 Task: Search for a new board game on Amazon and purchase it.
Action: Mouse moved to (39, 68)
Screenshot: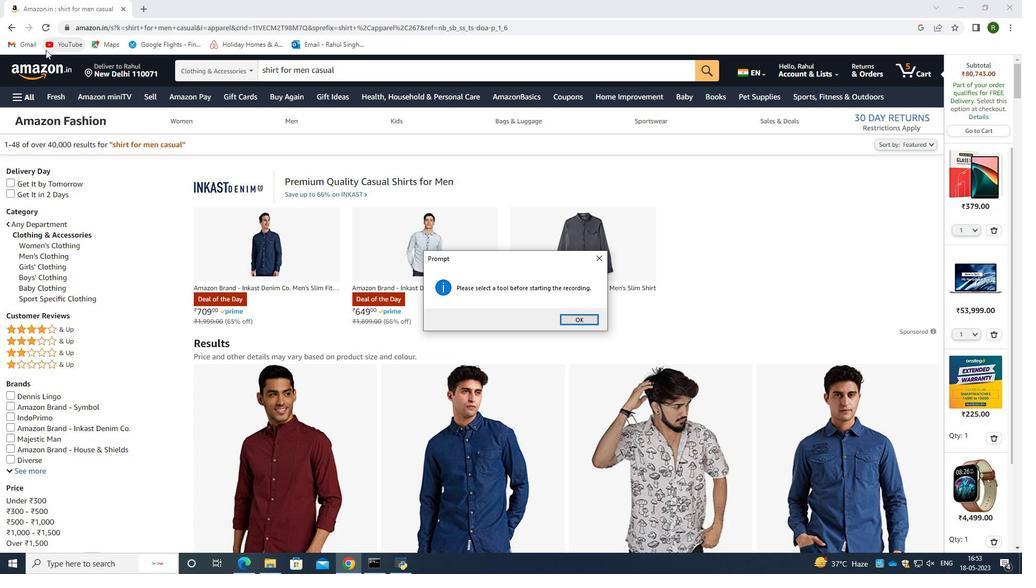 
Action: Mouse pressed left at (39, 68)
Screenshot: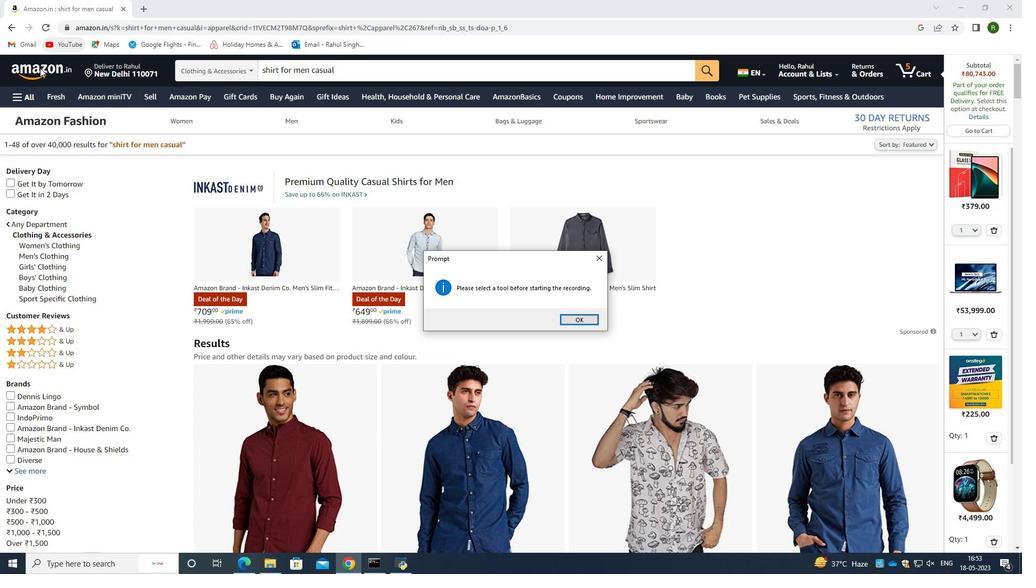 
Action: Mouse moved to (317, 68)
Screenshot: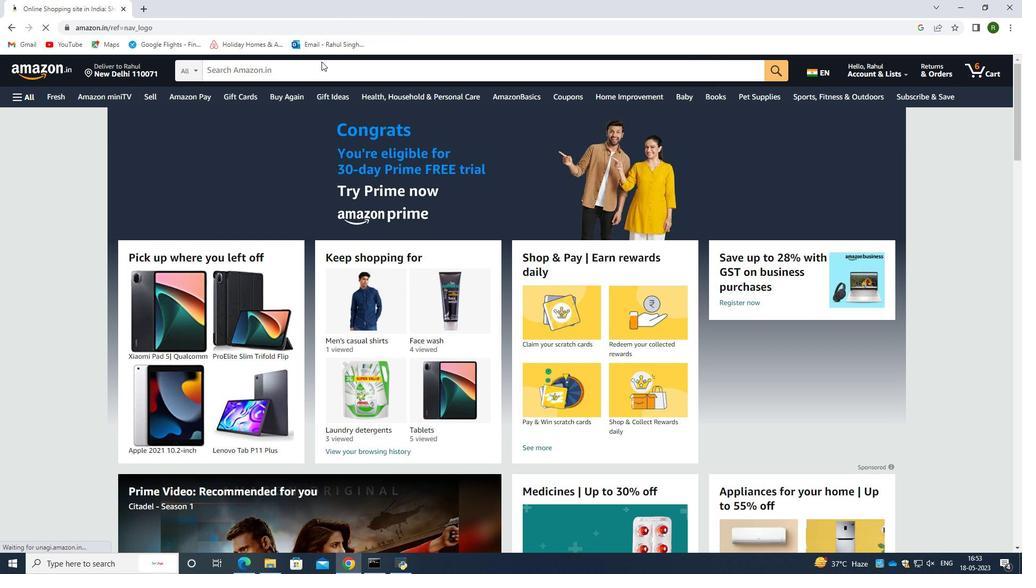
Action: Mouse pressed left at (317, 68)
Screenshot: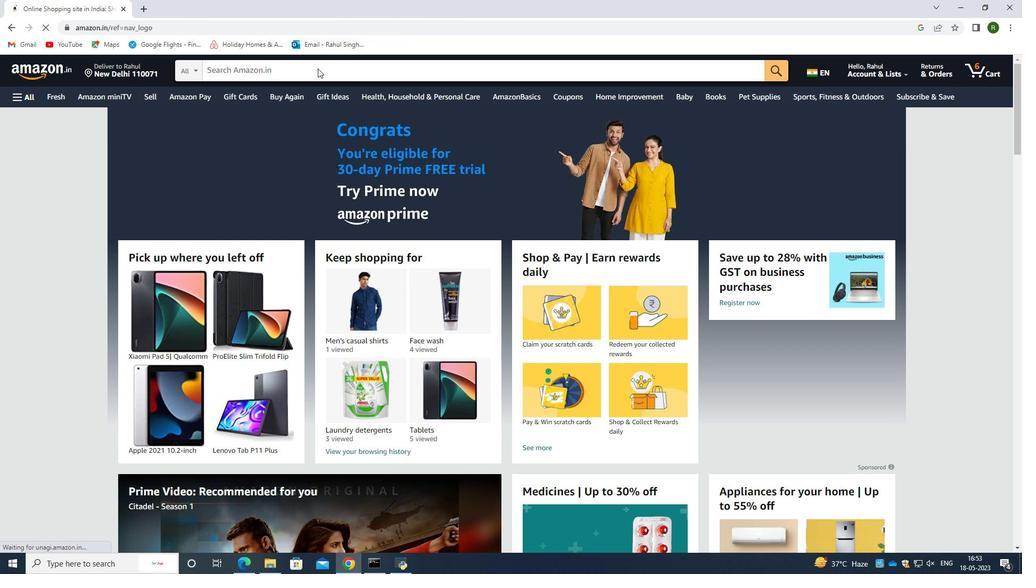 
Action: Mouse moved to (319, 68)
Screenshot: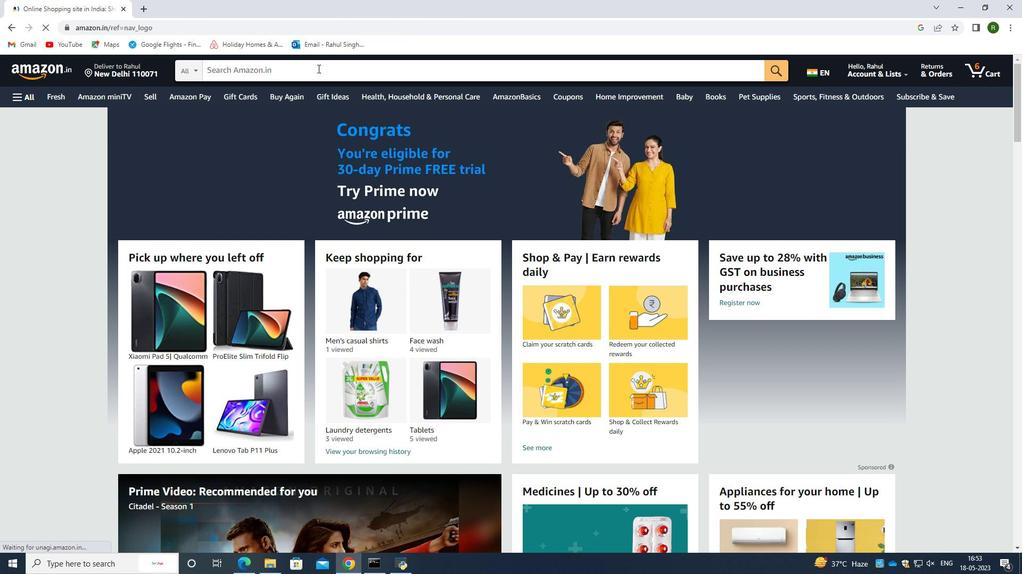 
Action: Key pressed new<Key.space>board<Key.space>games<Key.enter>
Screenshot: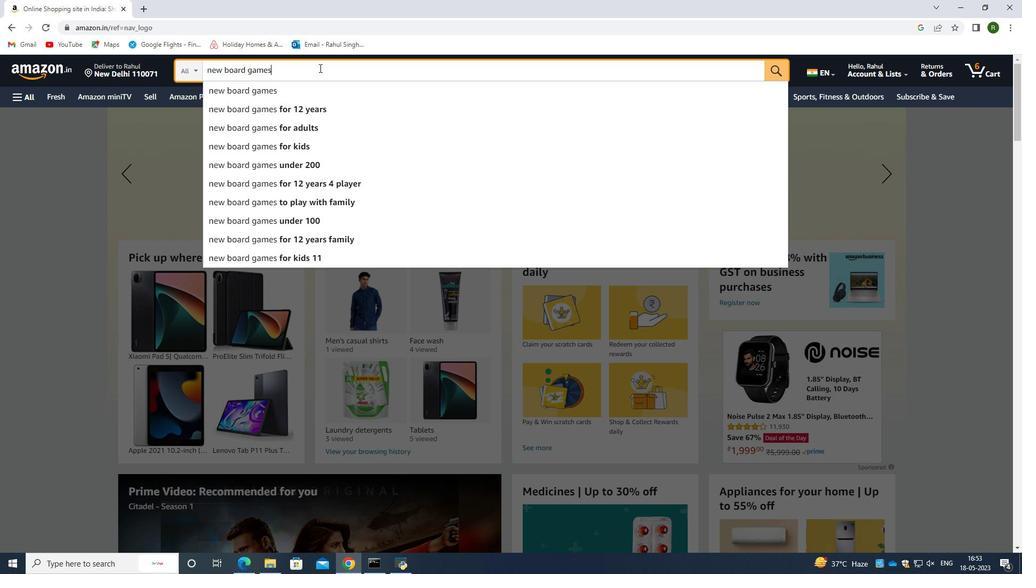 
Action: Mouse moved to (494, 259)
Screenshot: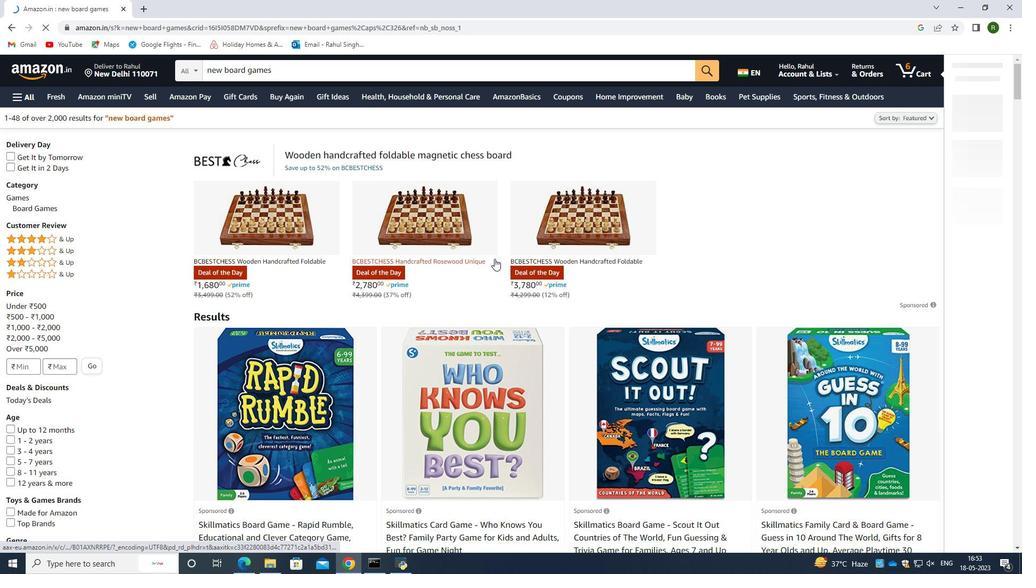
Action: Mouse scrolled (494, 259) with delta (0, 0)
Screenshot: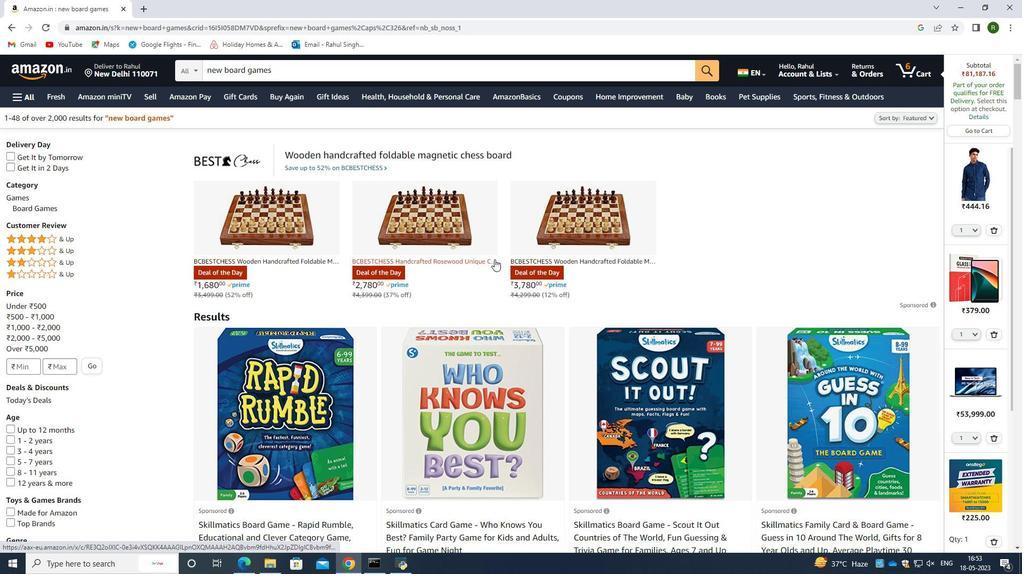 
Action: Mouse scrolled (494, 259) with delta (0, 0)
Screenshot: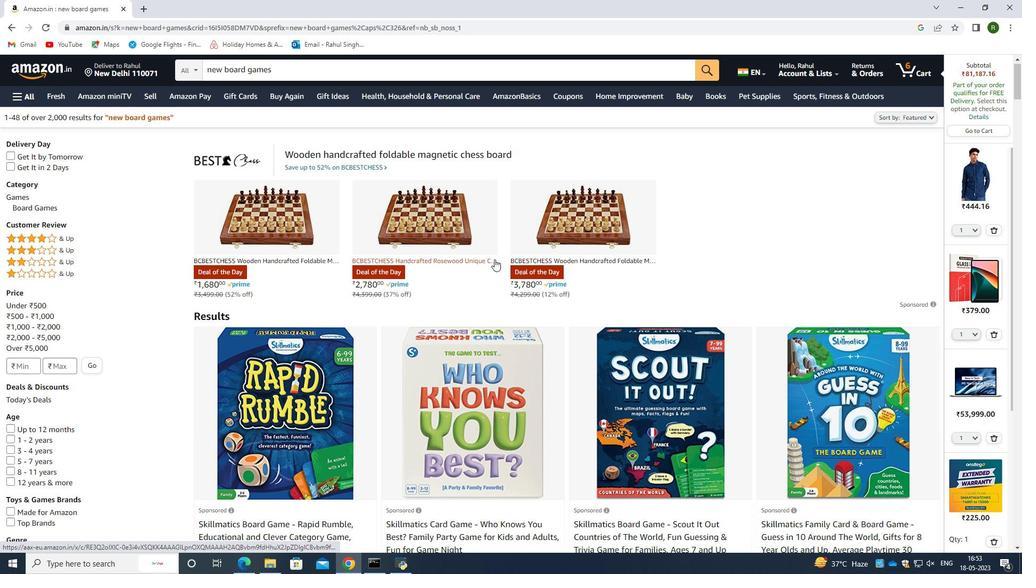 
Action: Mouse scrolled (494, 259) with delta (0, 0)
Screenshot: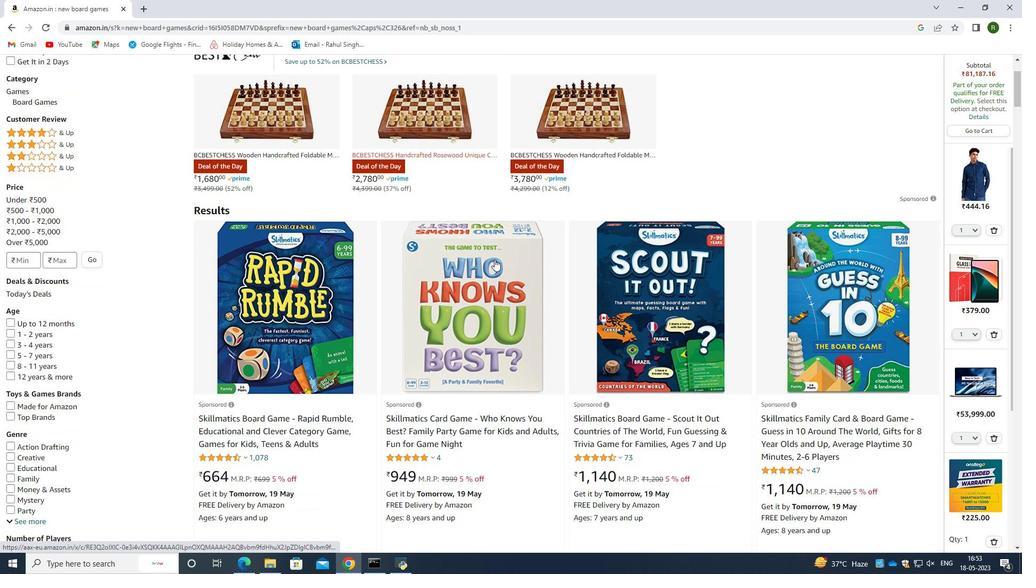 
Action: Mouse scrolled (494, 259) with delta (0, 0)
Screenshot: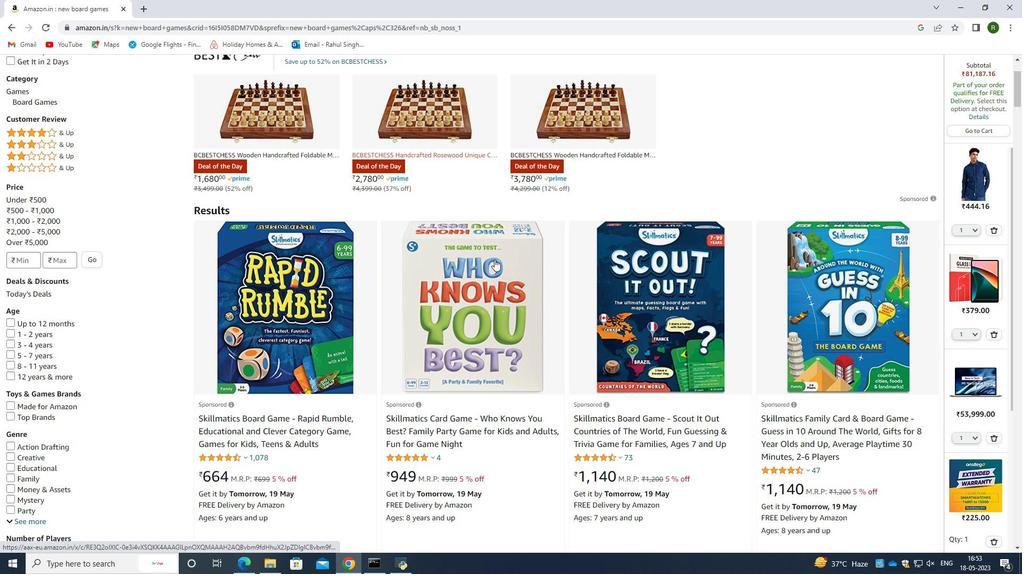
Action: Mouse moved to (500, 255)
Screenshot: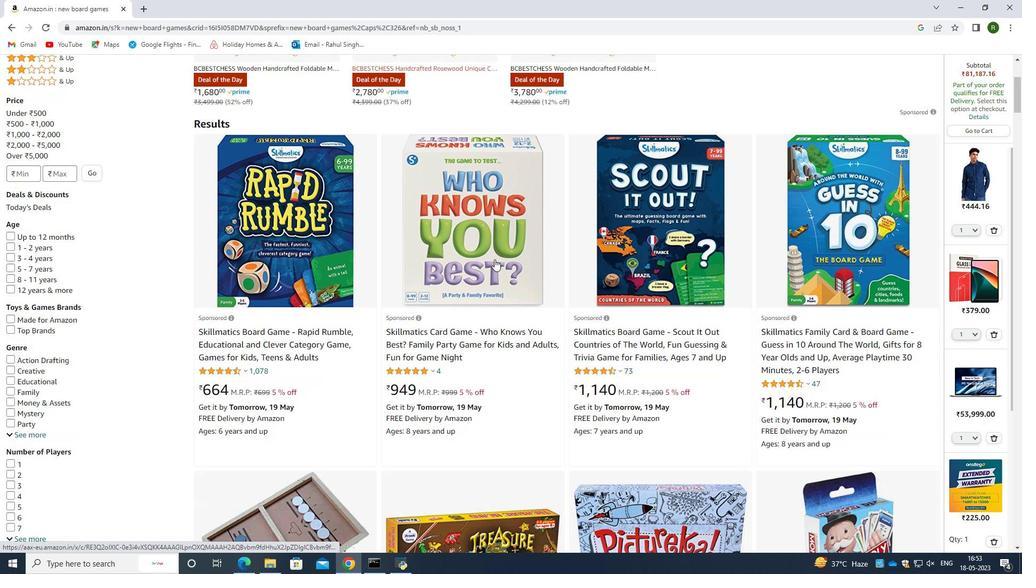 
Action: Mouse scrolled (500, 255) with delta (0, 0)
Screenshot: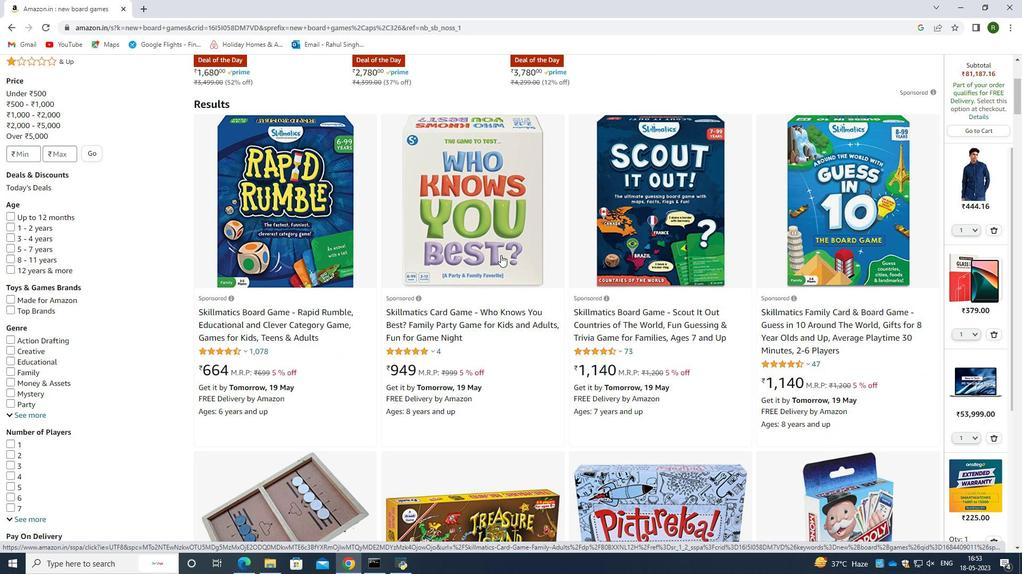 
Action: Mouse scrolled (500, 255) with delta (0, 0)
Screenshot: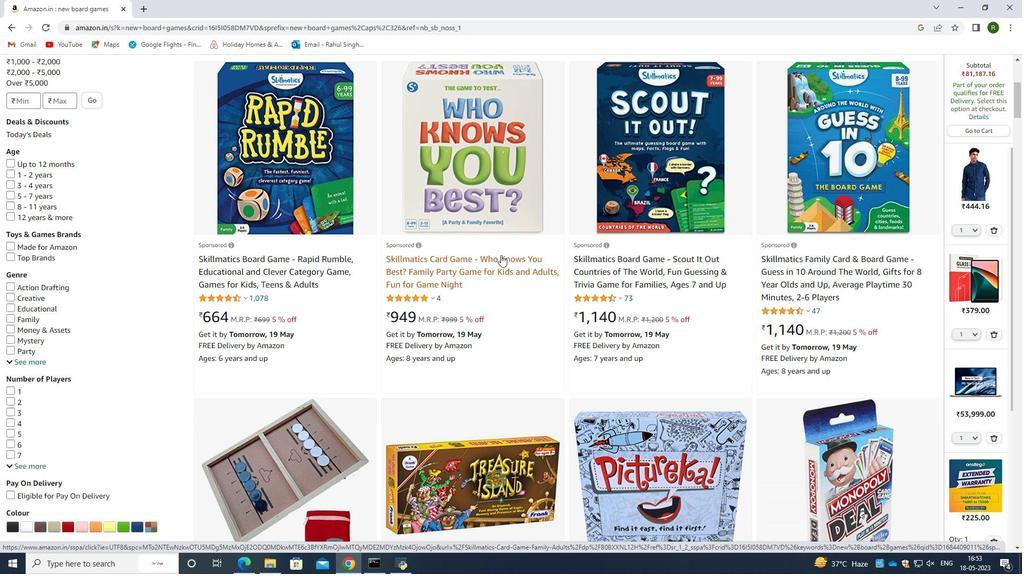 
Action: Mouse scrolled (500, 255) with delta (0, 0)
Screenshot: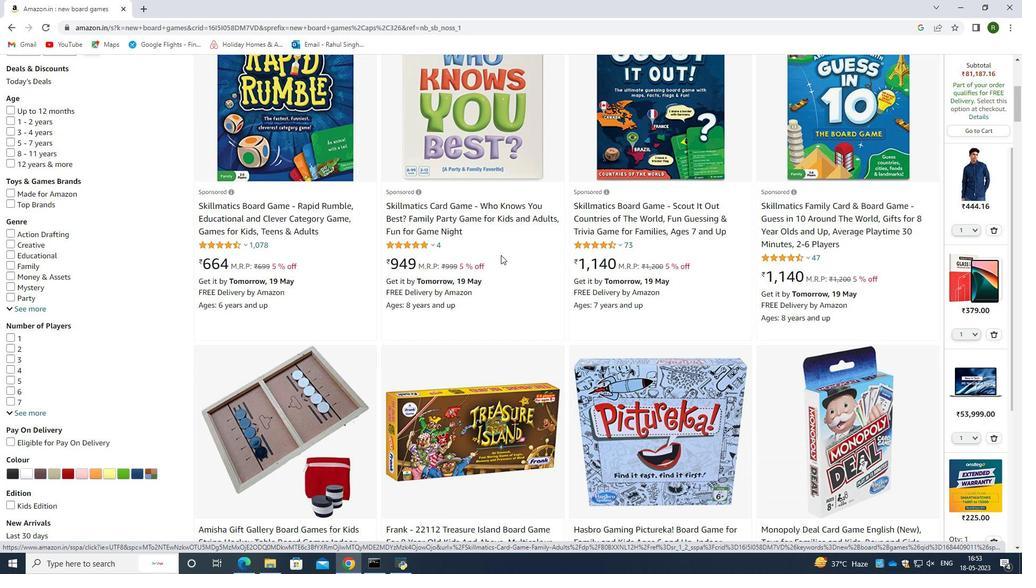 
Action: Mouse scrolled (500, 255) with delta (0, 0)
Screenshot: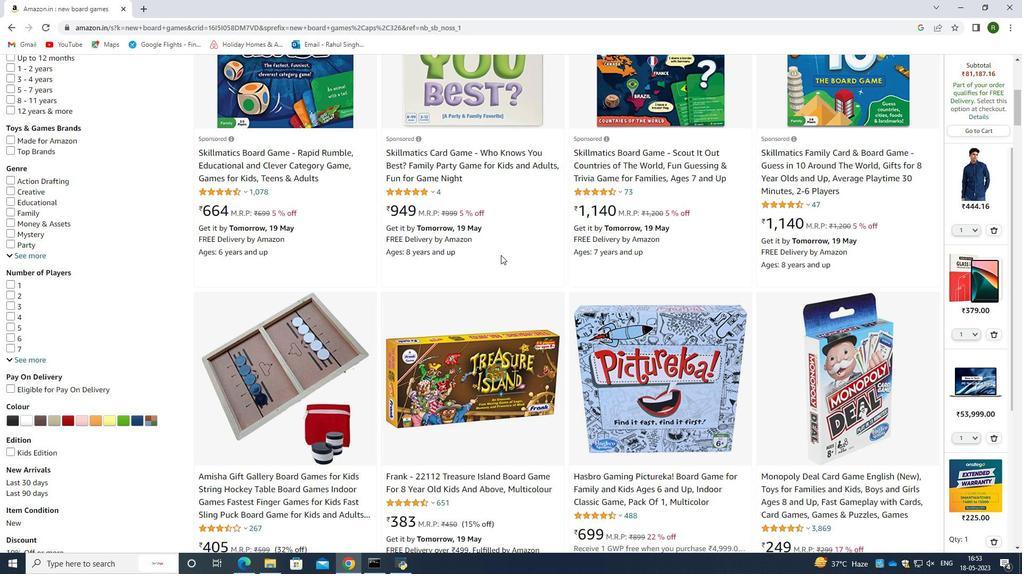 
Action: Mouse scrolled (500, 255) with delta (0, 0)
Screenshot: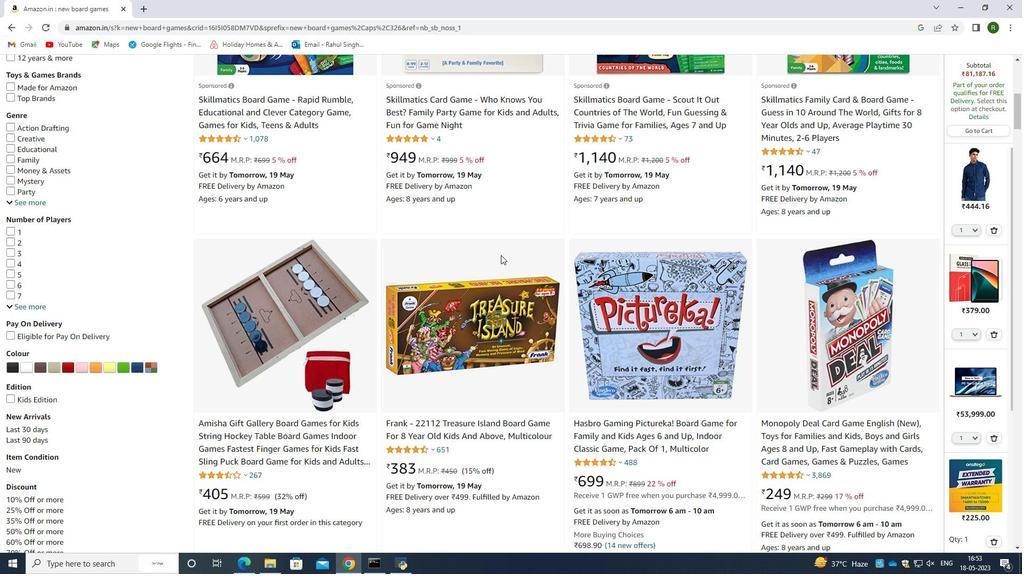 
Action: Mouse scrolled (500, 255) with delta (0, 0)
Screenshot: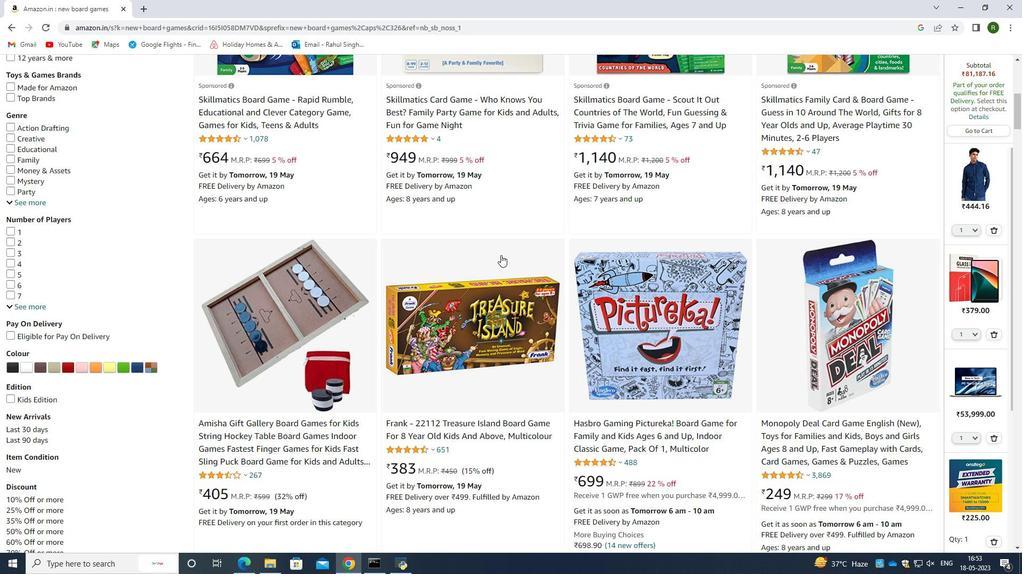 
Action: Mouse scrolled (500, 255) with delta (0, 0)
Screenshot: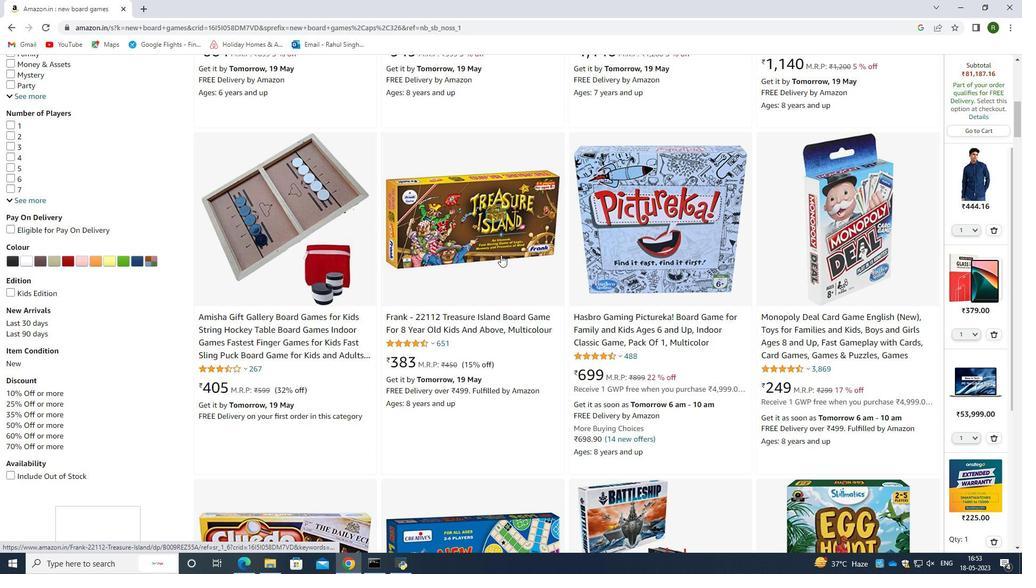 
Action: Mouse scrolled (500, 255) with delta (0, 0)
Screenshot: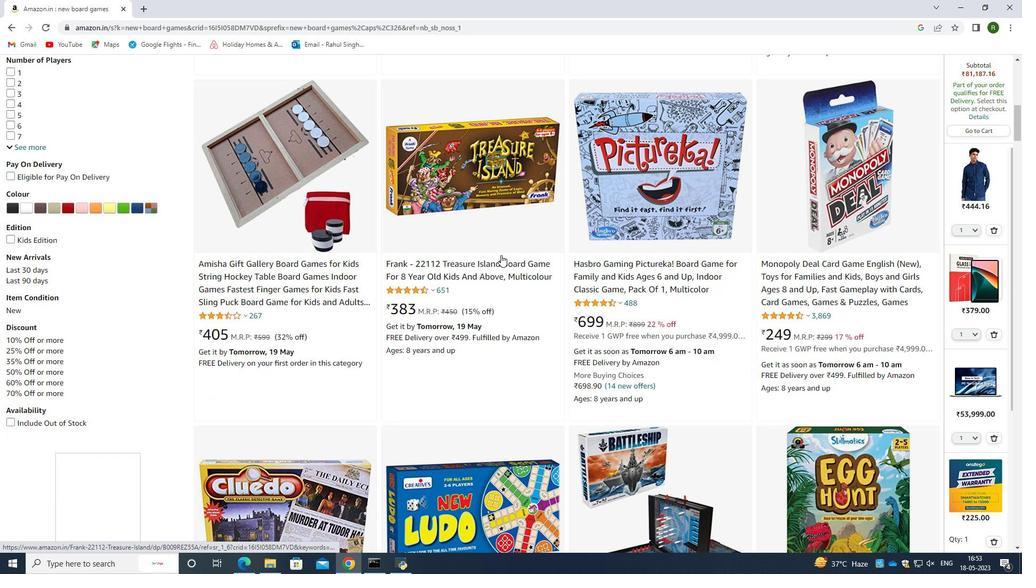 
Action: Mouse scrolled (500, 255) with delta (0, 0)
Screenshot: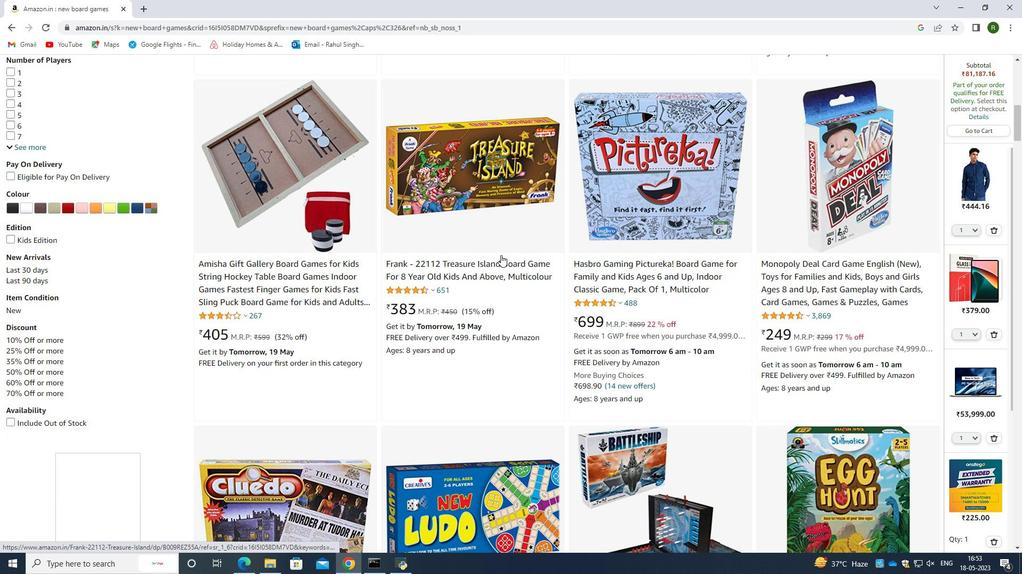 
Action: Mouse scrolled (500, 255) with delta (0, 0)
Screenshot: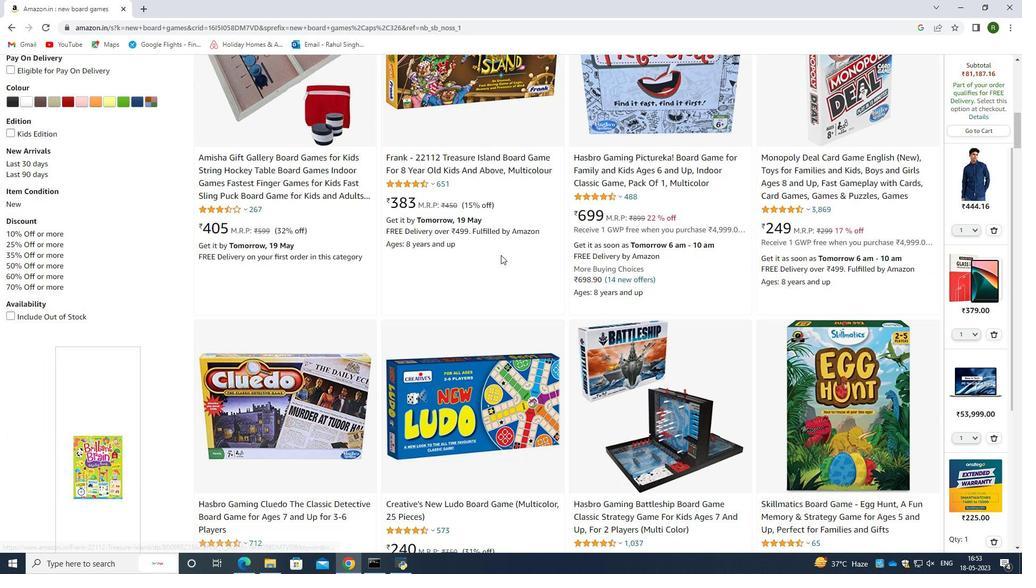 
Action: Mouse scrolled (500, 255) with delta (0, 0)
Screenshot: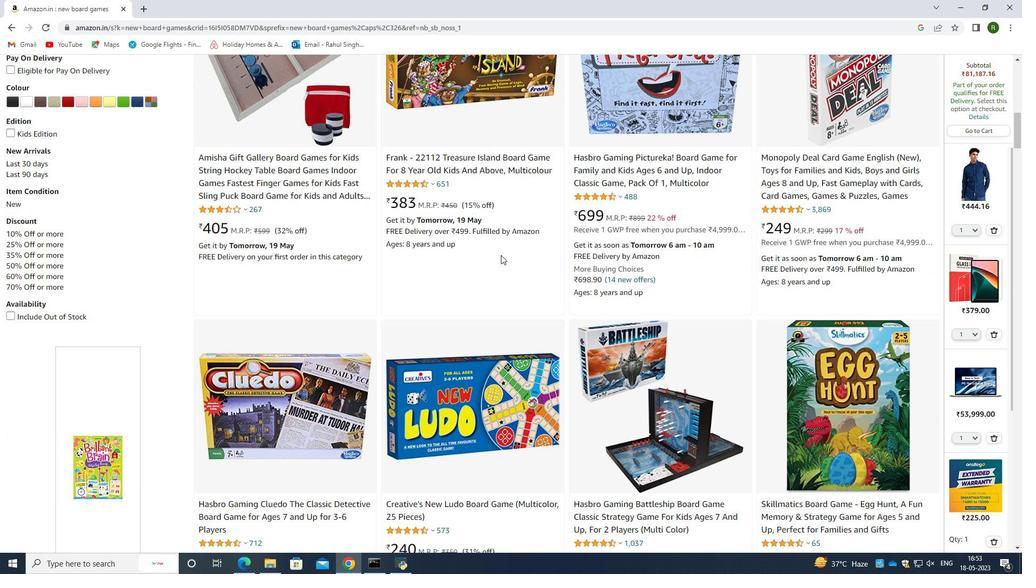 
Action: Mouse scrolled (500, 255) with delta (0, 0)
Screenshot: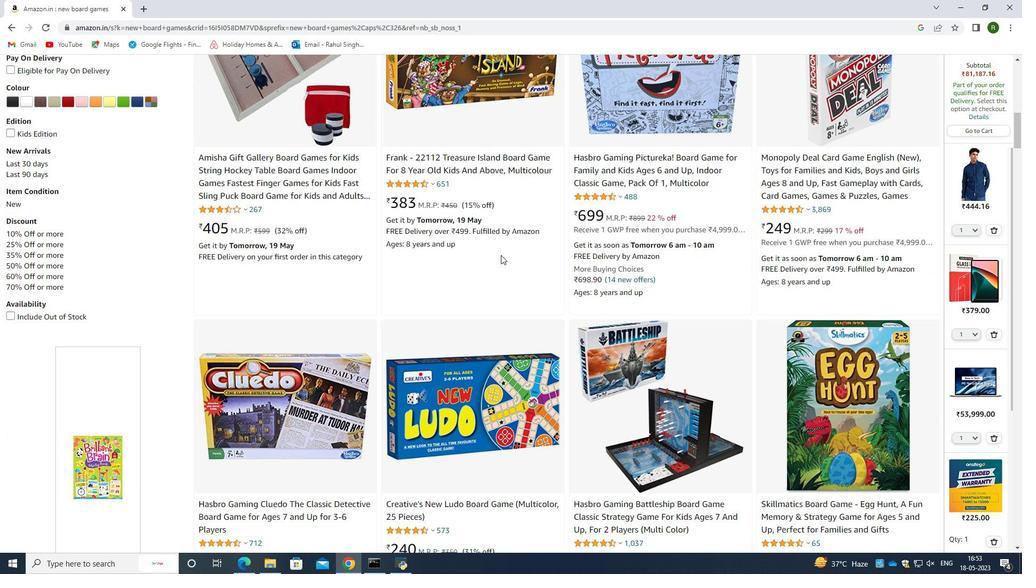 
Action: Mouse scrolled (500, 255) with delta (0, 0)
Screenshot: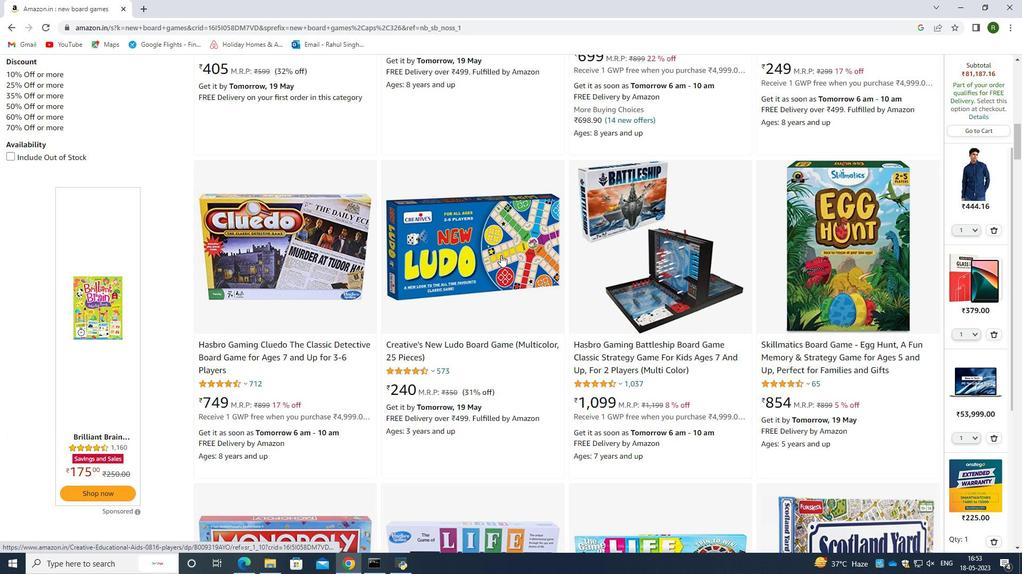 
Action: Mouse scrolled (500, 255) with delta (0, 0)
Screenshot: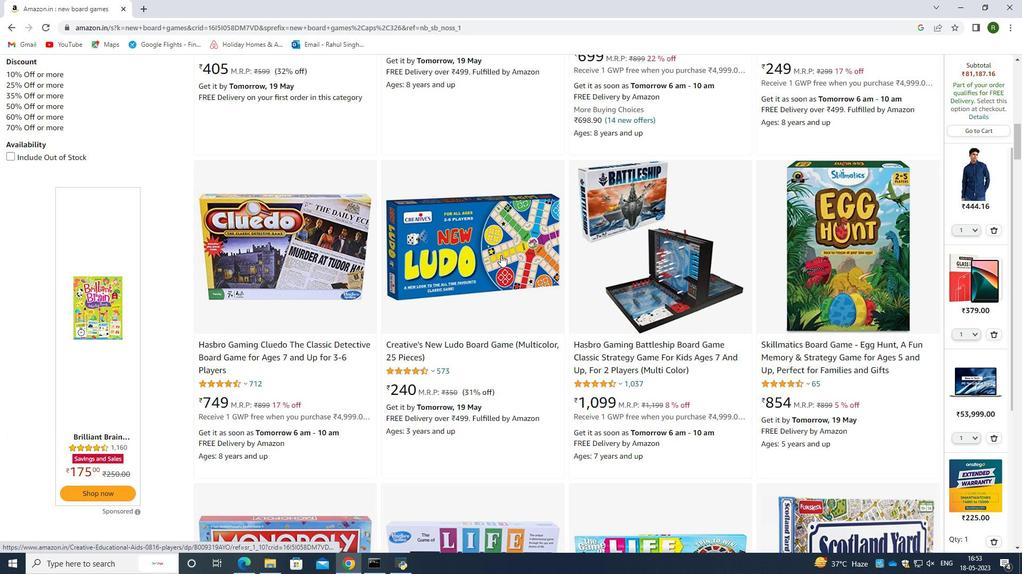 
Action: Mouse scrolled (500, 255) with delta (0, 0)
Screenshot: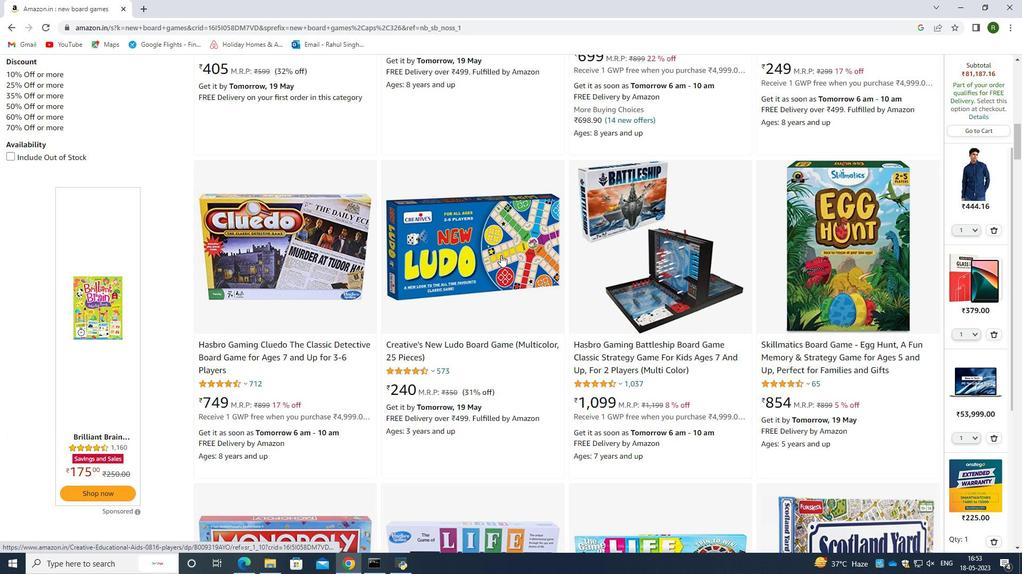 
Action: Mouse moved to (447, 135)
Screenshot: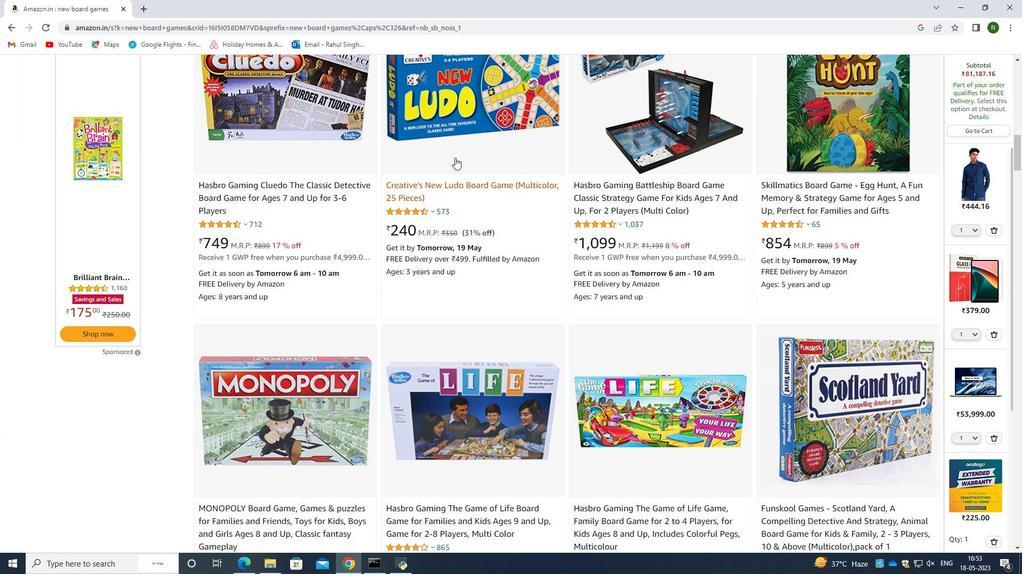 
Action: Mouse pressed left at (447, 135)
Screenshot: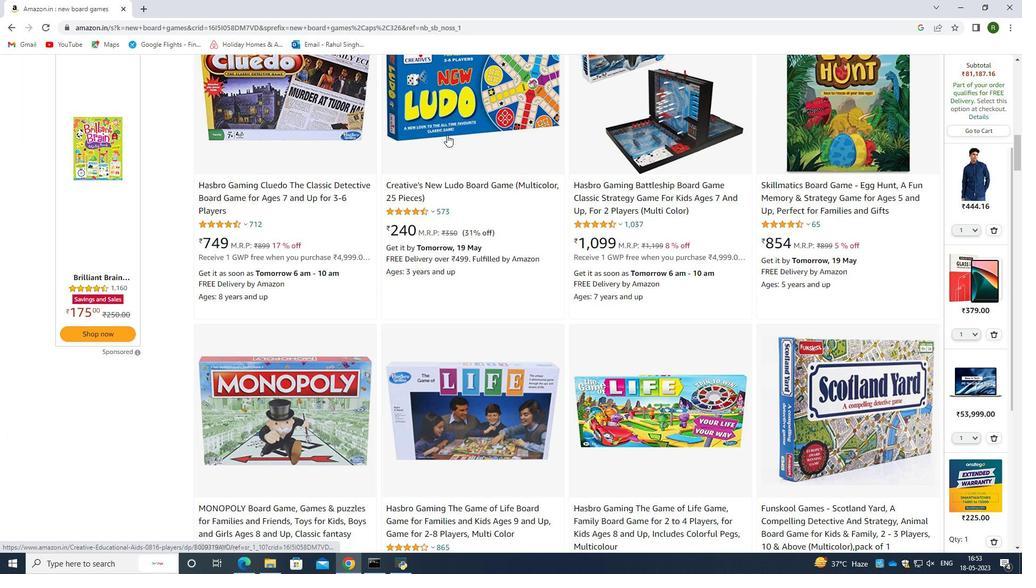
Action: Mouse moved to (488, 269)
Screenshot: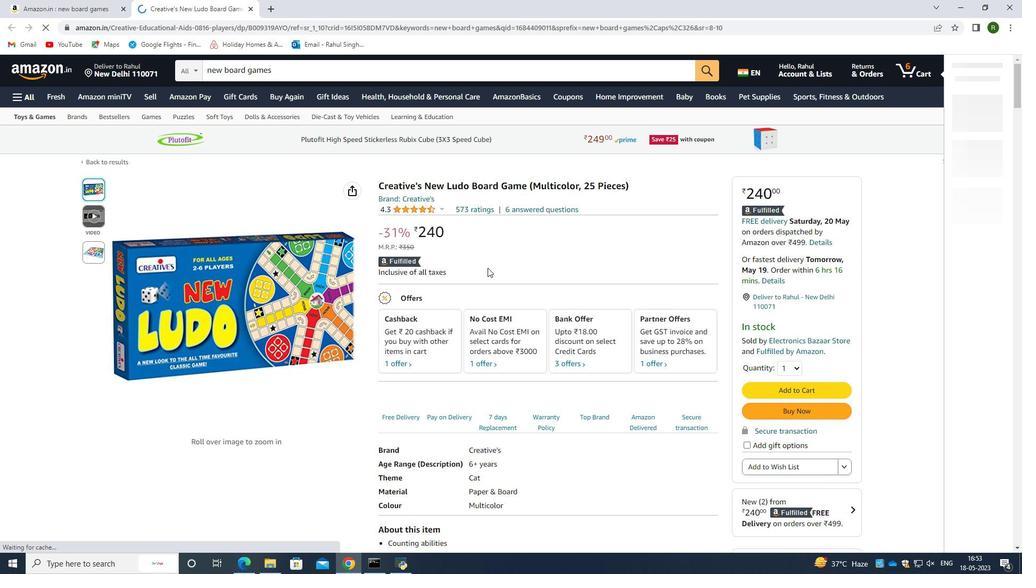 
Action: Mouse scrolled (488, 268) with delta (0, 0)
Screenshot: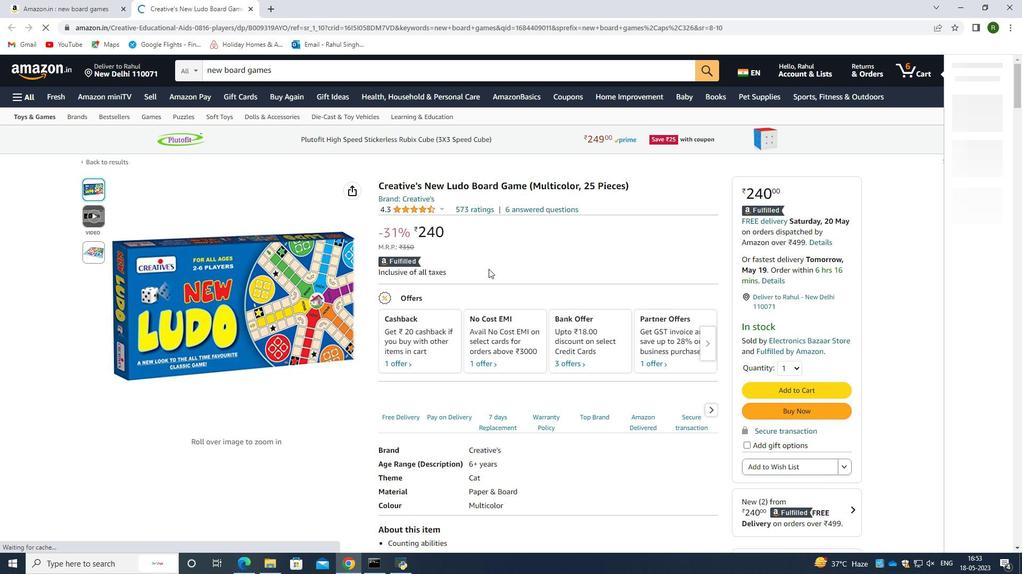 
Action: Mouse moved to (99, 167)
Screenshot: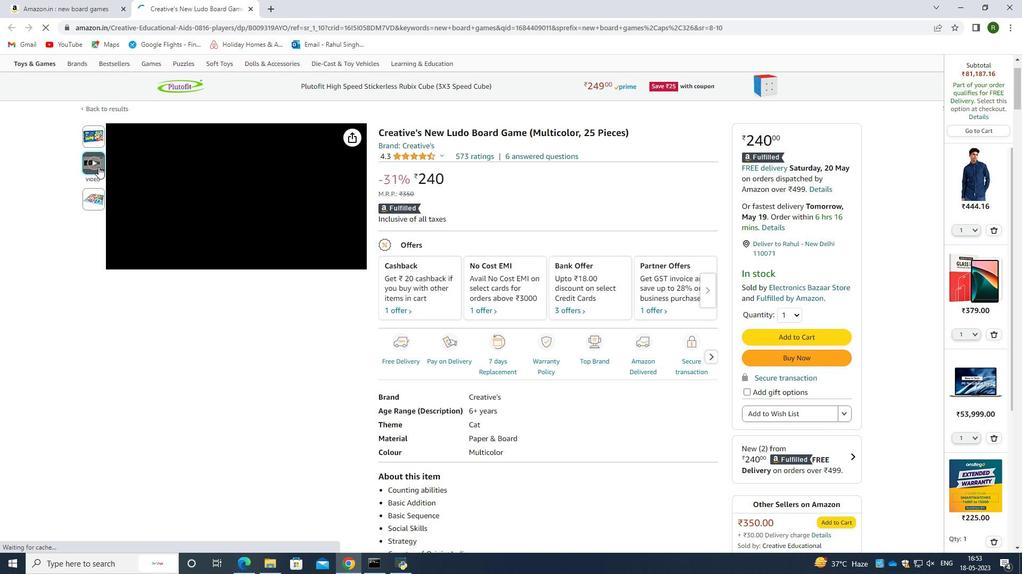 
Action: Mouse pressed left at (99, 167)
Screenshot: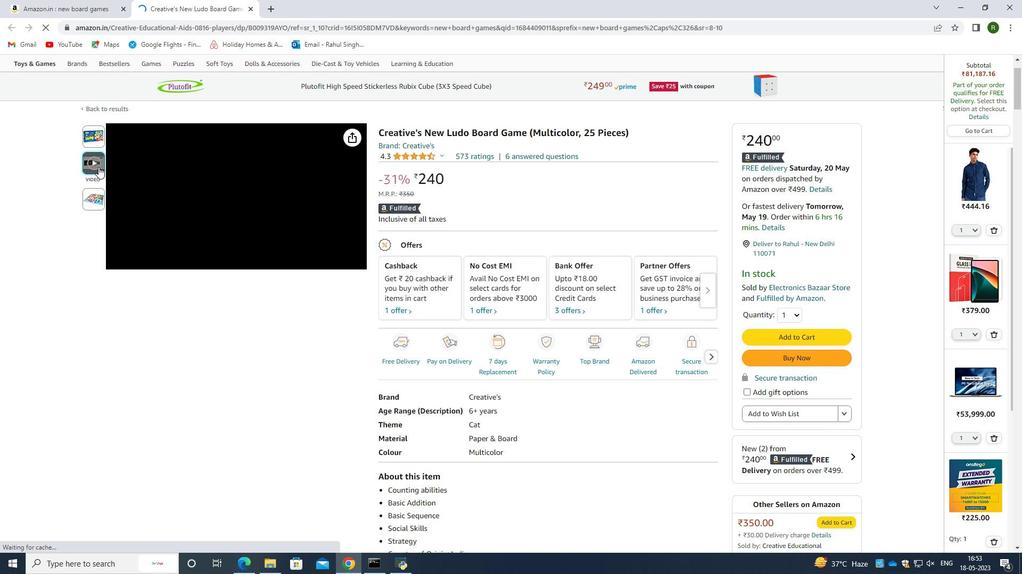 
Action: Mouse moved to (507, 306)
Screenshot: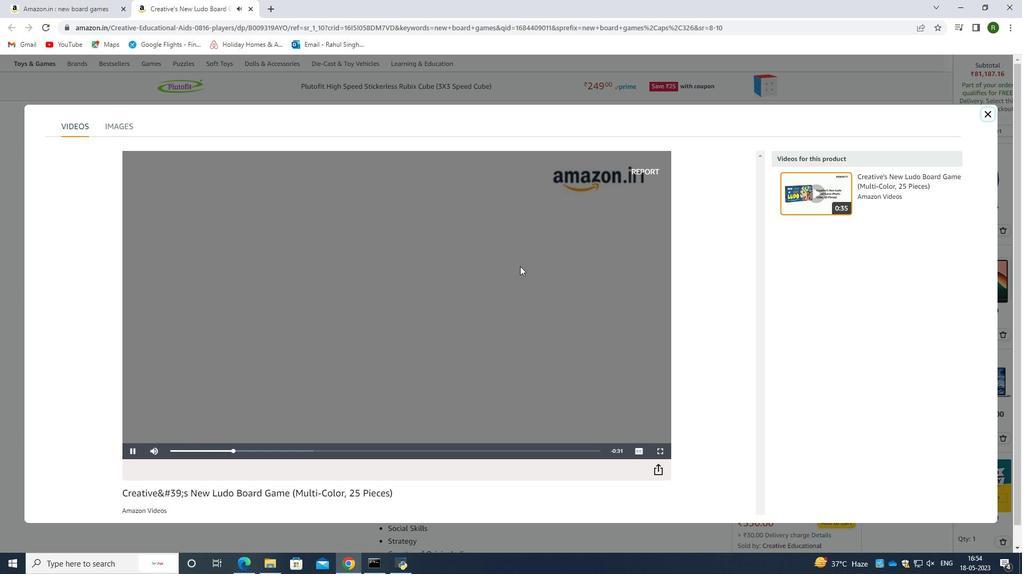 
Action: Mouse scrolled (512, 299) with delta (0, 0)
Screenshot: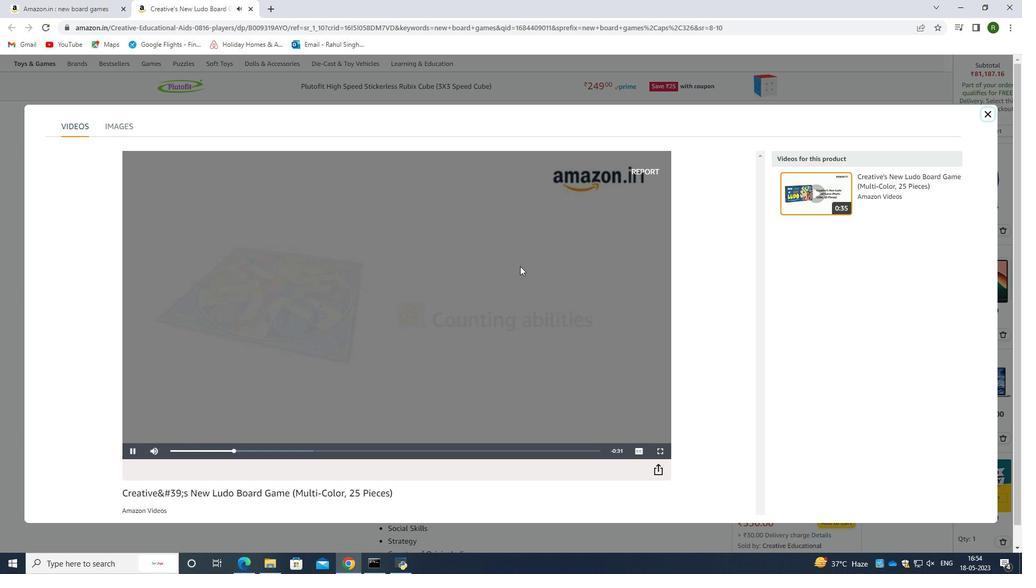 
Action: Mouse scrolled (507, 305) with delta (0, 0)
Screenshot: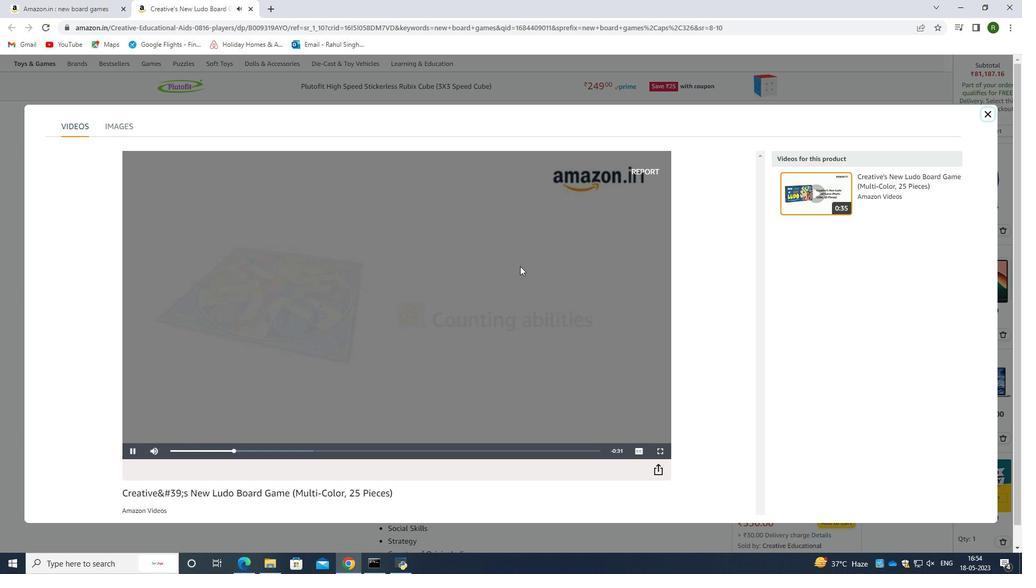 
Action: Mouse moved to (546, 247)
Screenshot: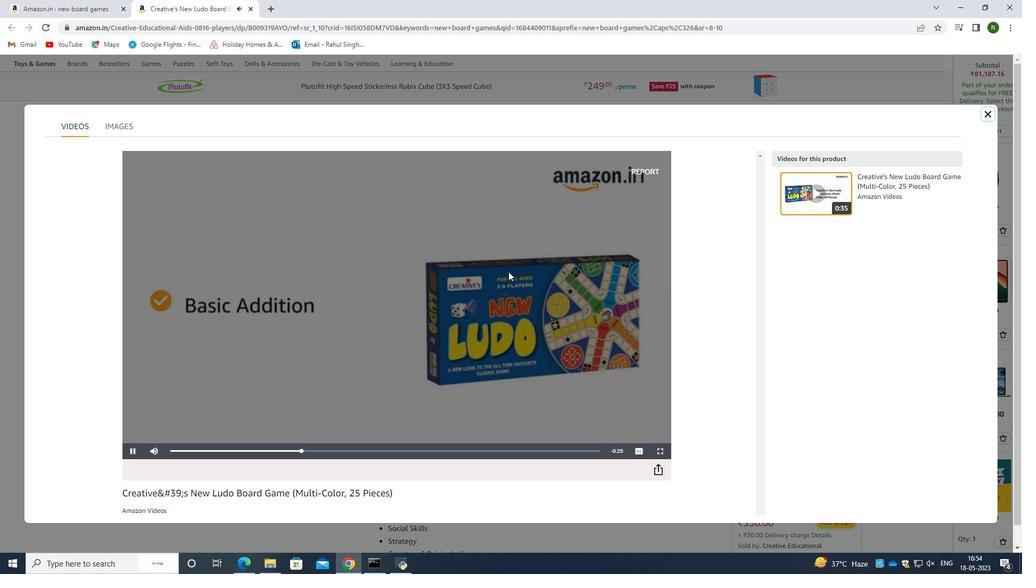 
Action: Mouse scrolled (546, 246) with delta (0, 0)
Screenshot: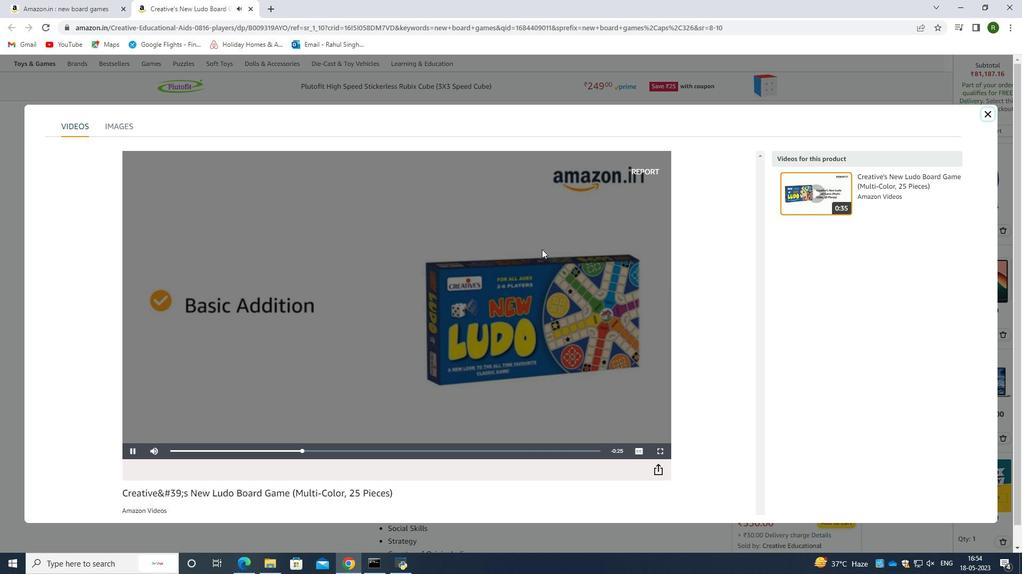 
Action: Mouse scrolled (546, 246) with delta (0, 0)
Screenshot: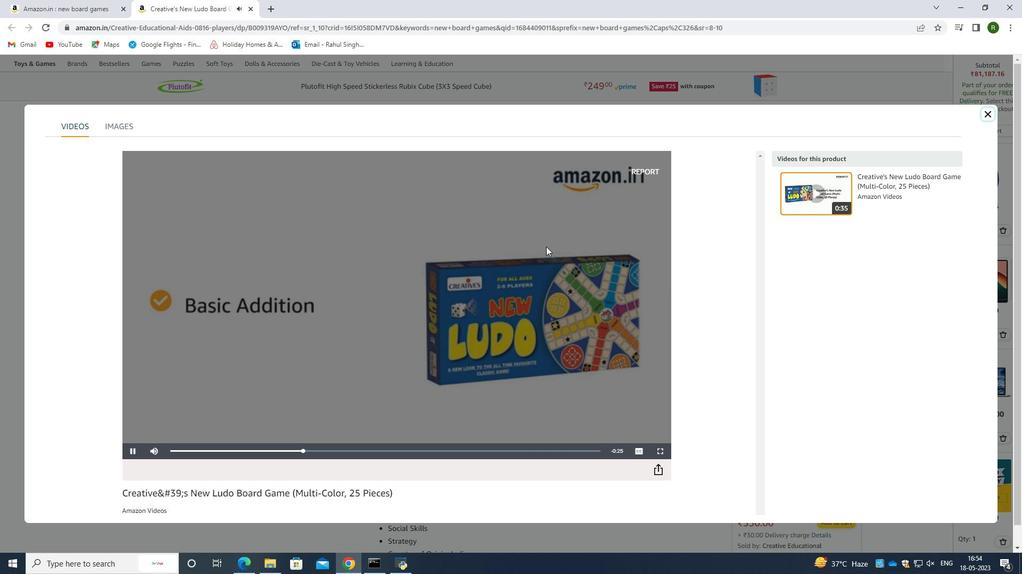 
Action: Mouse moved to (989, 114)
Screenshot: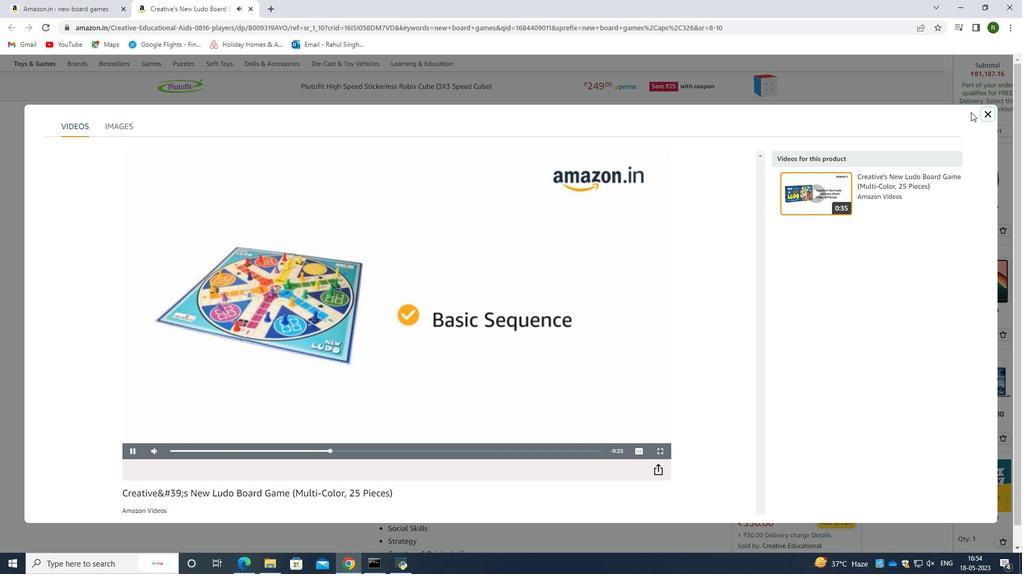 
Action: Mouse pressed left at (989, 114)
Screenshot: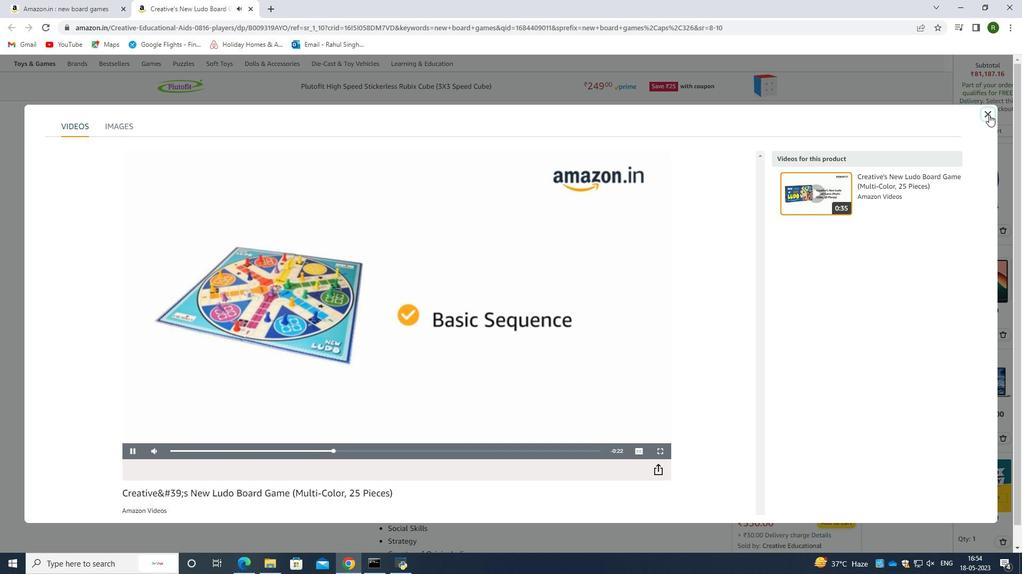 
Action: Mouse moved to (491, 212)
Screenshot: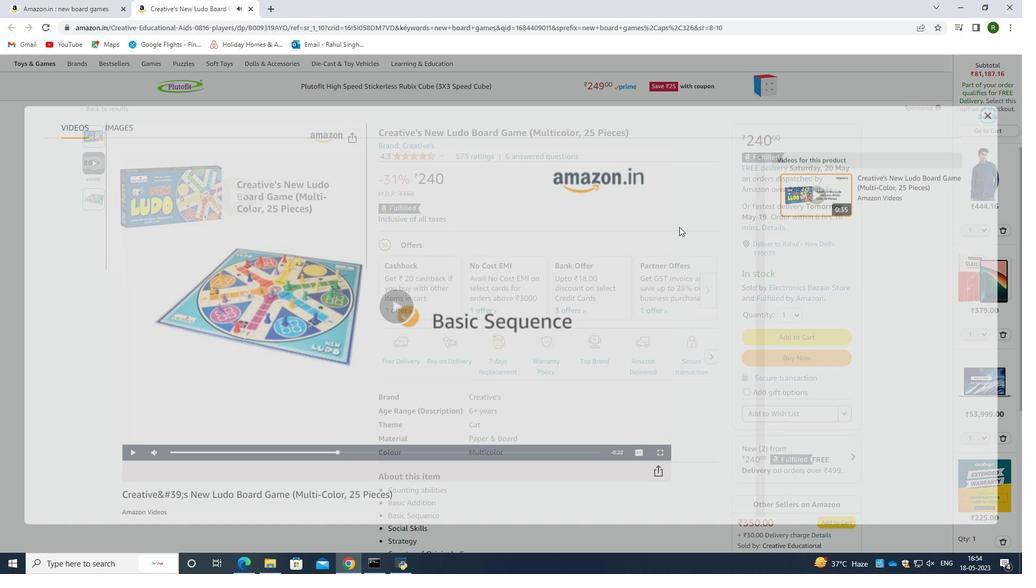
Action: Mouse scrolled (491, 211) with delta (0, 0)
Screenshot: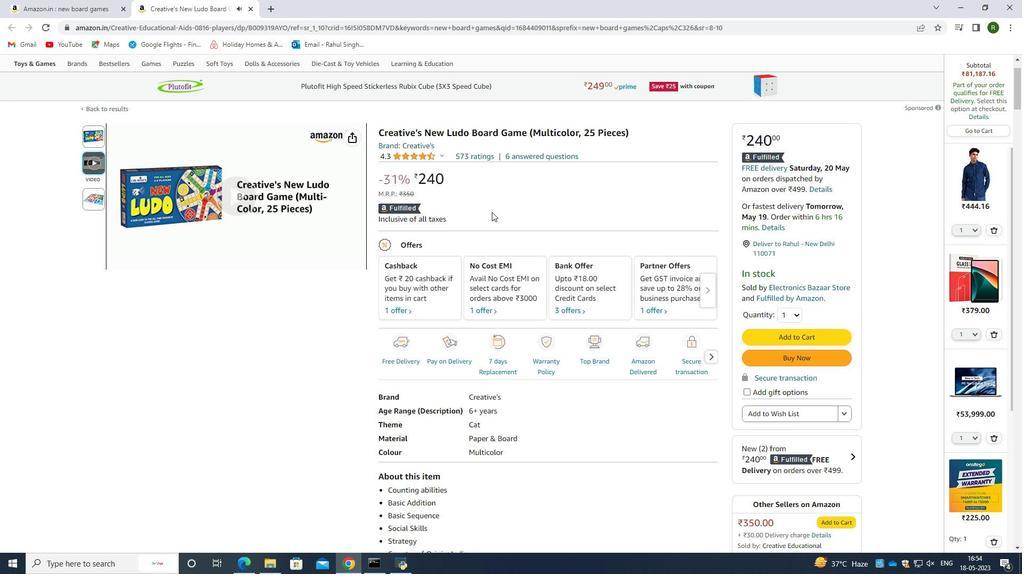 
Action: Mouse scrolled (491, 211) with delta (0, 0)
Screenshot: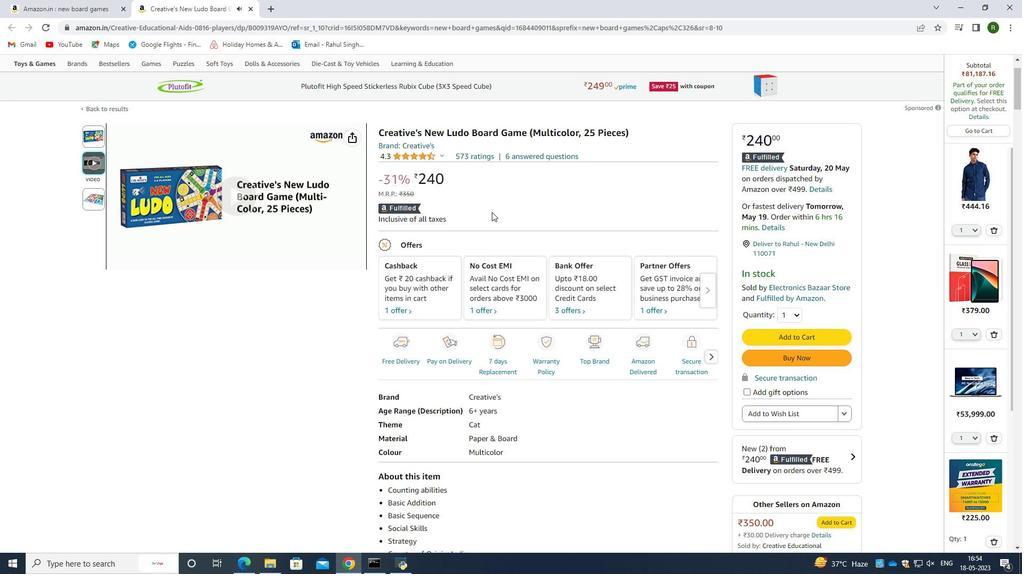 
Action: Mouse moved to (489, 217)
Screenshot: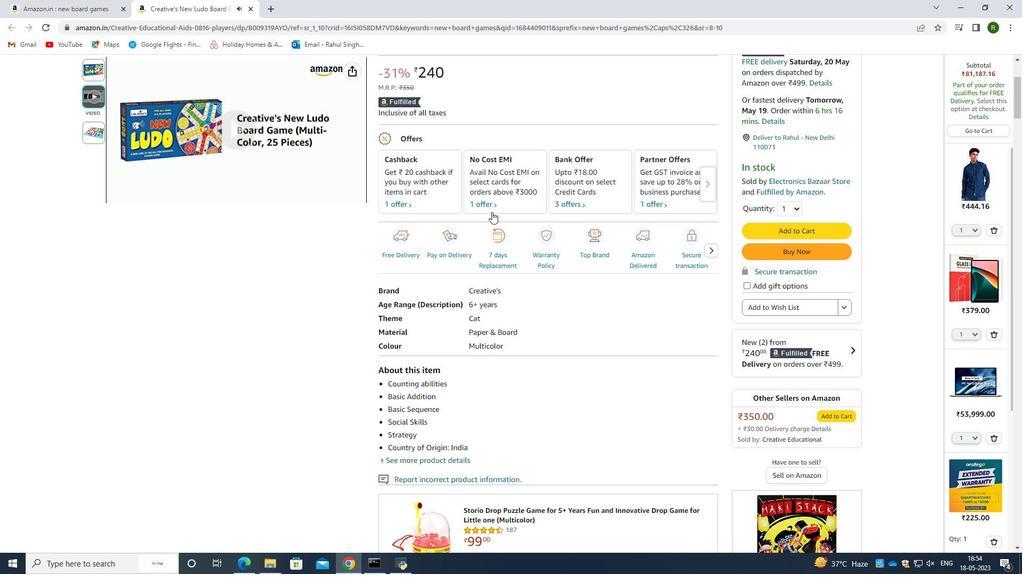 
Action: Mouse scrolled (489, 216) with delta (0, 0)
Screenshot: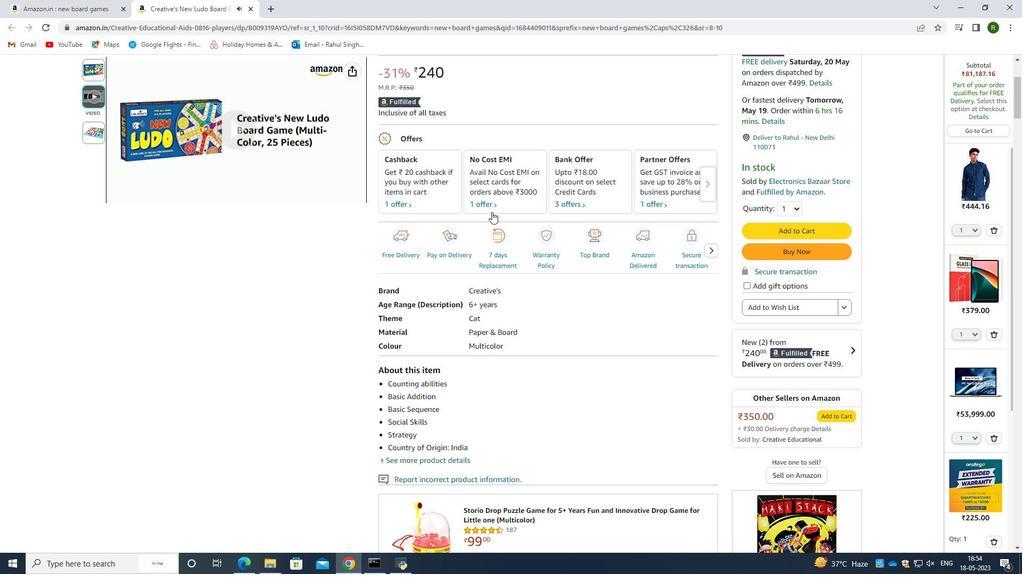 
Action: Mouse scrolled (489, 216) with delta (0, 0)
Screenshot: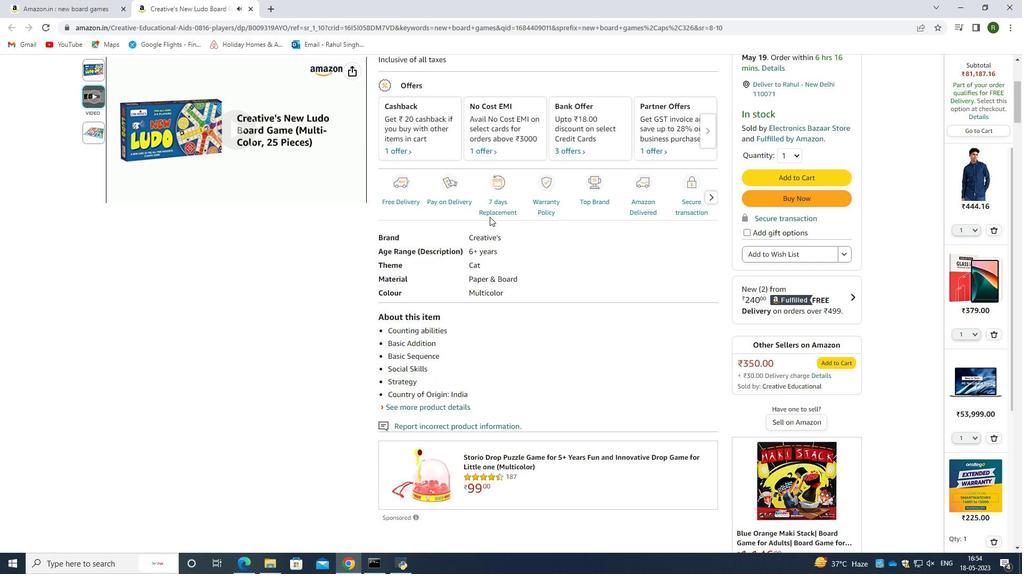 
Action: Mouse scrolled (489, 216) with delta (0, 0)
Screenshot: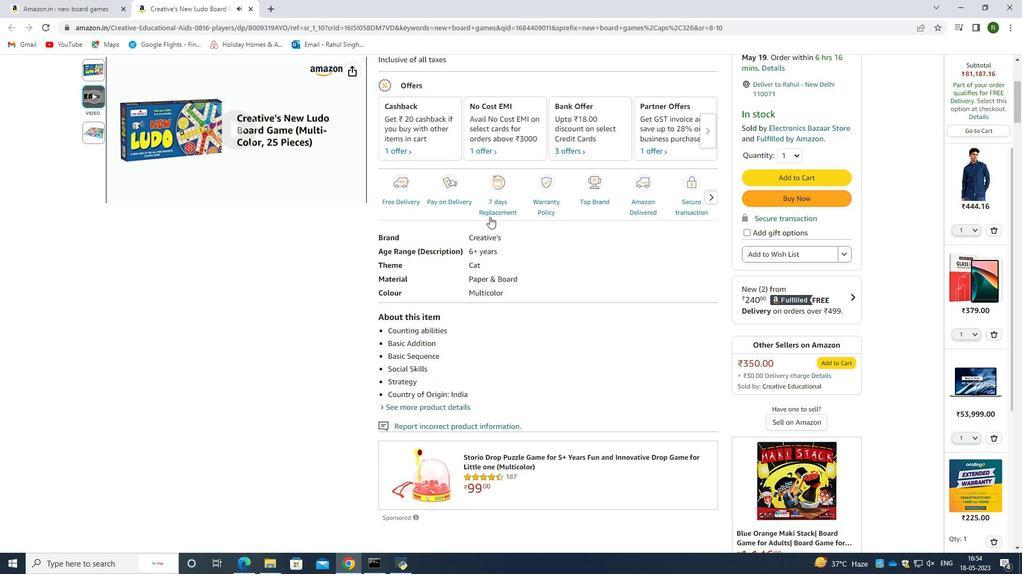 
Action: Mouse moved to (75, 0)
Screenshot: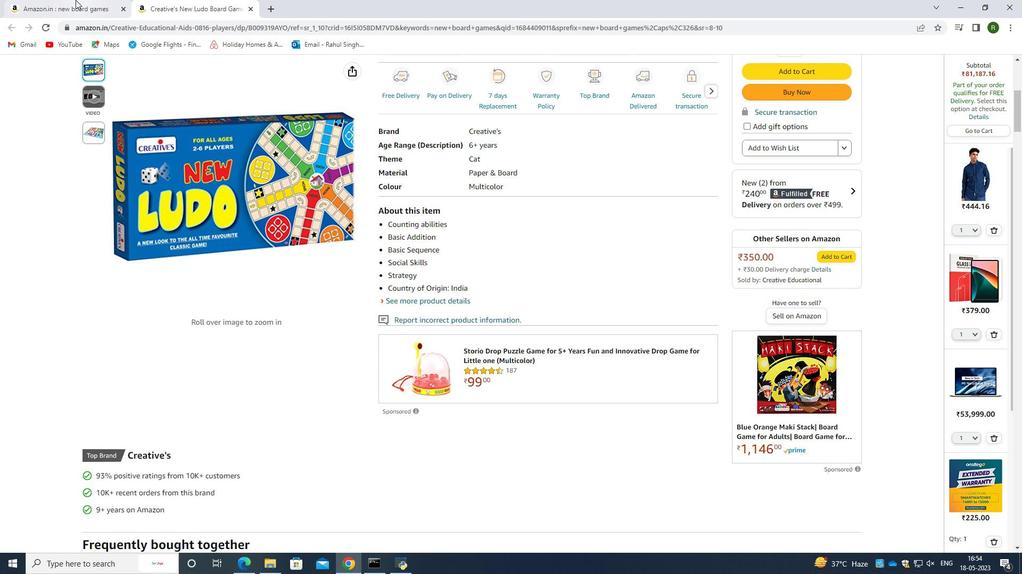 
Action: Mouse pressed left at (75, 0)
Screenshot: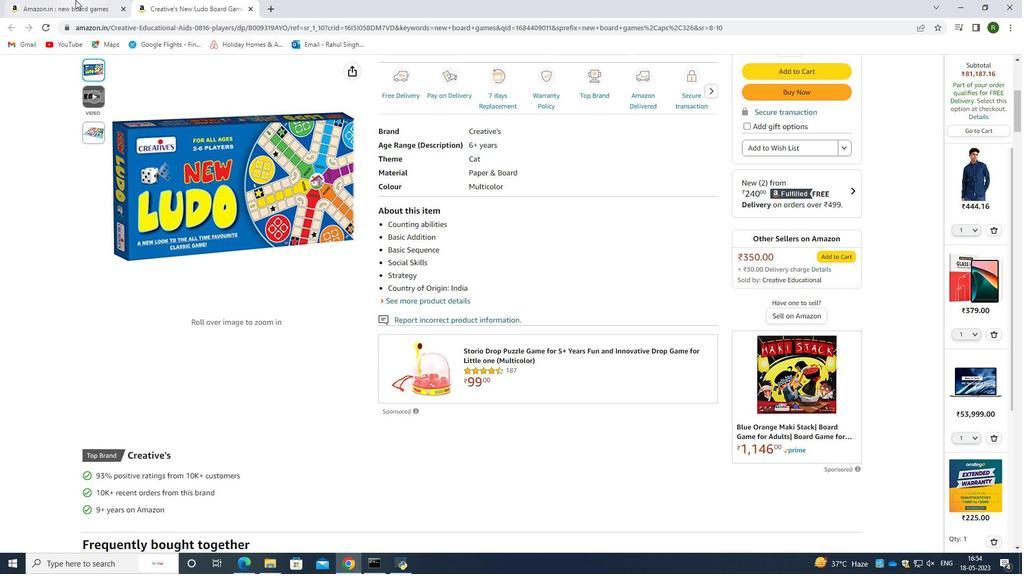 
Action: Mouse moved to (462, 252)
Screenshot: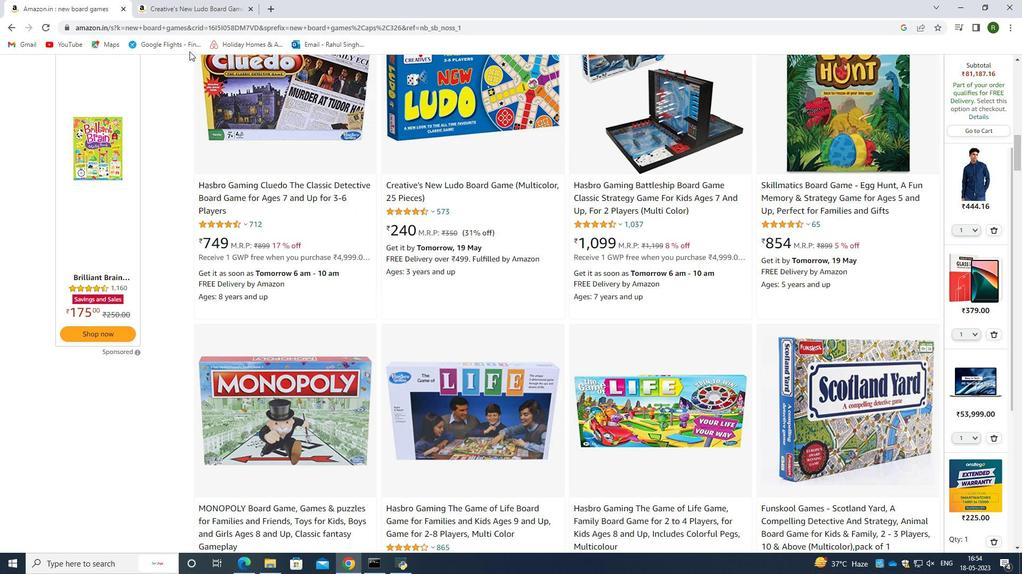 
Action: Mouse scrolled (462, 252) with delta (0, 0)
Screenshot: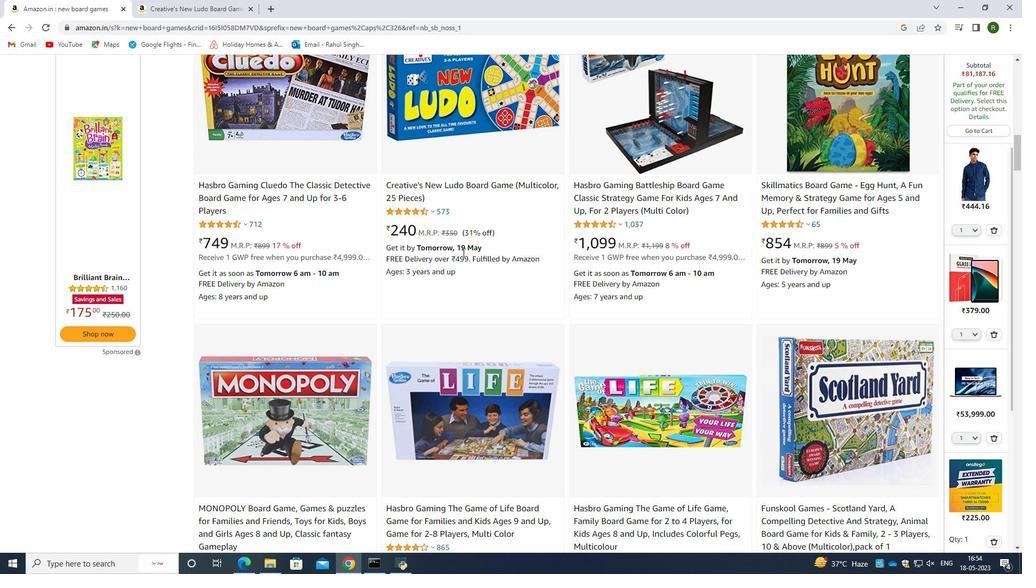 
Action: Mouse scrolled (462, 252) with delta (0, 0)
Screenshot: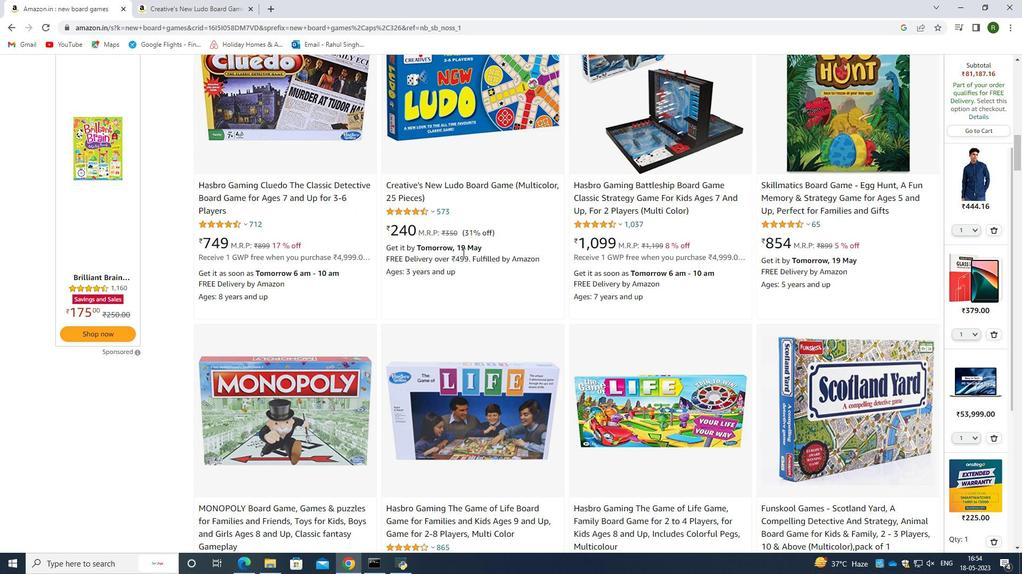 
Action: Mouse scrolled (462, 252) with delta (0, 0)
Screenshot: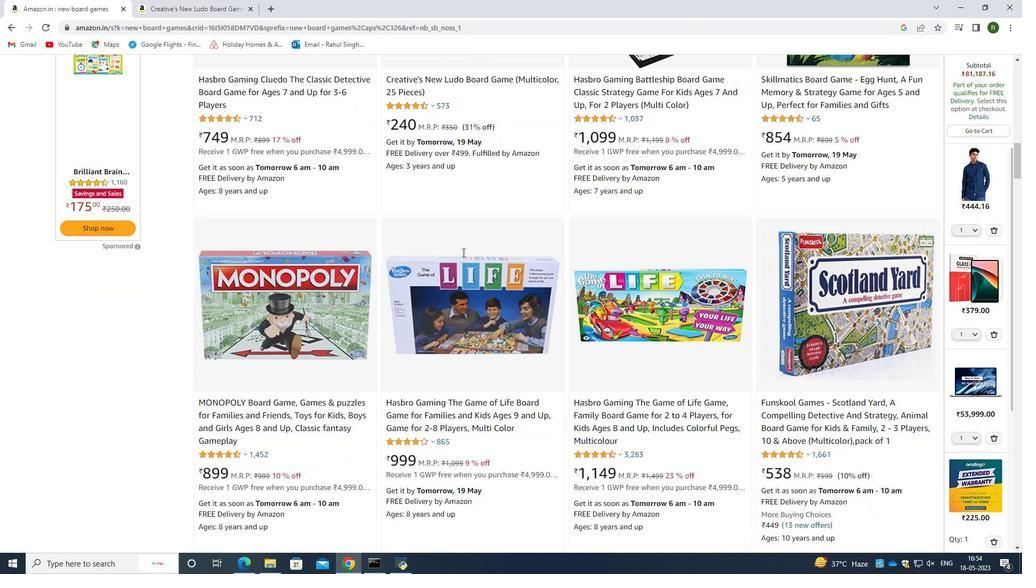 
Action: Mouse moved to (541, 303)
Screenshot: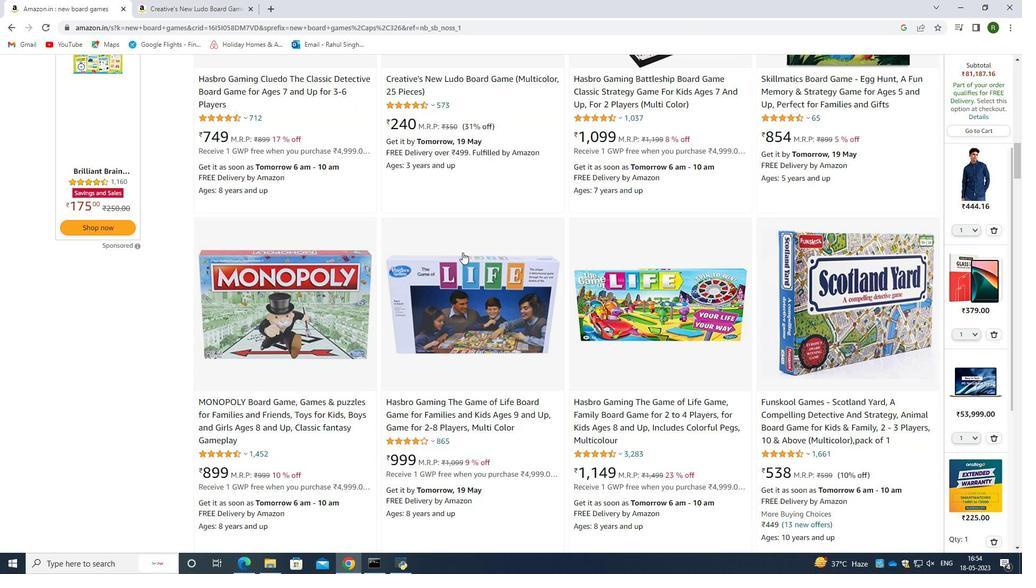 
Action: Mouse scrolled (541, 303) with delta (0, 0)
Screenshot: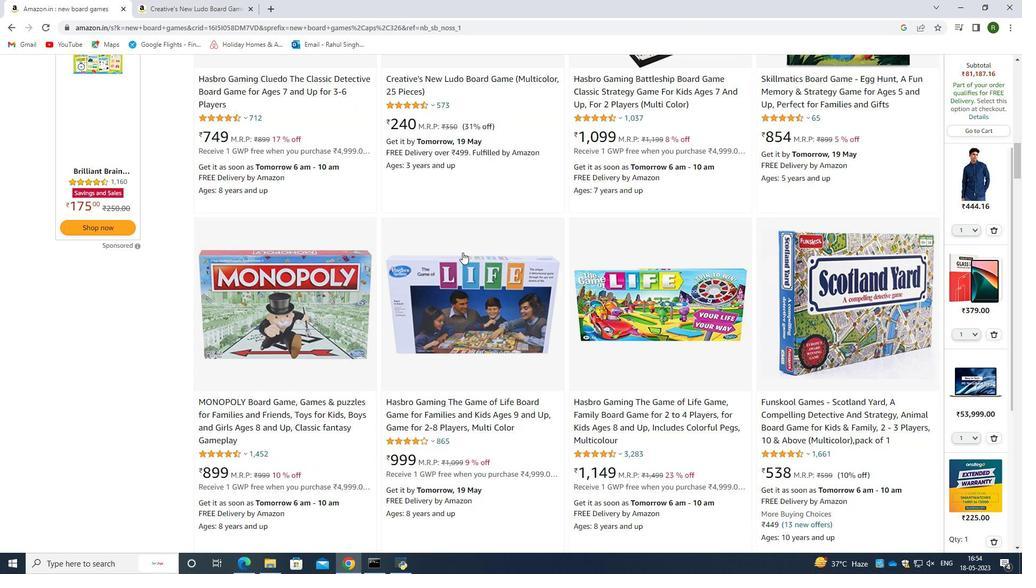 
Action: Mouse moved to (545, 302)
Screenshot: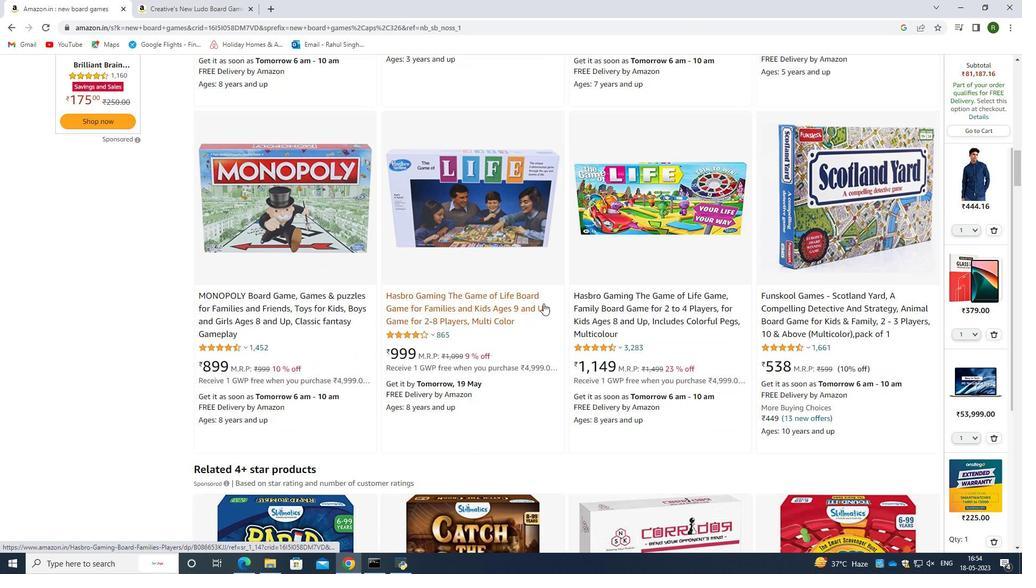 
Action: Mouse scrolled (545, 302) with delta (0, 0)
Screenshot: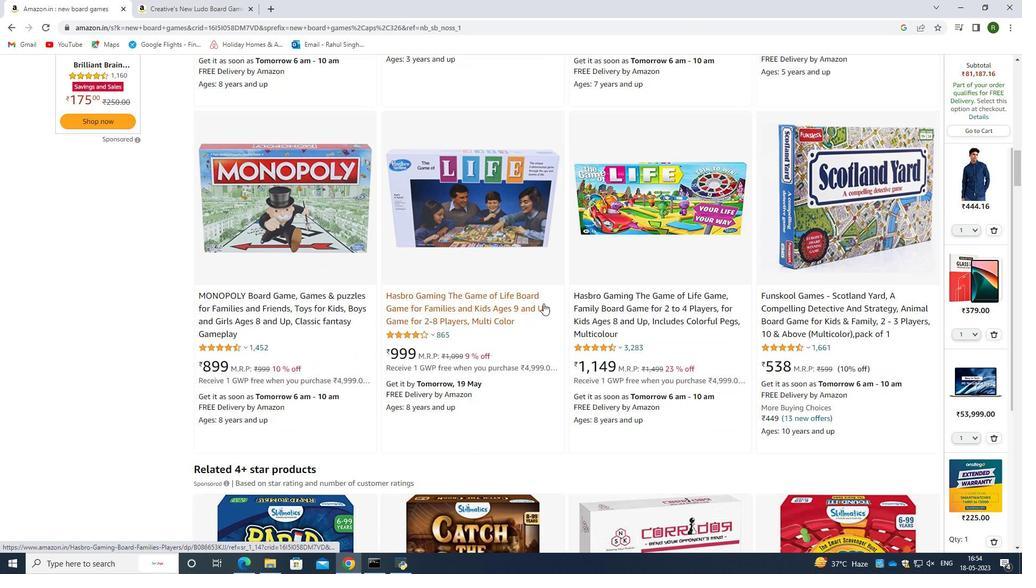 
Action: Mouse moved to (546, 301)
Screenshot: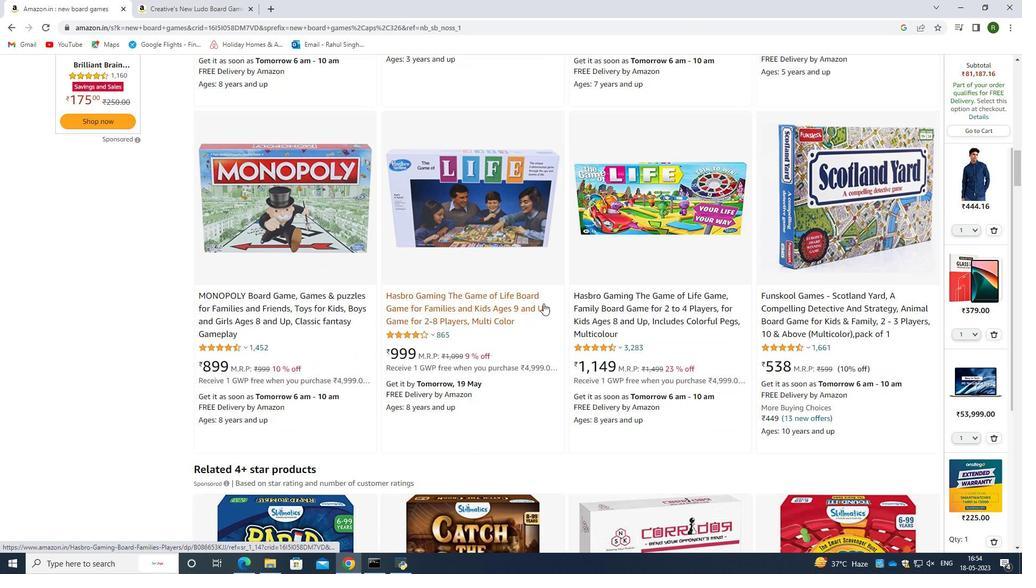 
Action: Mouse scrolled (546, 302) with delta (0, 0)
Screenshot: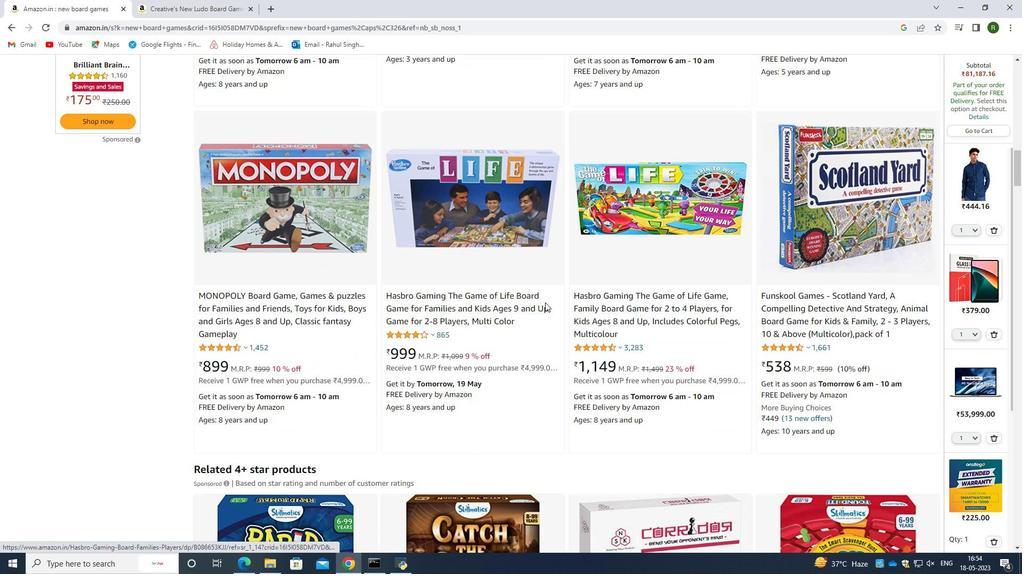 
Action: Mouse scrolled (546, 302) with delta (0, 0)
Screenshot: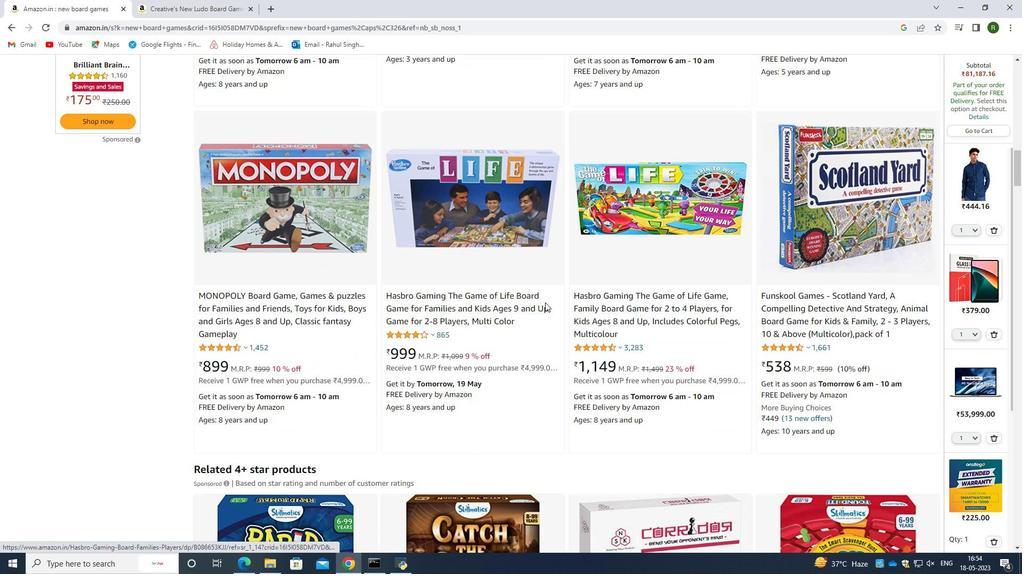 
Action: Mouse moved to (546, 301)
Screenshot: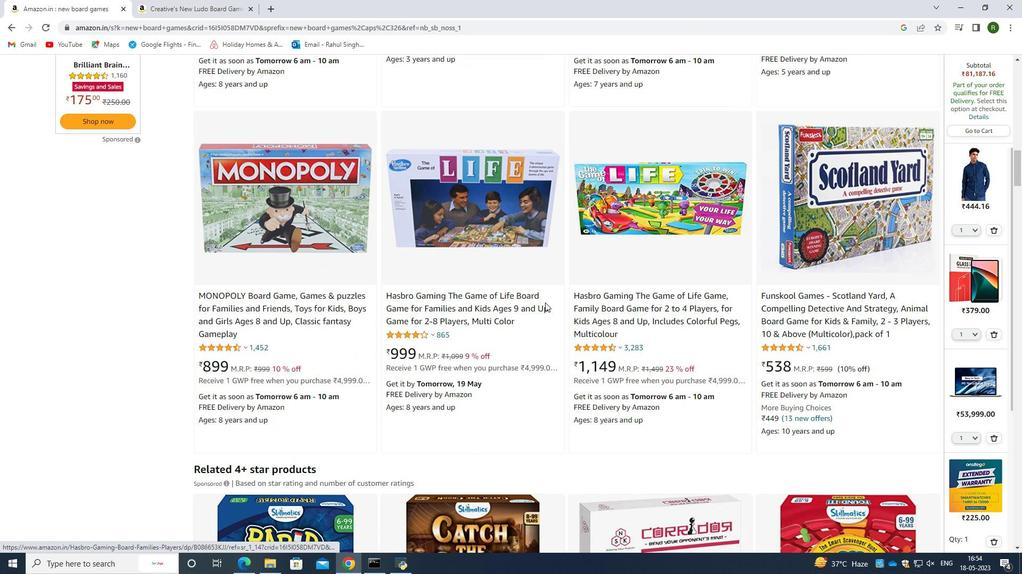 
Action: Mouse scrolled (546, 301) with delta (0, 0)
Screenshot: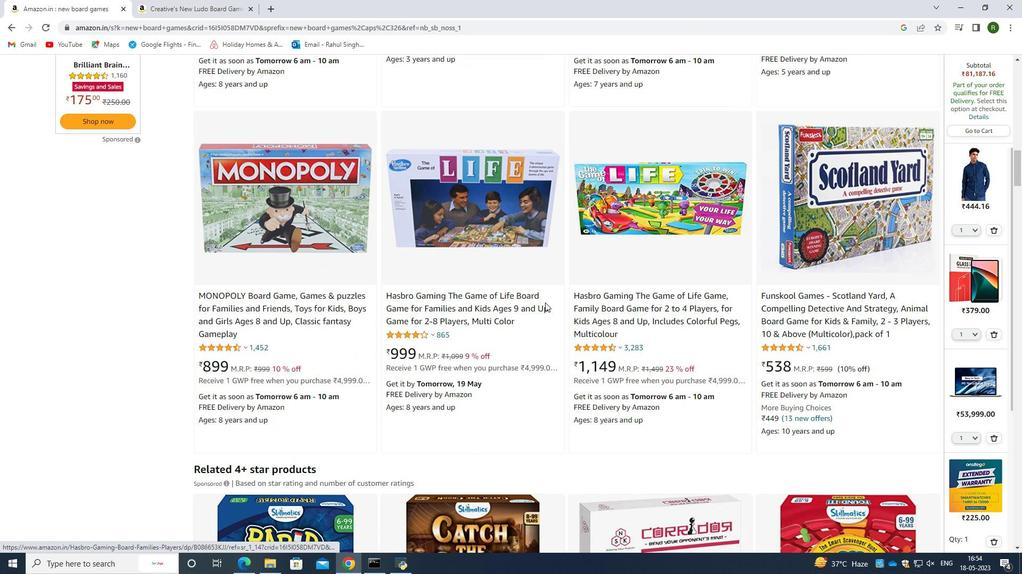 
Action: Mouse moved to (552, 293)
Screenshot: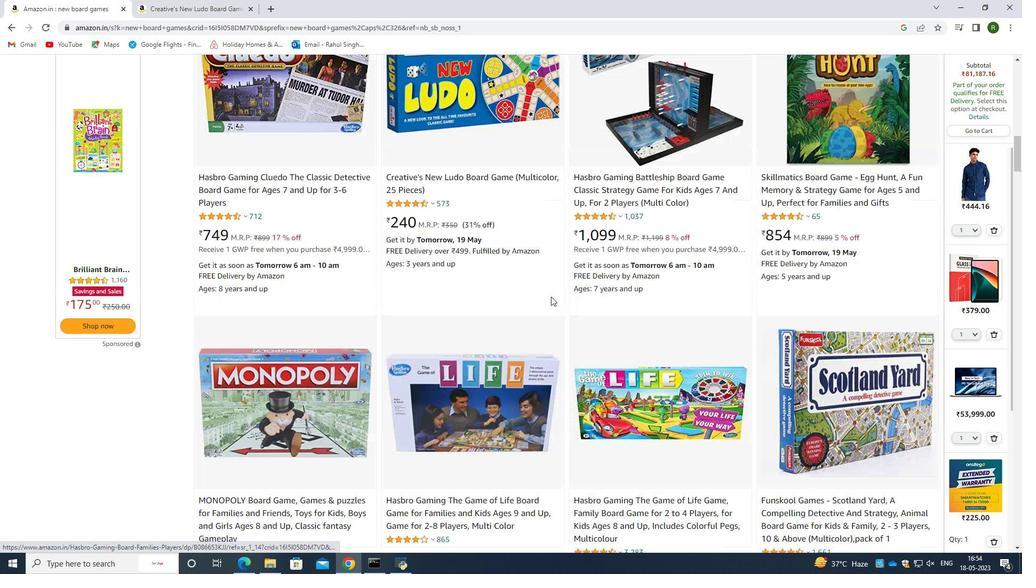 
Action: Mouse scrolled (552, 293) with delta (0, 0)
Screenshot: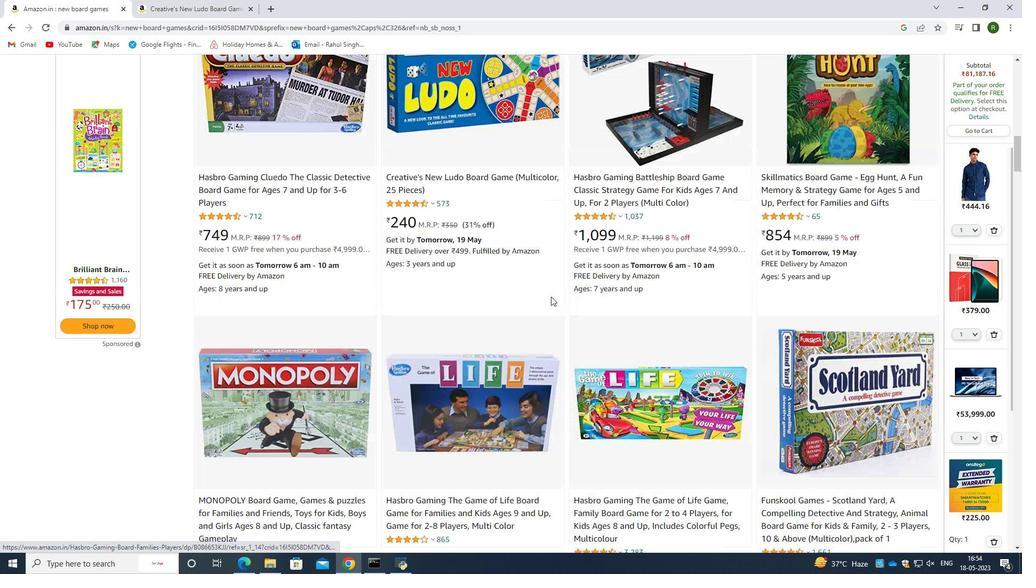 
Action: Mouse scrolled (552, 293) with delta (0, 0)
Screenshot: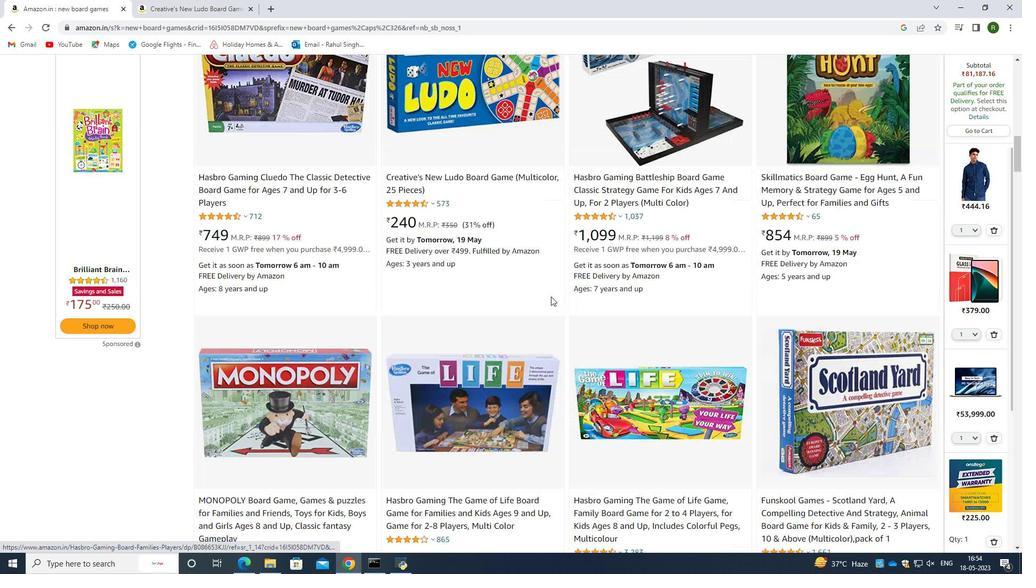 
Action: Mouse scrolled (552, 293) with delta (0, 0)
Screenshot: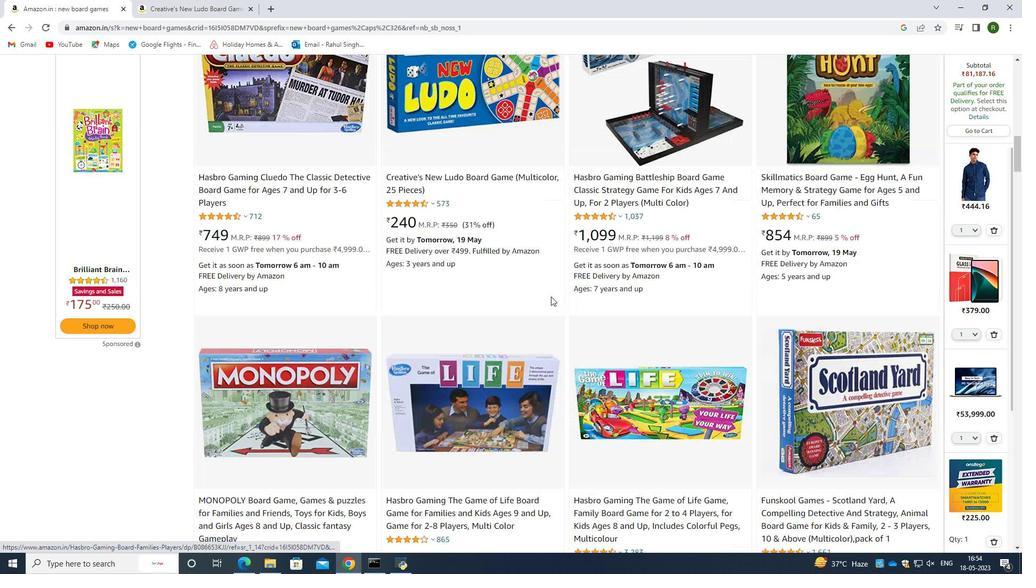 
Action: Mouse scrolled (552, 293) with delta (0, 0)
Screenshot: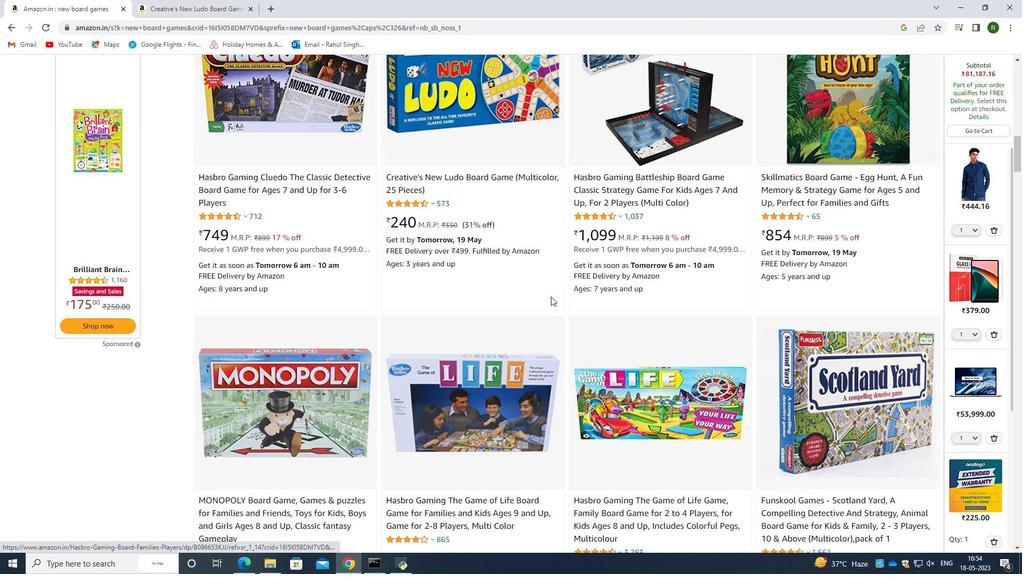 
Action: Mouse moved to (552, 293)
Screenshot: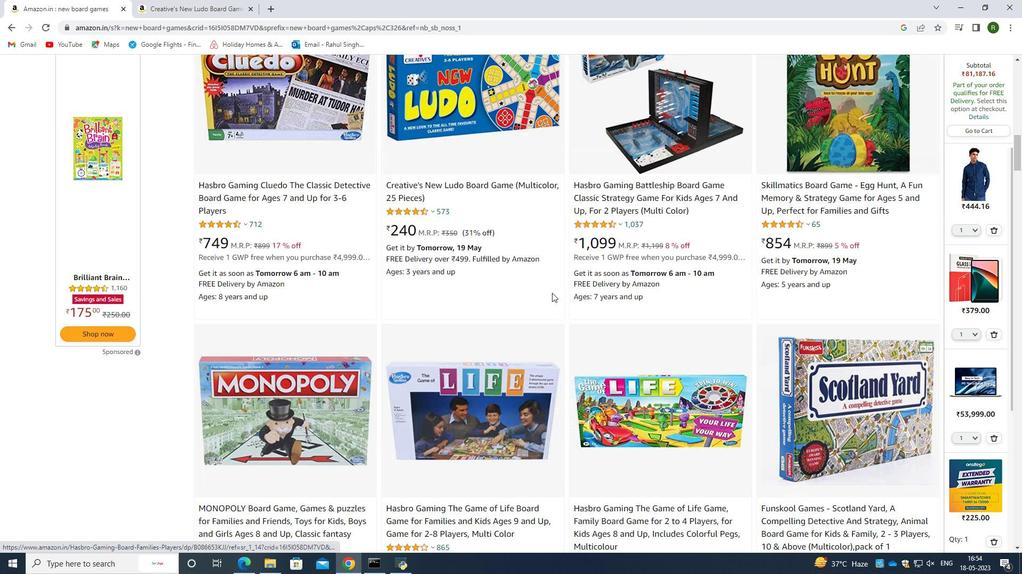 
Action: Mouse scrolled (552, 293) with delta (0, 0)
Screenshot: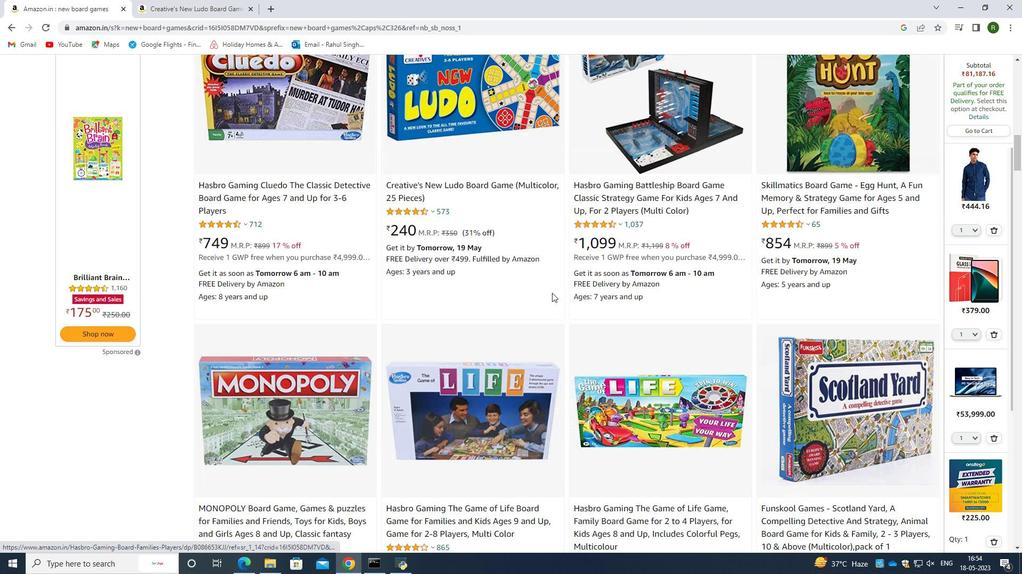 
Action: Mouse moved to (556, 283)
Screenshot: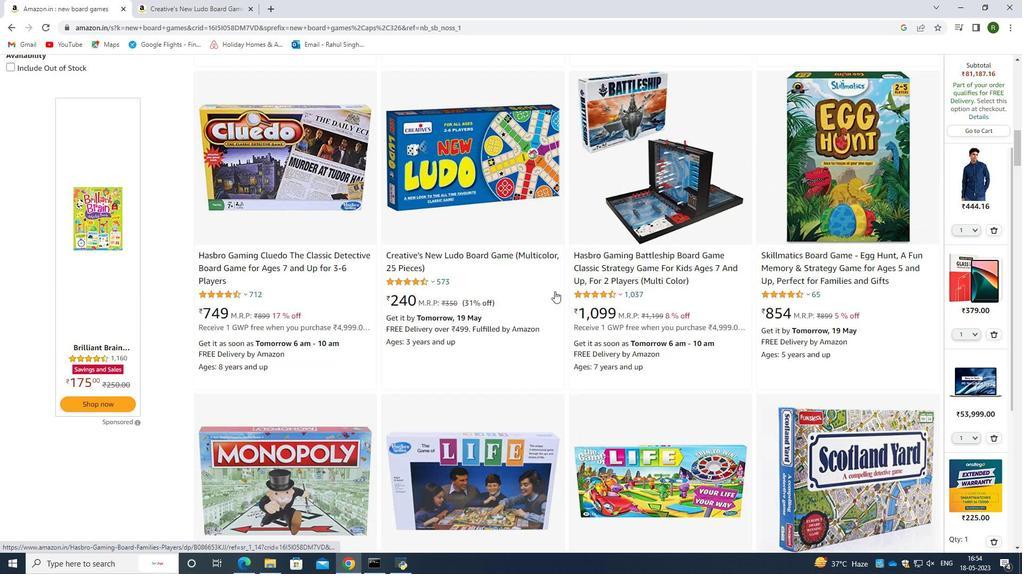 
Action: Mouse scrolled (556, 283) with delta (0, 0)
Screenshot: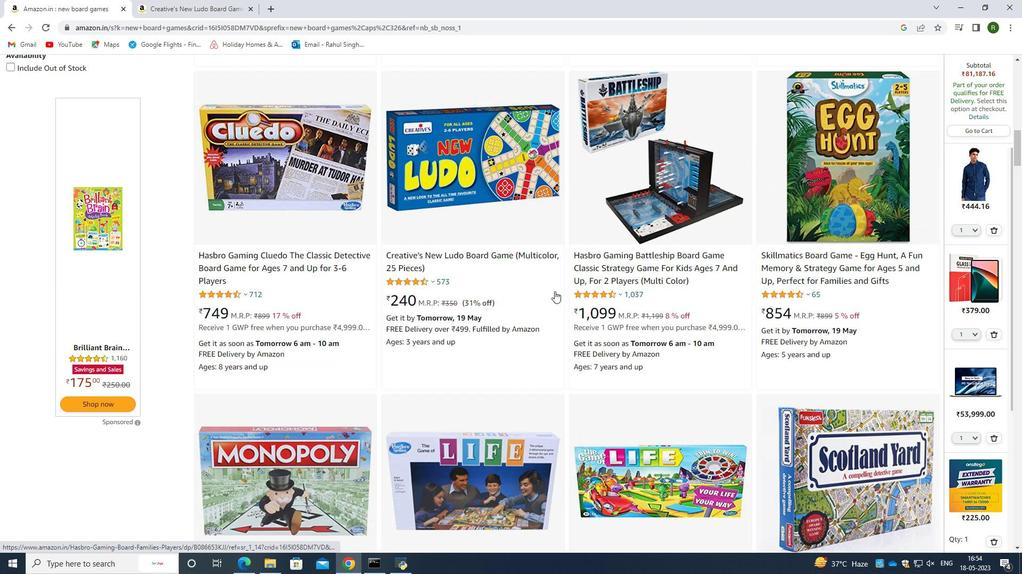 
Action: Mouse scrolled (556, 283) with delta (0, 0)
Screenshot: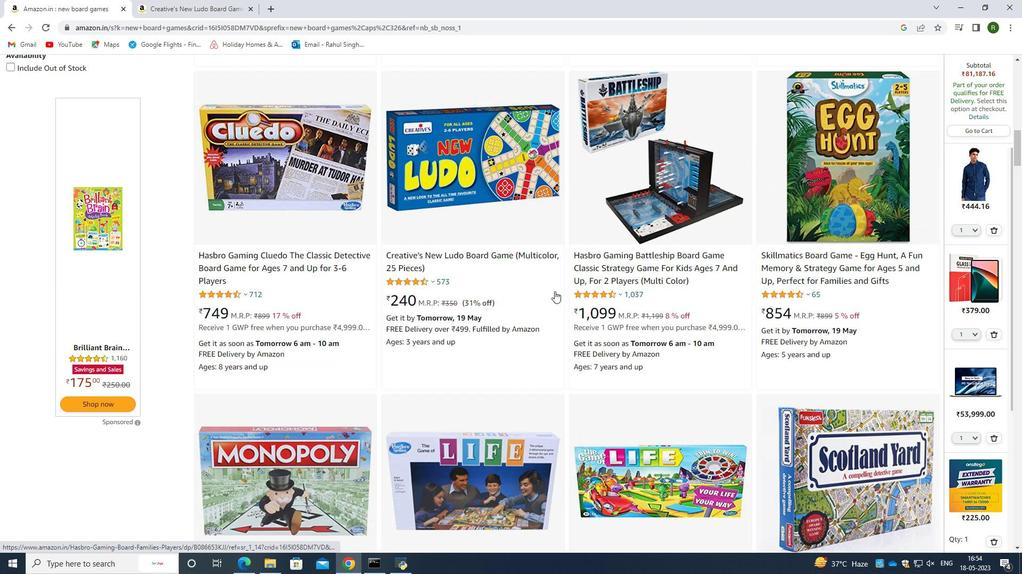 
Action: Mouse scrolled (556, 283) with delta (0, 0)
Screenshot: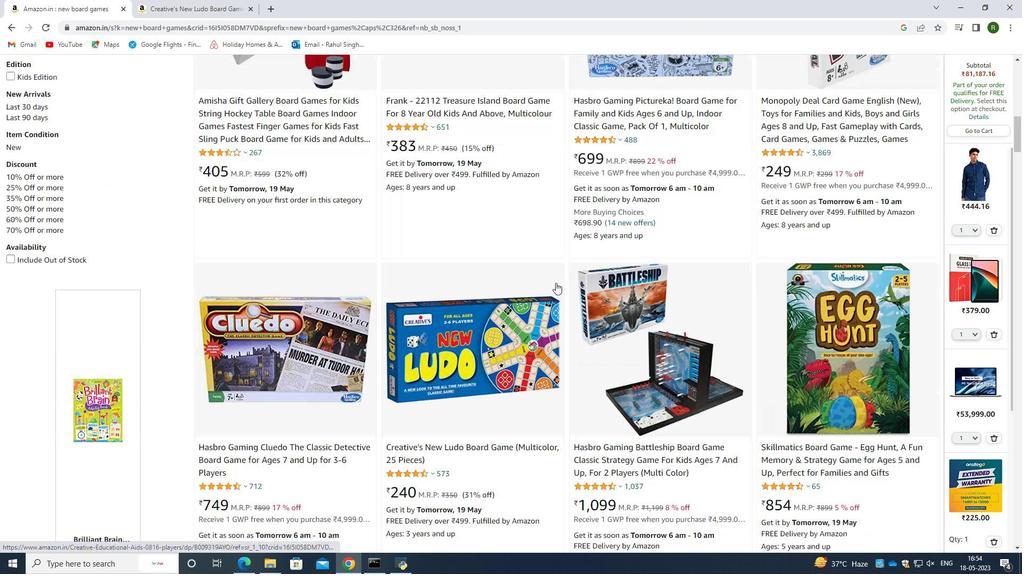 
Action: Mouse scrolled (556, 283) with delta (0, 0)
Screenshot: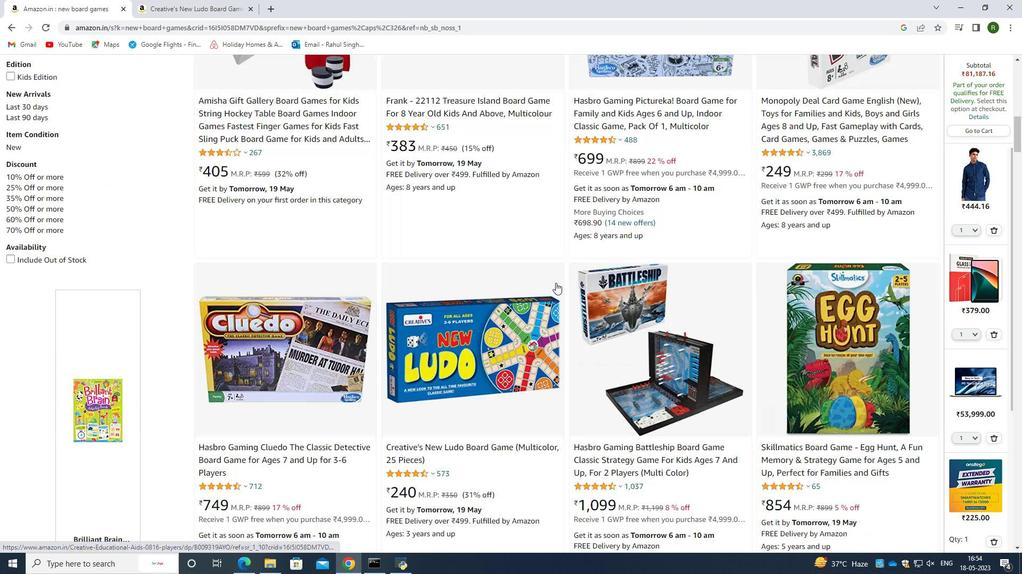 
Action: Mouse scrolled (556, 283) with delta (0, 0)
Screenshot: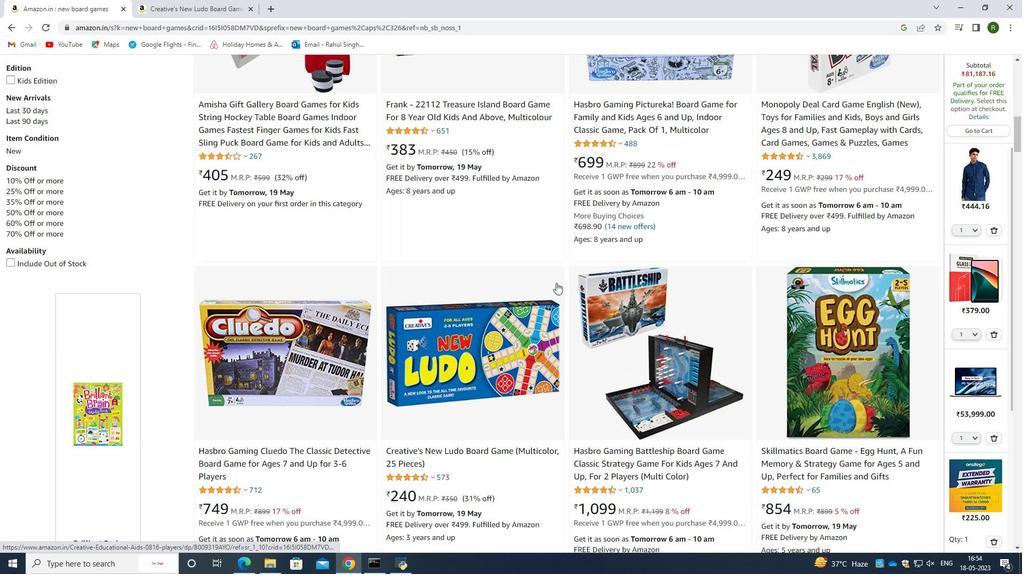 
Action: Mouse scrolled (556, 283) with delta (0, 0)
Screenshot: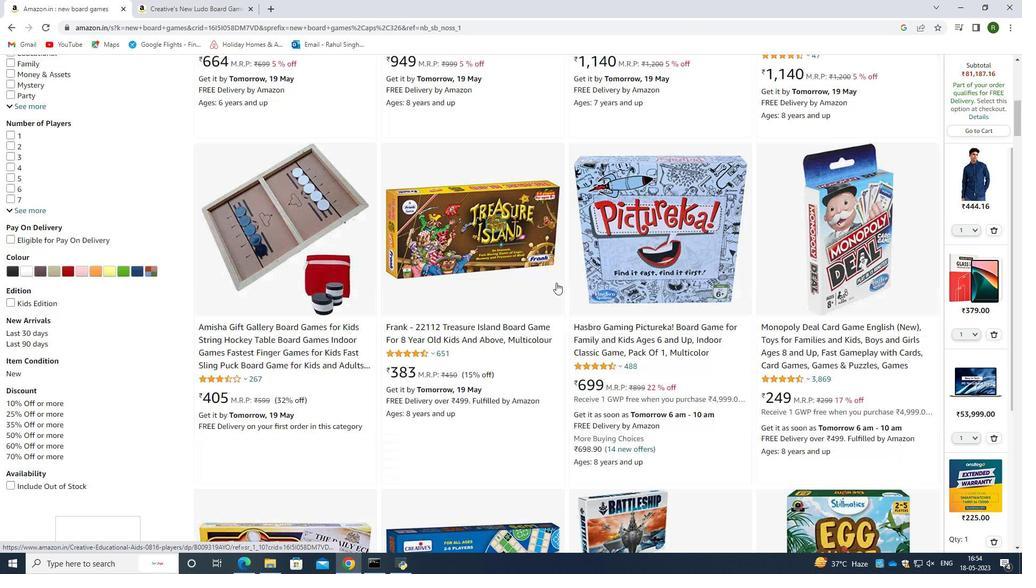 
Action: Mouse scrolled (556, 283) with delta (0, 0)
Screenshot: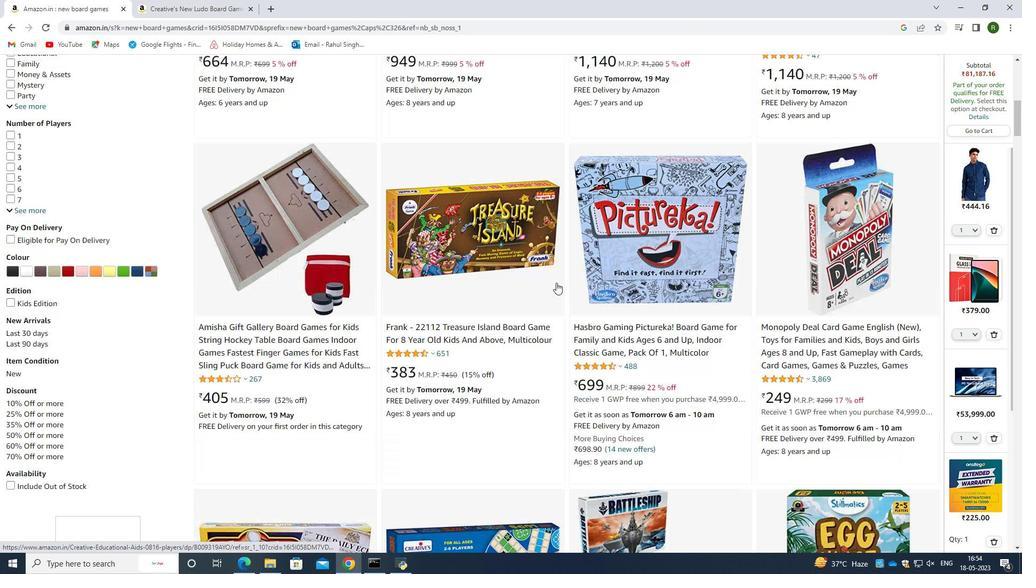 
Action: Mouse scrolled (556, 283) with delta (0, 0)
Screenshot: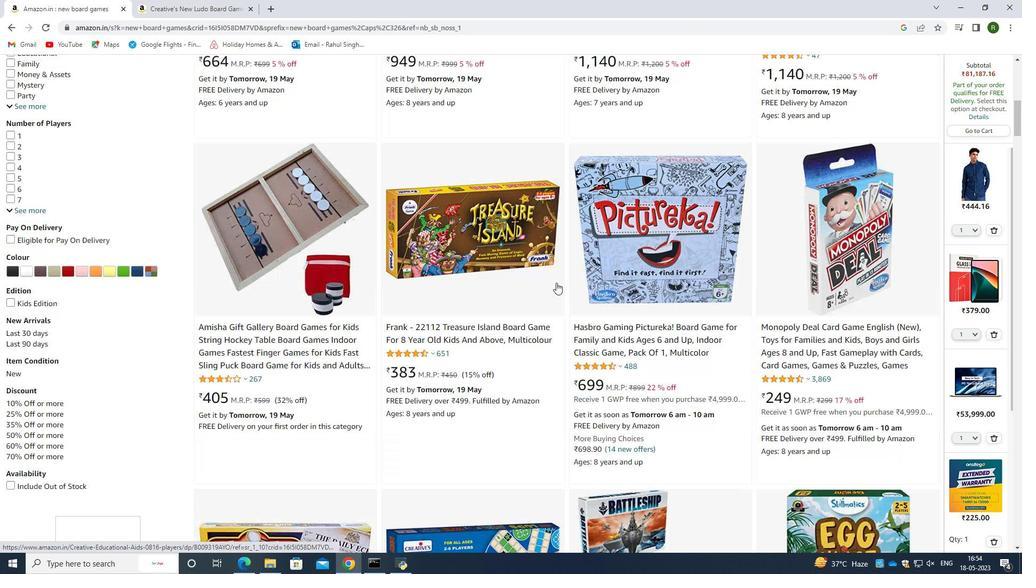 
Action: Mouse moved to (556, 283)
Screenshot: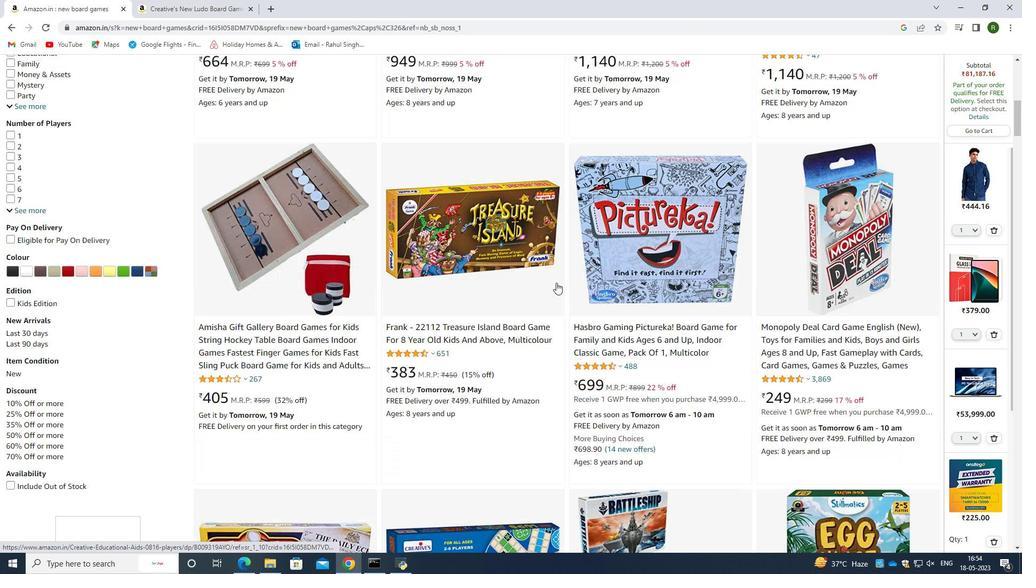 
Action: Mouse scrolled (556, 283) with delta (0, 0)
Screenshot: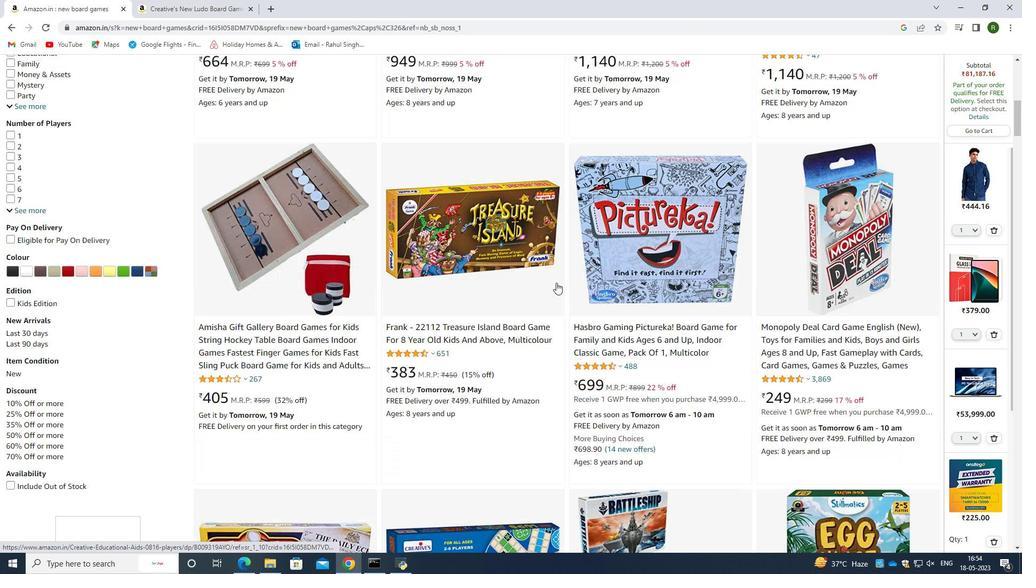 
Action: Mouse moved to (556, 282)
Screenshot: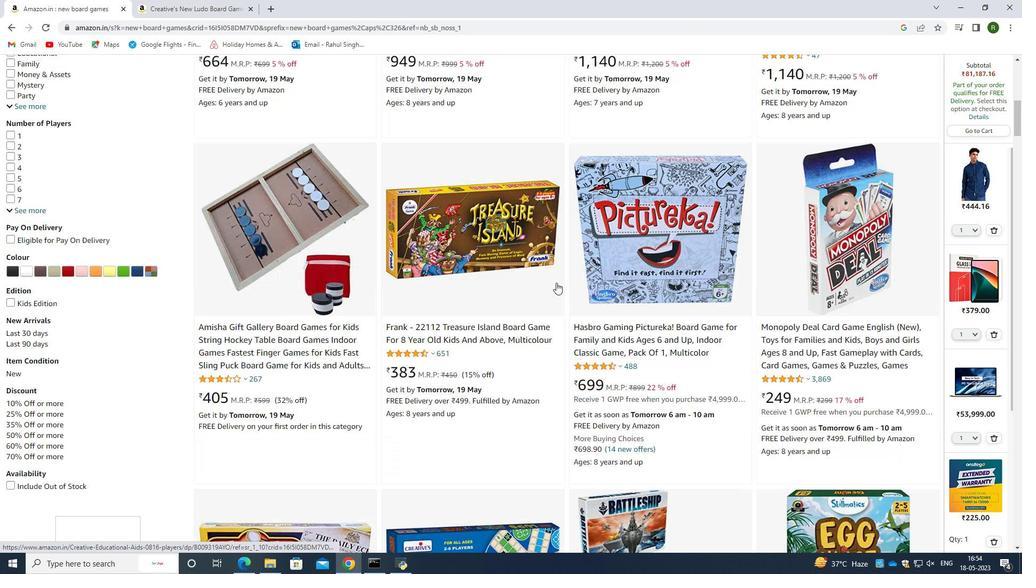 
Action: Mouse scrolled (556, 283) with delta (0, 0)
Screenshot: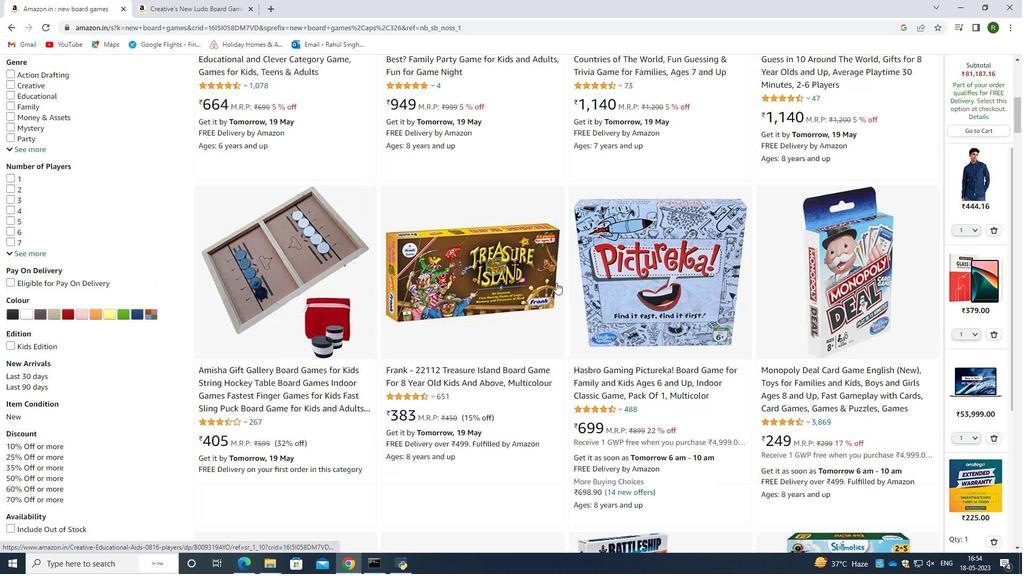 
Action: Mouse moved to (527, 198)
Screenshot: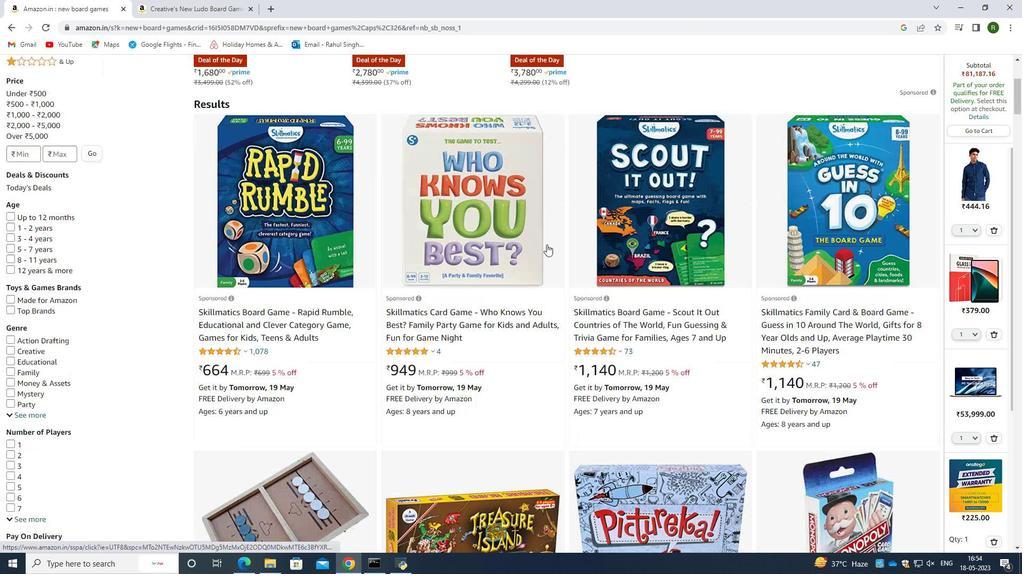 
Action: Mouse scrolled (527, 198) with delta (0, 0)
Screenshot: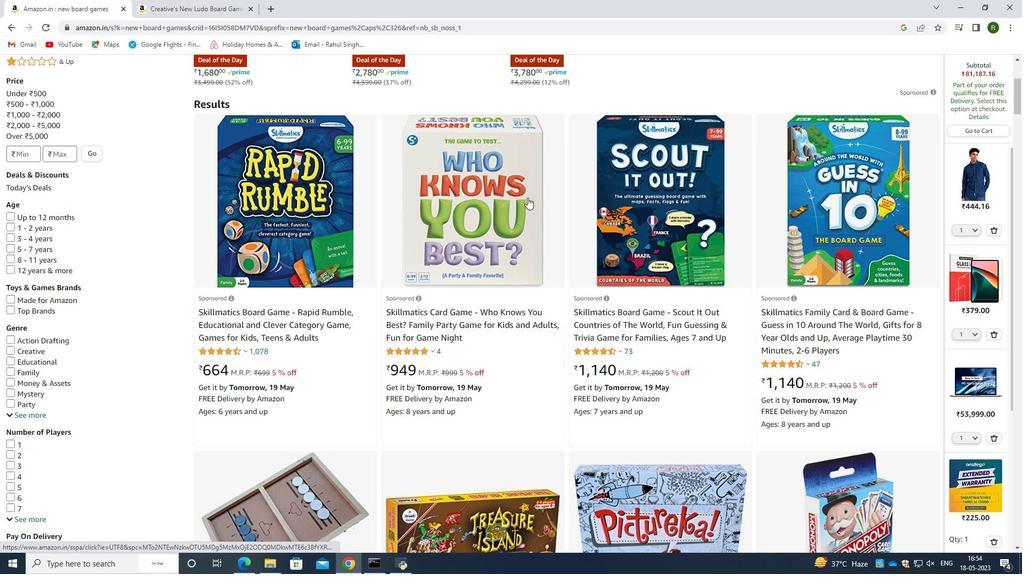 
Action: Mouse scrolled (527, 198) with delta (0, 0)
Screenshot: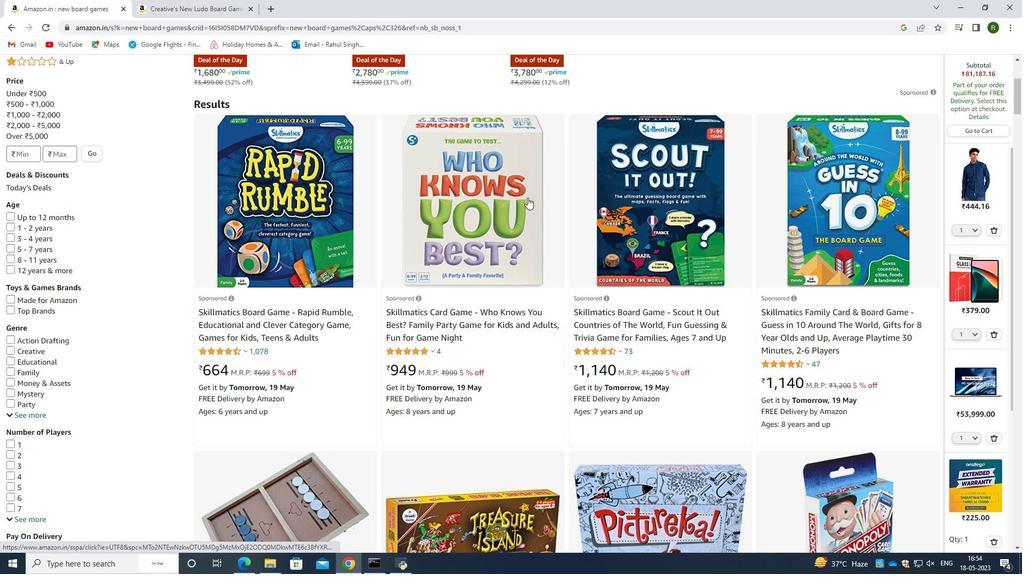 
Action: Mouse scrolled (527, 198) with delta (0, 0)
Screenshot: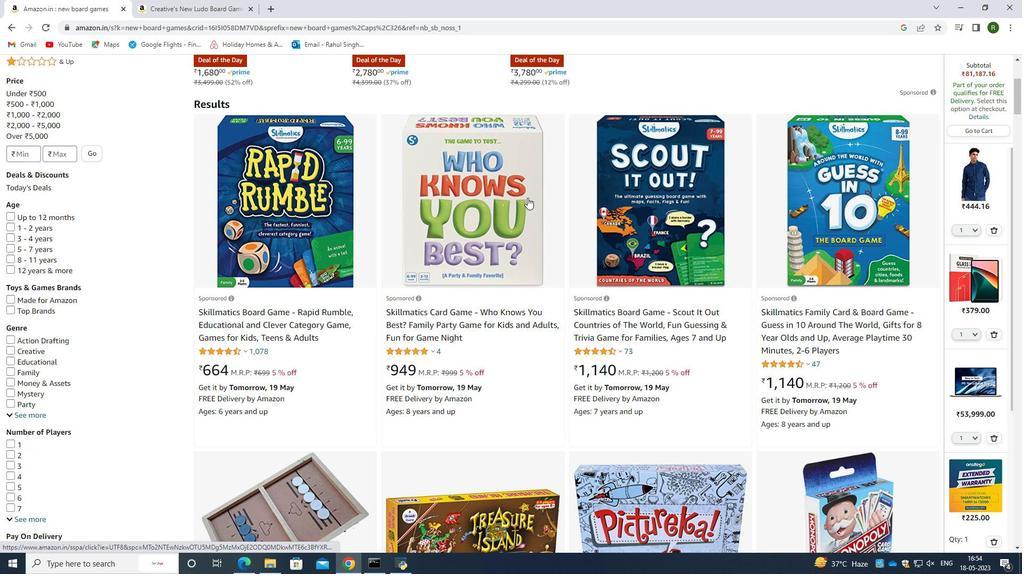 
Action: Mouse scrolled (527, 198) with delta (0, 0)
Screenshot: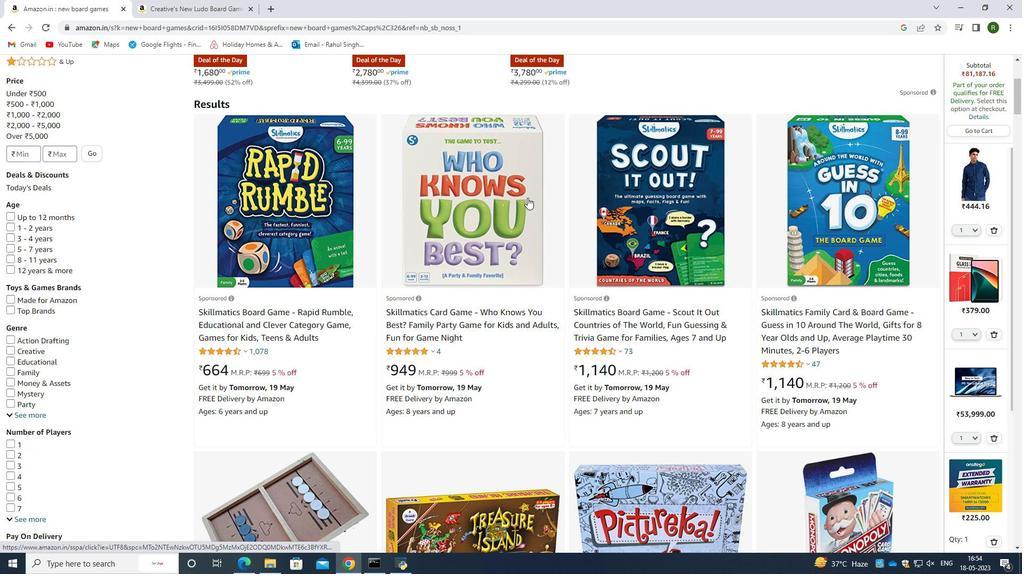 
Action: Mouse scrolled (527, 198) with delta (0, 0)
Screenshot: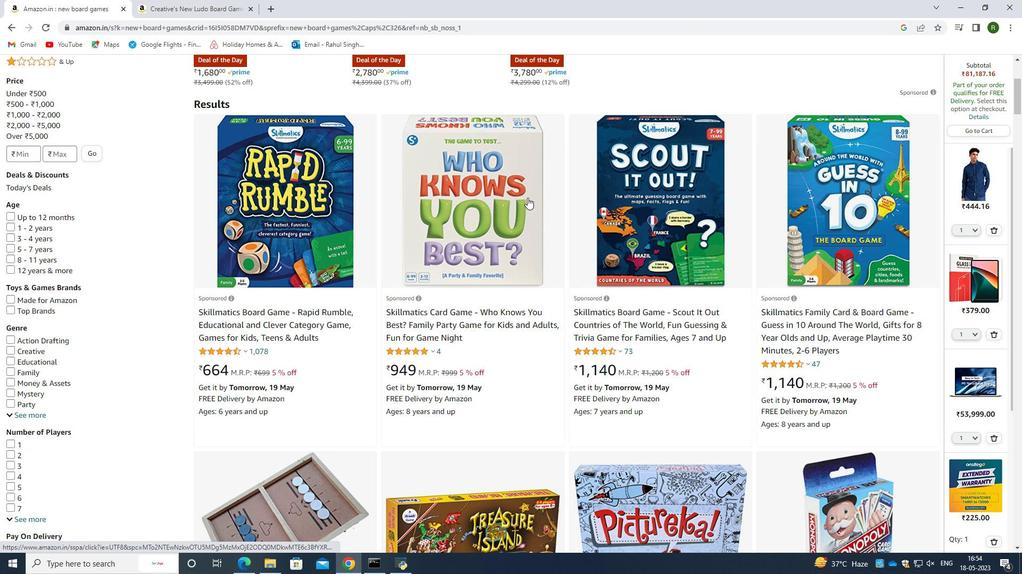 
Action: Mouse moved to (521, 191)
Screenshot: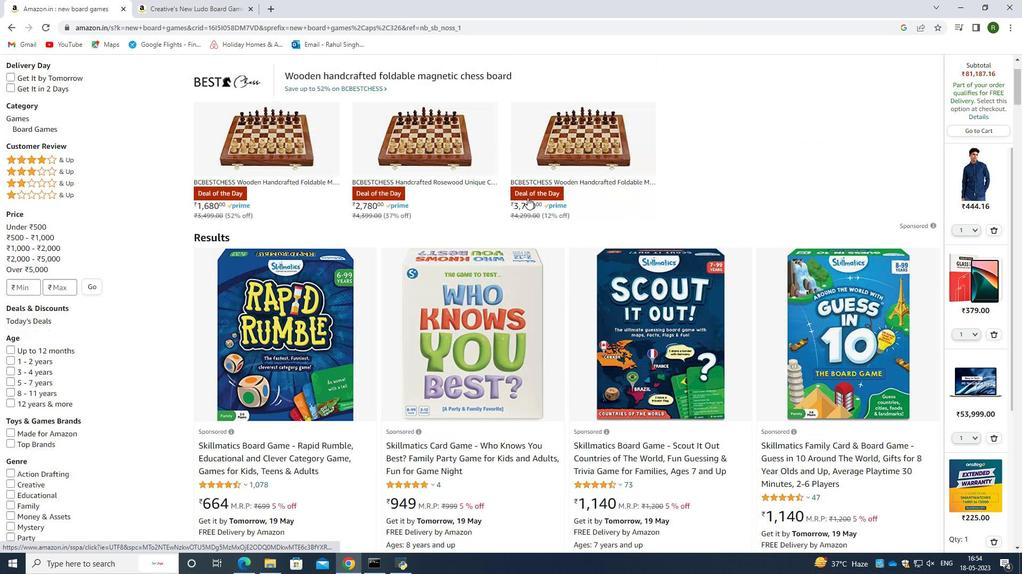 
Action: Mouse scrolled (521, 191) with delta (0, 0)
Screenshot: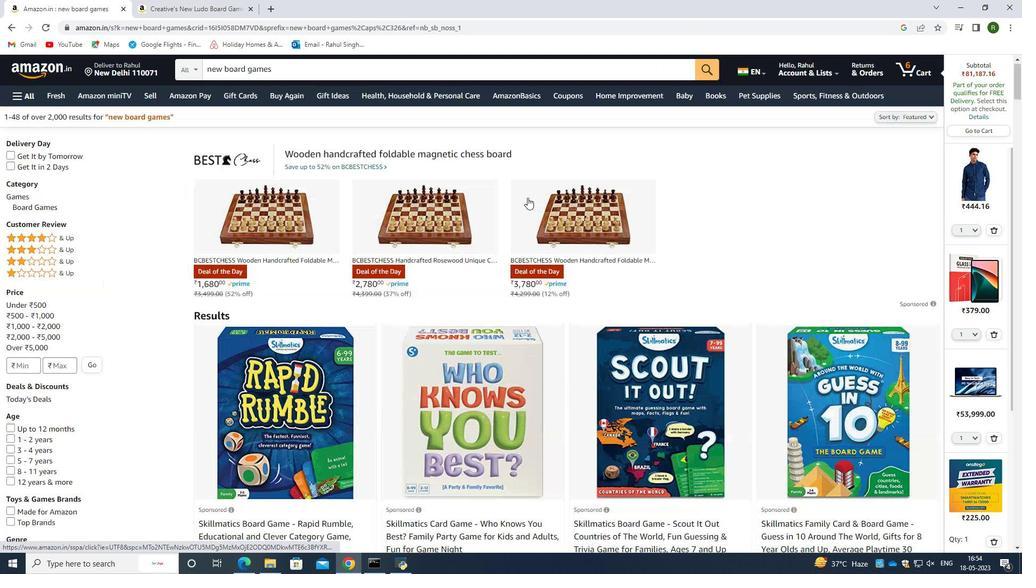 
Action: Mouse scrolled (521, 191) with delta (0, 0)
Screenshot: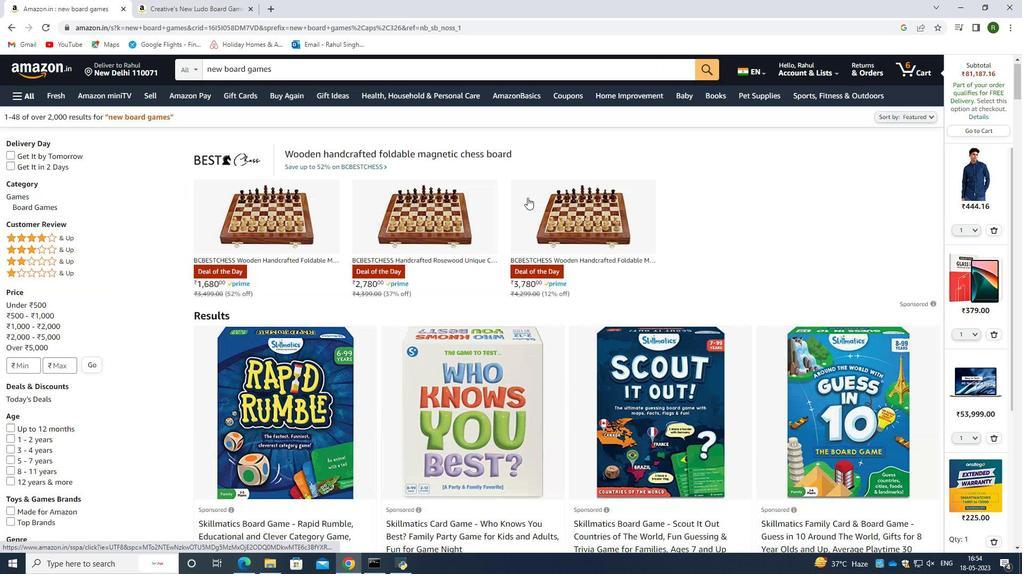 
Action: Mouse scrolled (521, 191) with delta (0, 0)
Screenshot: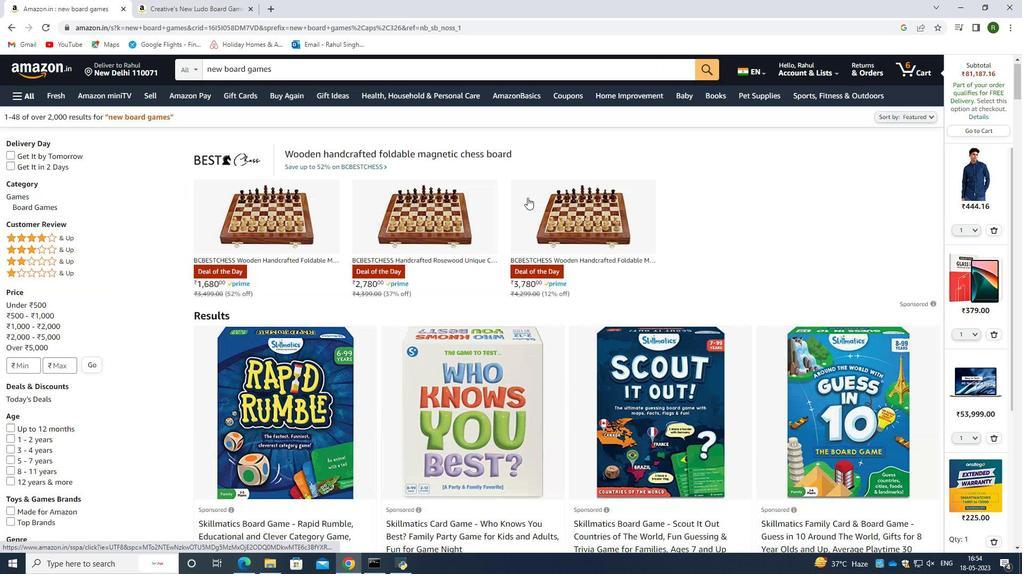 
Action: Mouse scrolled (521, 191) with delta (0, 0)
Screenshot: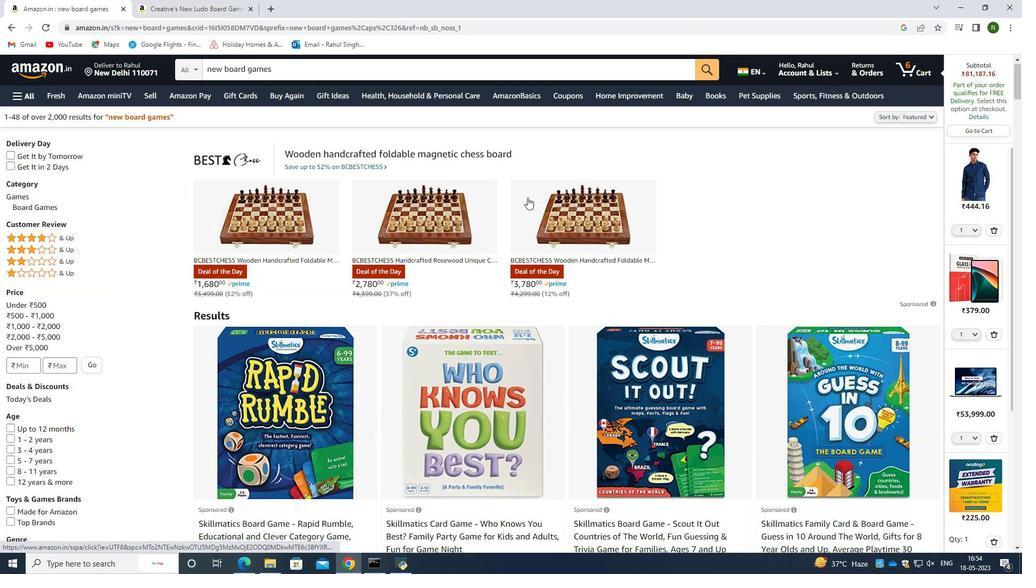 
Action: Mouse moved to (344, 71)
Screenshot: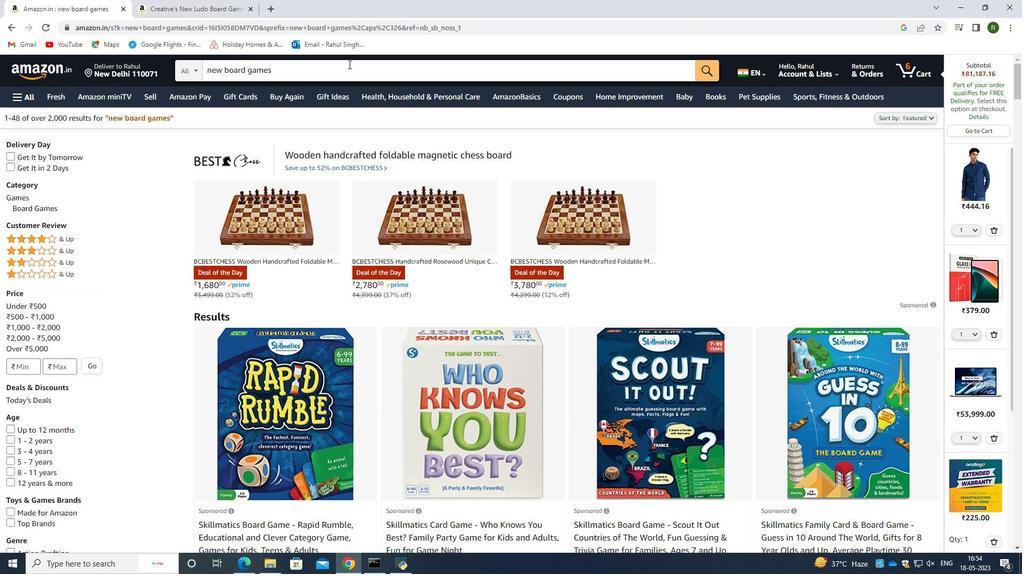 
Action: Mouse pressed left at (344, 71)
Screenshot: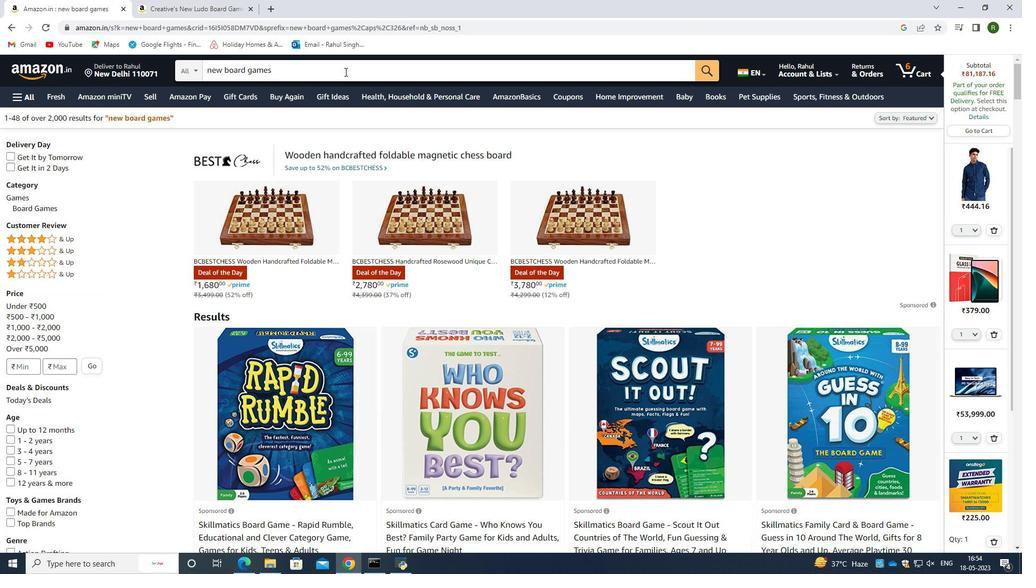 
Action: Key pressed <Key.space>gor<Key.space>family<Key.enter>
Screenshot: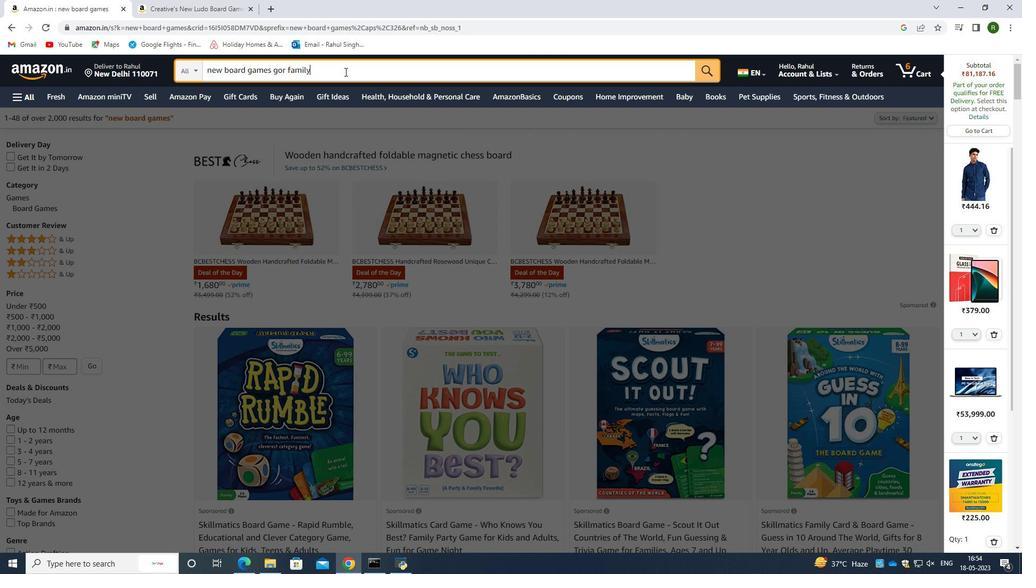 
Action: Mouse moved to (341, 393)
Screenshot: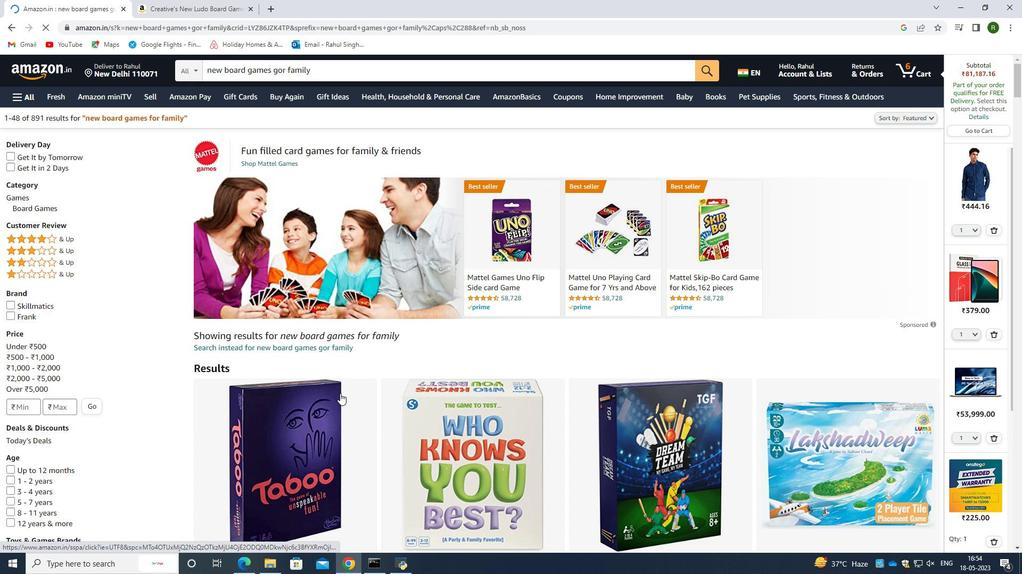 
Action: Mouse scrolled (341, 393) with delta (0, 0)
Screenshot: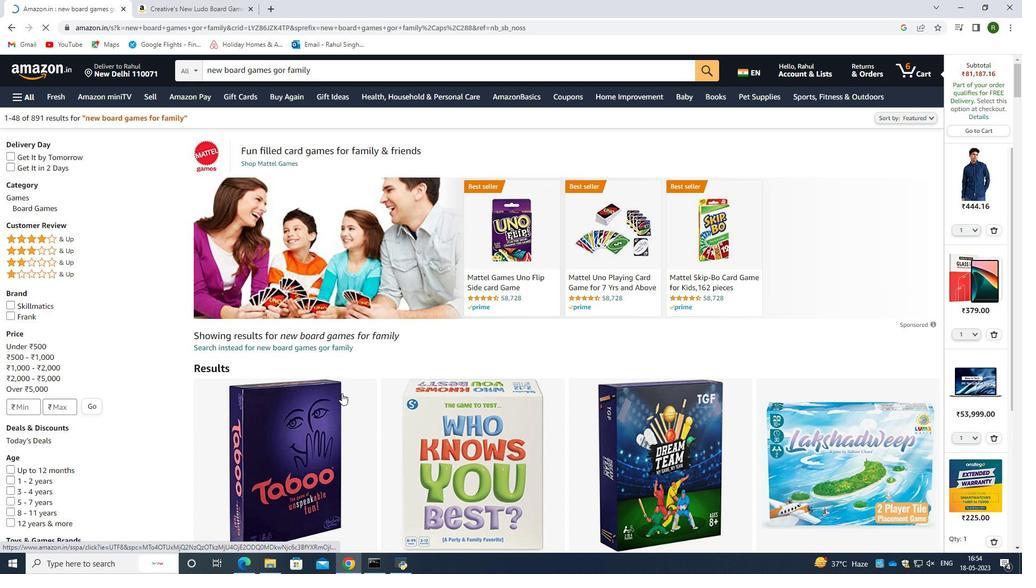 
Action: Mouse scrolled (341, 393) with delta (0, 0)
Screenshot: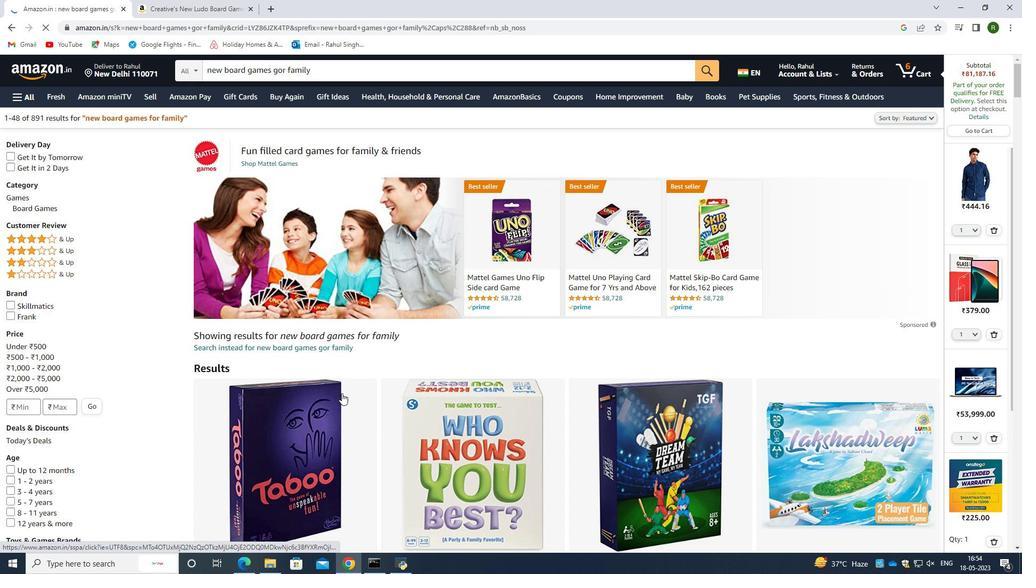 
Action: Mouse moved to (343, 392)
Screenshot: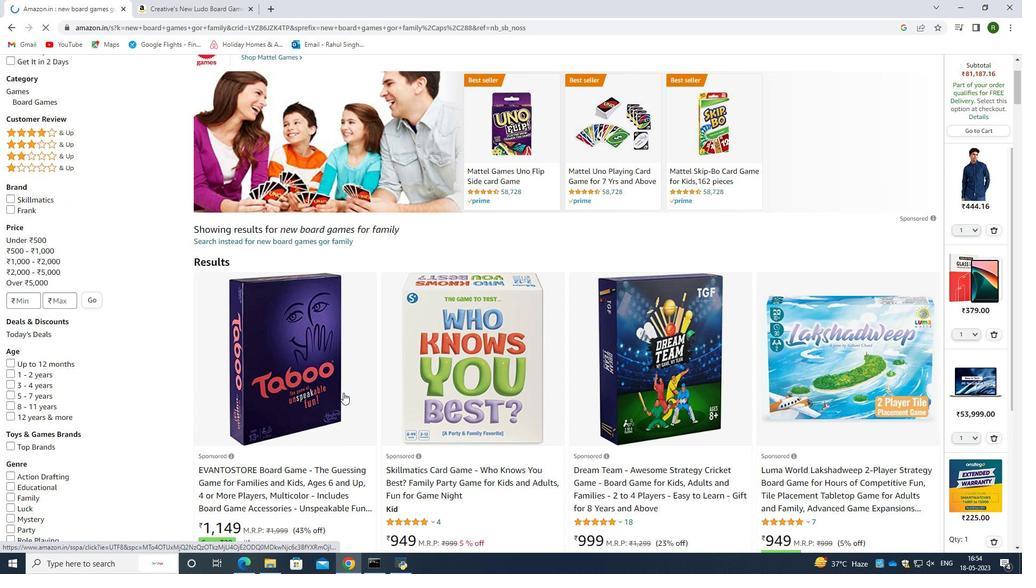 
Action: Mouse scrolled (343, 392) with delta (0, 0)
Screenshot: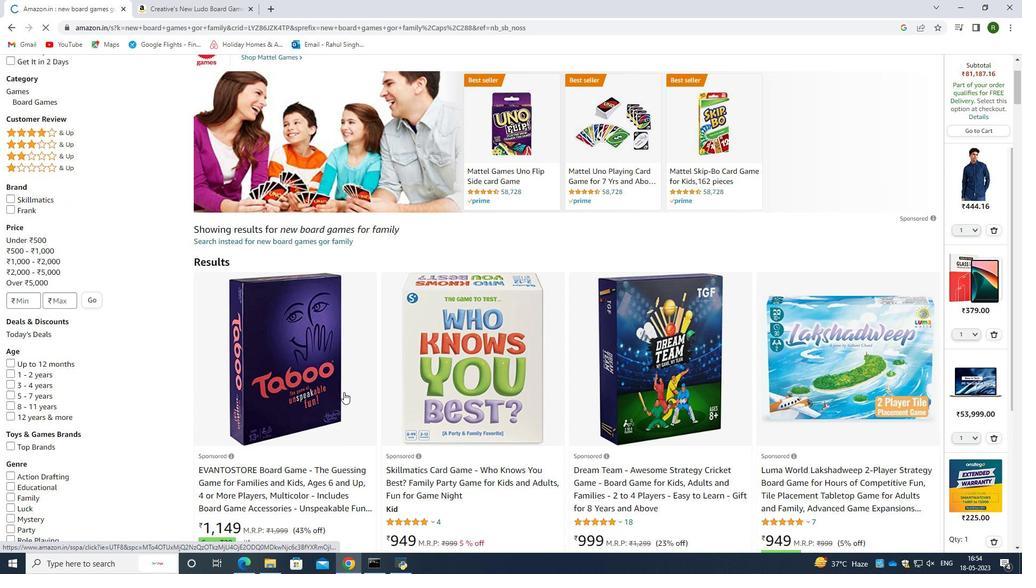 
Action: Mouse scrolled (343, 392) with delta (0, 0)
Screenshot: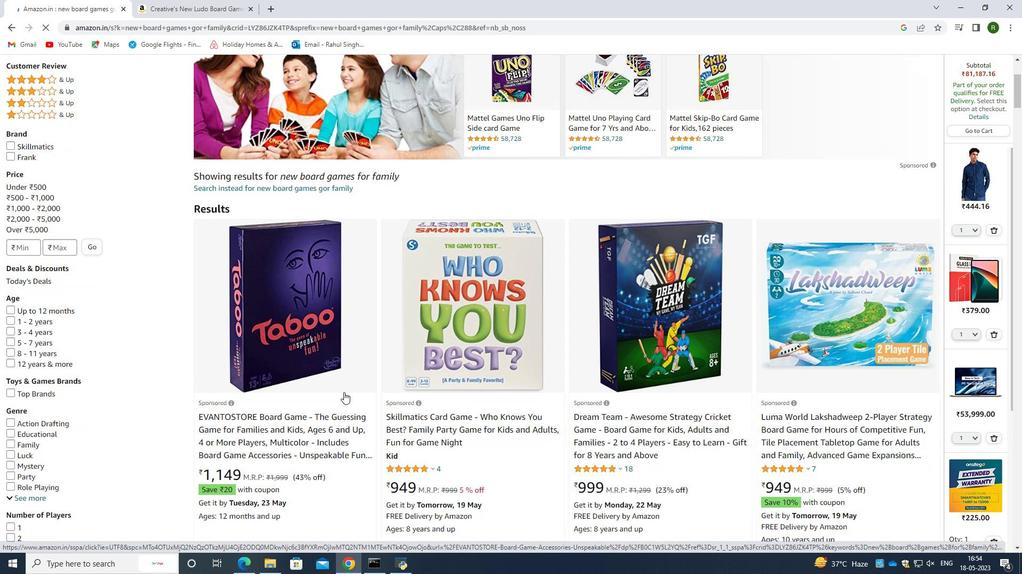 
Action: Mouse moved to (340, 390)
Screenshot: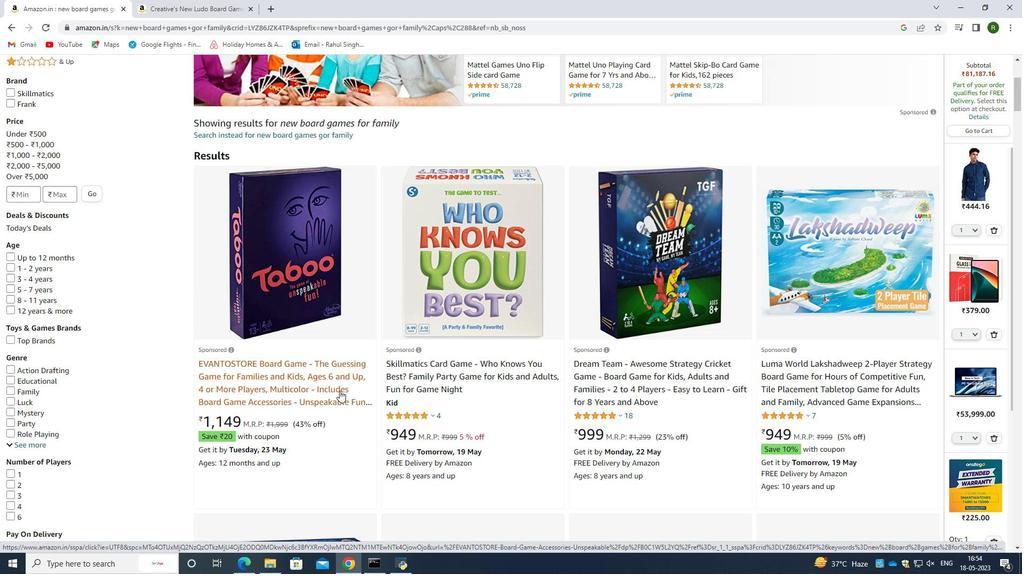 
Action: Mouse scrolled (340, 389) with delta (0, 0)
Screenshot: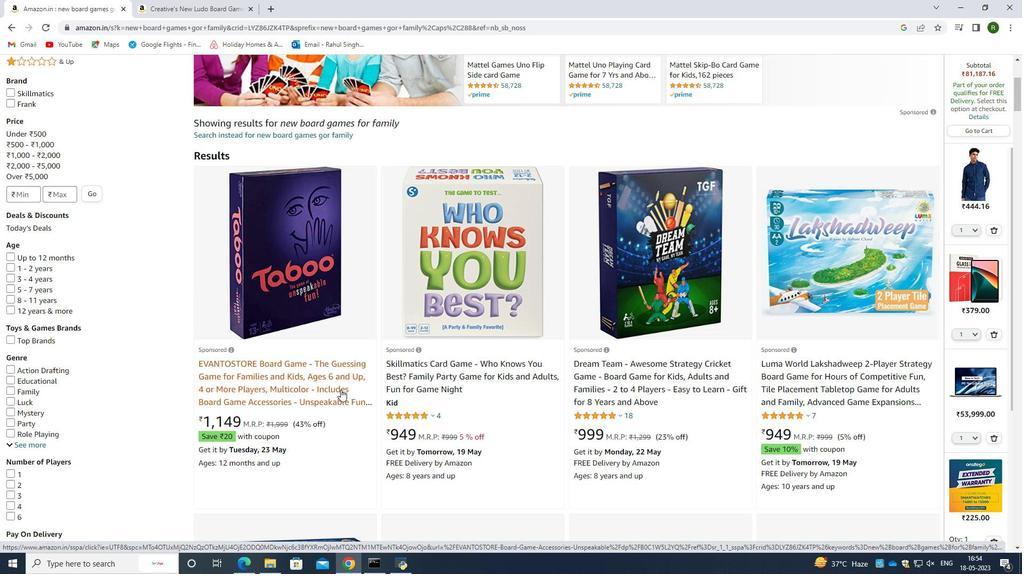
Action: Mouse scrolled (340, 389) with delta (0, 0)
Screenshot: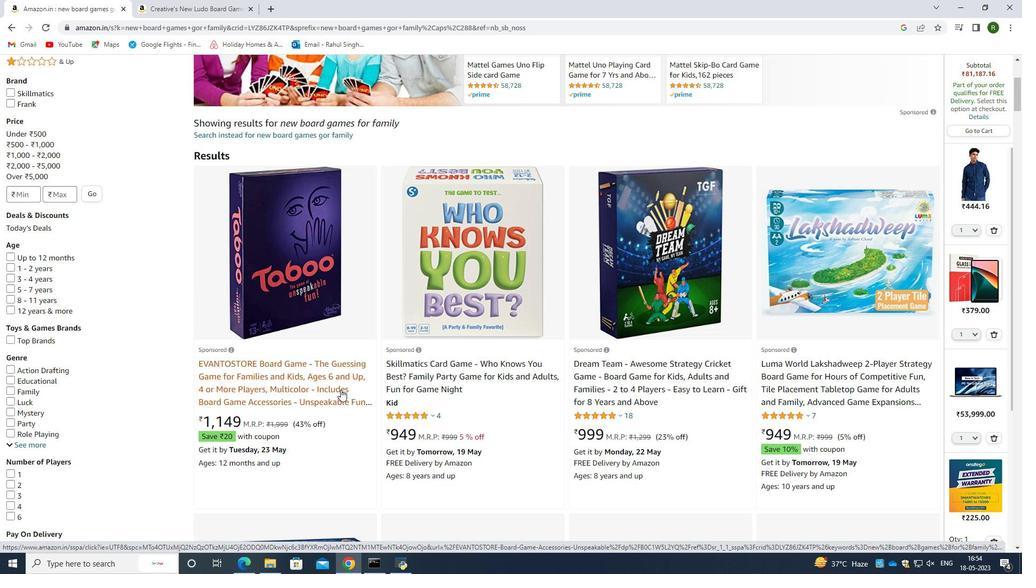 
Action: Mouse scrolled (340, 389) with delta (0, 0)
Screenshot: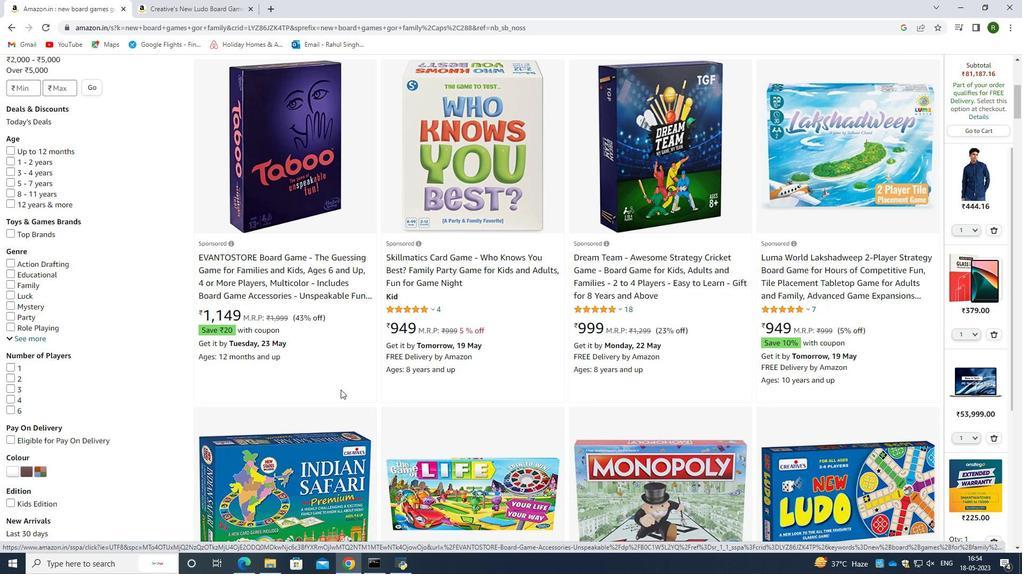 
Action: Mouse scrolled (340, 389) with delta (0, 0)
Screenshot: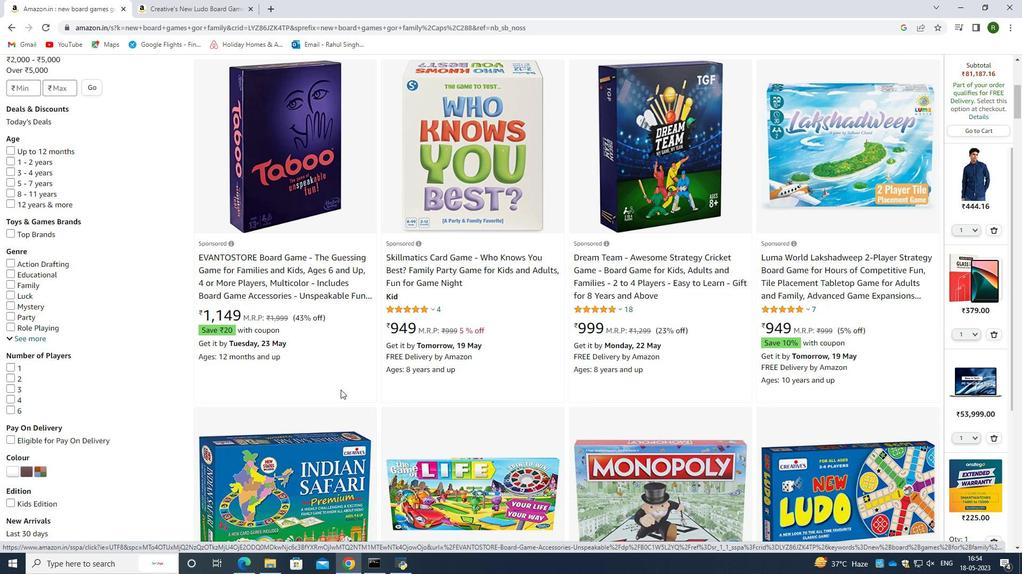 
Action: Mouse scrolled (340, 389) with delta (0, 0)
Screenshot: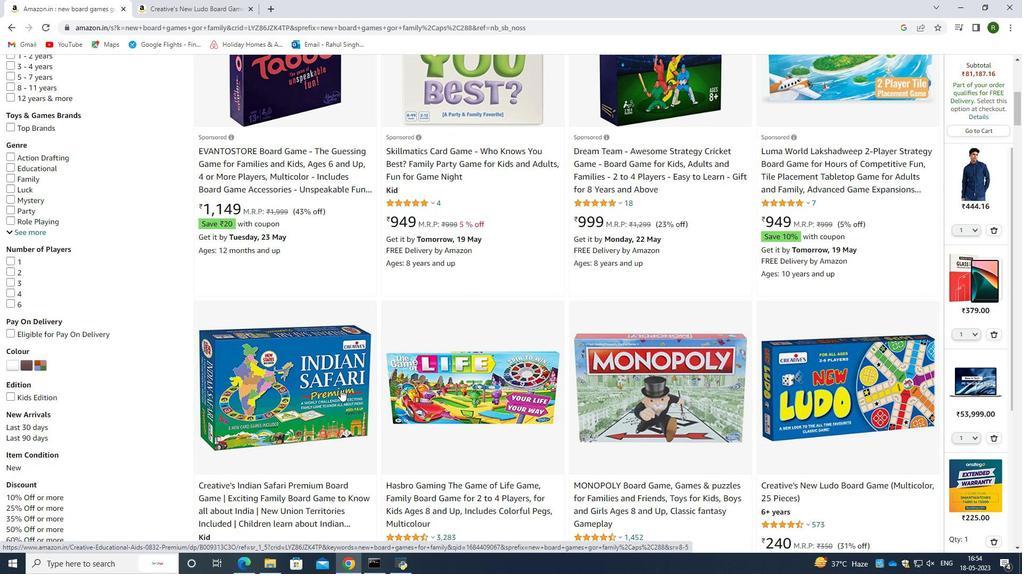 
Action: Mouse scrolled (340, 389) with delta (0, 0)
Screenshot: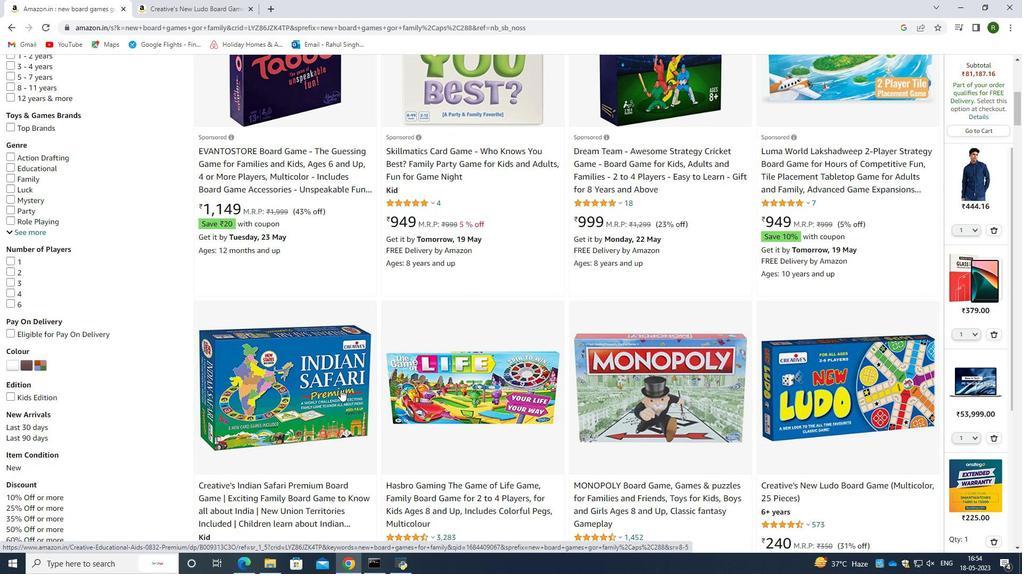
Action: Mouse scrolled (340, 389) with delta (0, 0)
Screenshot: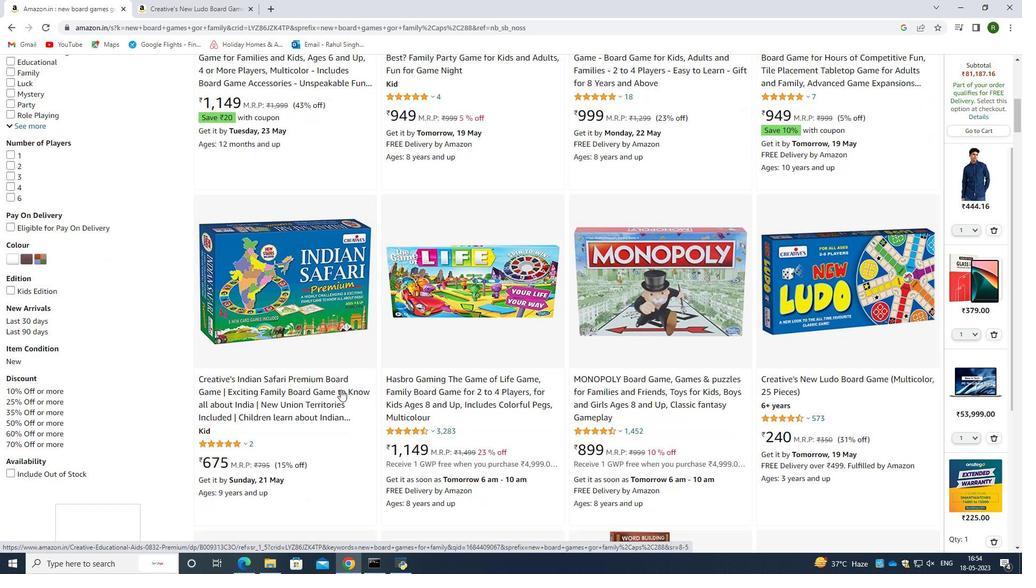 
Action: Mouse scrolled (340, 389) with delta (0, 0)
Screenshot: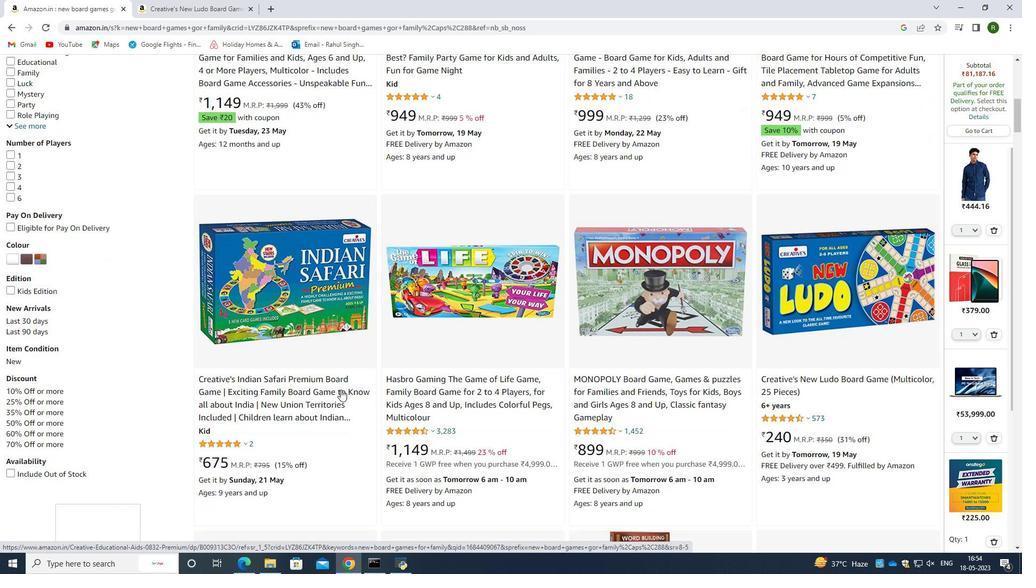 
Action: Mouse scrolled (340, 389) with delta (0, 0)
Screenshot: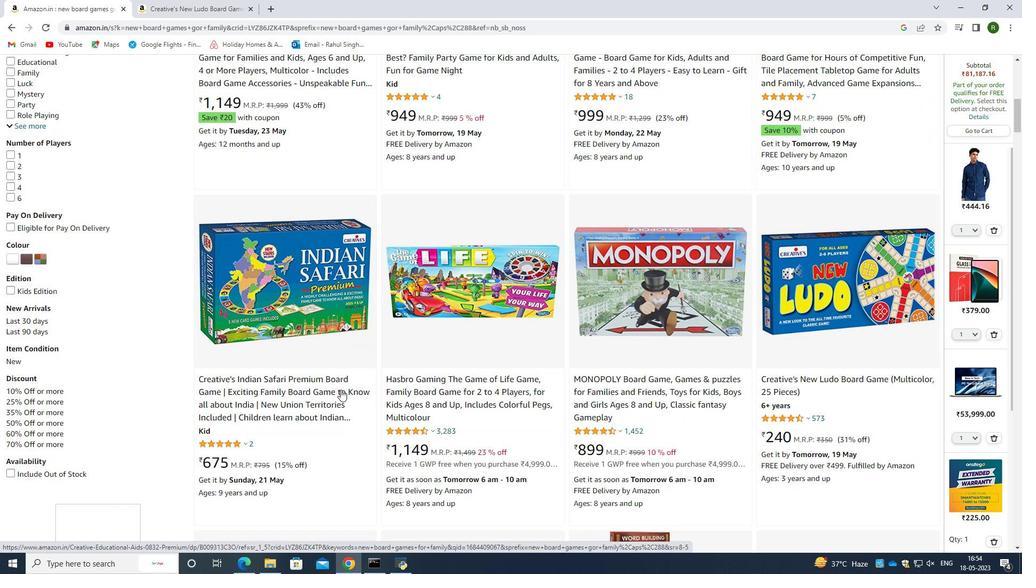 
Action: Mouse scrolled (340, 389) with delta (0, 0)
Screenshot: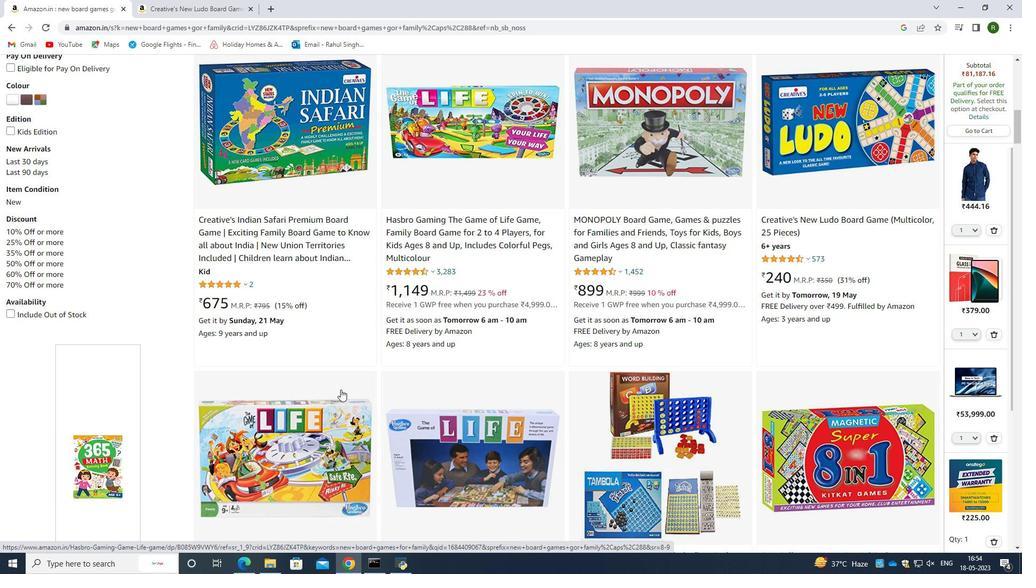 
Action: Mouse scrolled (340, 389) with delta (0, 0)
Screenshot: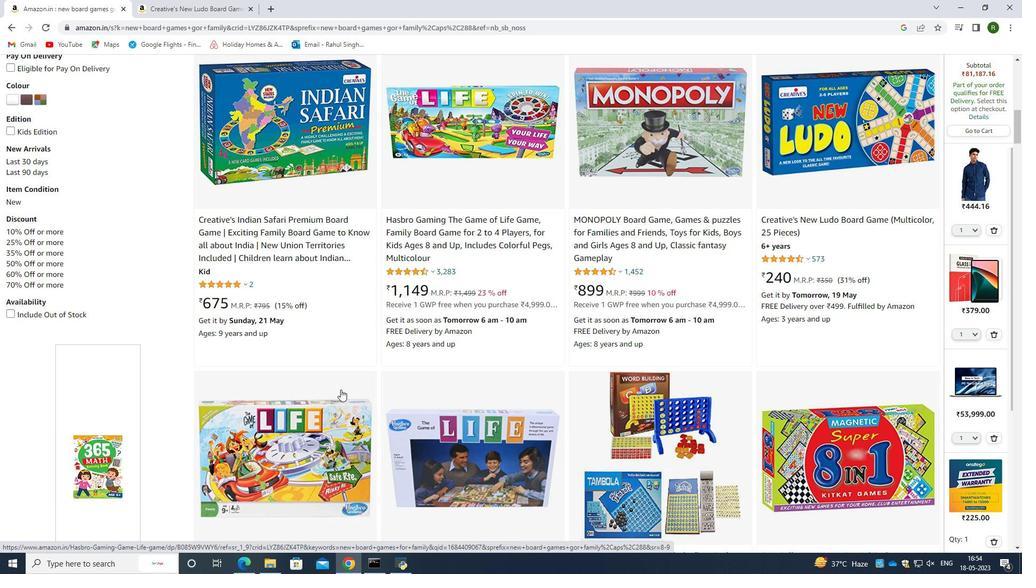 
Action: Mouse scrolled (340, 389) with delta (0, 0)
Screenshot: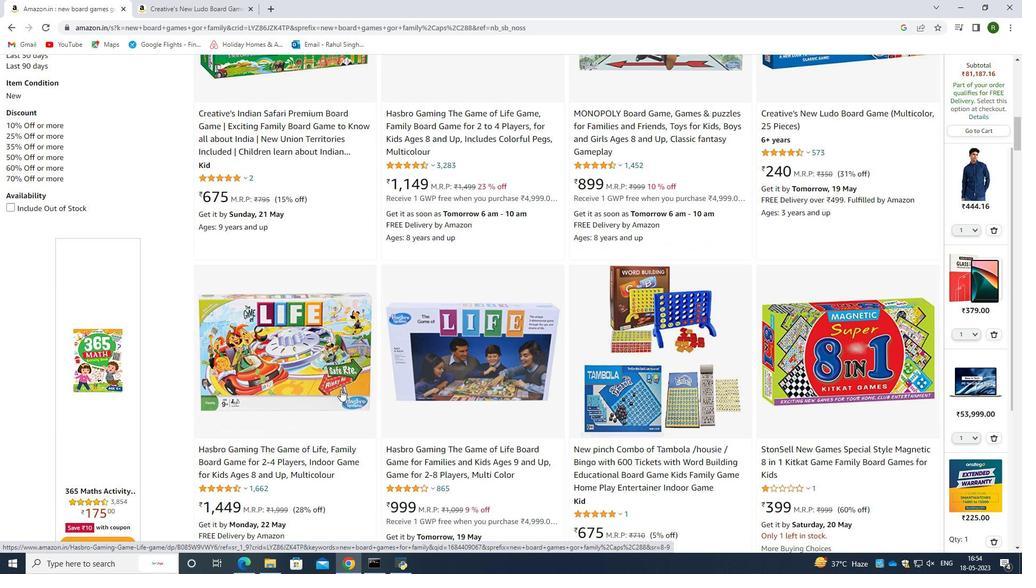 
Action: Mouse scrolled (340, 389) with delta (0, 0)
Screenshot: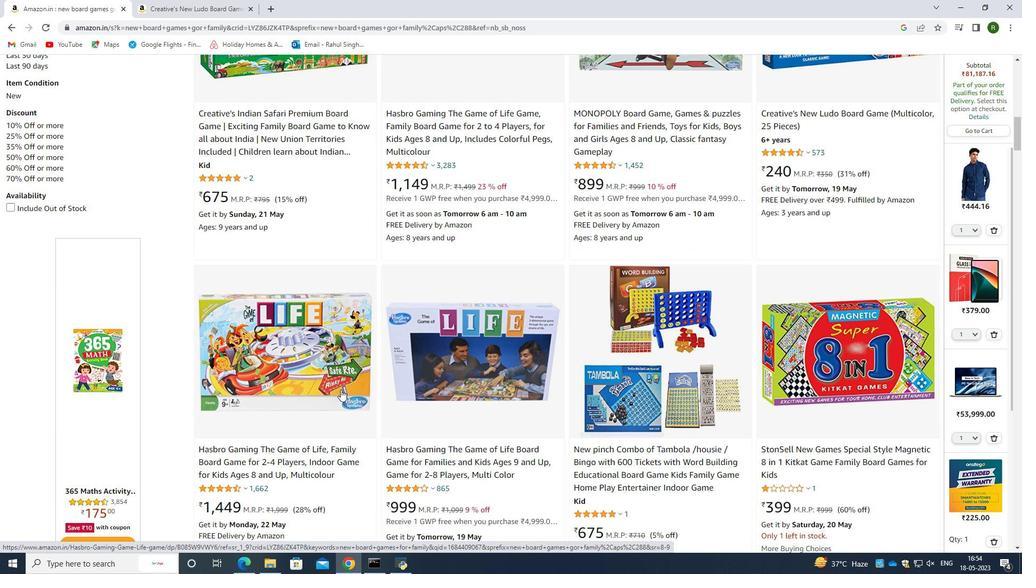 
Action: Mouse scrolled (340, 389) with delta (0, 0)
Screenshot: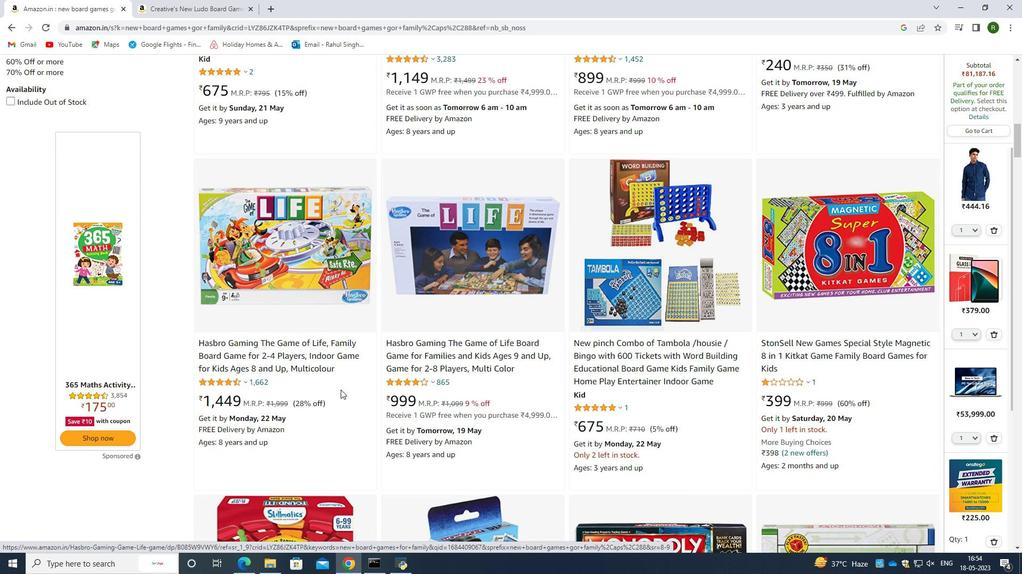 
Action: Mouse scrolled (340, 389) with delta (0, 0)
Screenshot: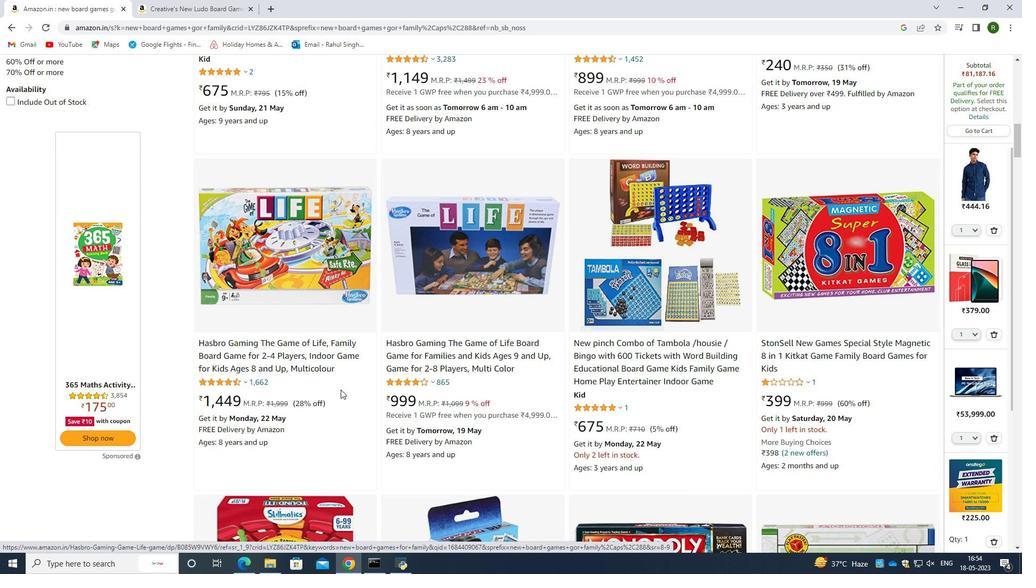 
Action: Mouse moved to (342, 389)
Screenshot: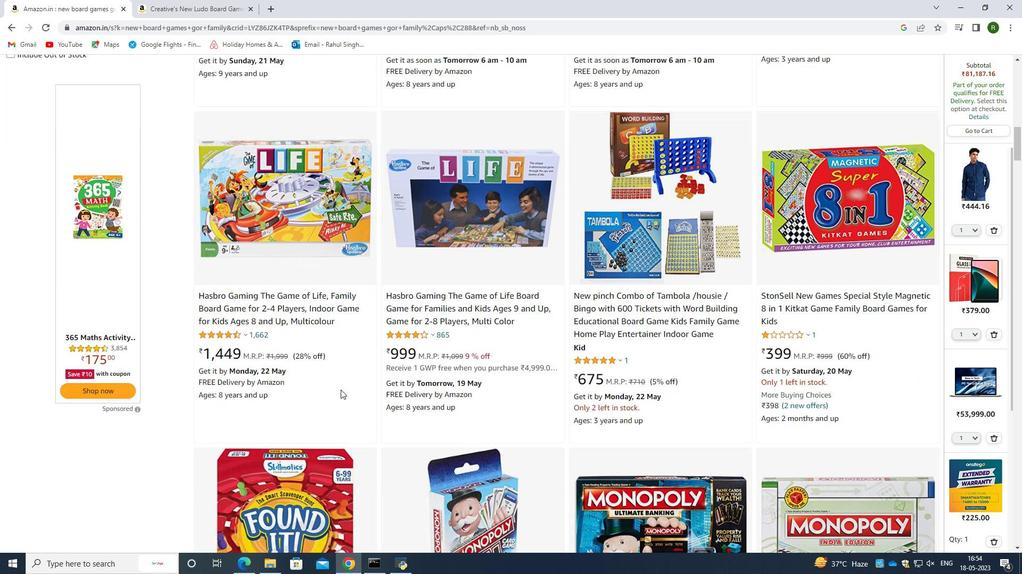 
Action: Mouse scrolled (342, 389) with delta (0, 0)
Screenshot: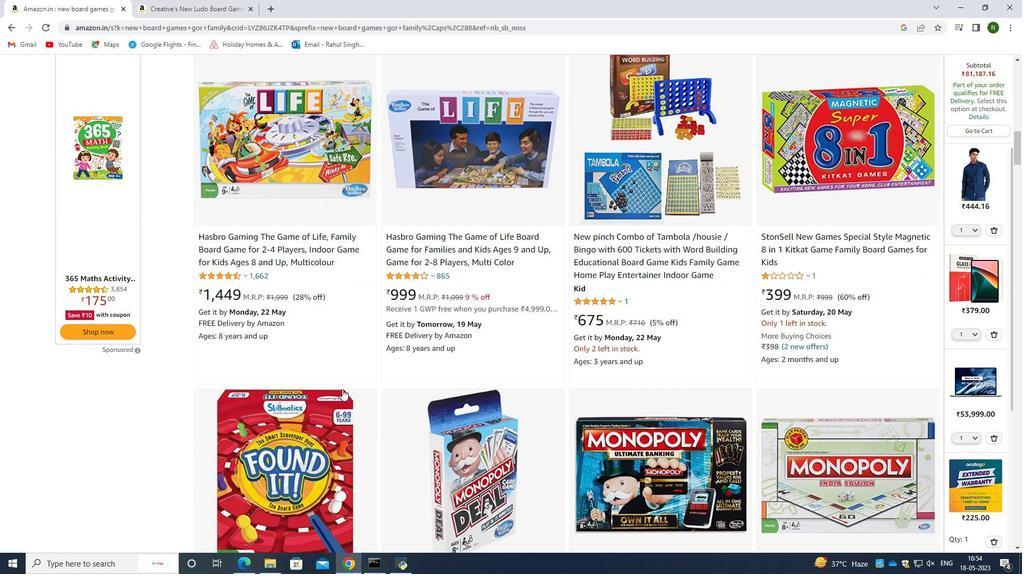 
Action: Mouse scrolled (342, 389) with delta (0, 0)
Screenshot: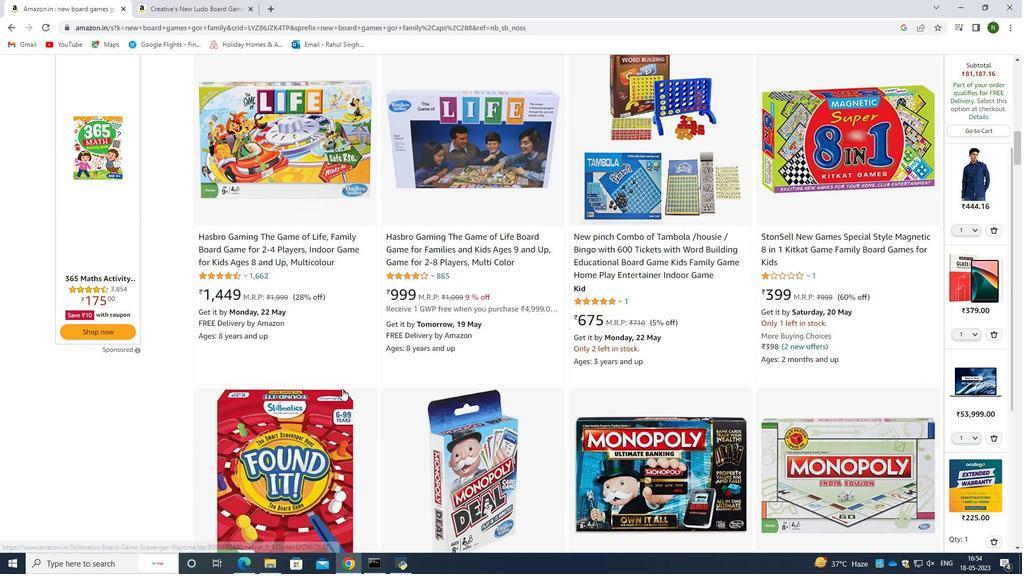 
Action: Mouse moved to (342, 387)
Screenshot: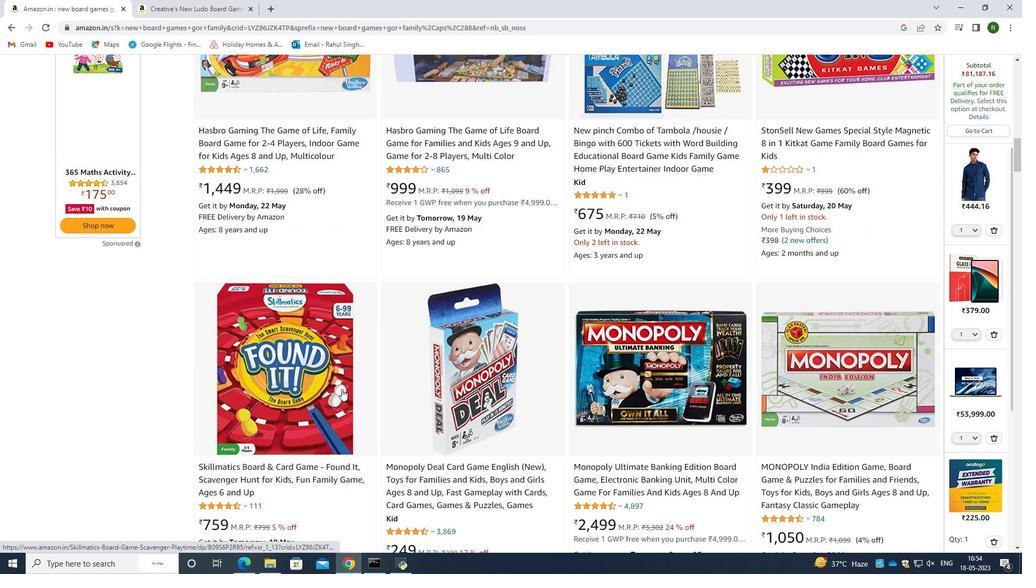 
Action: Mouse scrolled (342, 386) with delta (0, 0)
Screenshot: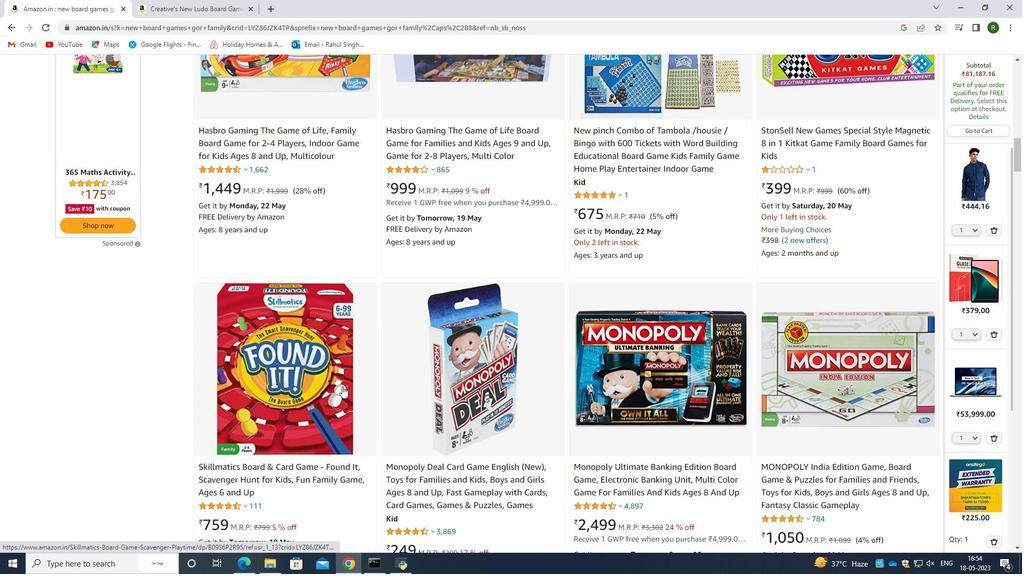 
Action: Mouse moved to (344, 382)
Screenshot: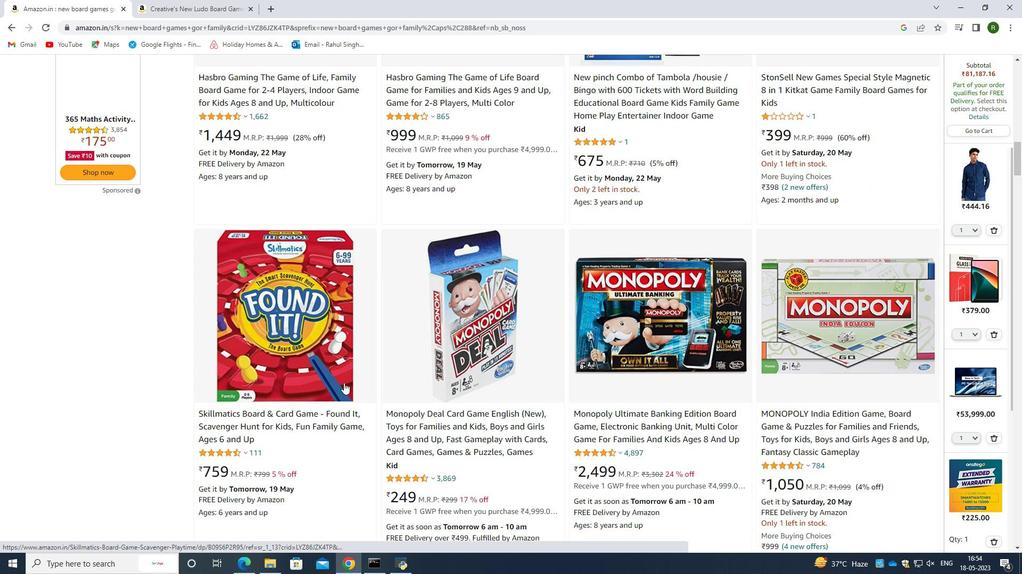
Action: Mouse scrolled (344, 382) with delta (0, 0)
Screenshot: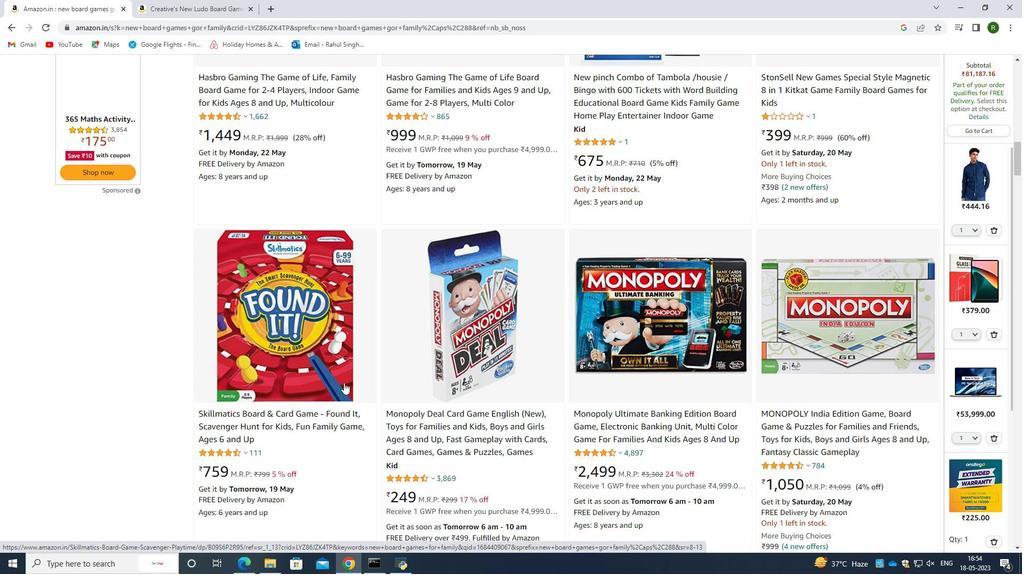 
Action: Mouse scrolled (344, 382) with delta (0, 0)
Screenshot: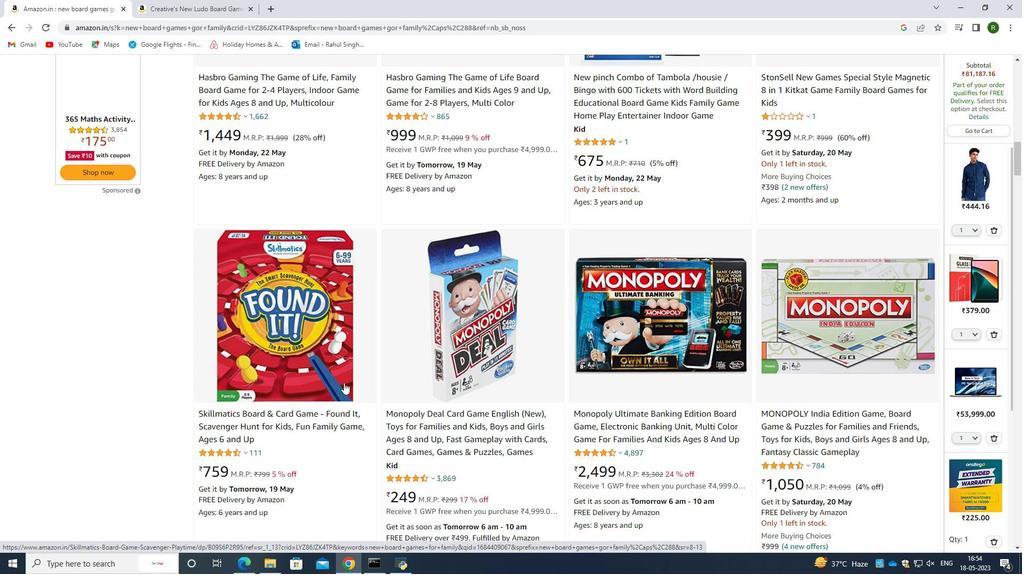 
Action: Mouse scrolled (344, 382) with delta (0, 0)
Screenshot: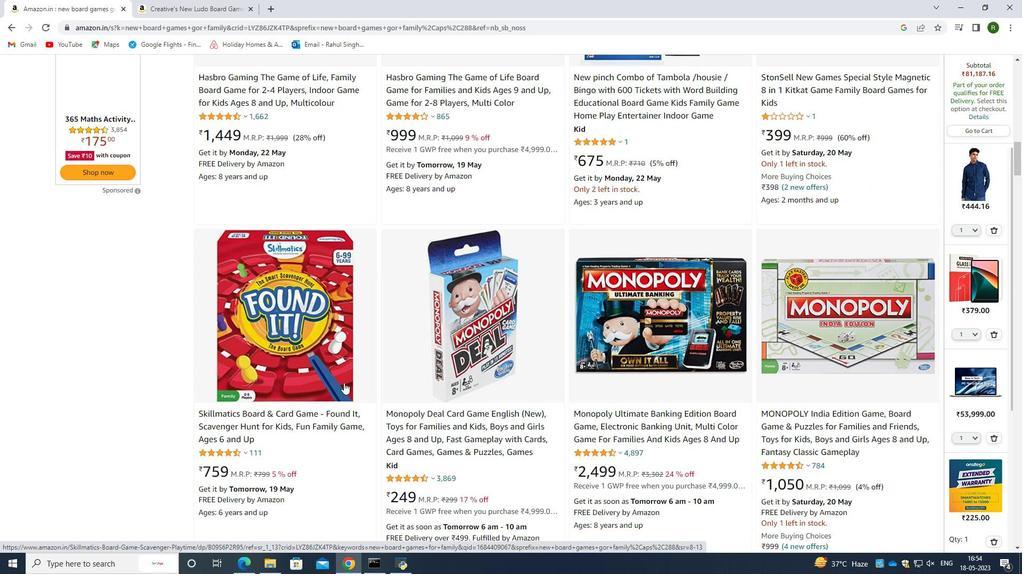 
Action: Mouse moved to (381, 342)
Screenshot: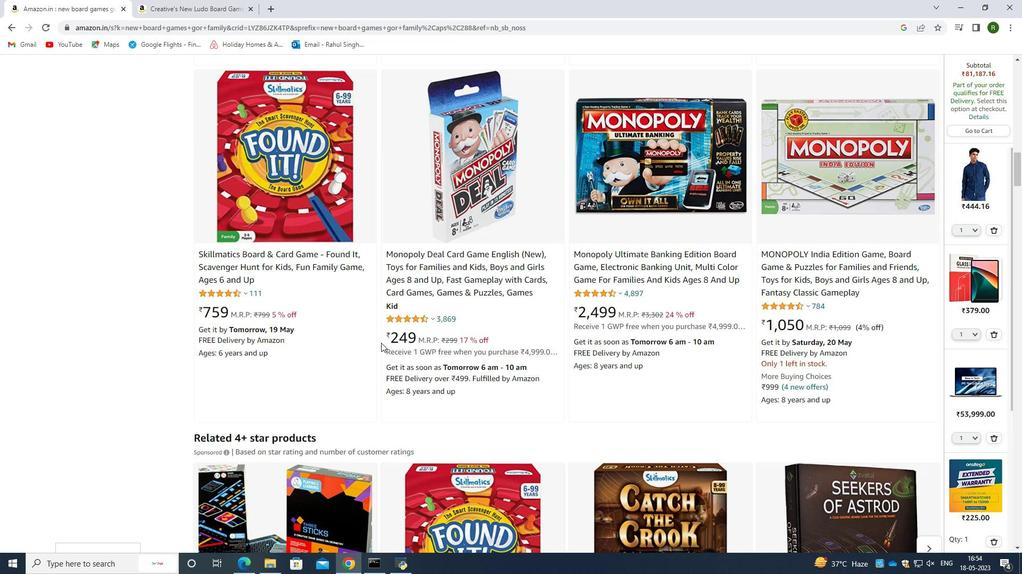 
Action: Mouse scrolled (381, 342) with delta (0, 0)
Screenshot: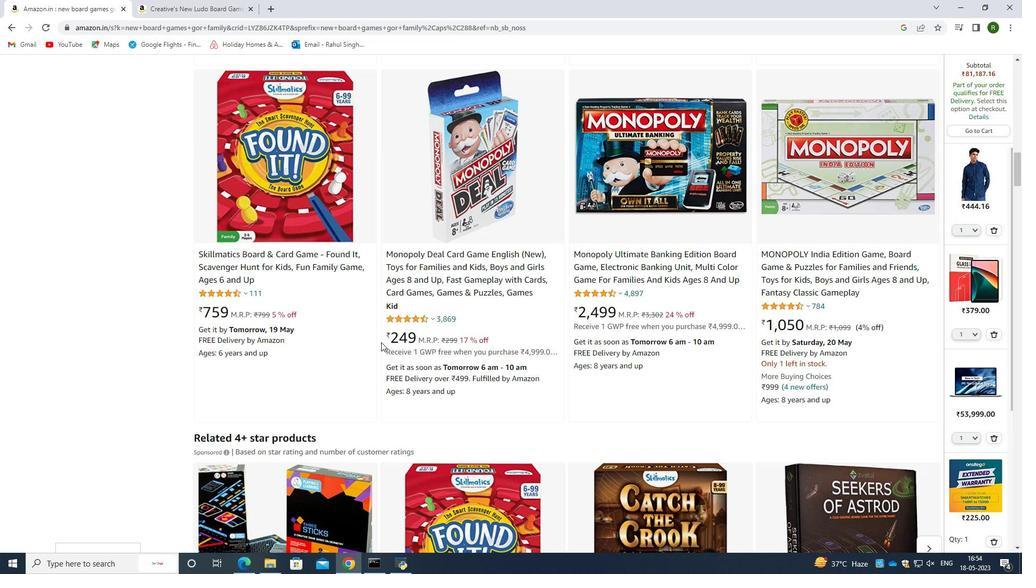 
Action: Mouse scrolled (381, 342) with delta (0, 0)
Screenshot: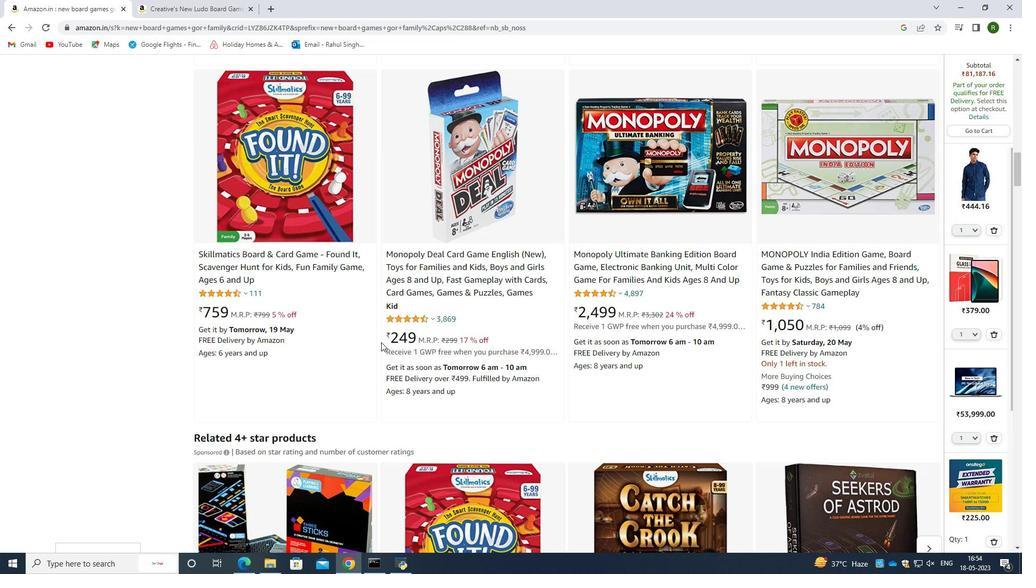
Action: Mouse moved to (422, 350)
Screenshot: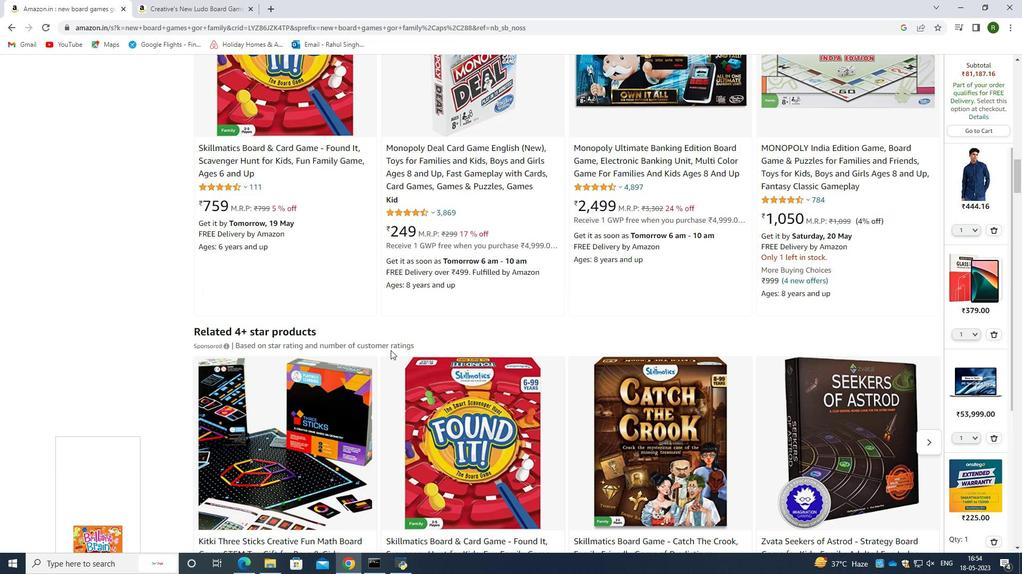 
Action: Mouse scrolled (422, 349) with delta (0, 0)
Screenshot: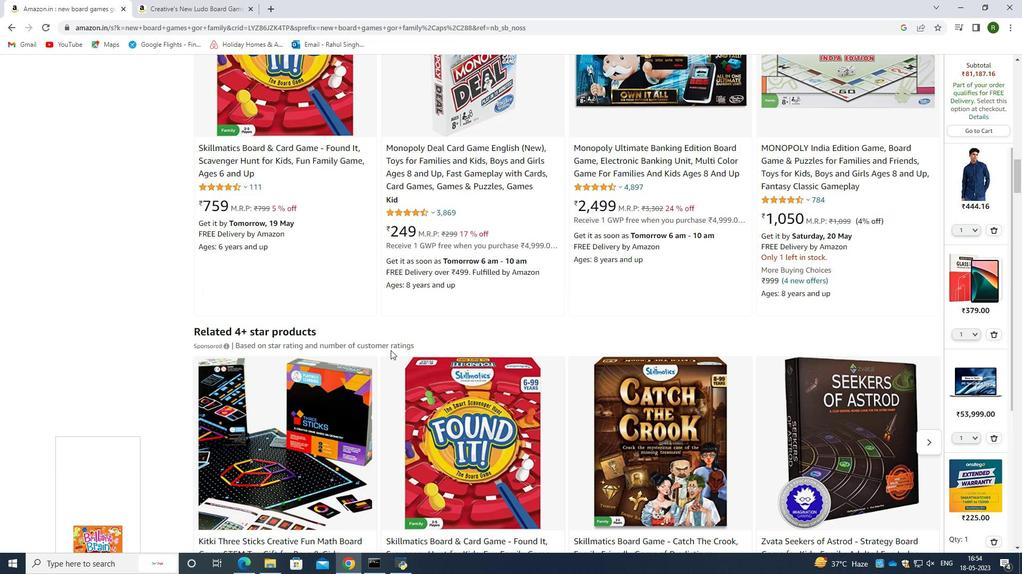
Action: Mouse moved to (455, 338)
Screenshot: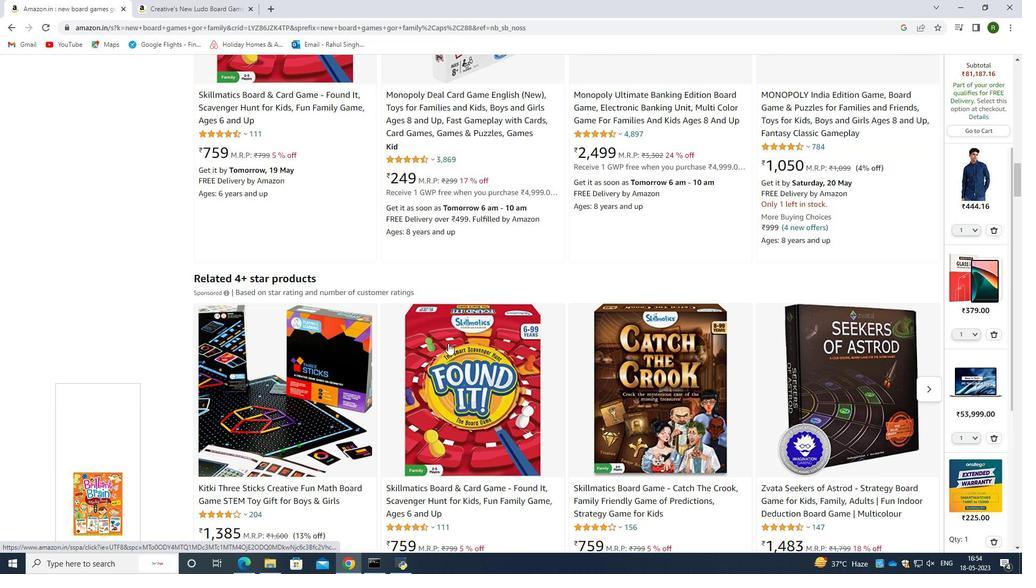 
Action: Mouse scrolled (455, 338) with delta (0, 0)
Screenshot: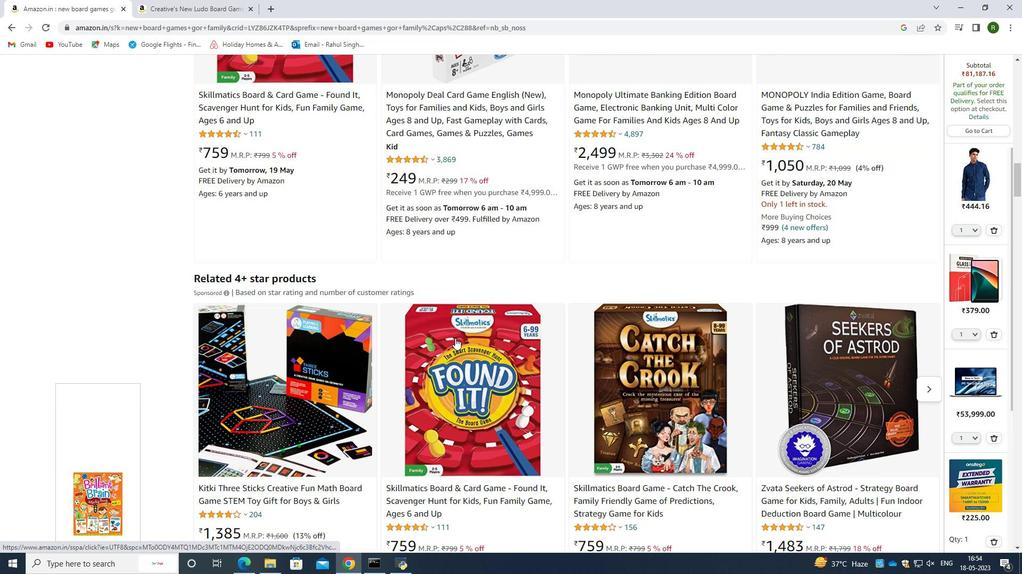 
Action: Mouse moved to (495, 350)
Screenshot: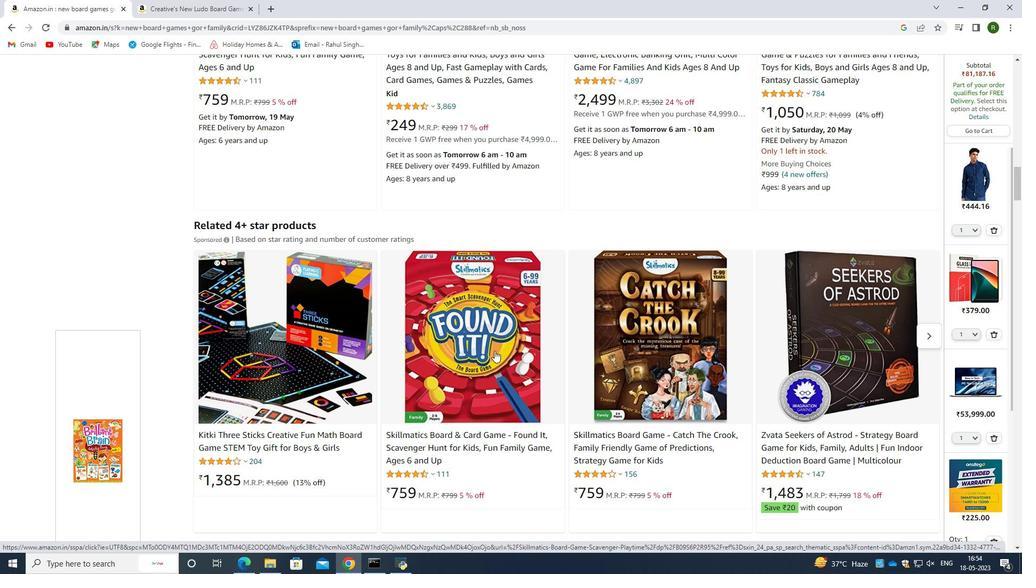 
Action: Mouse pressed left at (495, 350)
Screenshot: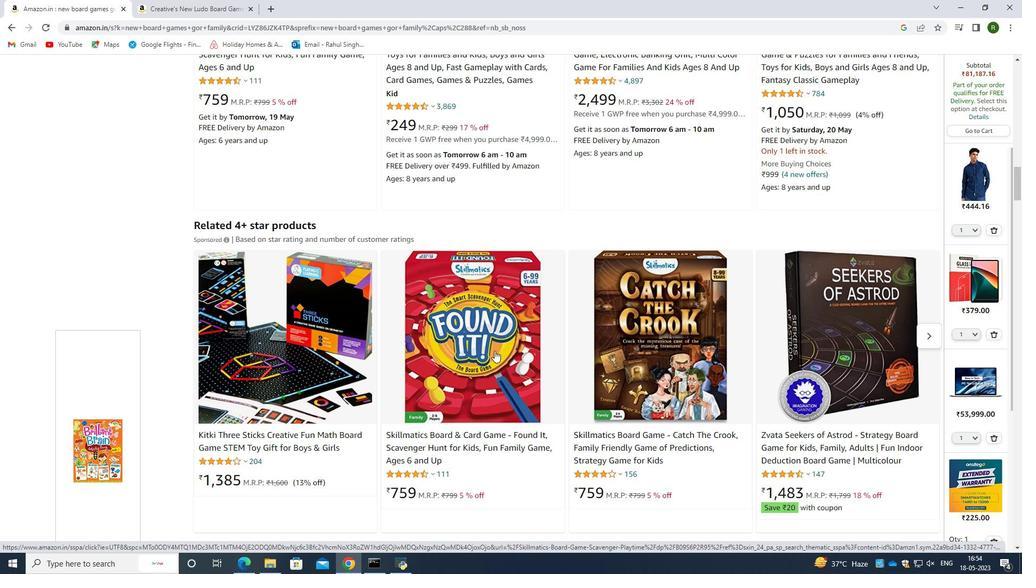 
Action: Mouse moved to (93, 253)
Screenshot: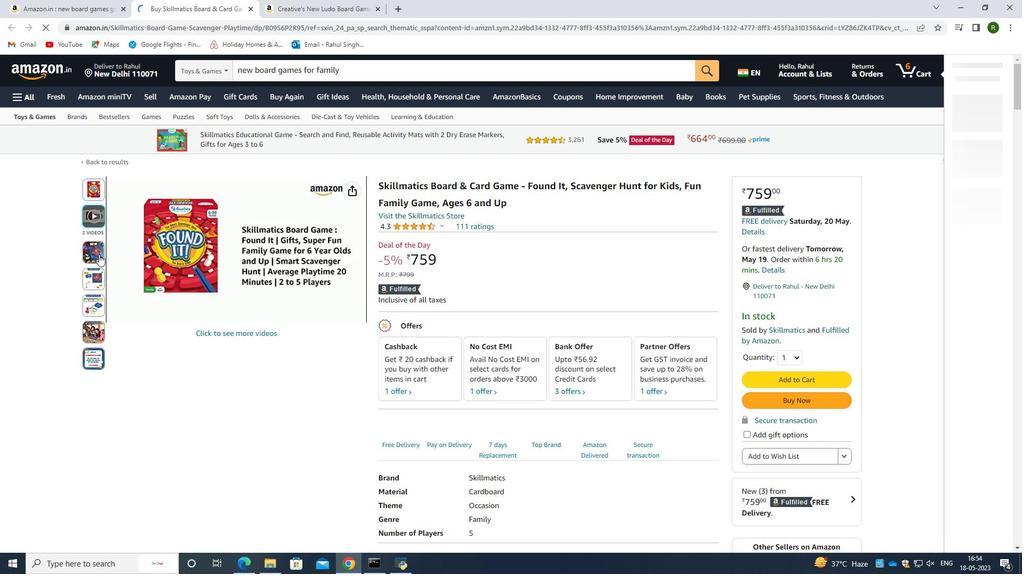 
Action: Mouse pressed left at (93, 253)
Screenshot: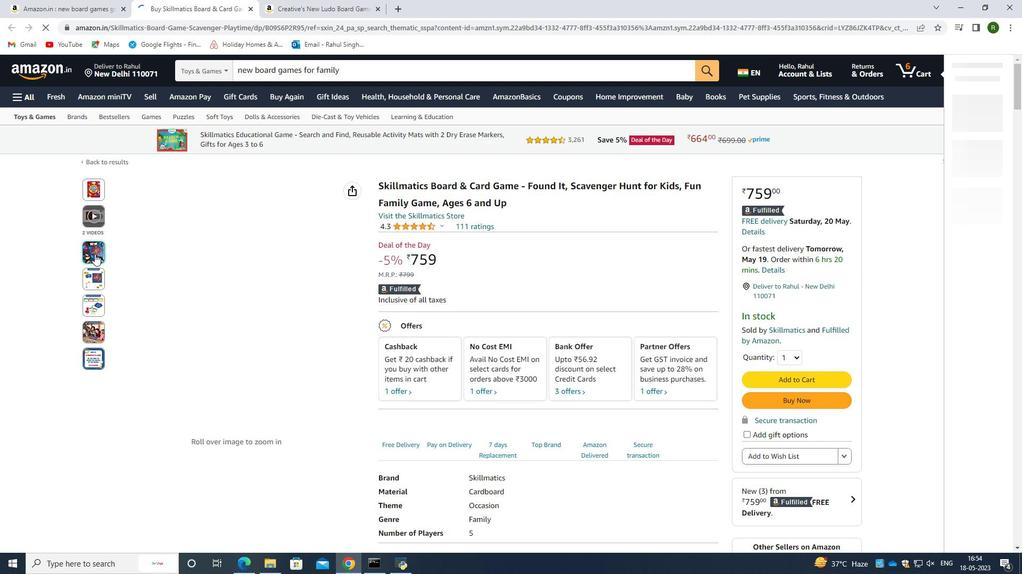 
Action: Mouse moved to (94, 215)
Screenshot: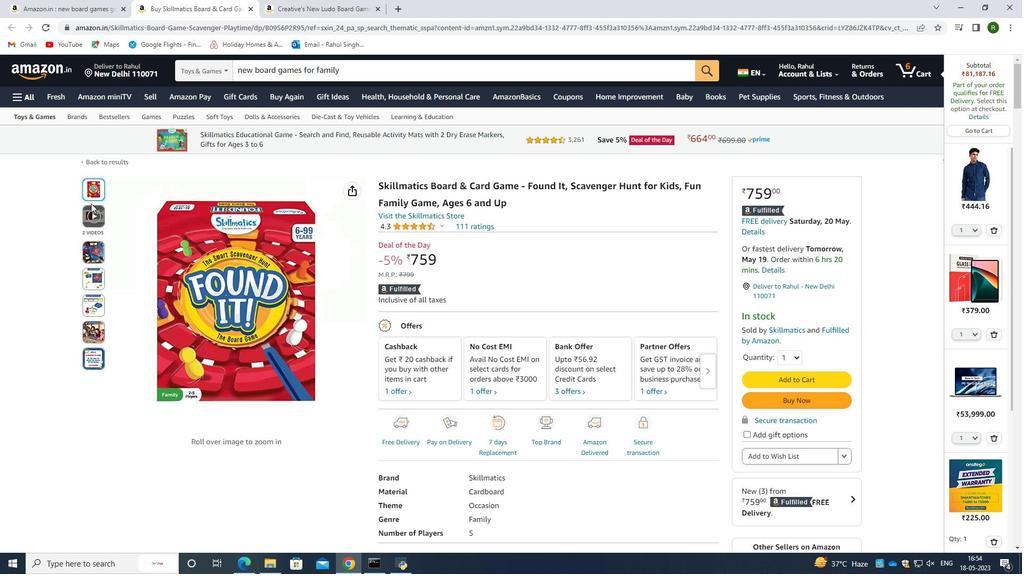 
Action: Mouse pressed left at (94, 215)
Screenshot: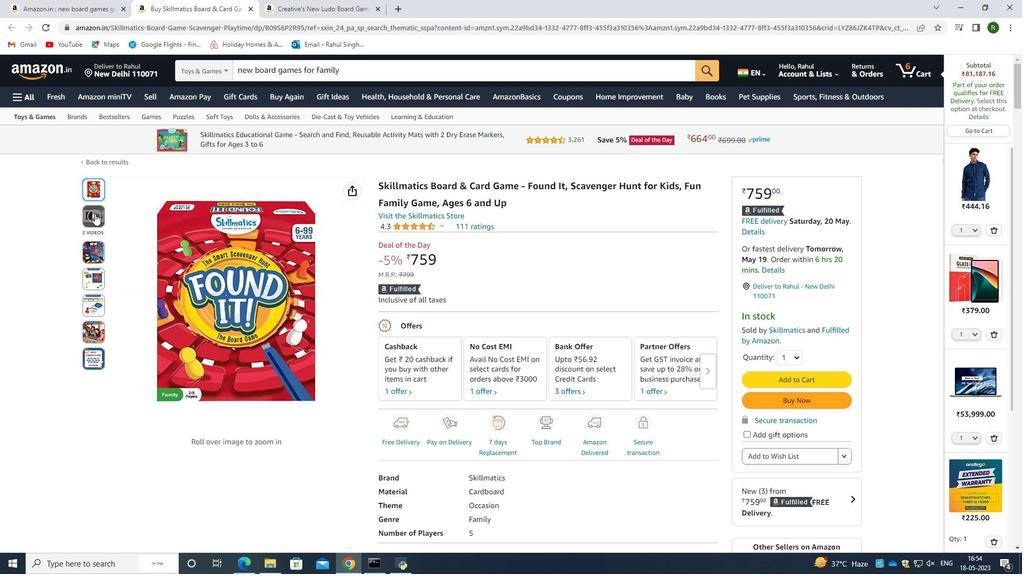 
Action: Mouse moved to (992, 112)
Screenshot: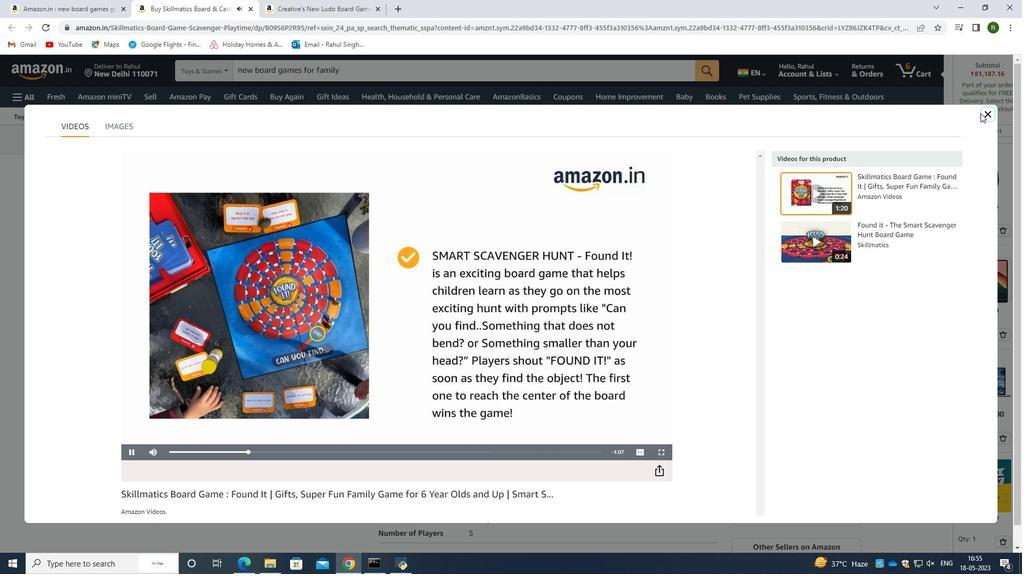 
Action: Mouse pressed left at (992, 112)
Screenshot: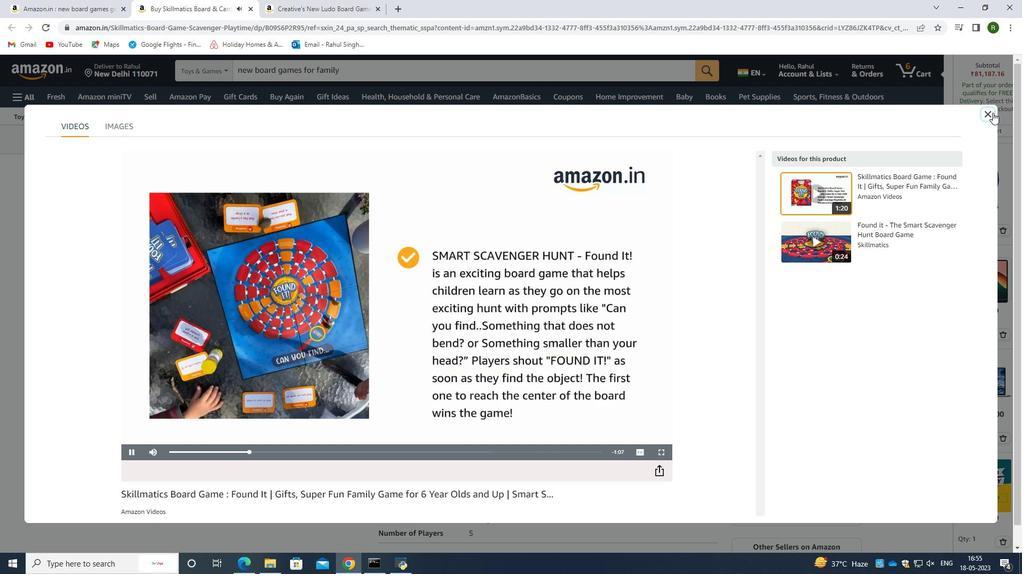 
Action: Mouse moved to (350, 327)
Screenshot: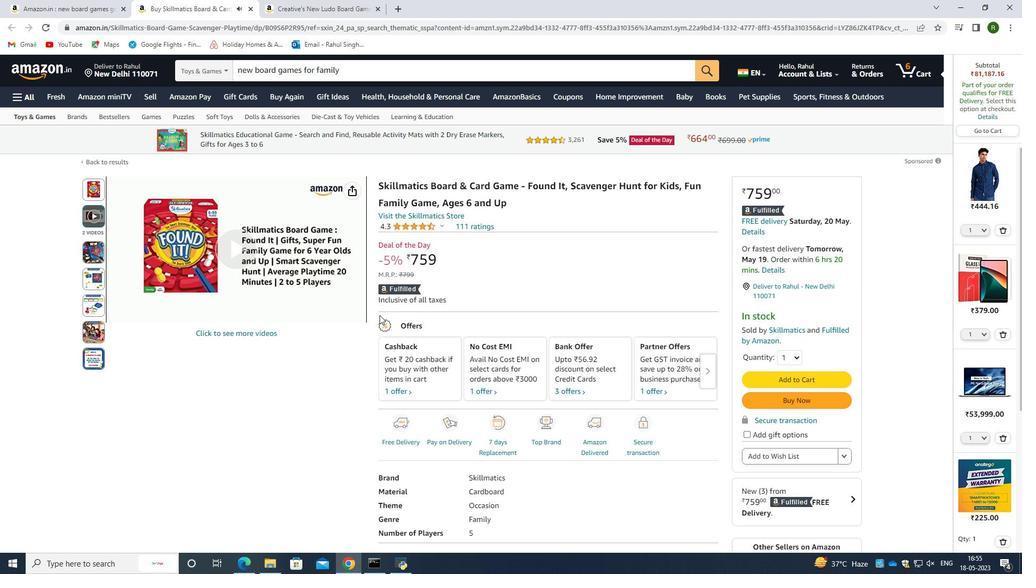 
Action: Mouse scrolled (350, 327) with delta (0, 0)
Screenshot: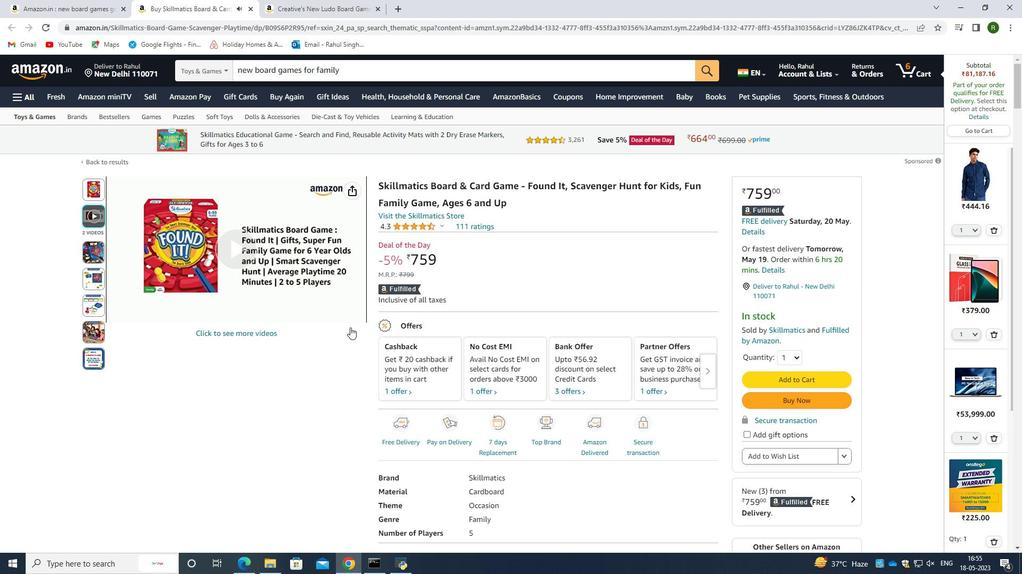 
Action: Mouse scrolled (350, 327) with delta (0, 0)
Screenshot: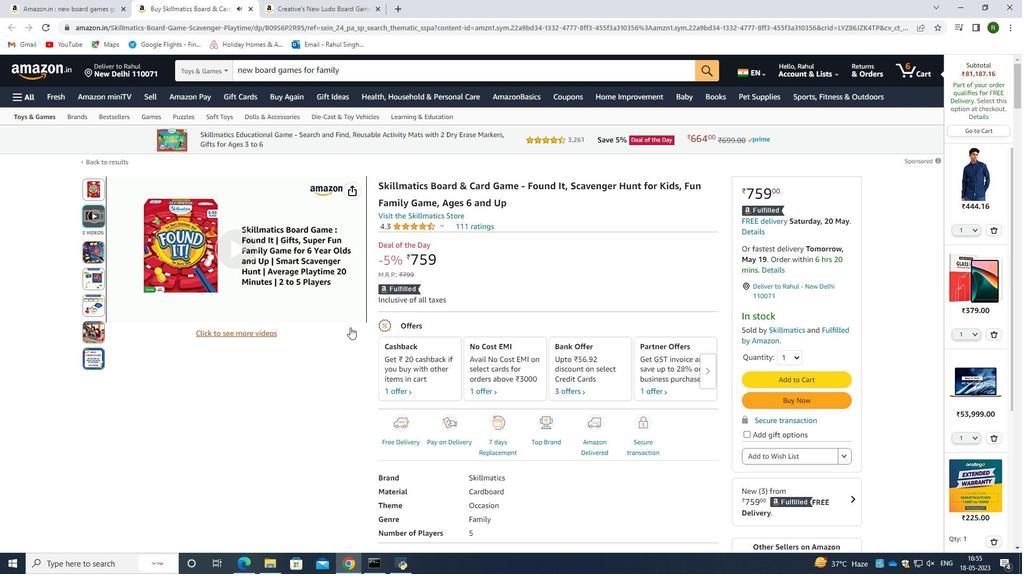 
Action: Mouse scrolled (350, 327) with delta (0, 0)
Screenshot: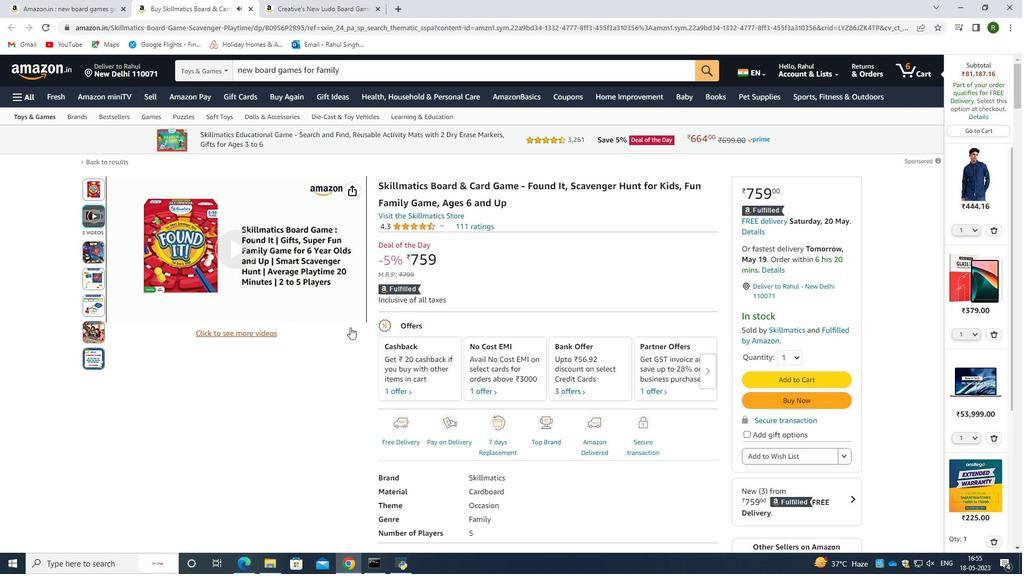 
Action: Mouse scrolled (350, 327) with delta (0, 0)
Screenshot: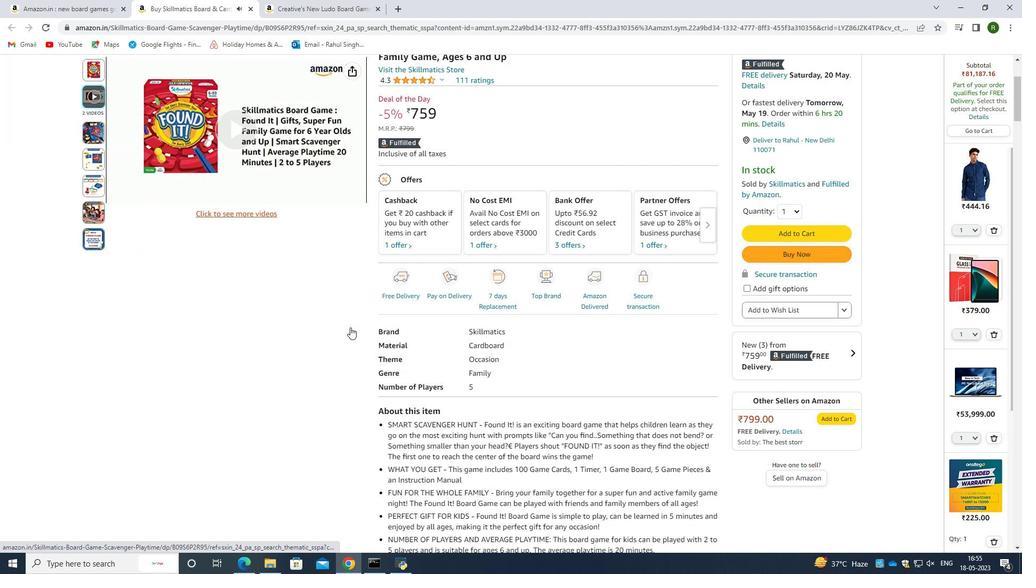 
Action: Mouse scrolled (350, 327) with delta (0, 0)
Screenshot: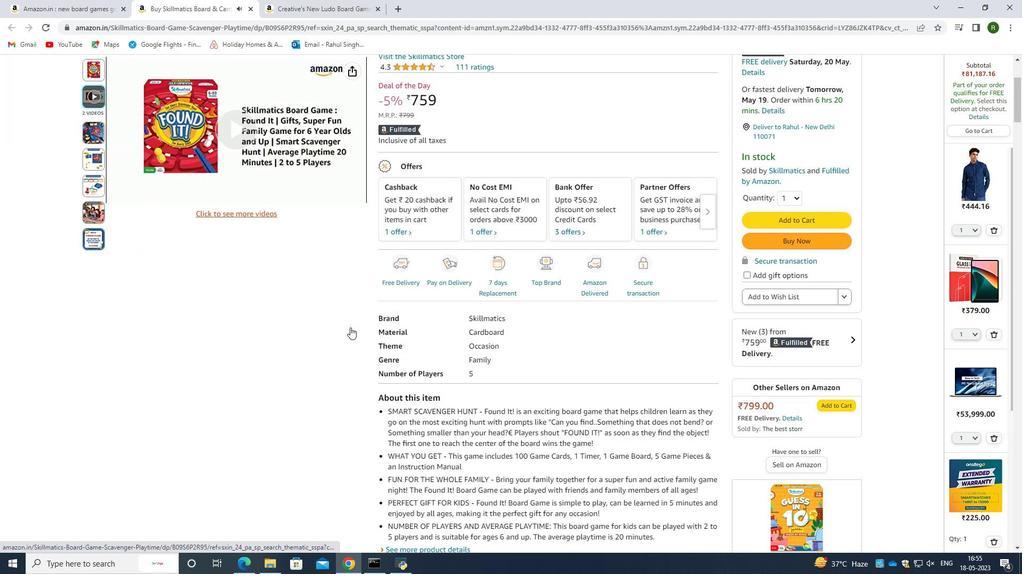 
Action: Mouse moved to (439, 340)
Screenshot: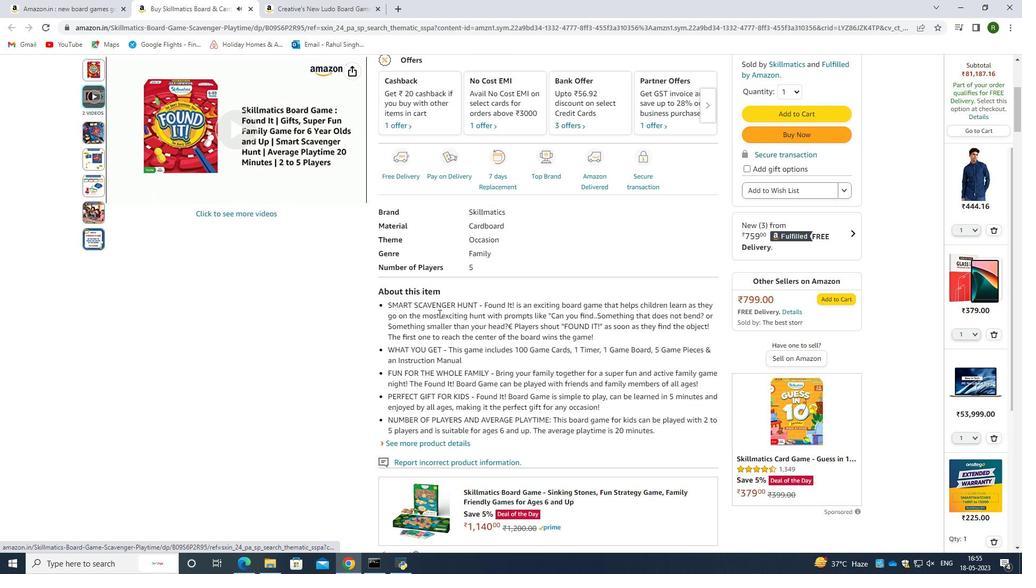
Action: Mouse scrolled (439, 340) with delta (0, 0)
Screenshot: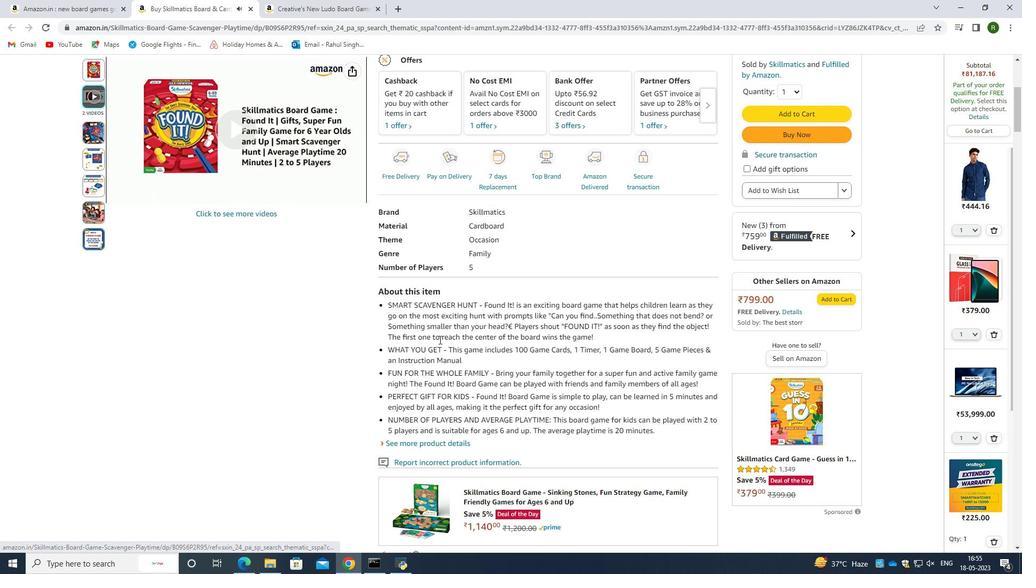 
Action: Mouse scrolled (439, 340) with delta (0, 0)
Screenshot: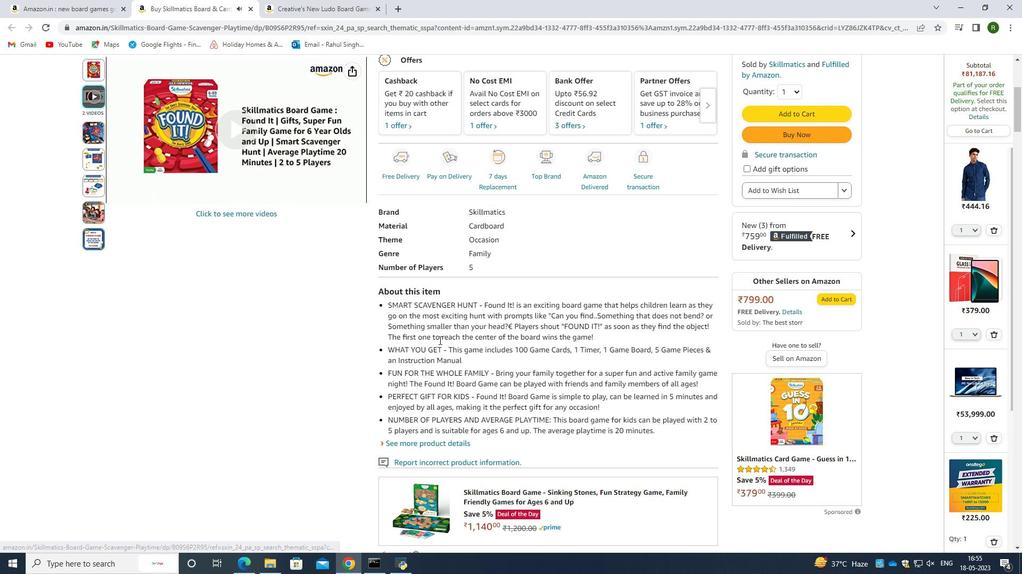 
Action: Mouse scrolled (439, 340) with delta (0, 0)
Screenshot: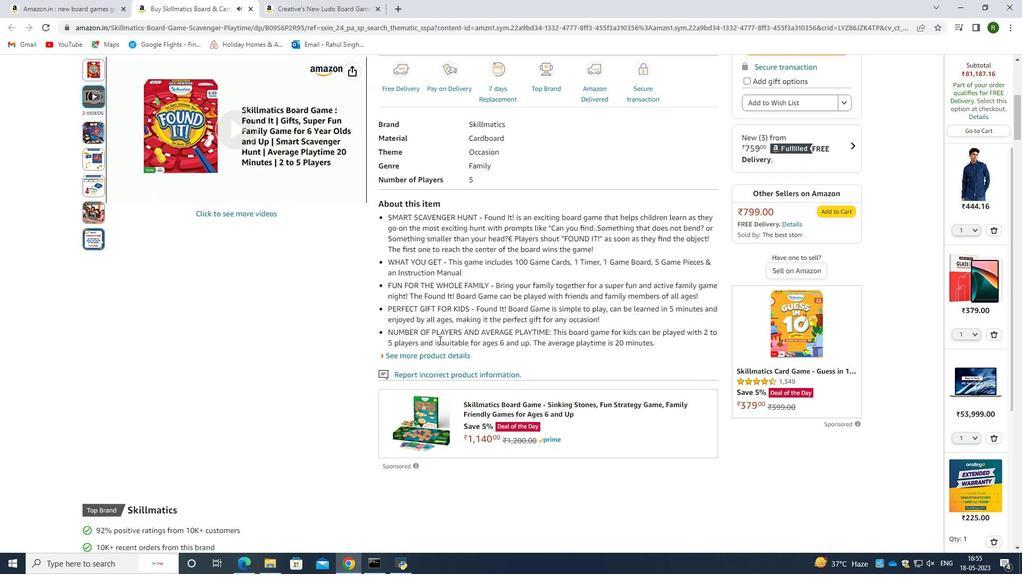 
Action: Mouse scrolled (439, 340) with delta (0, 0)
Screenshot: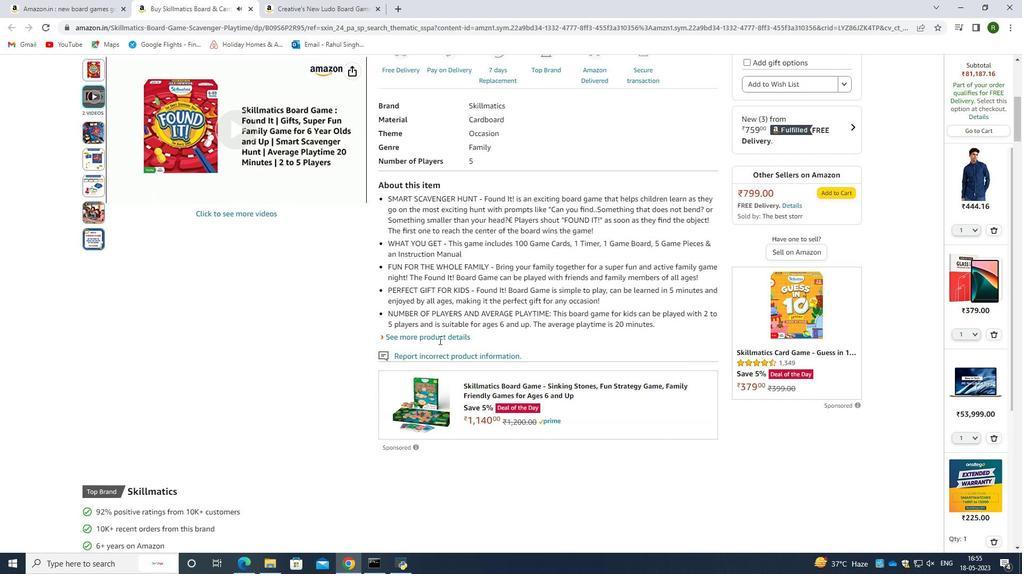 
Action: Mouse scrolled (439, 341) with delta (0, 0)
Screenshot: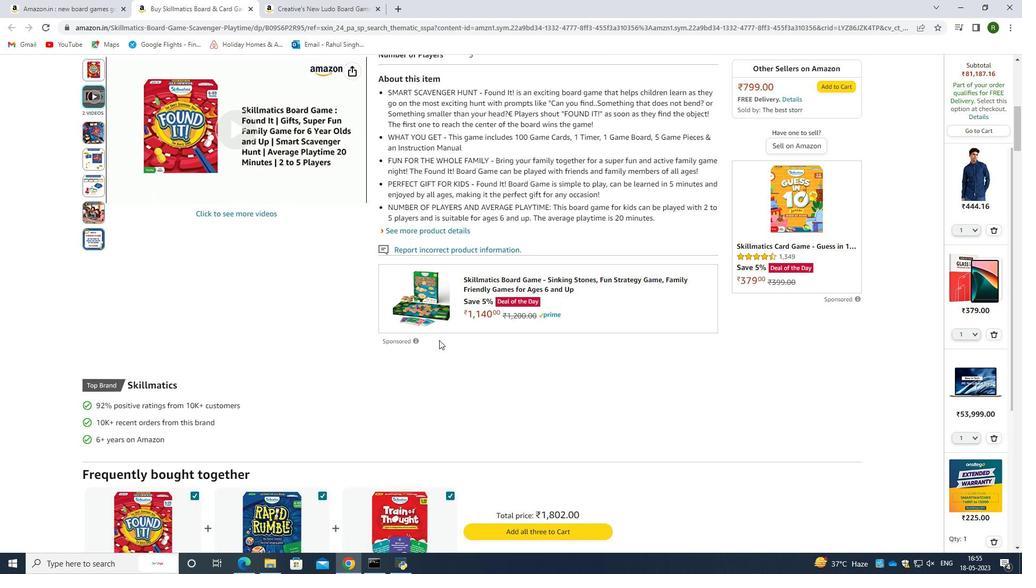 
Action: Mouse scrolled (439, 341) with delta (0, 0)
Screenshot: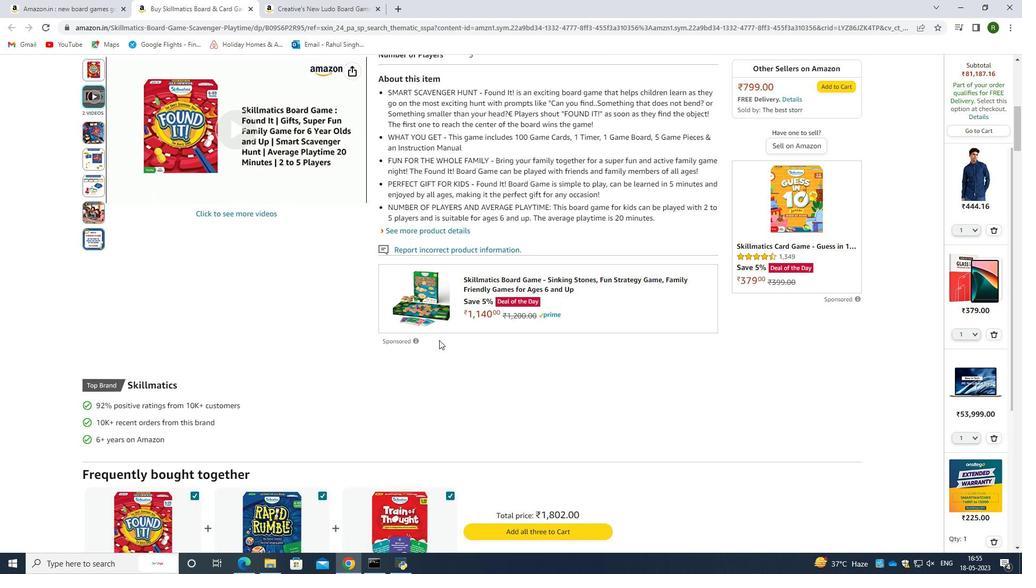 
Action: Mouse scrolled (439, 341) with delta (0, 0)
Screenshot: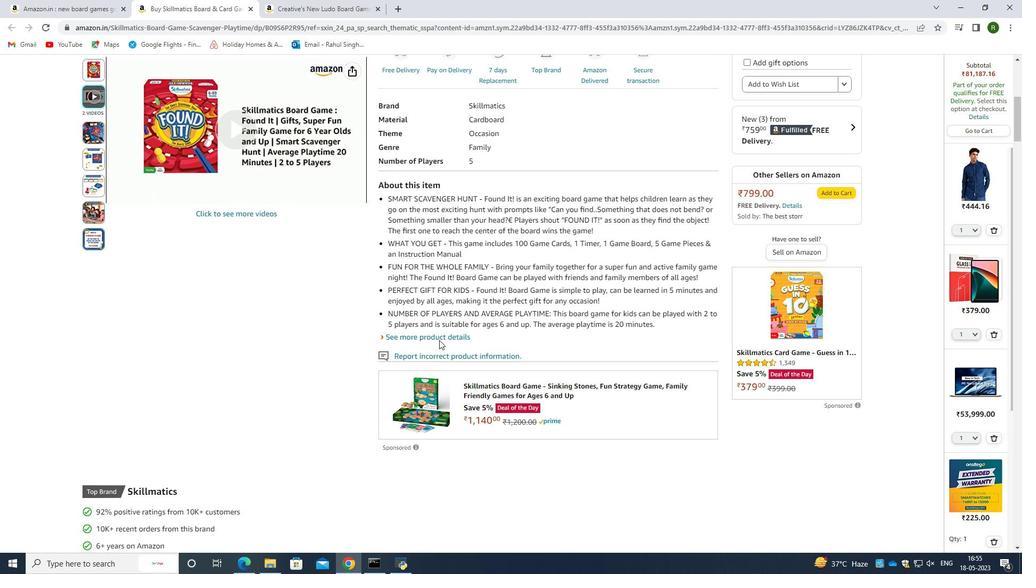 
Action: Mouse scrolled (439, 341) with delta (0, 0)
Screenshot: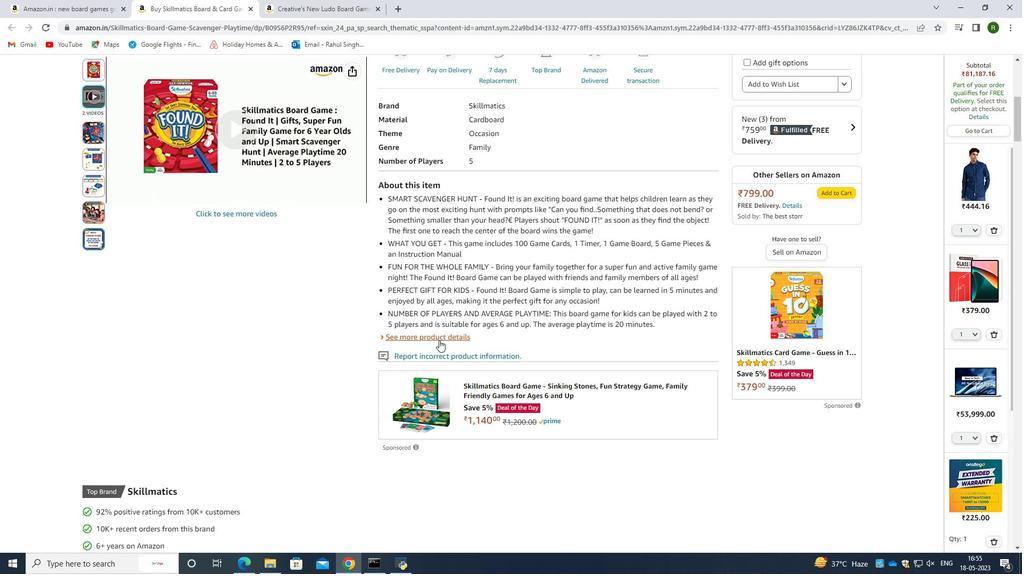 
Action: Mouse scrolled (439, 341) with delta (0, 0)
Screenshot: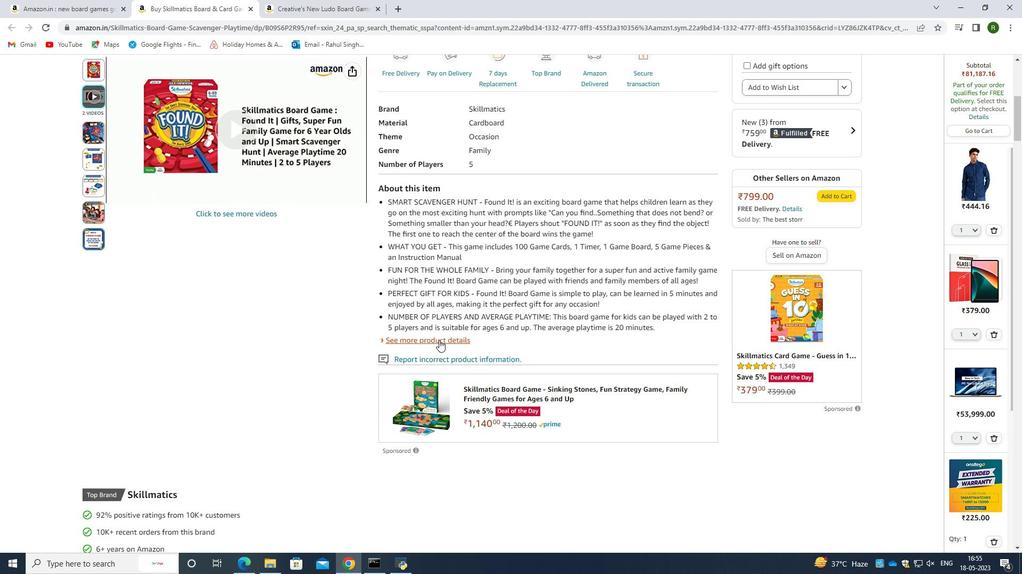 
Action: Mouse scrolled (439, 341) with delta (0, 0)
Screenshot: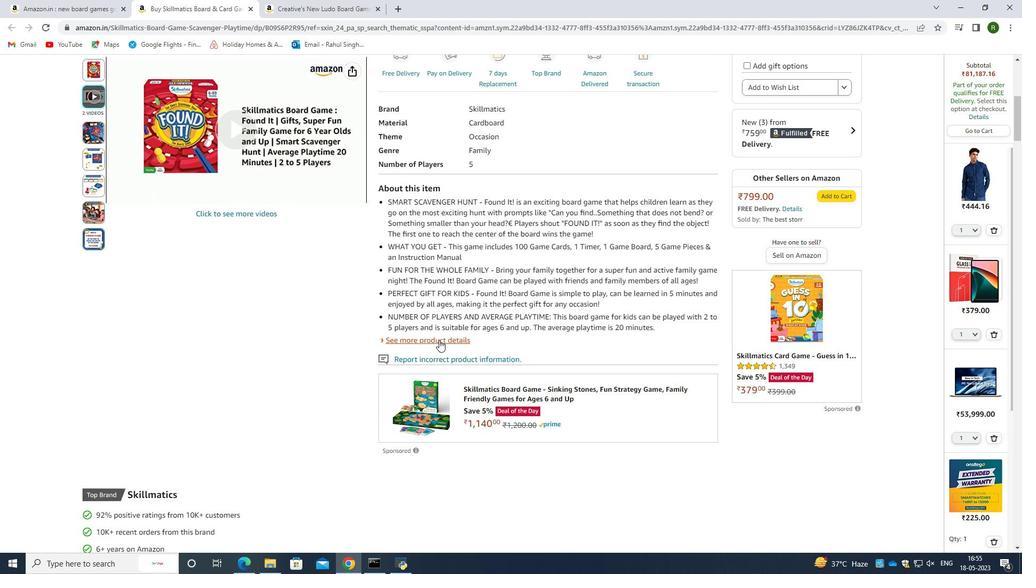 
Action: Mouse scrolled (439, 341) with delta (0, 0)
Screenshot: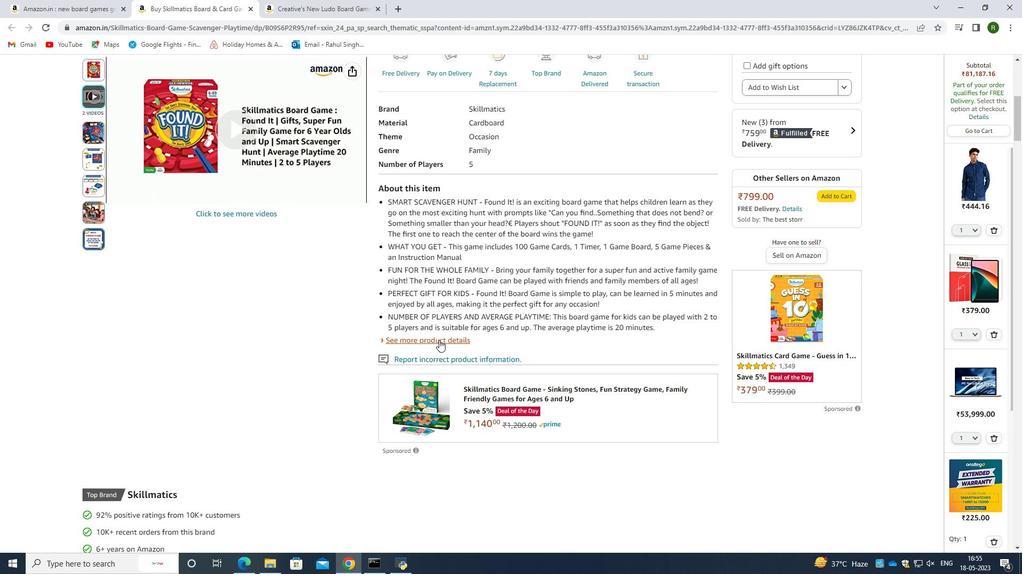 
Action: Mouse scrolled (439, 341) with delta (0, 0)
Screenshot: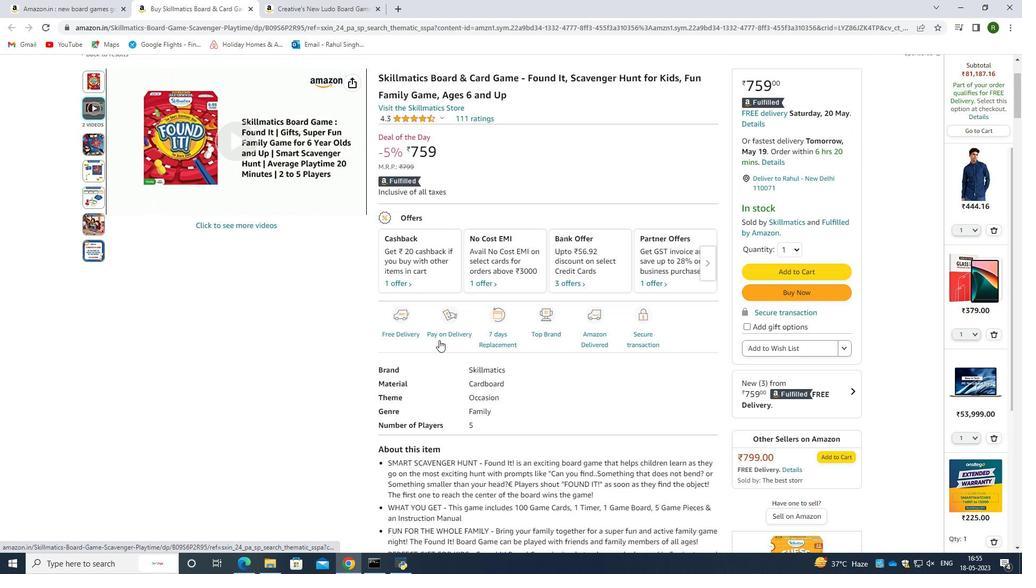 
Action: Mouse moved to (515, 316)
Screenshot: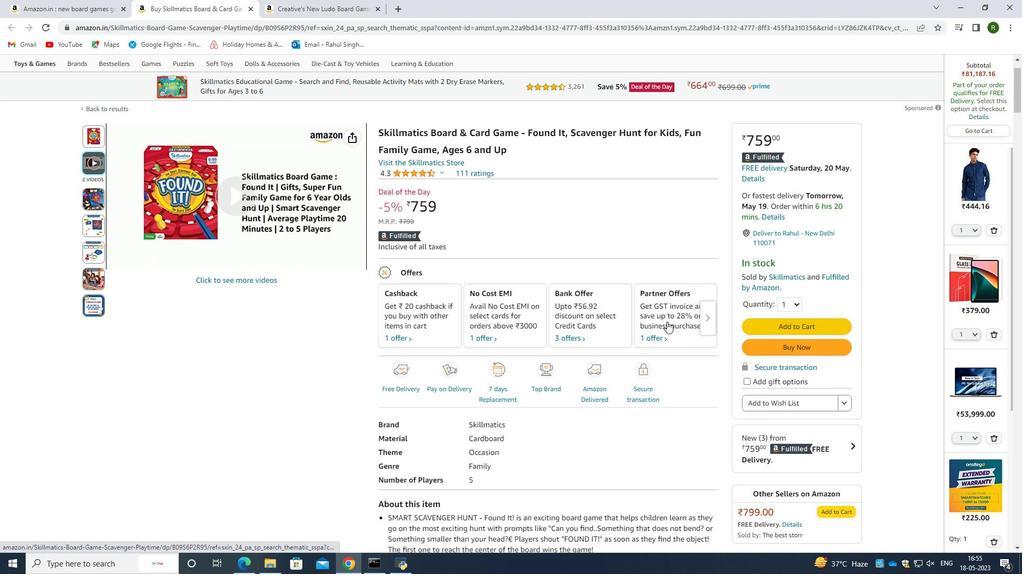 
Action: Mouse scrolled (515, 316) with delta (0, 0)
Screenshot: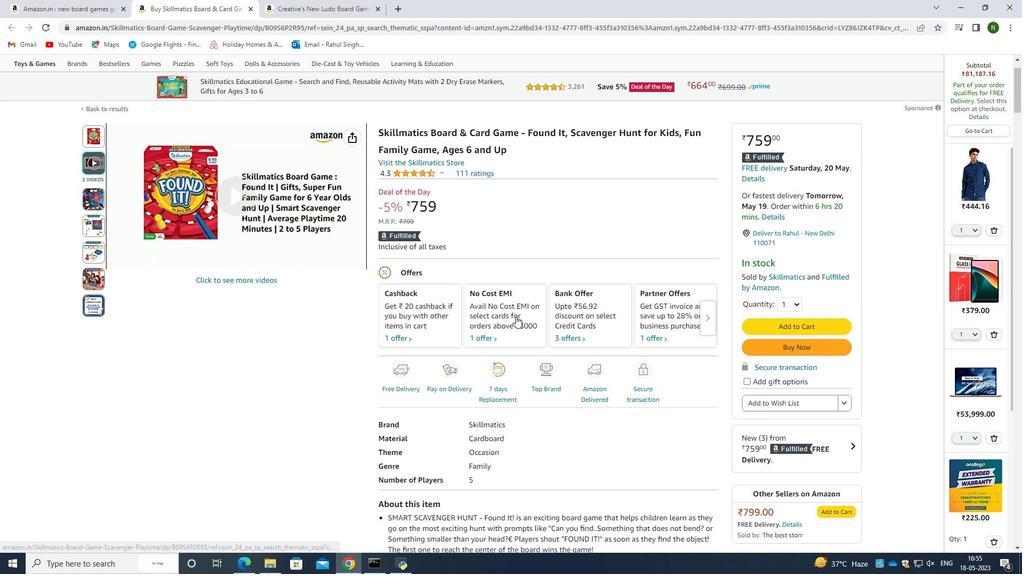 
Action: Mouse scrolled (515, 316) with delta (0, 0)
Screenshot: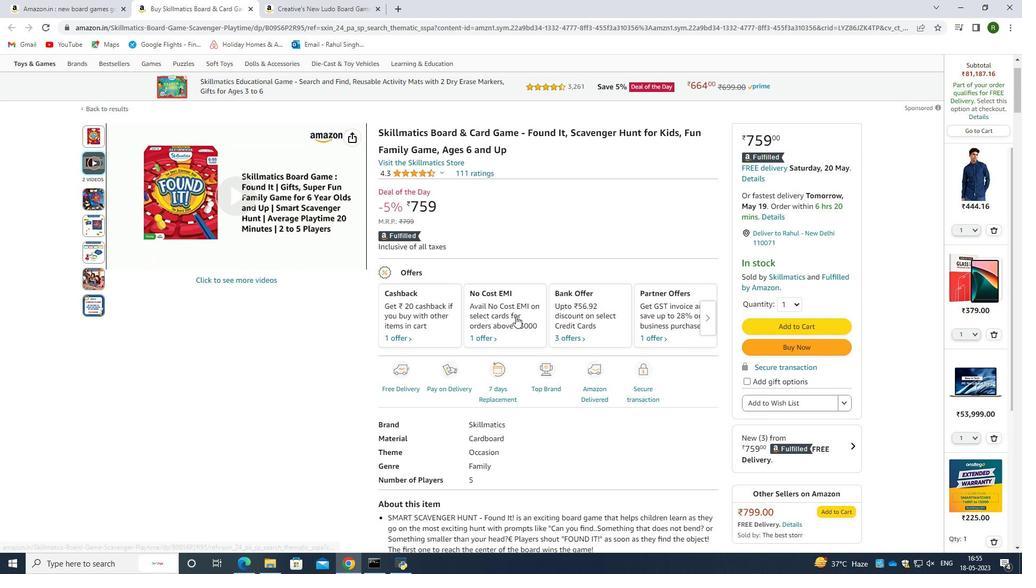 
Action: Mouse scrolled (515, 316) with delta (0, 0)
Screenshot: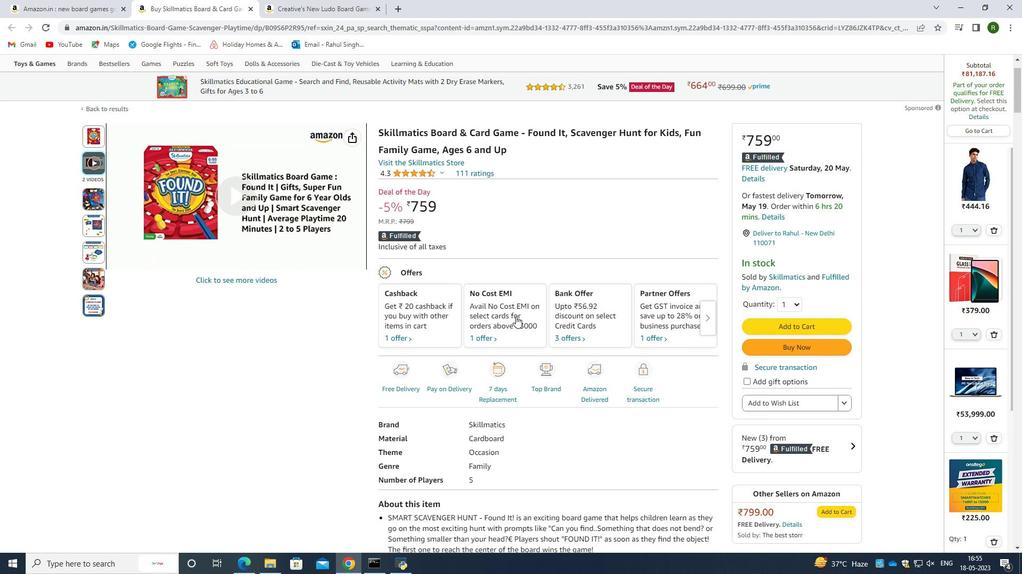 
Action: Mouse moved to (515, 316)
Screenshot: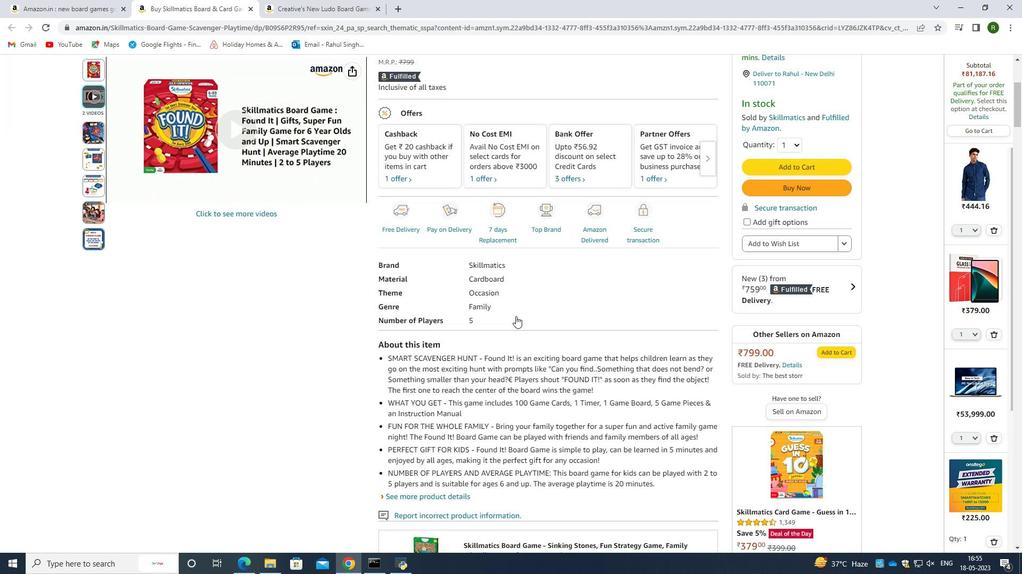 
Action: Mouse scrolled (515, 316) with delta (0, 0)
Screenshot: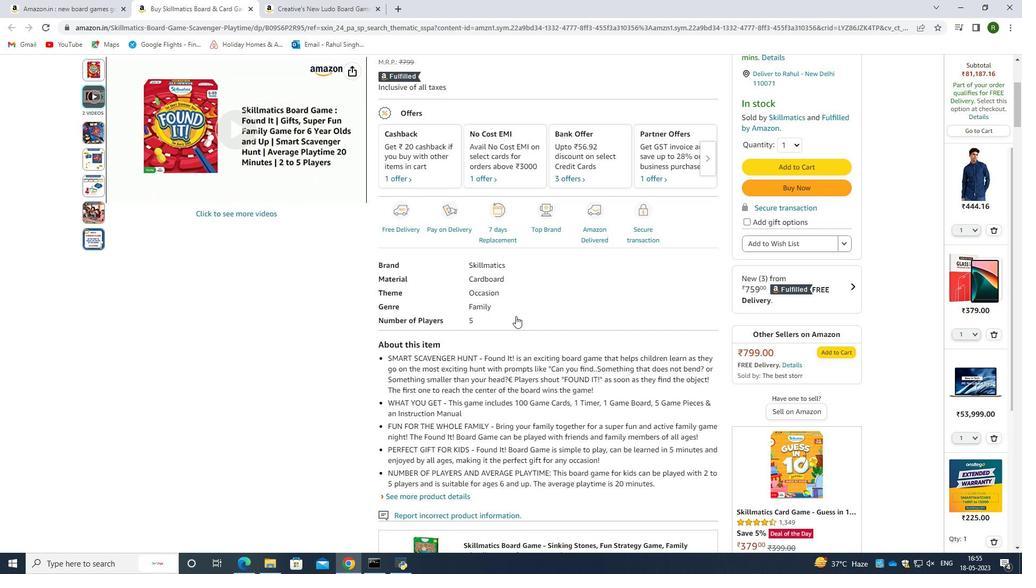 
Action: Mouse scrolled (515, 316) with delta (0, 0)
Screenshot: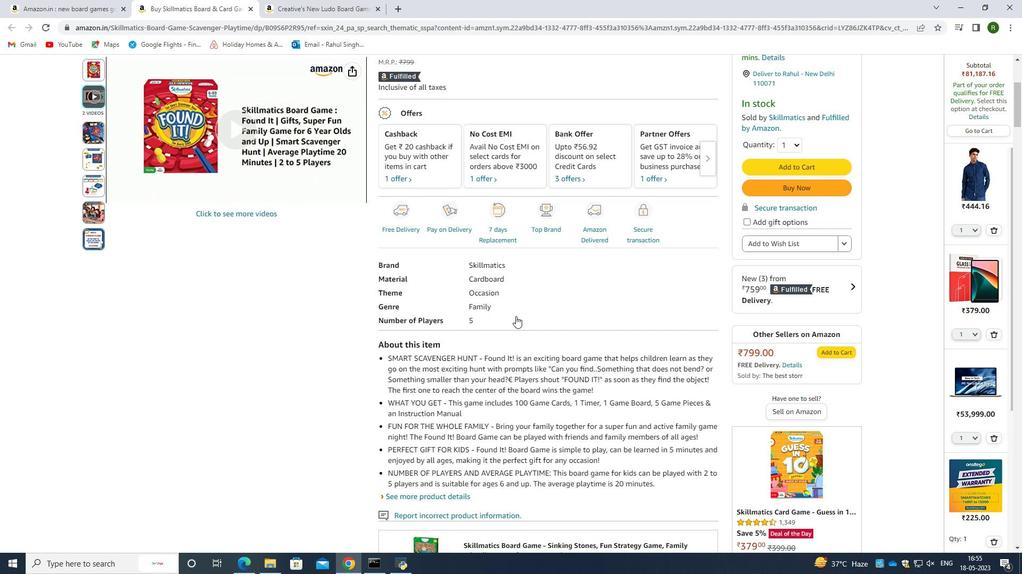 
Action: Mouse scrolled (515, 316) with delta (0, 0)
Screenshot: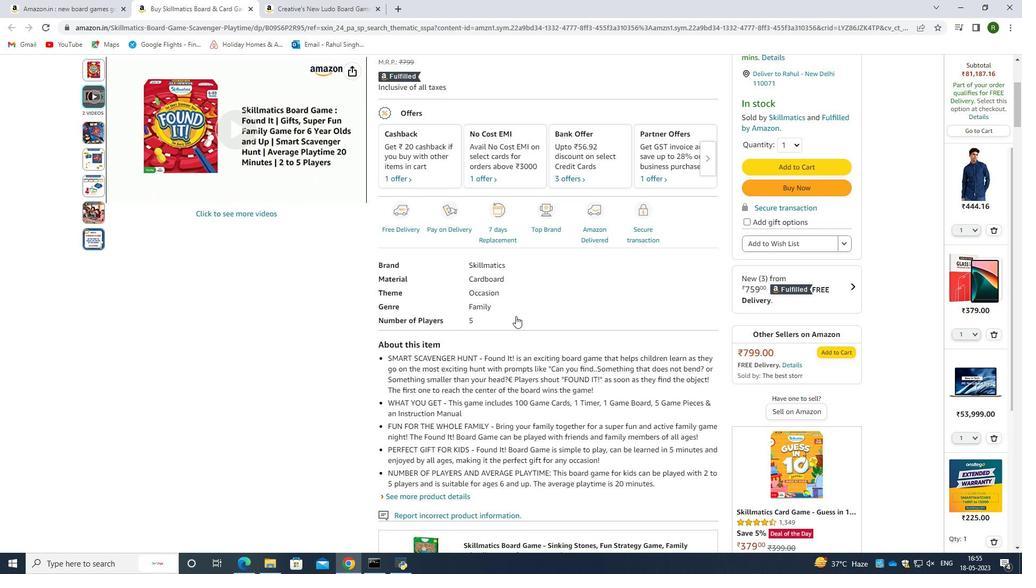 
Action: Mouse scrolled (515, 316) with delta (0, 0)
Screenshot: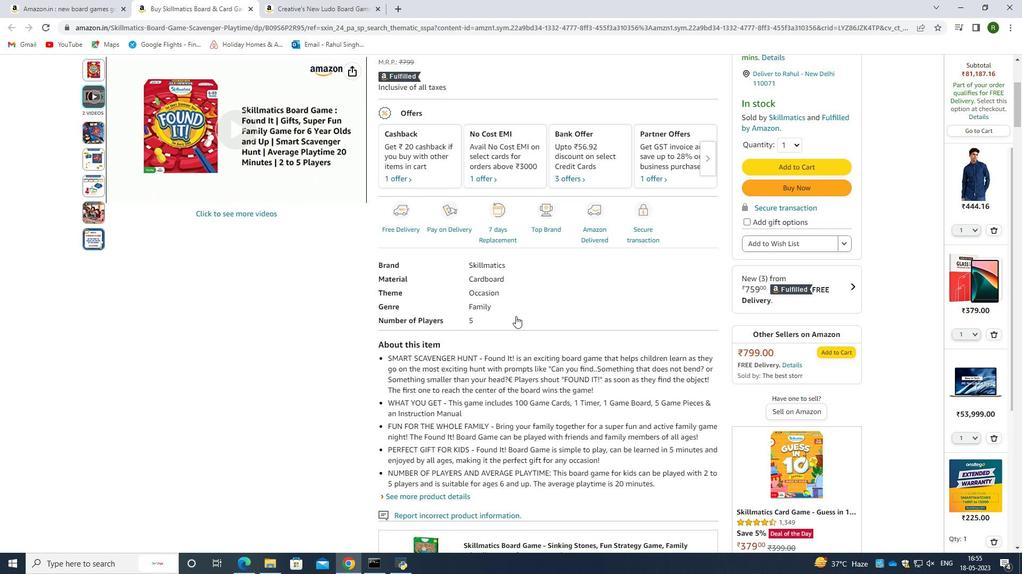 
Action: Mouse scrolled (515, 316) with delta (0, 0)
Screenshot: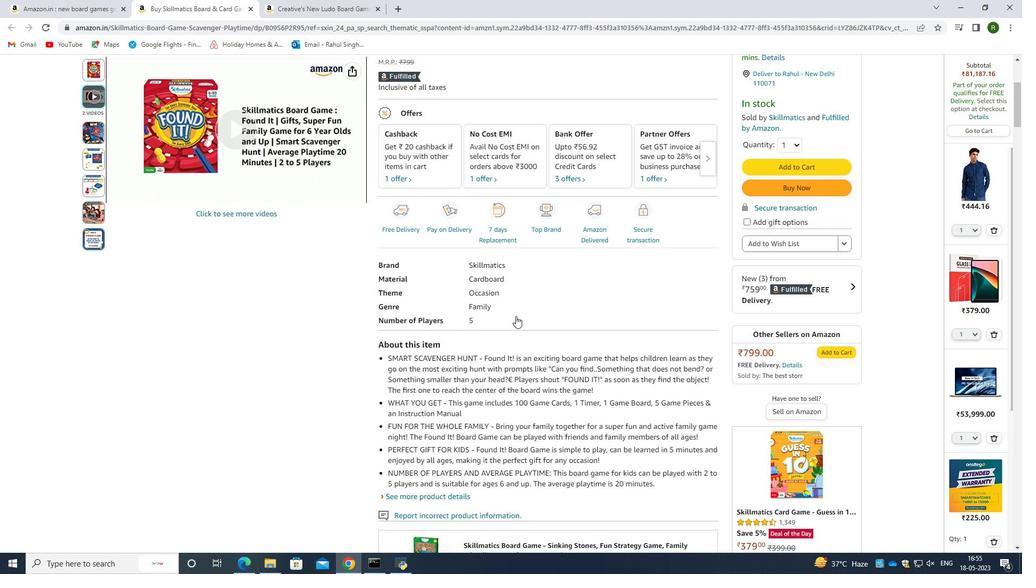 
Action: Mouse scrolled (515, 316) with delta (0, 0)
Screenshot: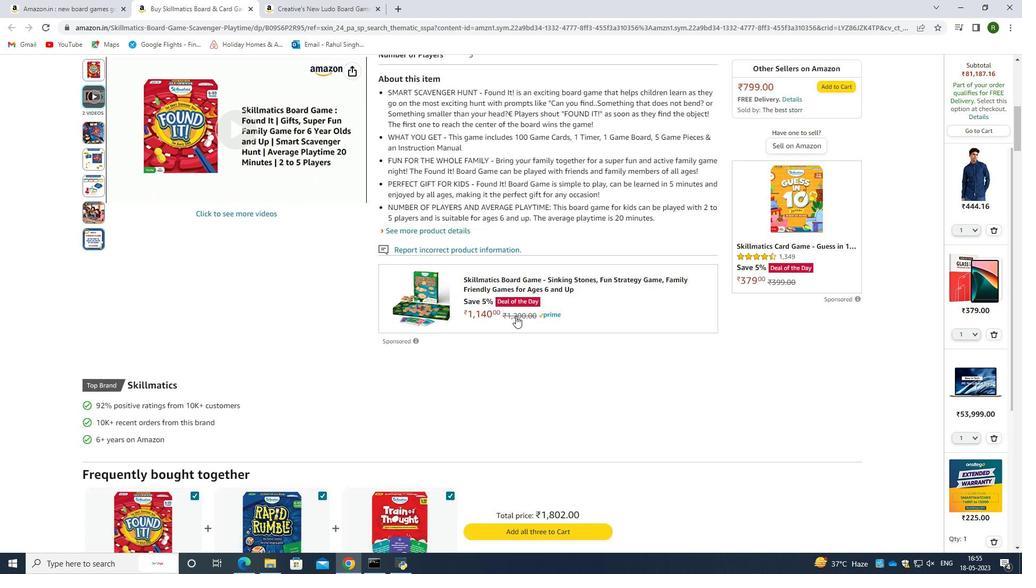 
Action: Mouse scrolled (515, 316) with delta (0, 0)
Screenshot: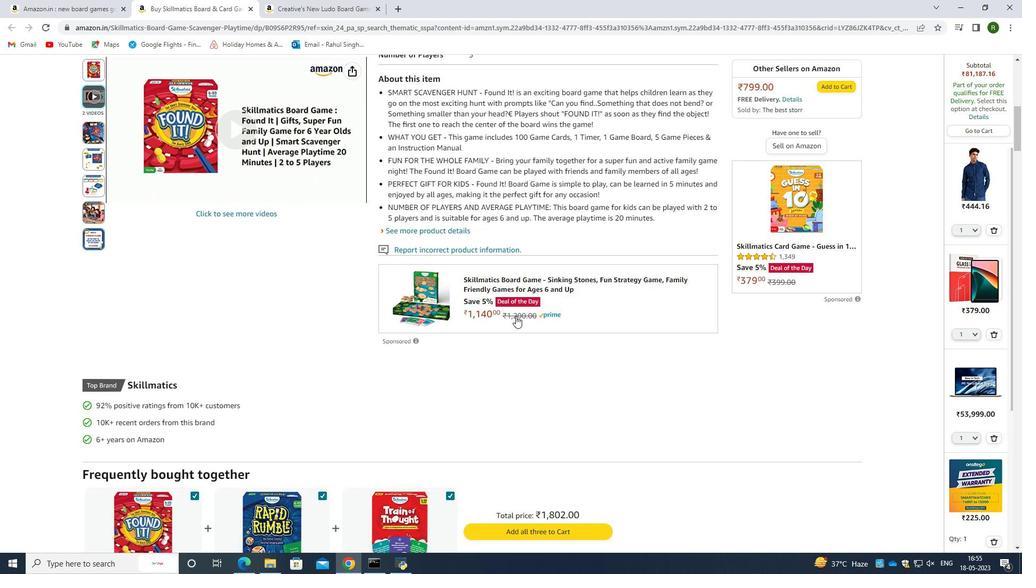 
Action: Mouse scrolled (515, 316) with delta (0, 0)
Screenshot: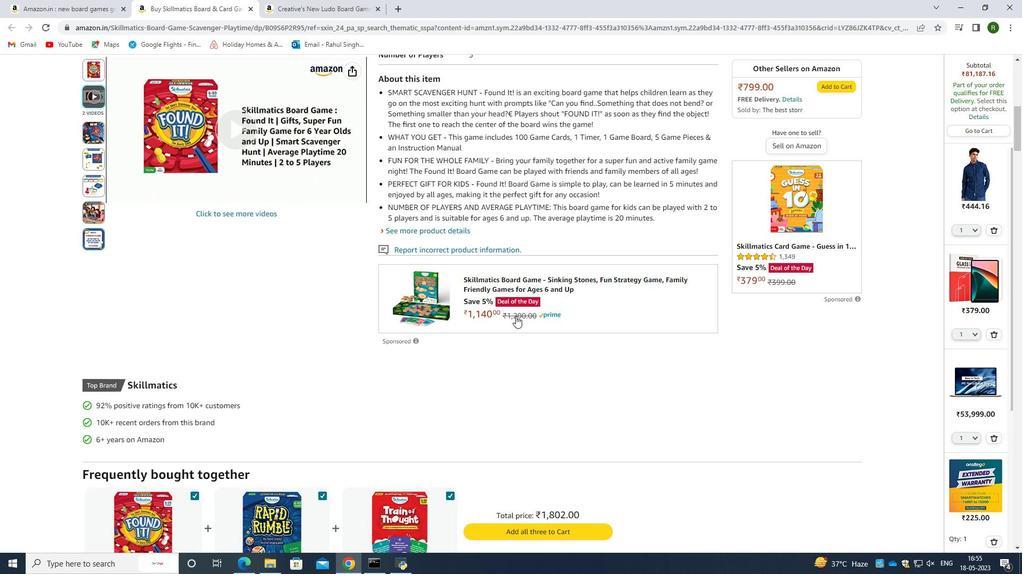 
Action: Mouse scrolled (515, 316) with delta (0, 0)
Screenshot: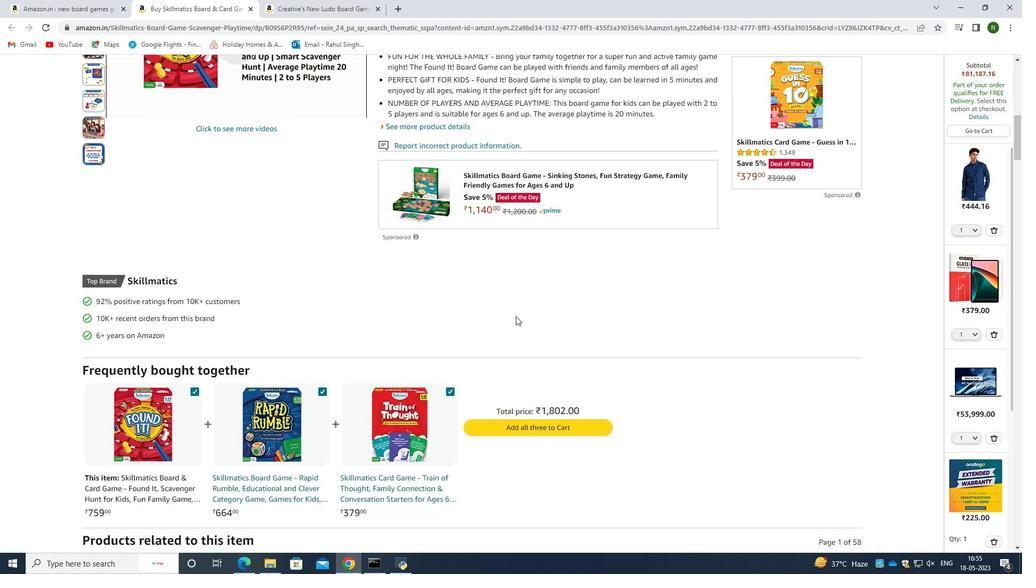
Action: Mouse scrolled (515, 316) with delta (0, 0)
Screenshot: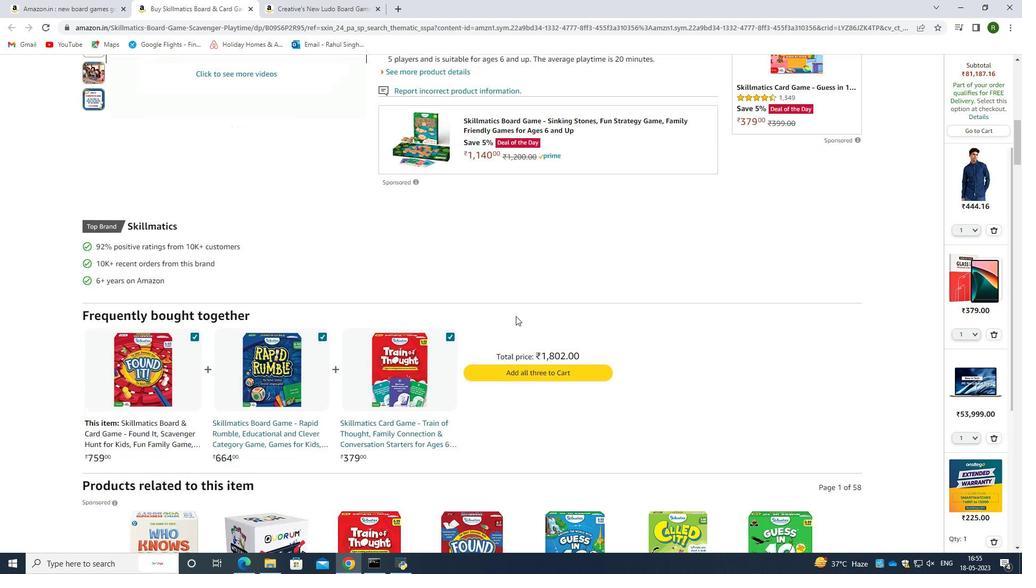 
Action: Mouse scrolled (515, 316) with delta (0, 0)
Screenshot: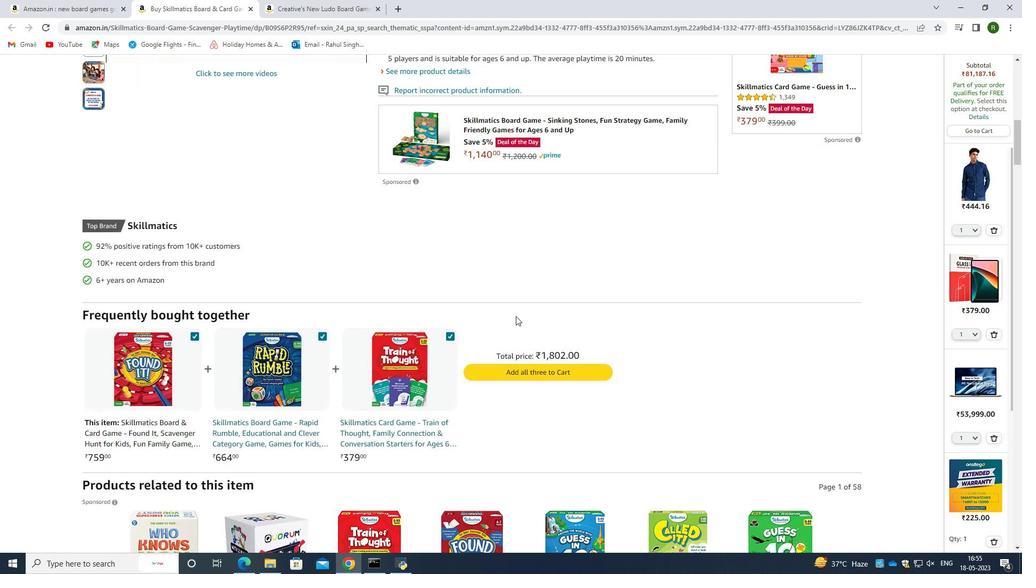 
Action: Mouse scrolled (515, 316) with delta (0, 0)
Screenshot: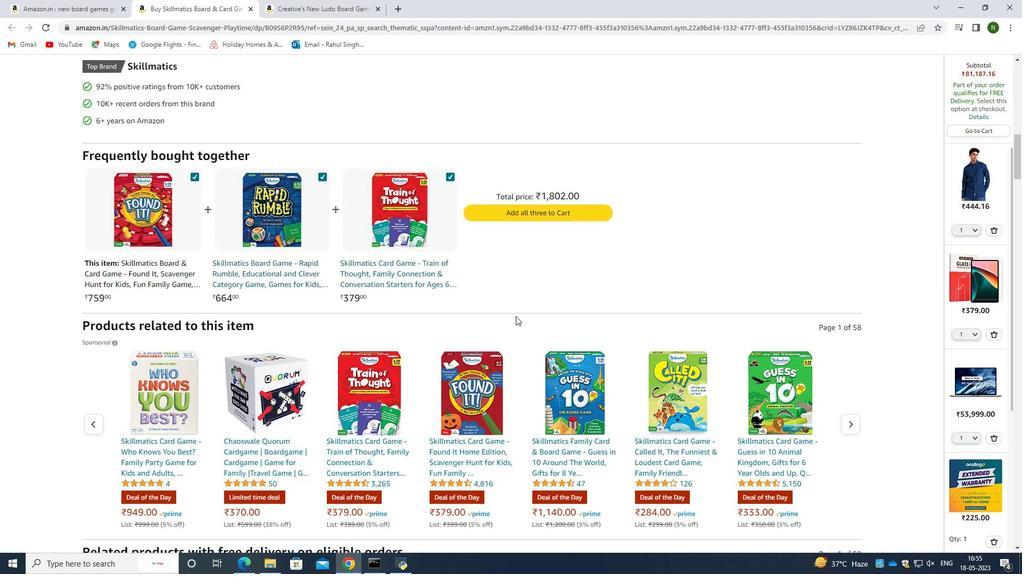 
Action: Mouse scrolled (515, 316) with delta (0, 0)
Screenshot: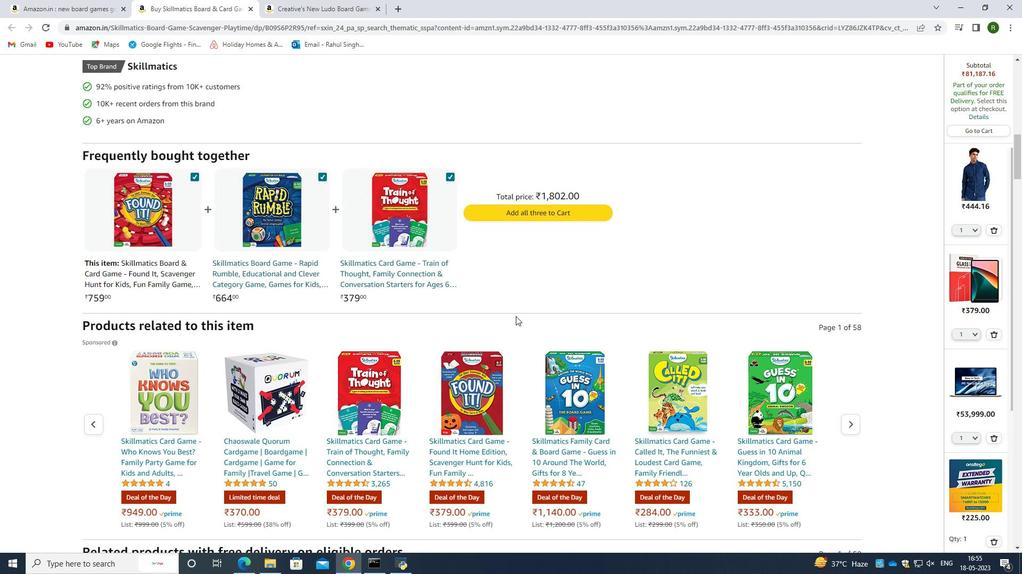 
Action: Mouse moved to (446, 301)
Screenshot: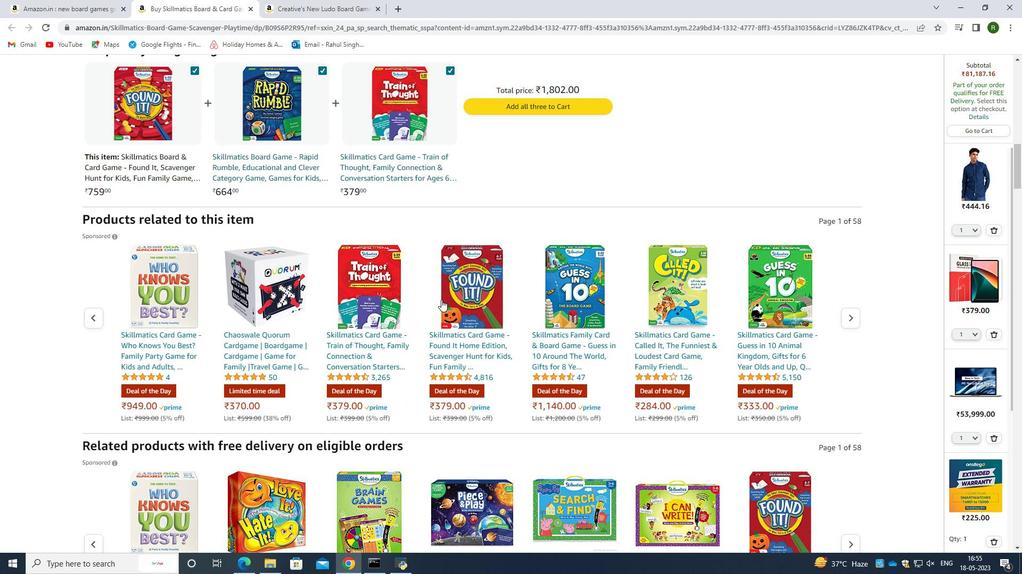 
Action: Mouse scrolled (446, 301) with delta (0, 0)
Screenshot: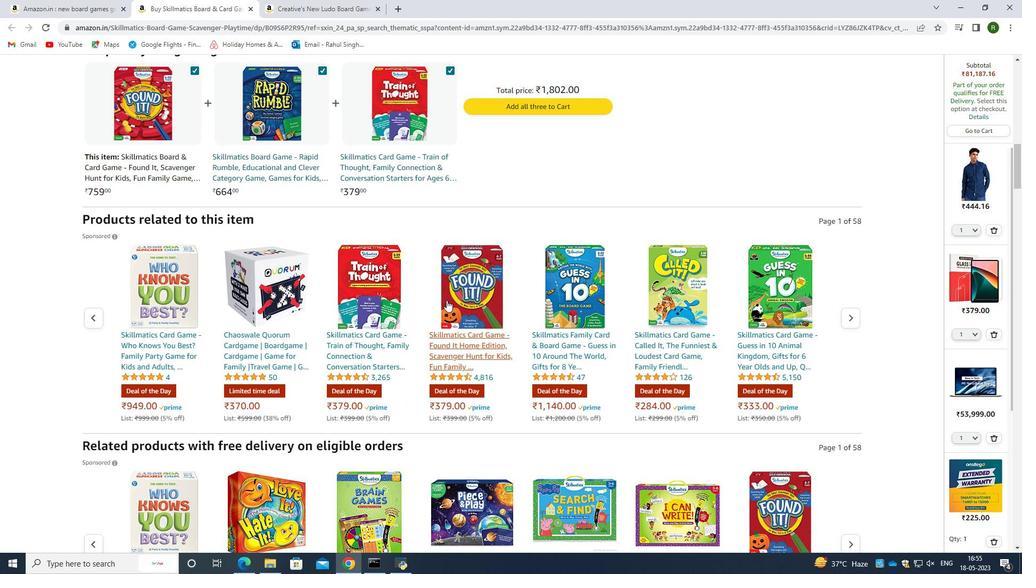 
Action: Mouse scrolled (446, 301) with delta (0, 0)
Screenshot: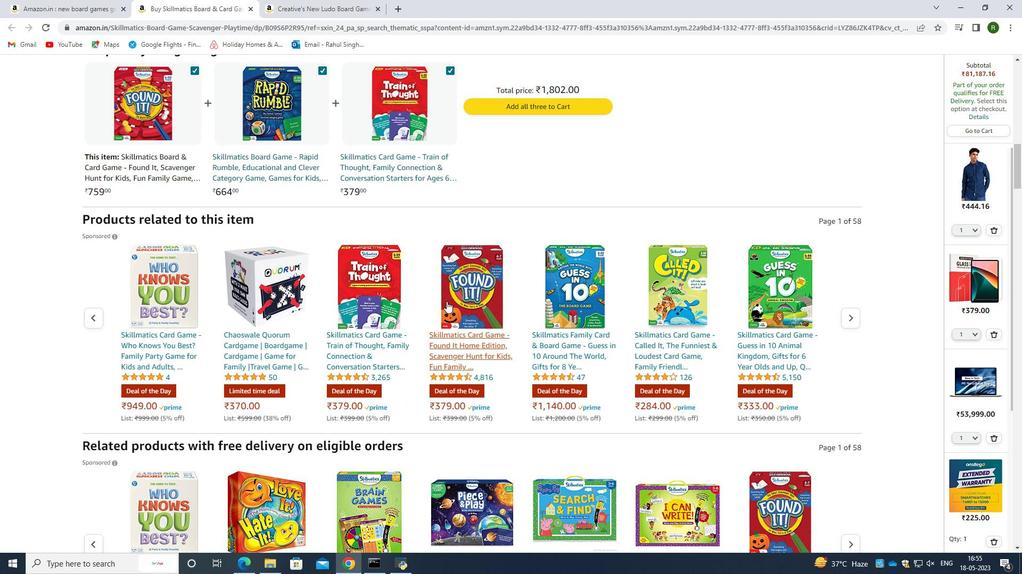 
Action: Mouse scrolled (446, 301) with delta (0, 0)
Screenshot: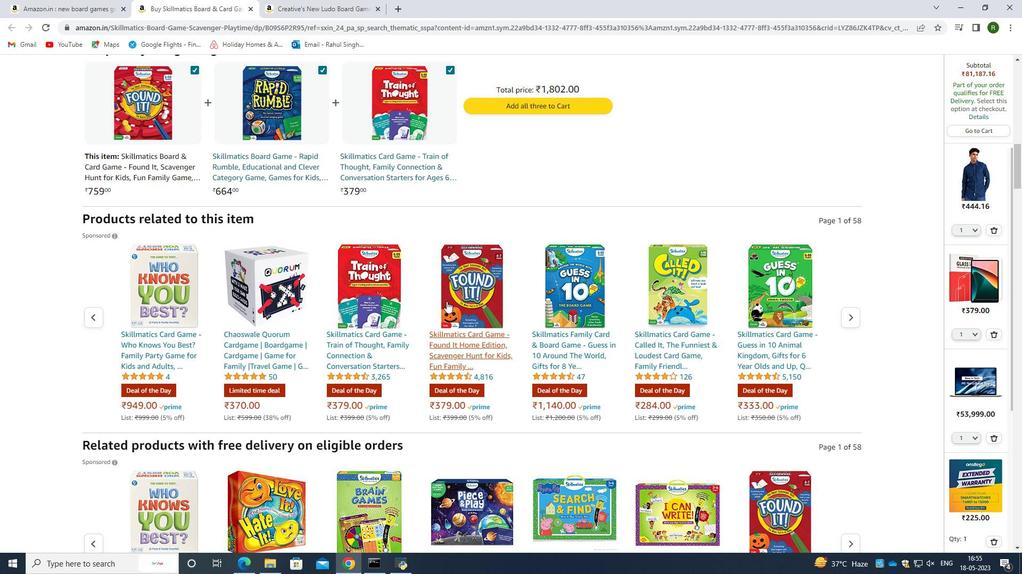 
Action: Mouse scrolled (446, 301) with delta (0, 0)
Screenshot: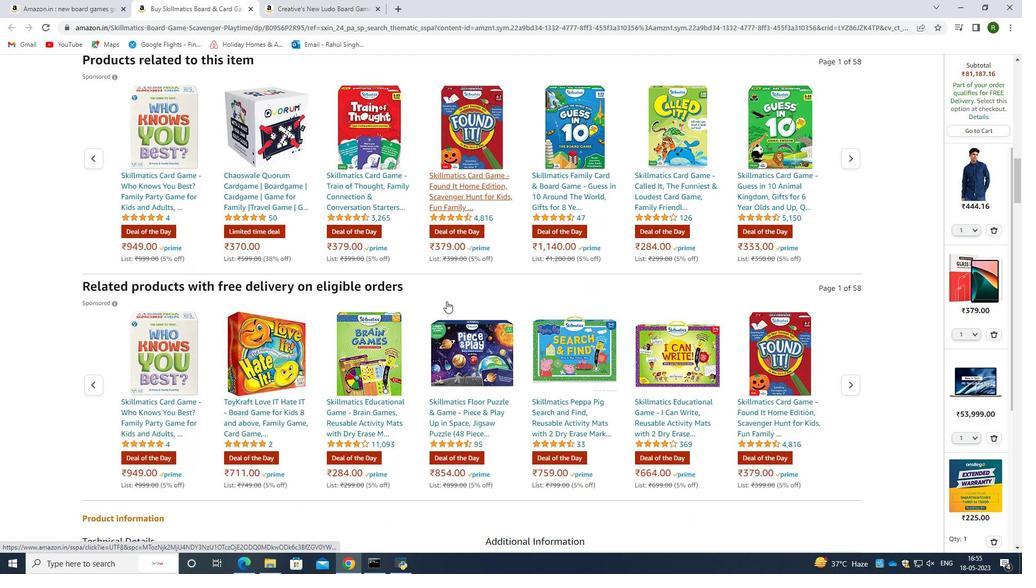 
Action: Mouse moved to (280, 321)
Screenshot: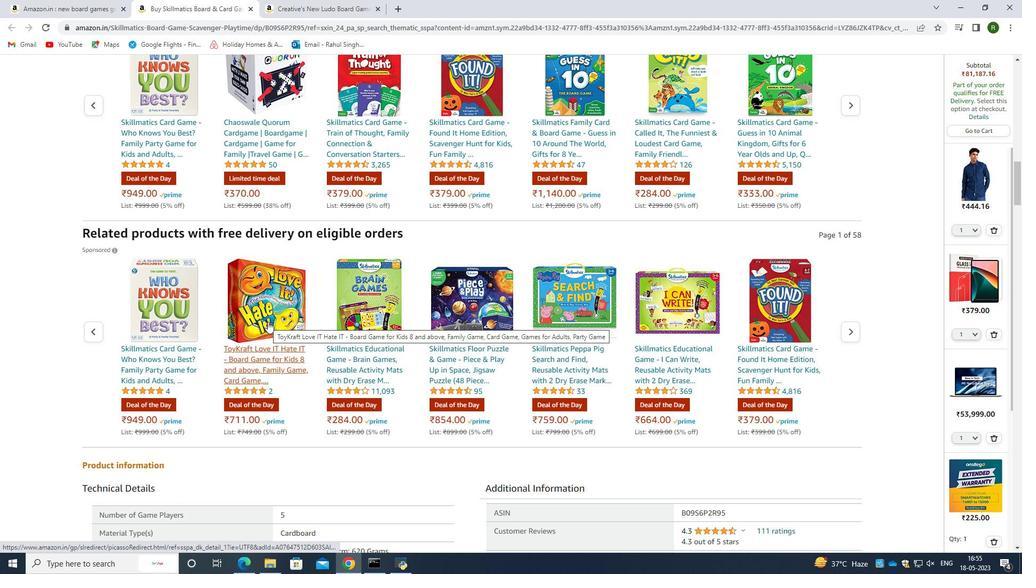 
Action: Mouse scrolled (274, 321) with delta (0, 0)
Screenshot: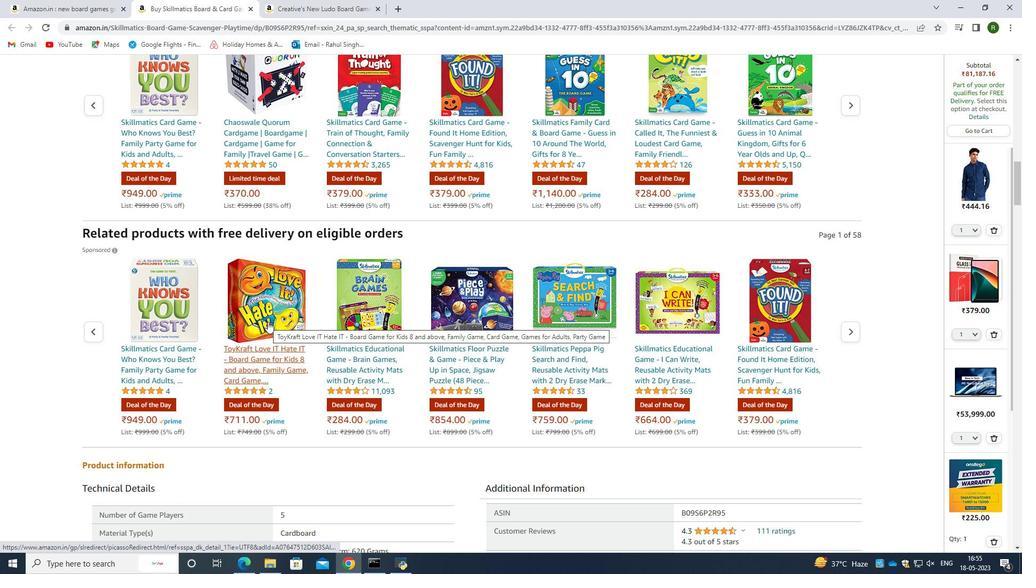 
Action: Mouse moved to (332, 321)
Screenshot: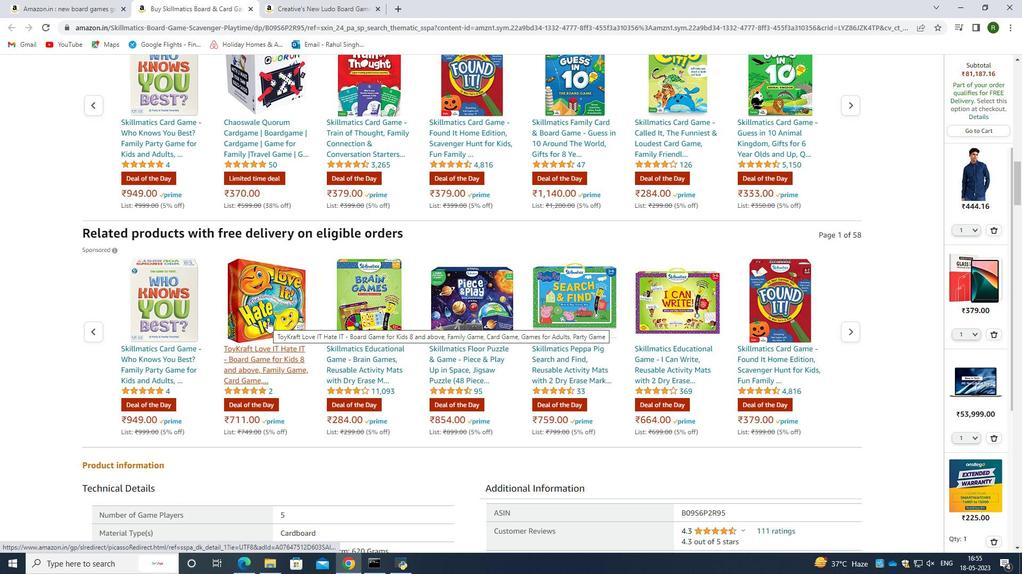 
Action: Mouse scrolled (332, 321) with delta (0, 0)
Screenshot: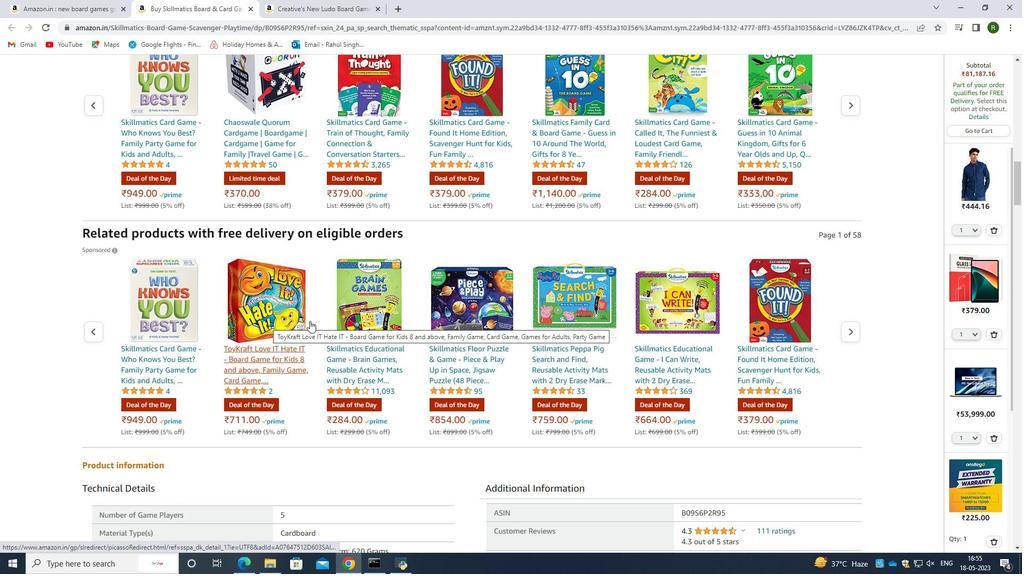 
Action: Mouse moved to (512, 236)
Screenshot: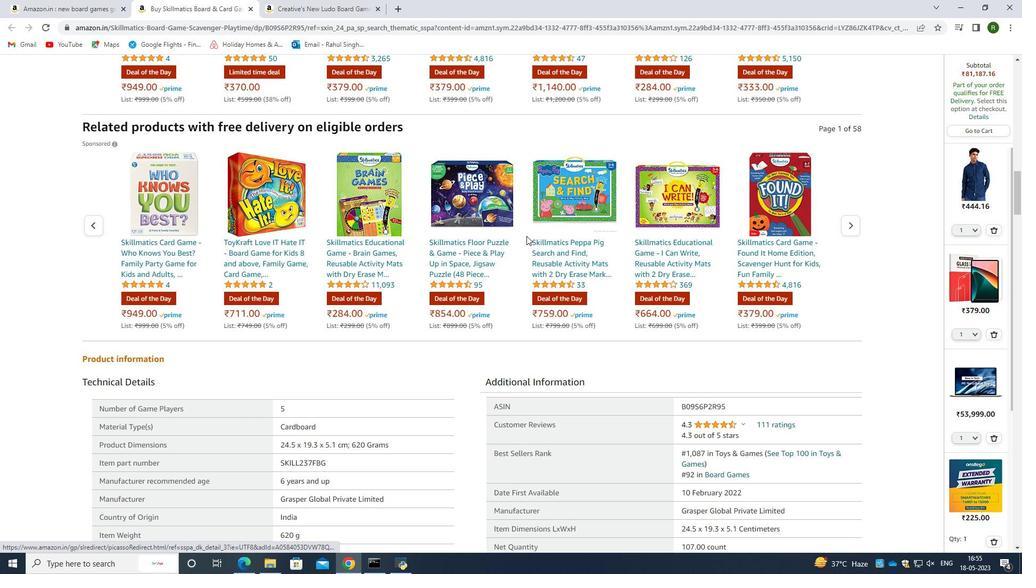 
Action: Mouse scrolled (512, 236) with delta (0, 0)
Screenshot: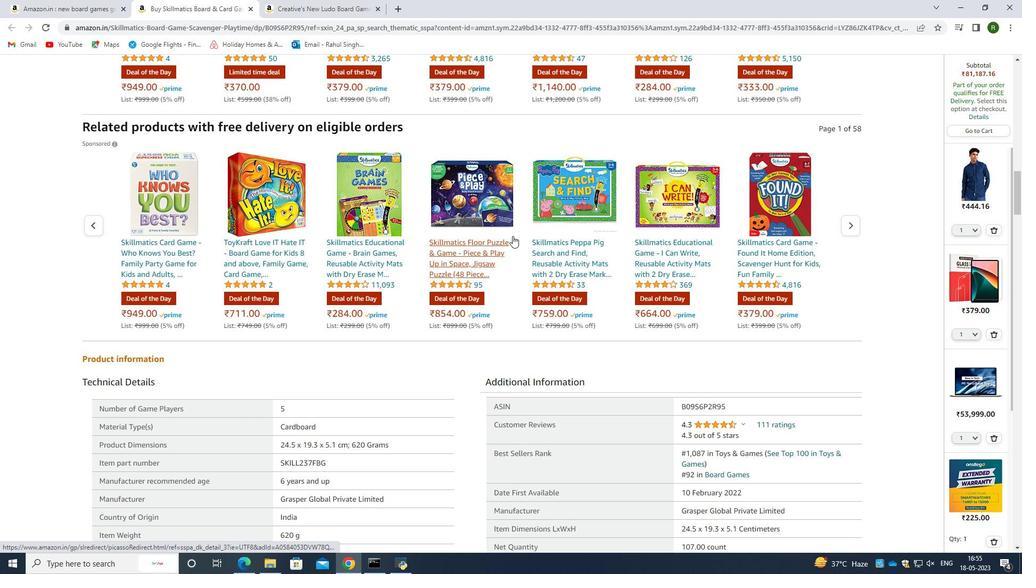 
Action: Mouse scrolled (512, 236) with delta (0, 0)
Screenshot: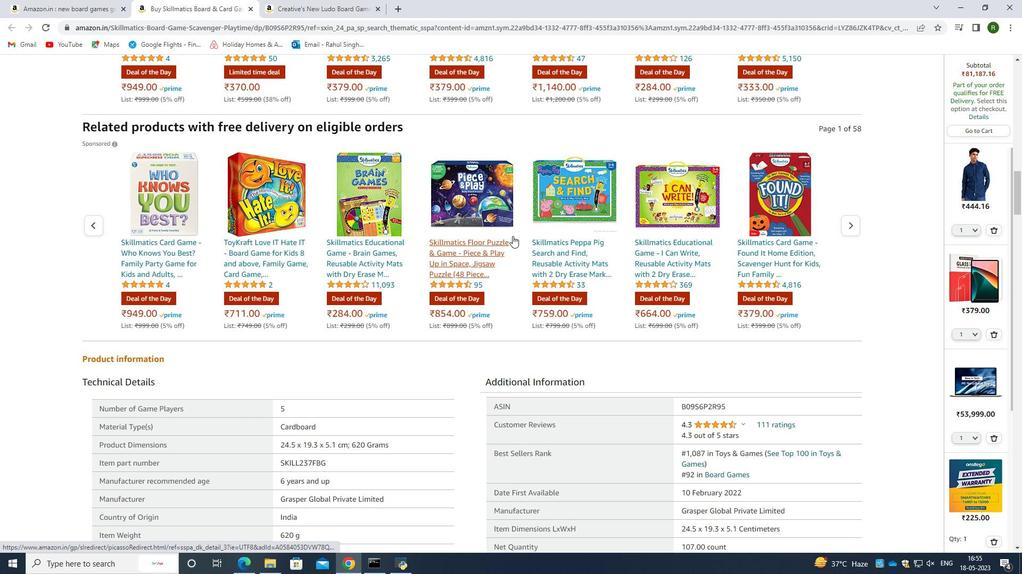 
Action: Mouse moved to (390, 304)
Screenshot: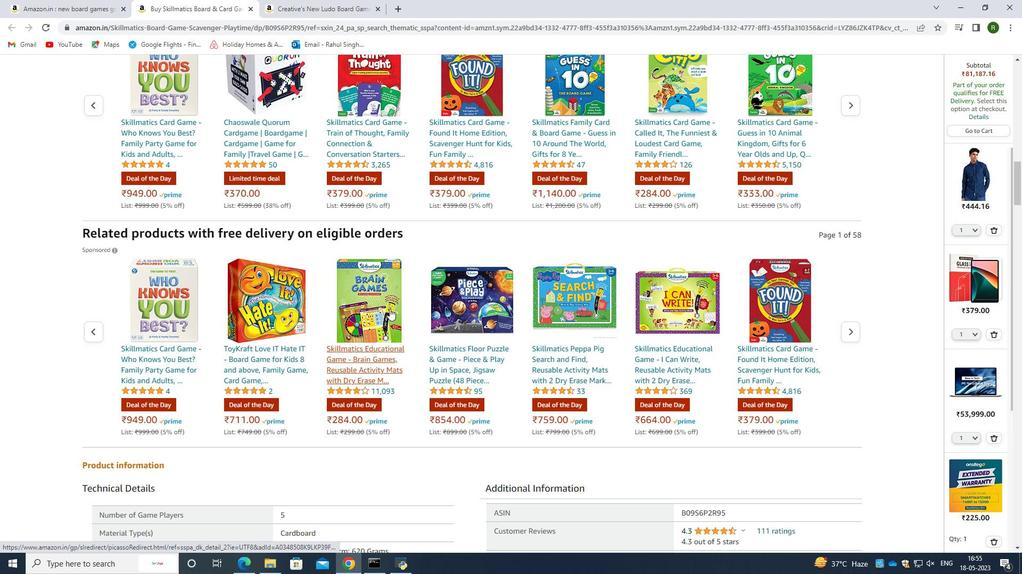 
Action: Mouse pressed left at (390, 304)
Screenshot: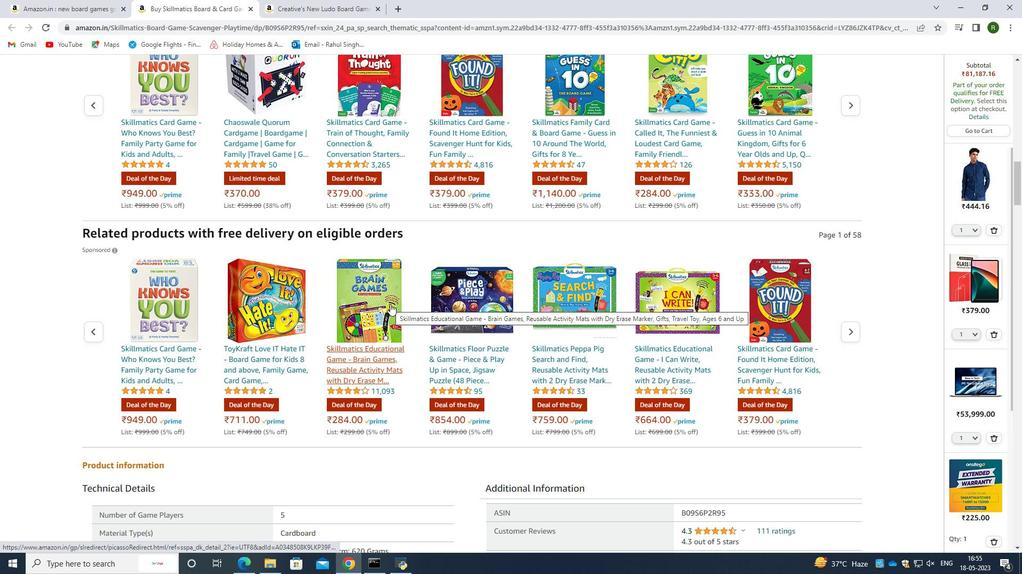 
Action: Mouse moved to (455, 307)
Screenshot: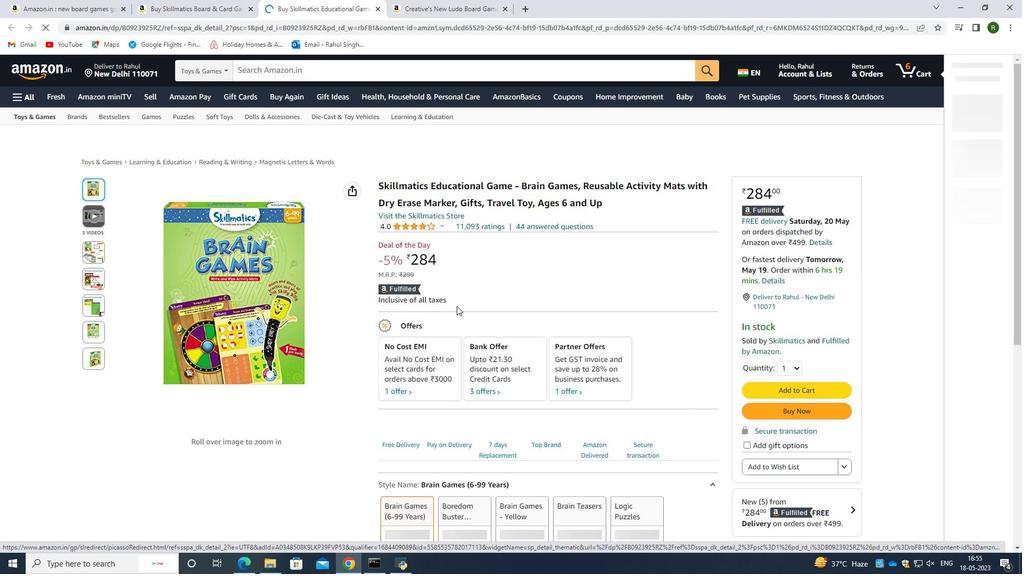 
Action: Mouse scrolled (455, 307) with delta (0, 0)
Screenshot: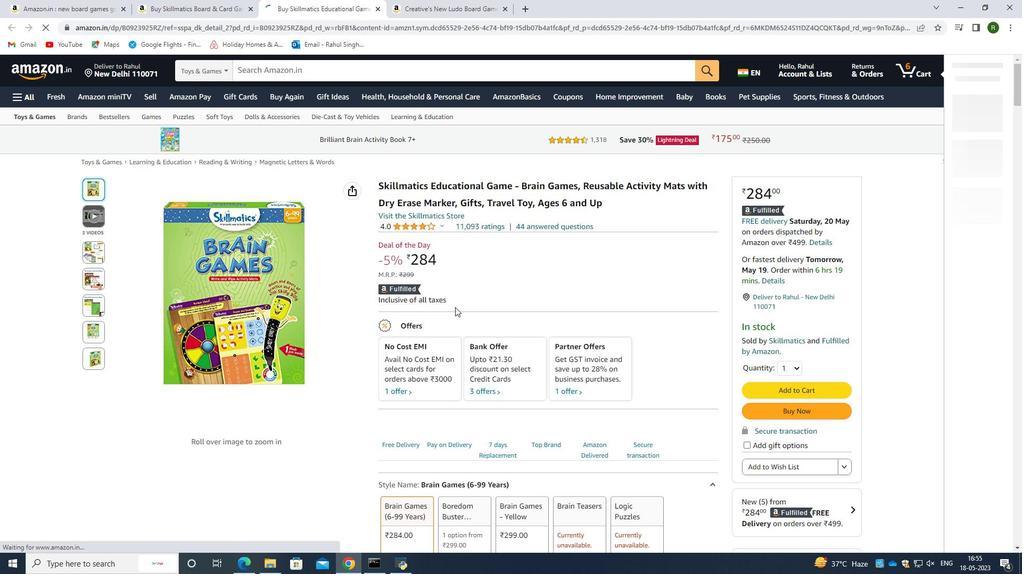 
Action: Mouse scrolled (455, 307) with delta (0, 0)
Screenshot: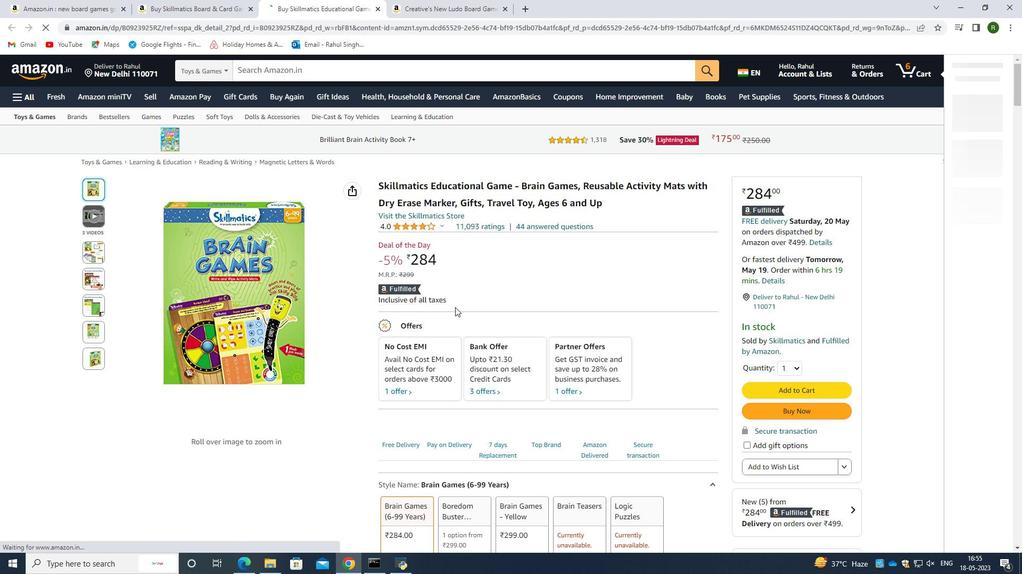 
Action: Mouse scrolled (455, 307) with delta (0, 0)
Screenshot: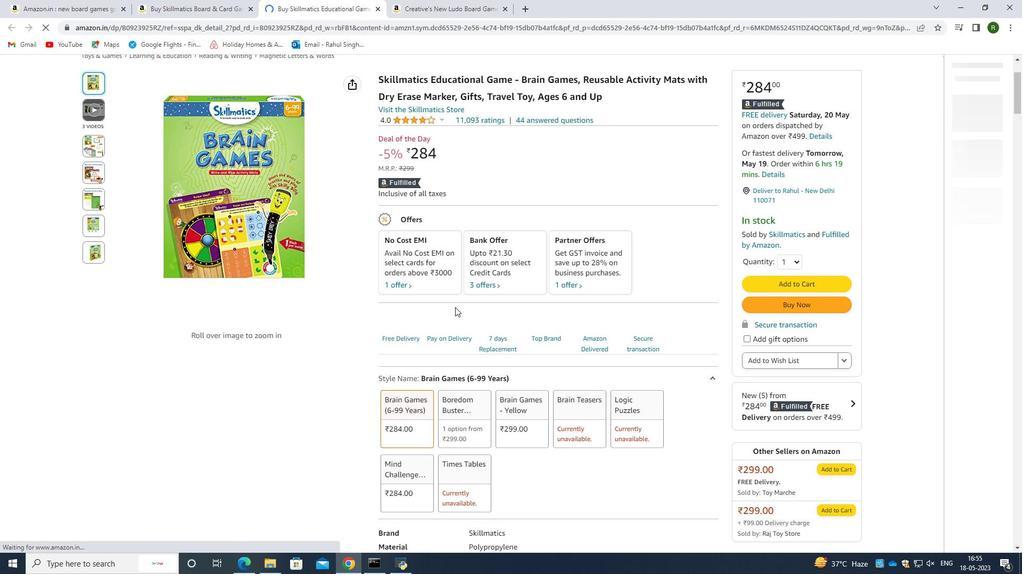 
Action: Mouse scrolled (455, 307) with delta (0, 0)
Screenshot: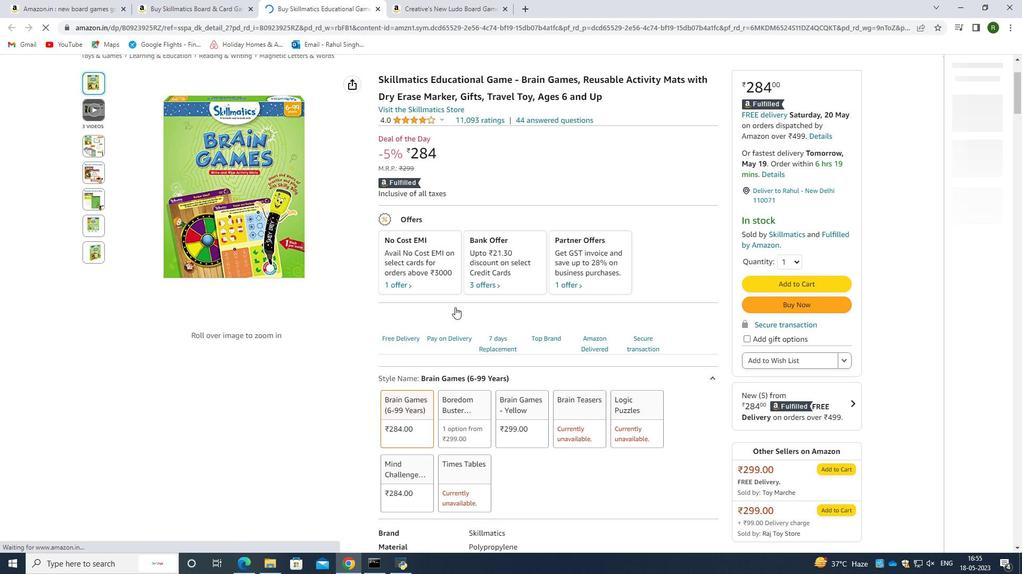
Action: Mouse scrolled (455, 307) with delta (0, 0)
Screenshot: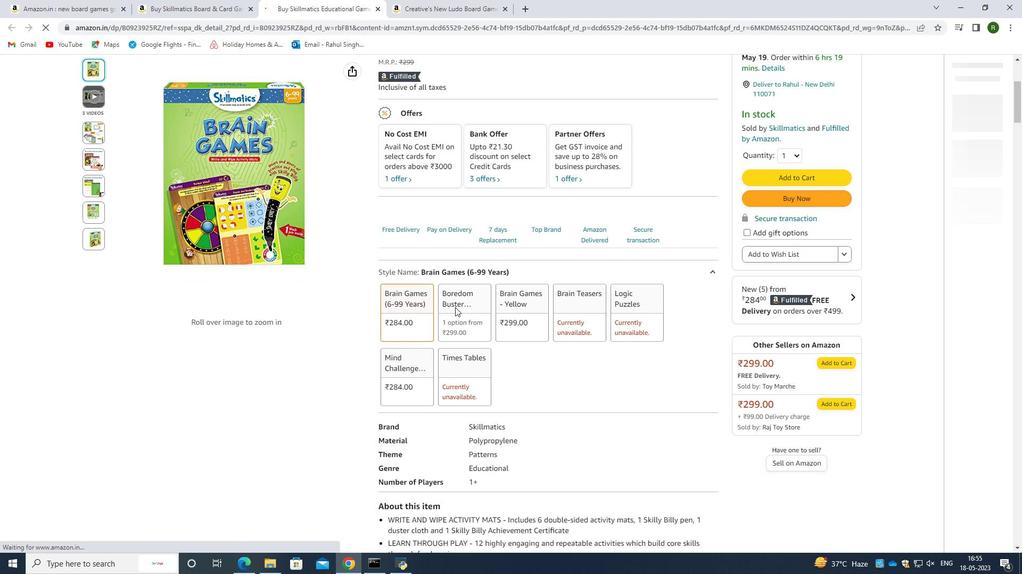 
Action: Mouse scrolled (455, 307) with delta (0, 0)
Screenshot: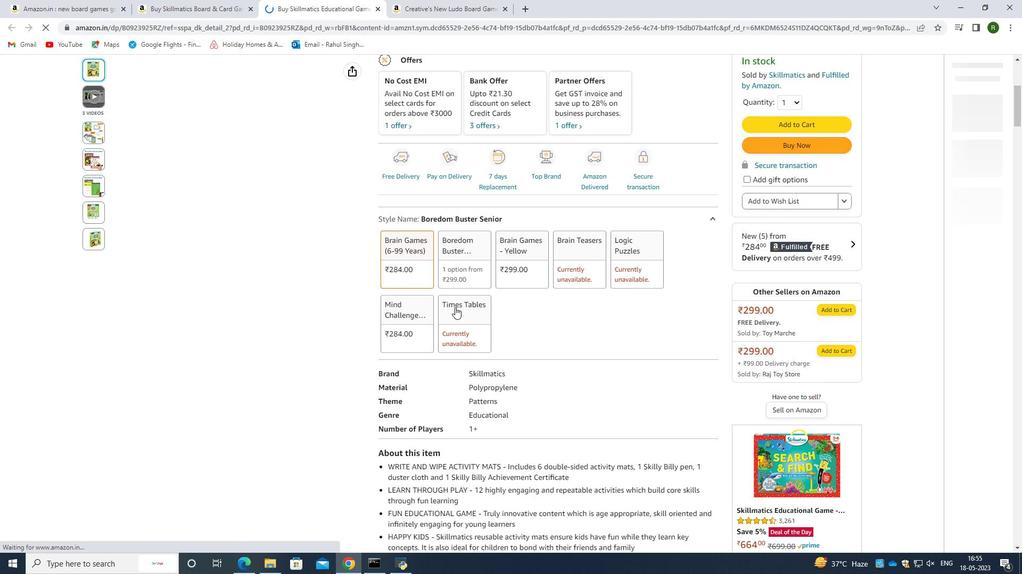 
Action: Mouse moved to (454, 308)
Screenshot: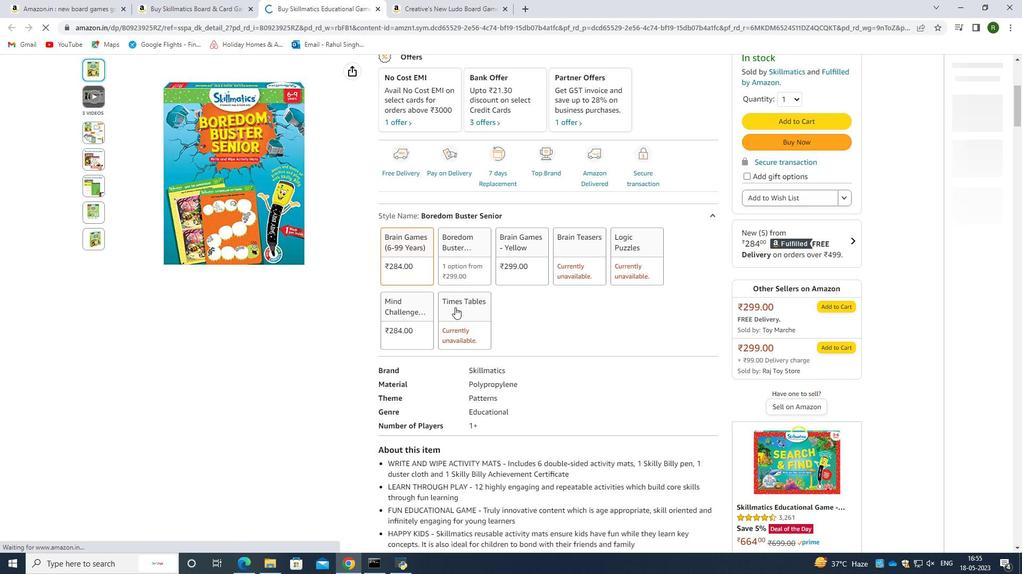 
Action: Mouse scrolled (454, 308) with delta (0, 0)
Screenshot: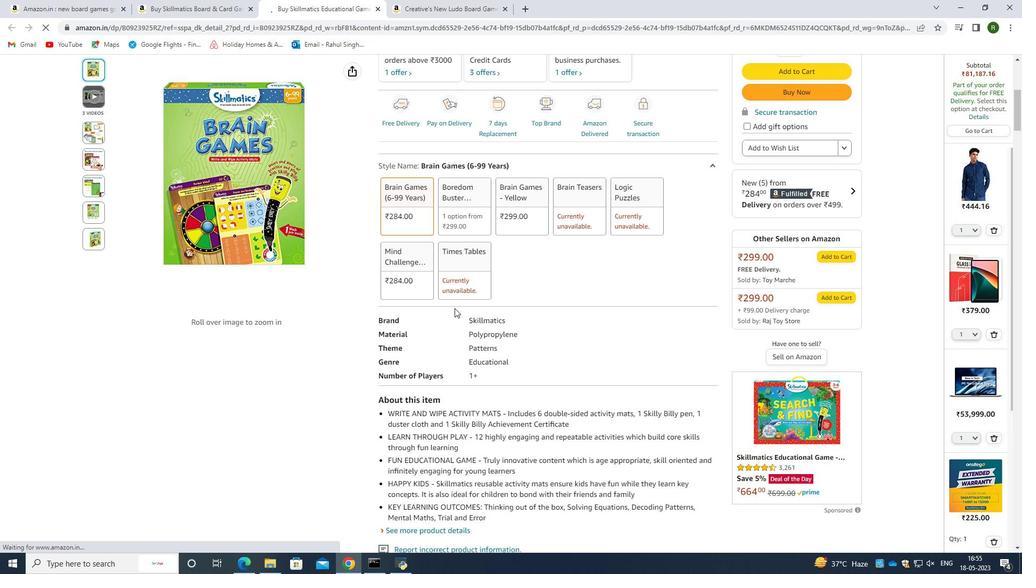 
Action: Mouse moved to (455, 308)
Screenshot: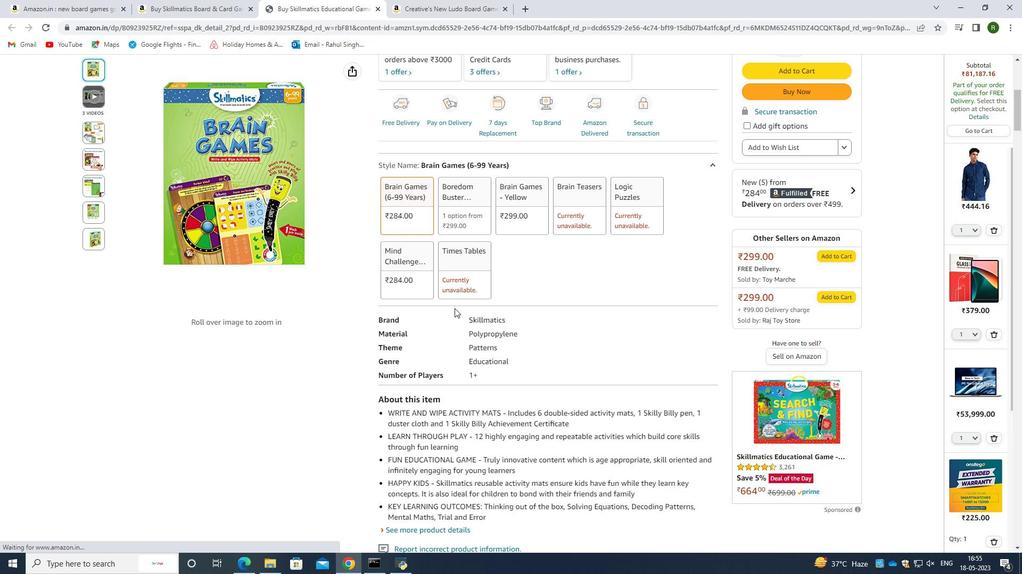 
Action: Mouse scrolled (455, 307) with delta (0, 0)
Screenshot: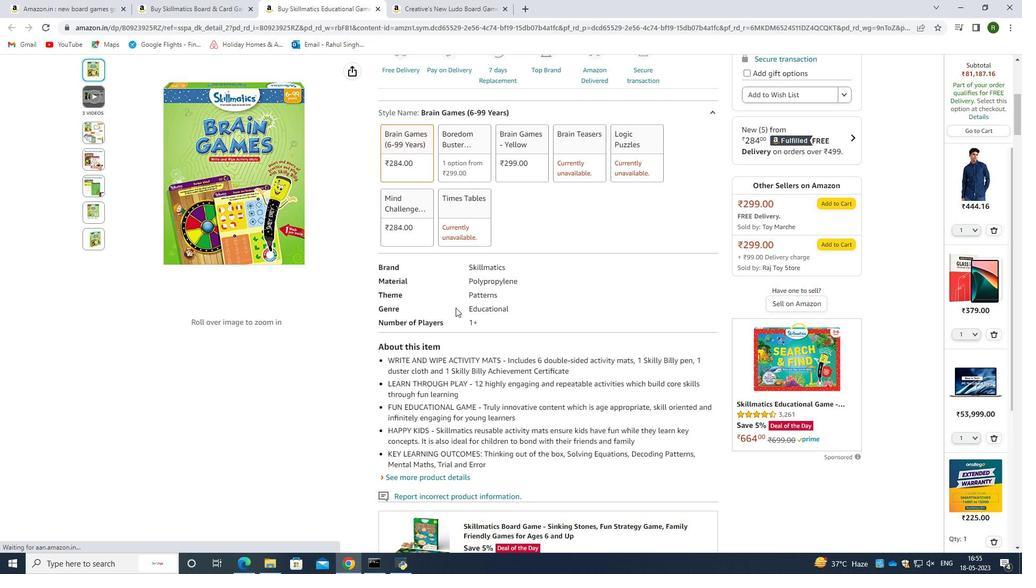 
Action: Mouse moved to (463, 317)
Screenshot: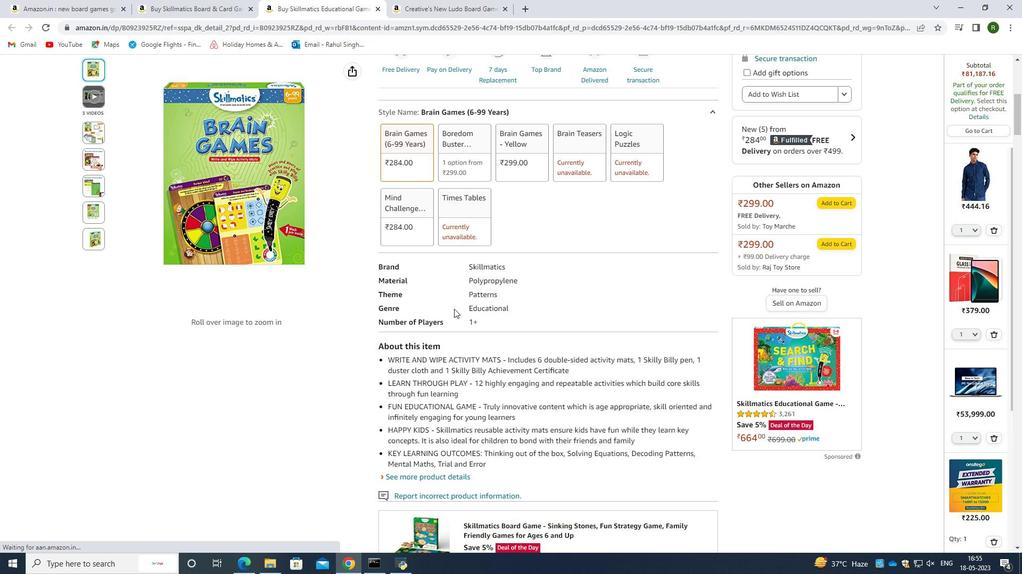 
Action: Mouse scrolled (463, 317) with delta (0, 0)
Screenshot: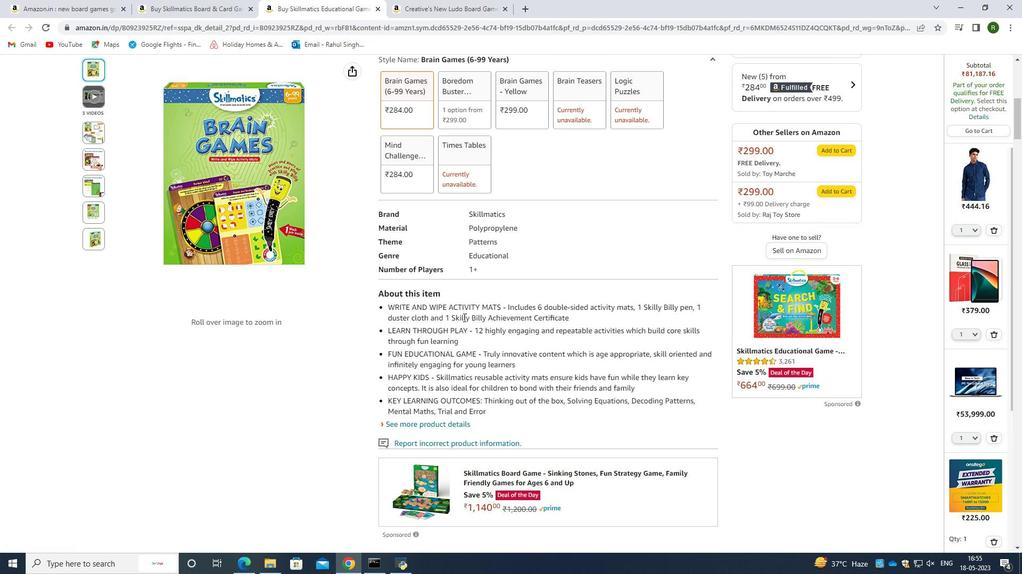 
Action: Mouse scrolled (463, 317) with delta (0, 0)
Screenshot: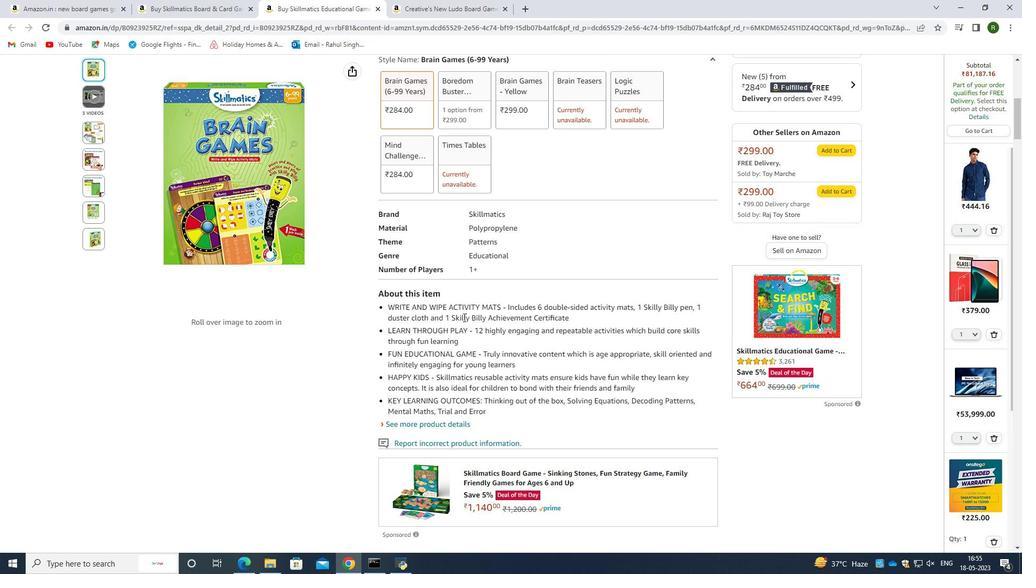 
Action: Mouse moved to (463, 317)
Screenshot: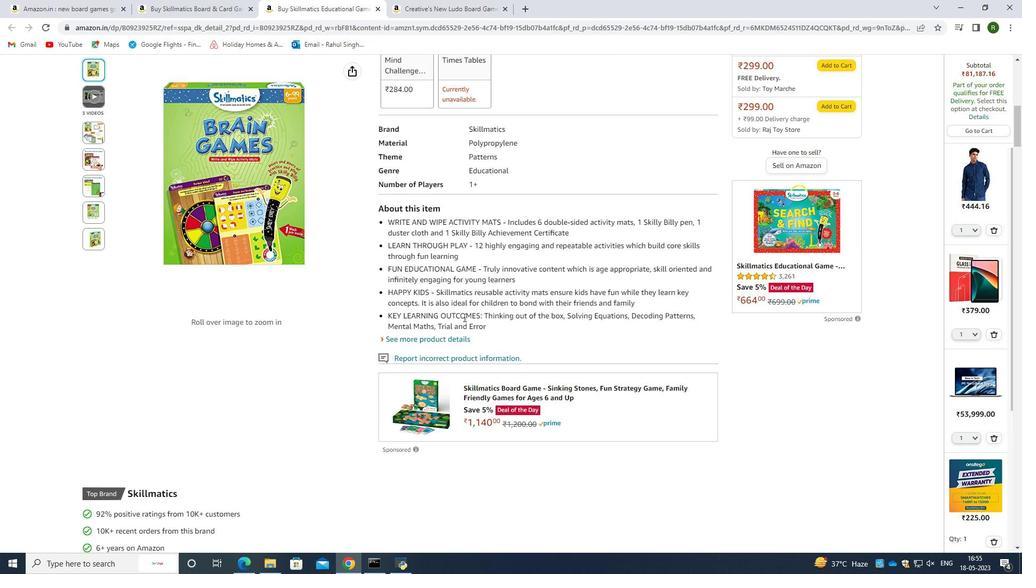 
Action: Mouse scrolled (463, 317) with delta (0, 0)
Screenshot: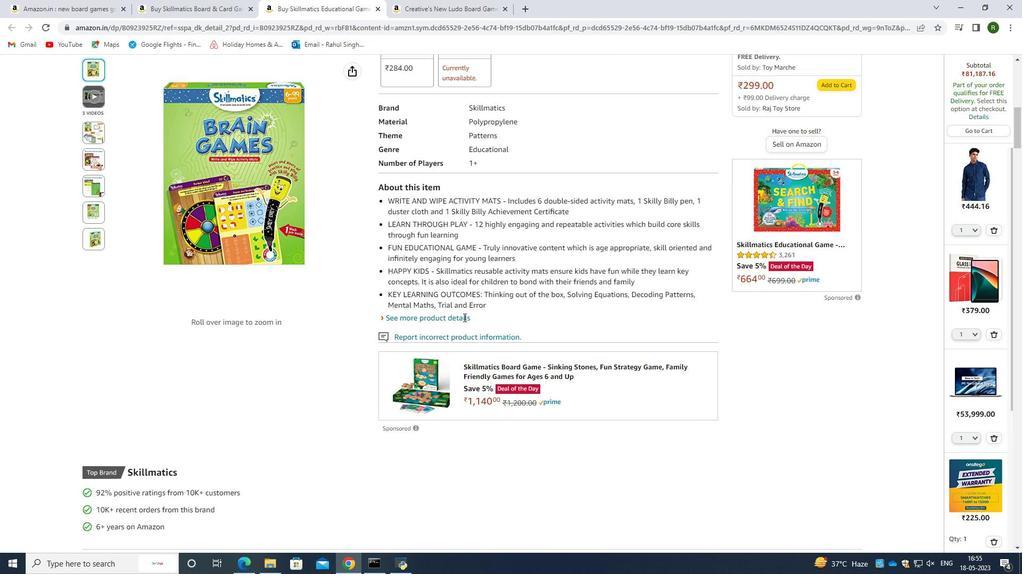 
Action: Mouse scrolled (463, 317) with delta (0, 0)
Screenshot: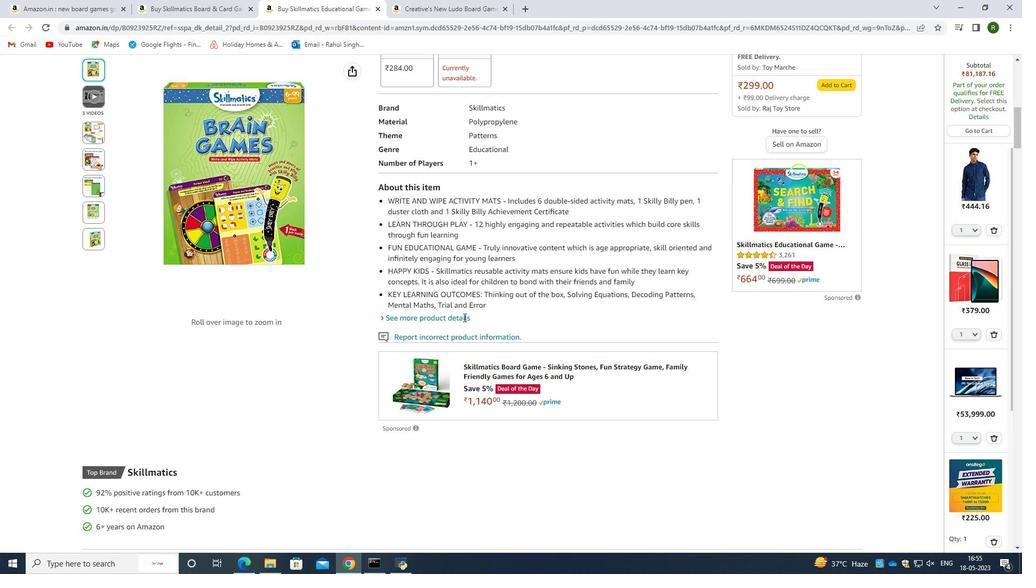 
Action: Mouse scrolled (463, 318) with delta (0, 0)
Screenshot: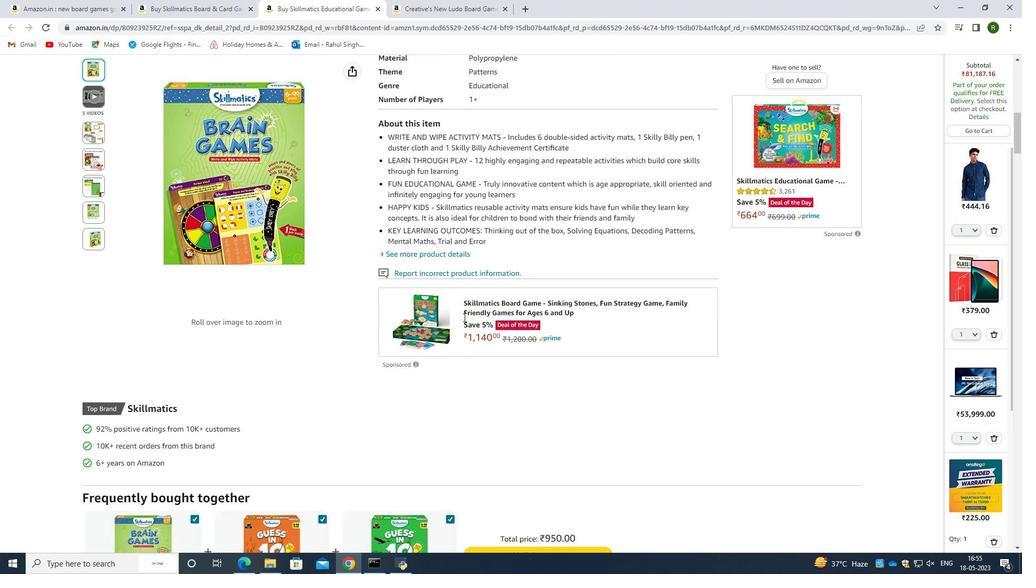
Action: Mouse scrolled (463, 318) with delta (0, 0)
Screenshot: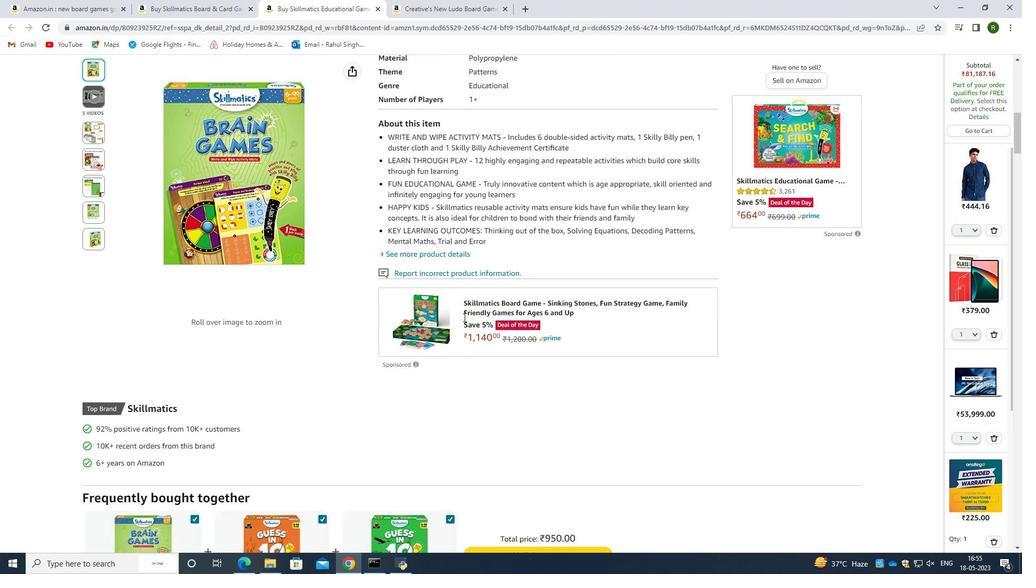 
Action: Mouse scrolled (463, 318) with delta (0, 0)
Screenshot: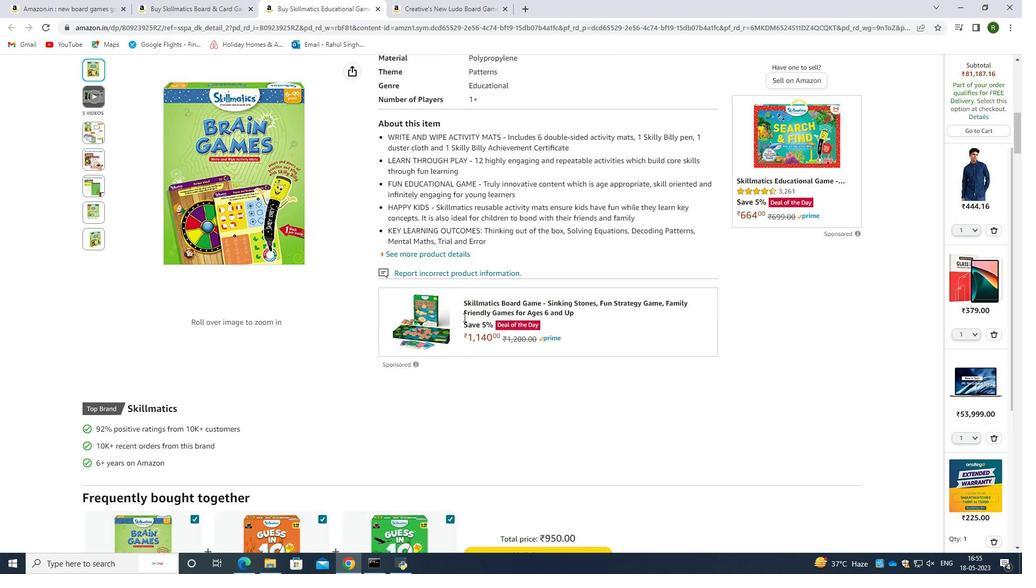 
Action: Mouse moved to (464, 317)
Screenshot: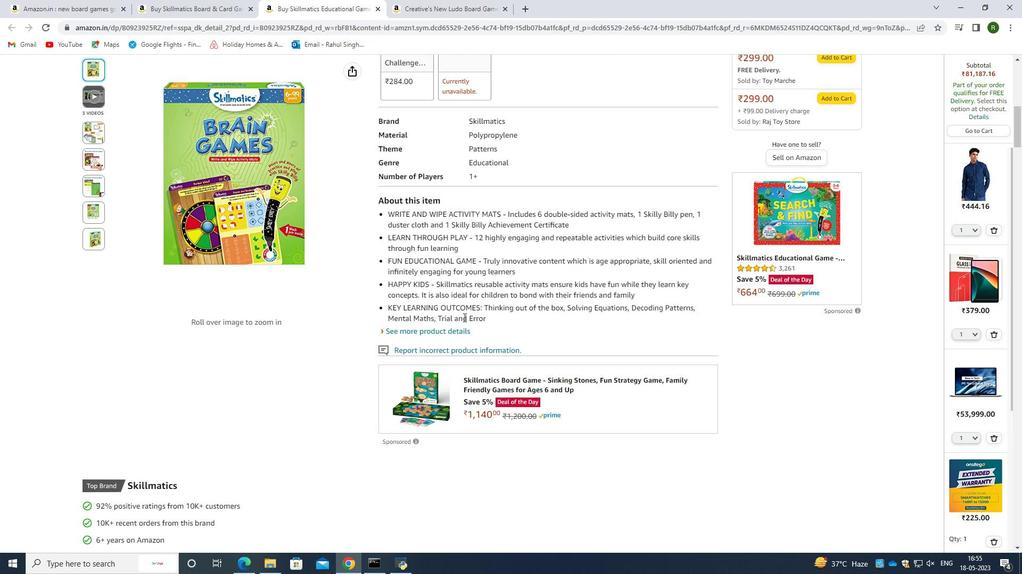 
Action: Mouse scrolled (464, 317) with delta (0, 0)
Screenshot: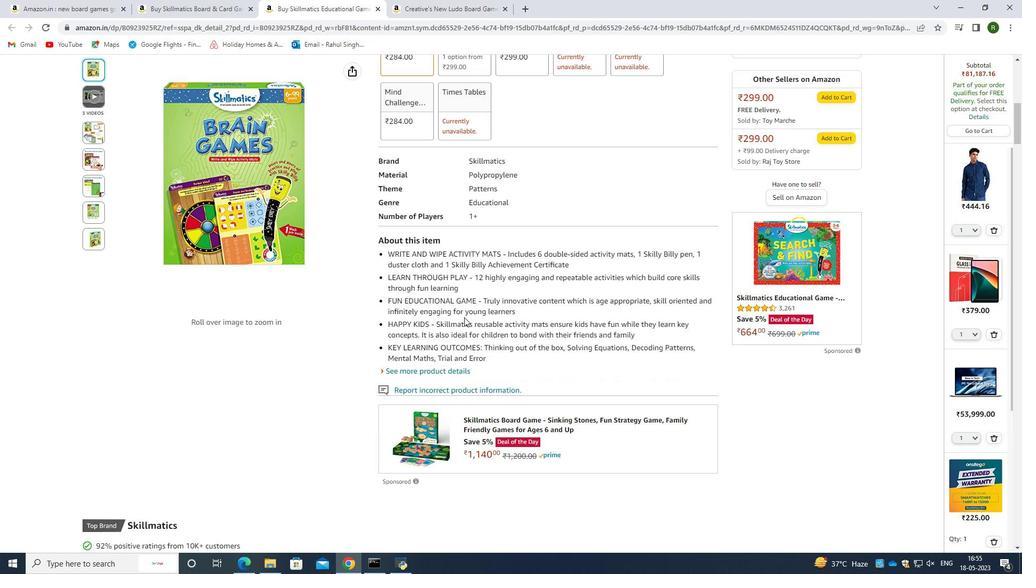 
Action: Mouse scrolled (464, 317) with delta (0, 0)
Screenshot: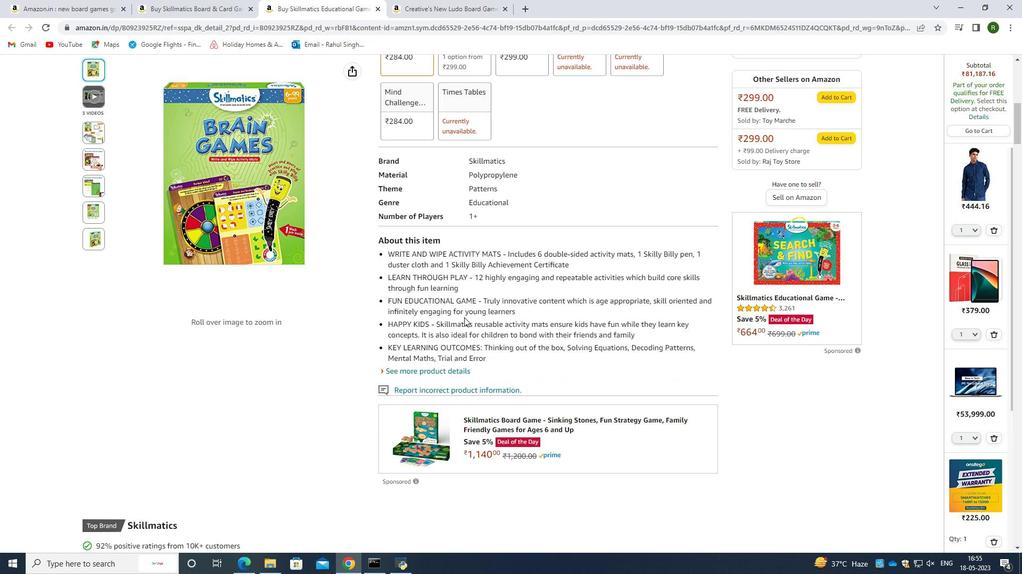 
Action: Mouse scrolled (464, 317) with delta (0, 0)
Screenshot: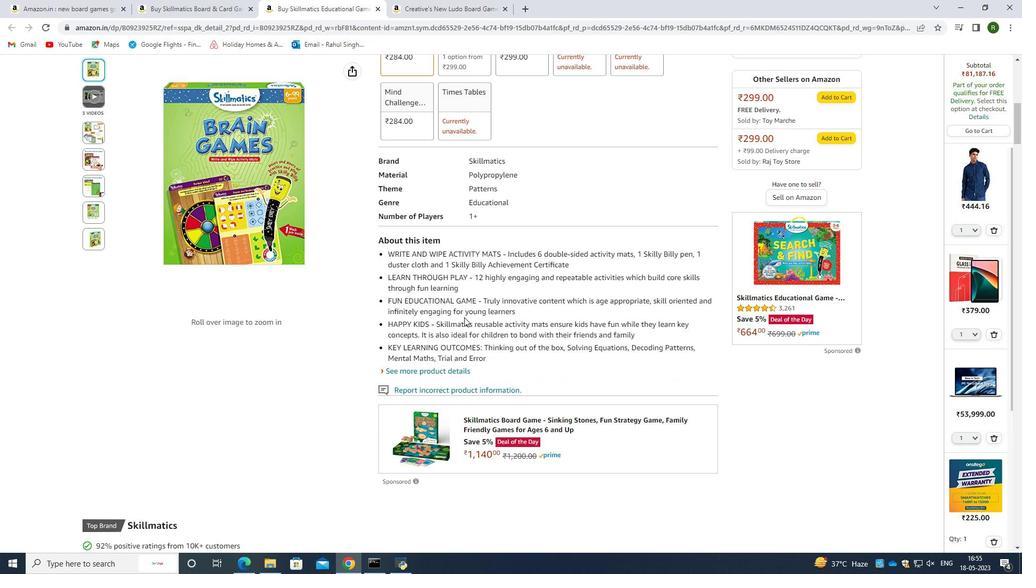 
Action: Mouse scrolled (464, 317) with delta (0, 0)
Screenshot: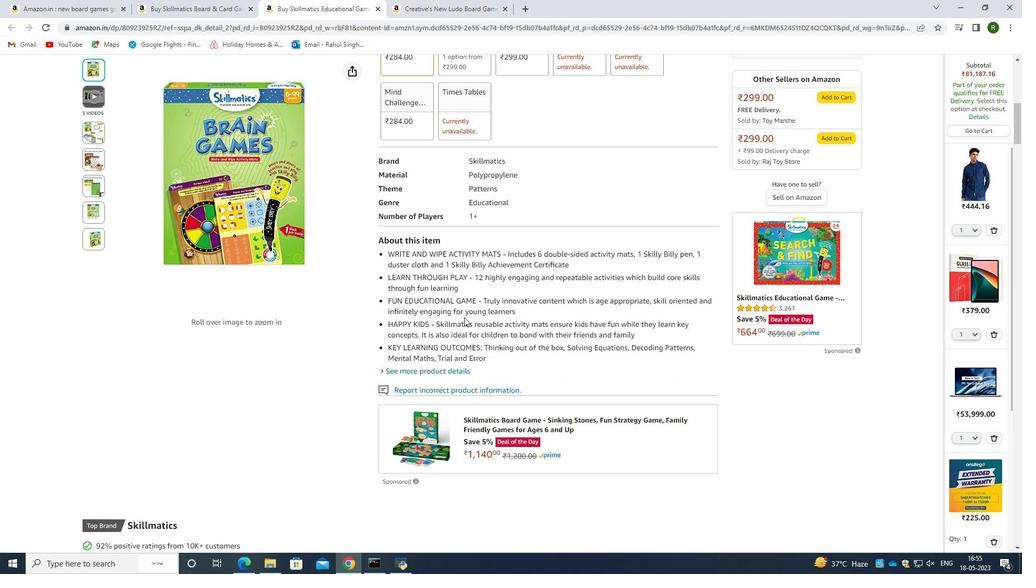 
Action: Mouse scrolled (464, 317) with delta (0, 0)
Screenshot: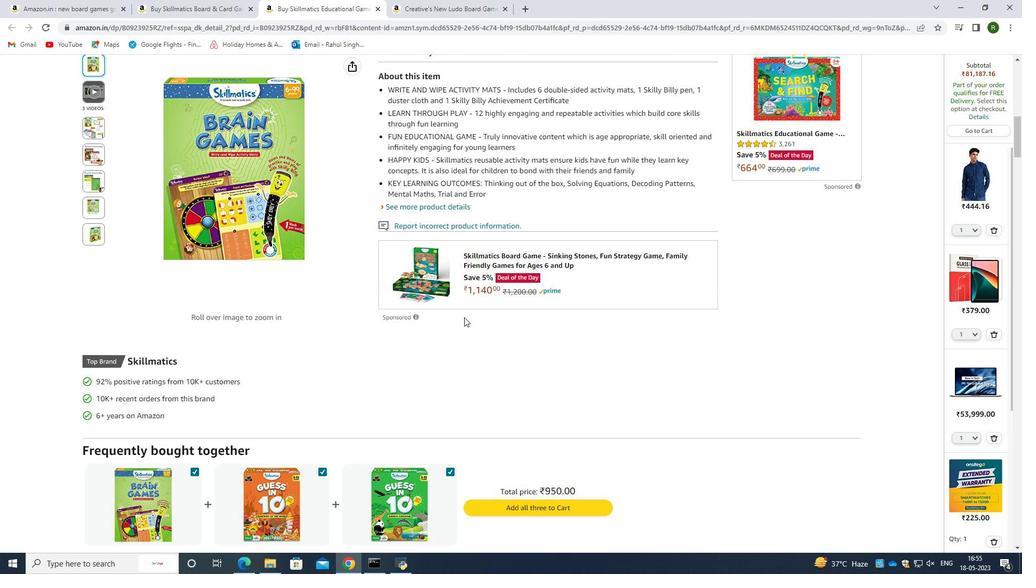 
Action: Mouse scrolled (464, 317) with delta (0, 0)
Screenshot: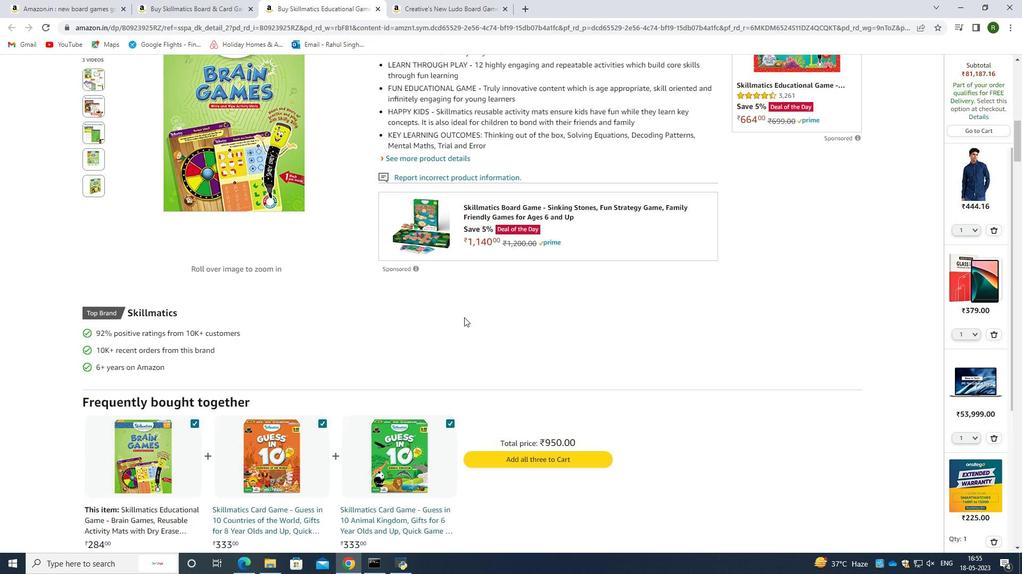 
Action: Mouse scrolled (464, 317) with delta (0, 0)
Screenshot: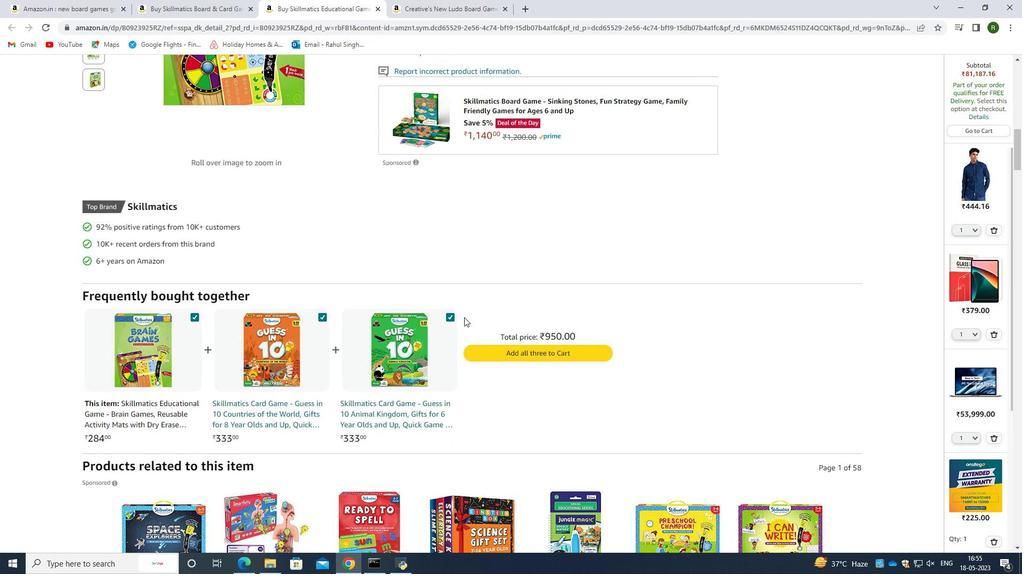 
Action: Mouse scrolled (464, 317) with delta (0, 0)
Screenshot: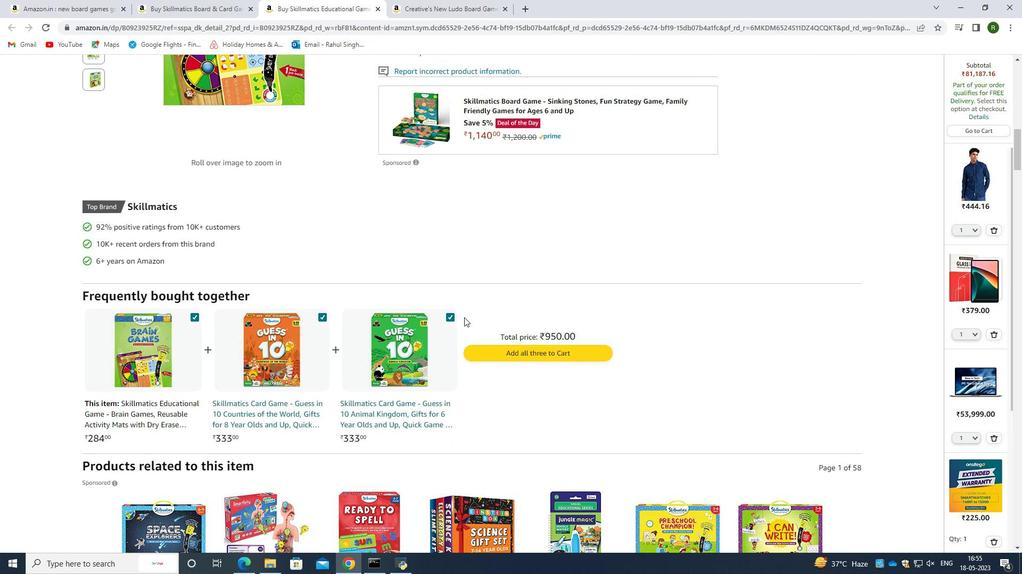 
Action: Mouse scrolled (464, 317) with delta (0, 0)
Screenshot: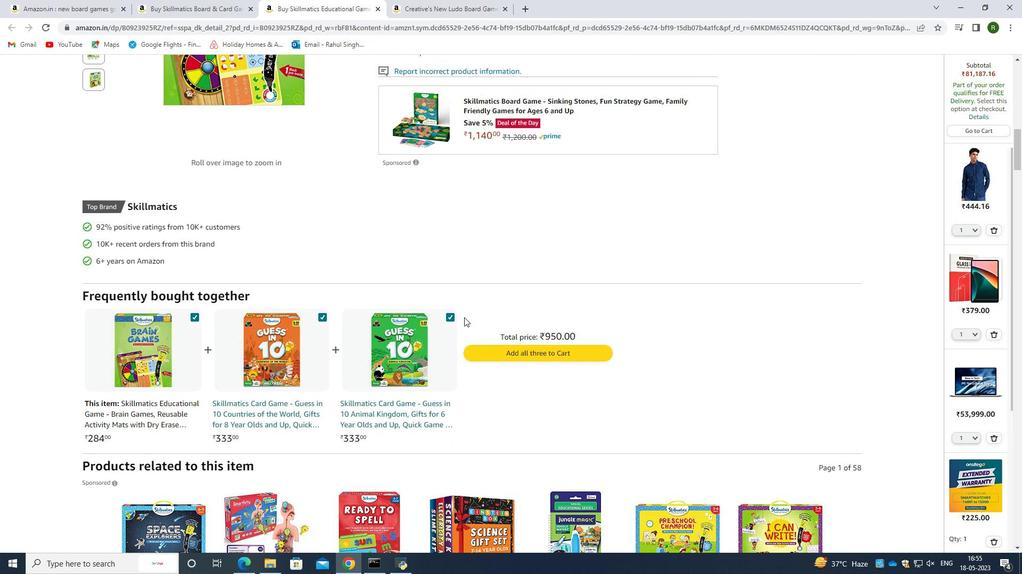 
Action: Mouse scrolled (464, 317) with delta (0, 0)
Screenshot: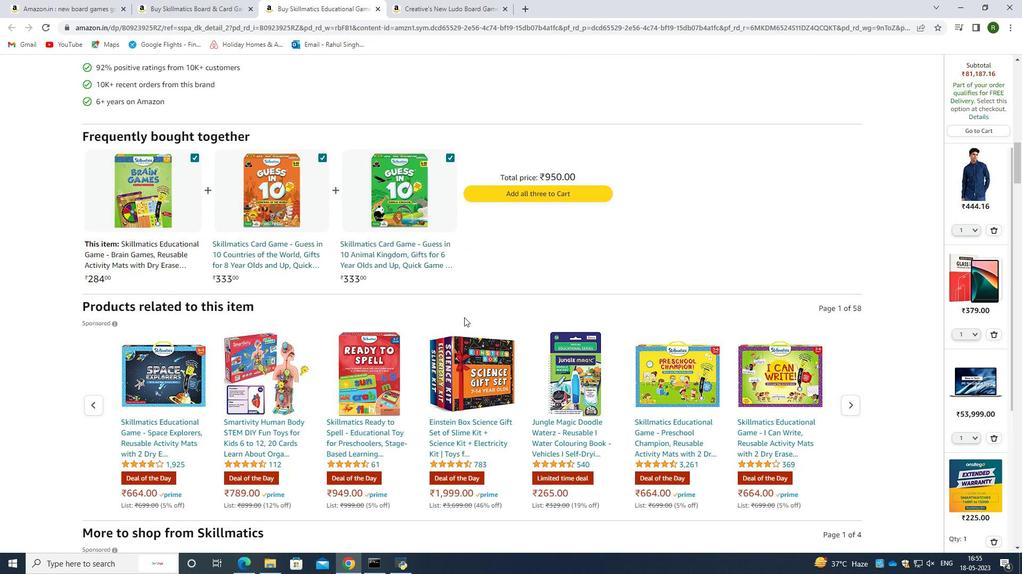 
Action: Mouse scrolled (464, 317) with delta (0, 0)
Screenshot: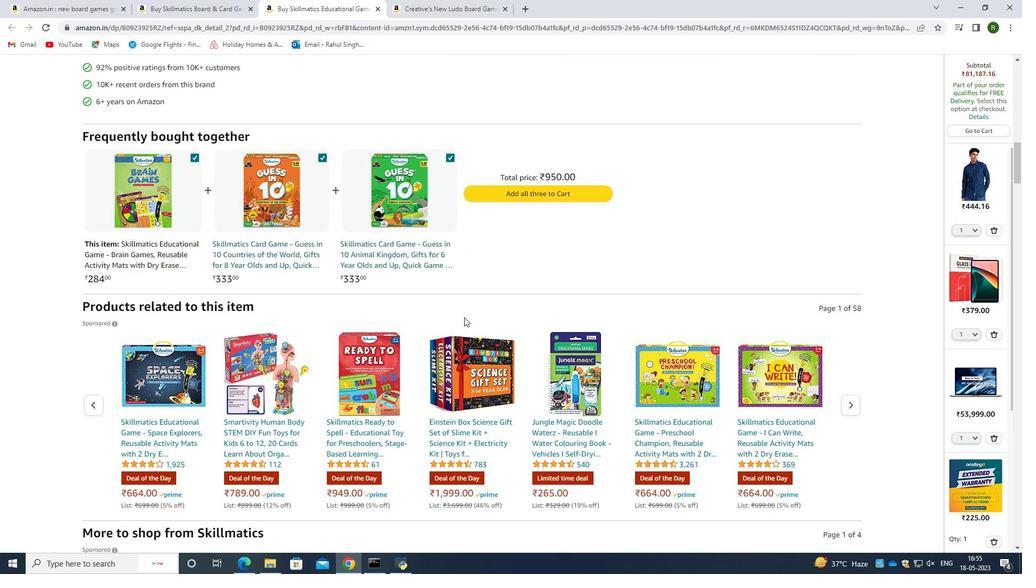
Action: Mouse scrolled (464, 317) with delta (0, 0)
Screenshot: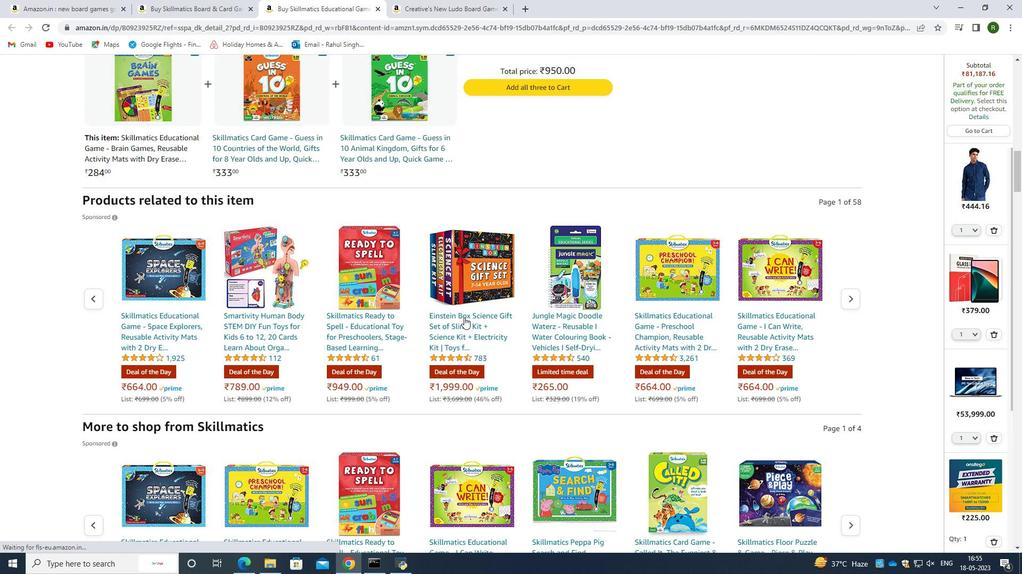 
Action: Mouse moved to (465, 317)
Screenshot: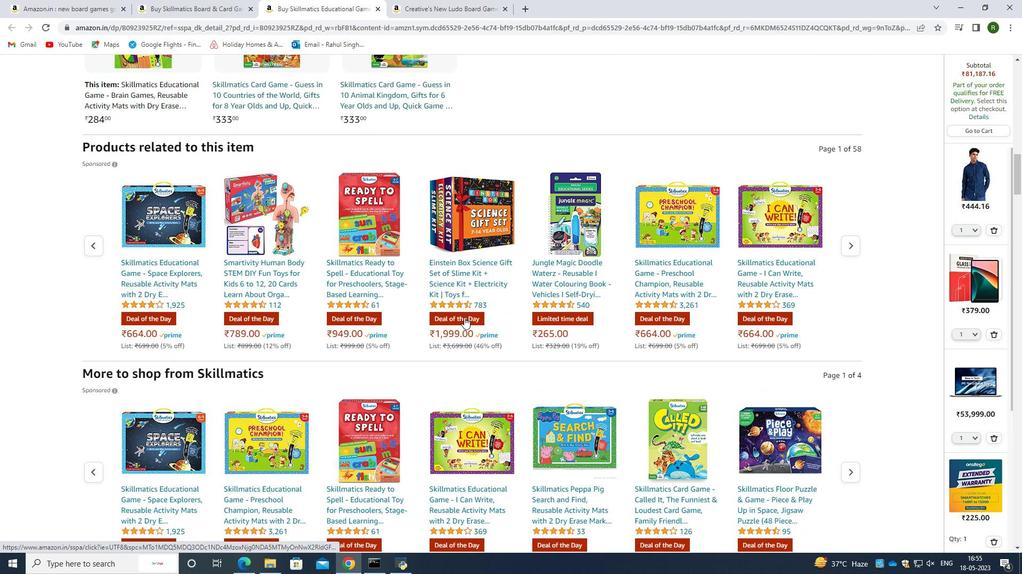 
Action: Mouse scrolled (465, 316) with delta (0, 0)
Screenshot: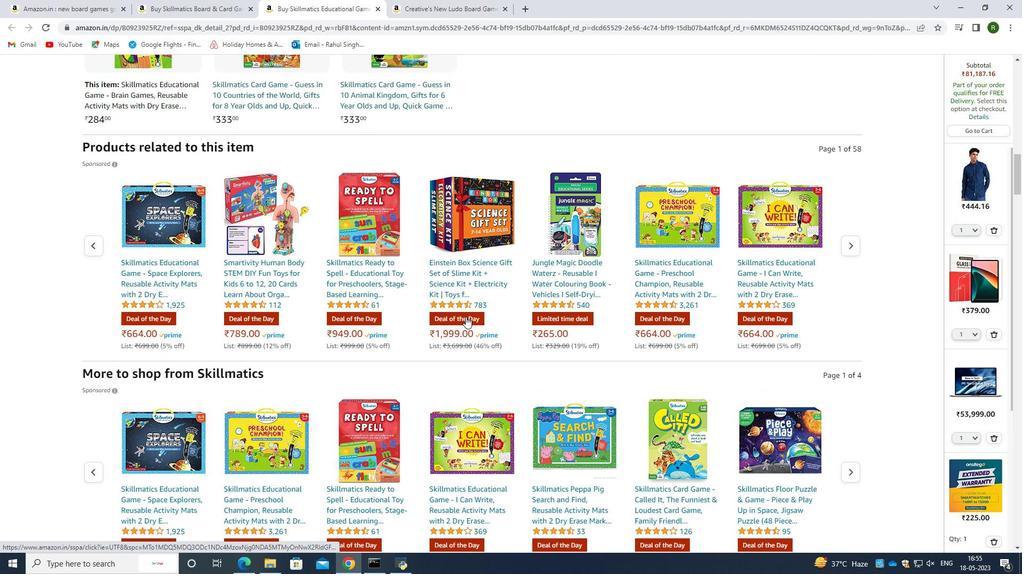 
Action: Mouse scrolled (465, 316) with delta (0, 0)
Screenshot: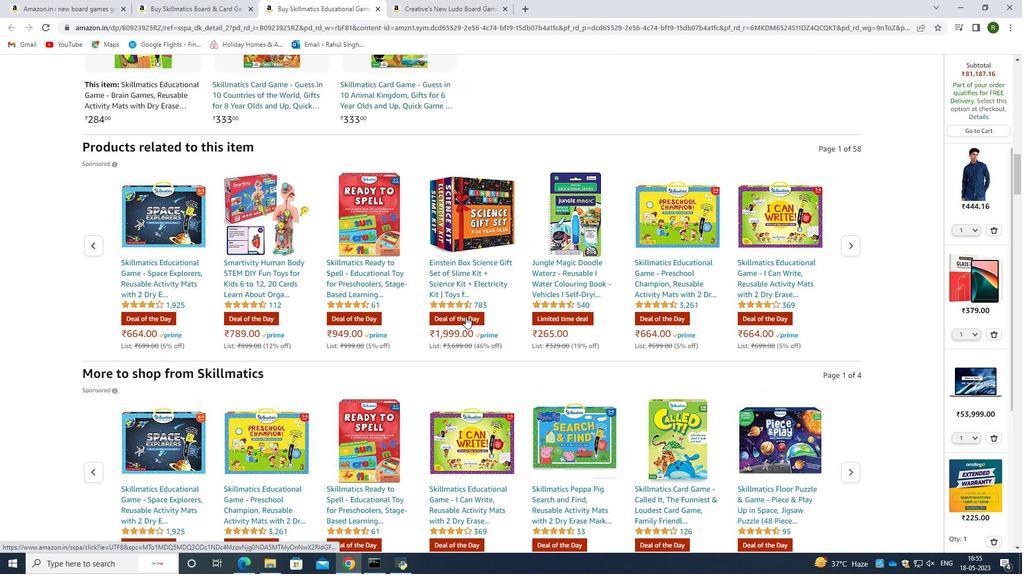 
Action: Mouse moved to (464, 317)
Screenshot: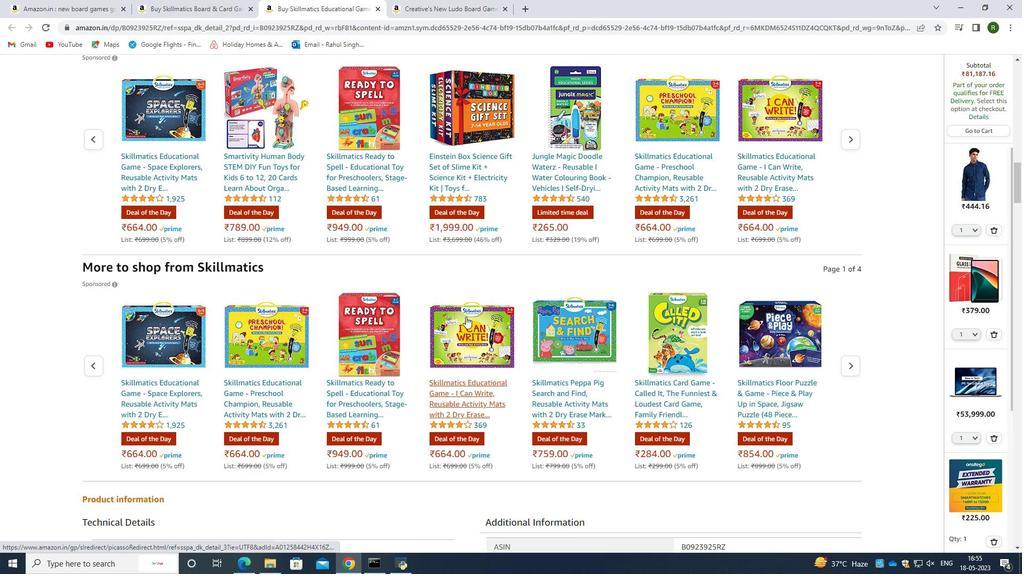 
Action: Mouse scrolled (464, 316) with delta (0, 0)
Screenshot: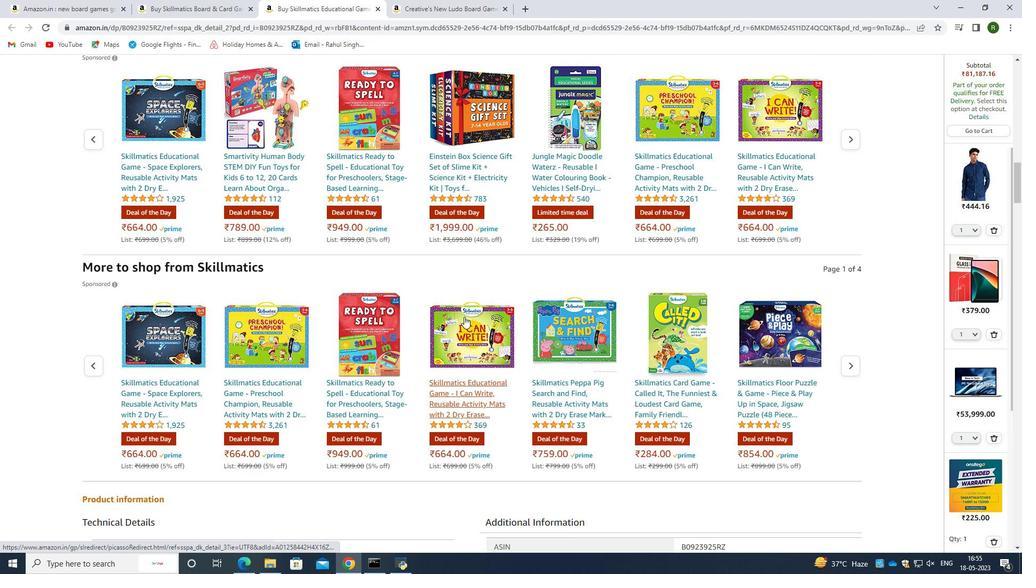 
Action: Mouse moved to (465, 316)
Screenshot: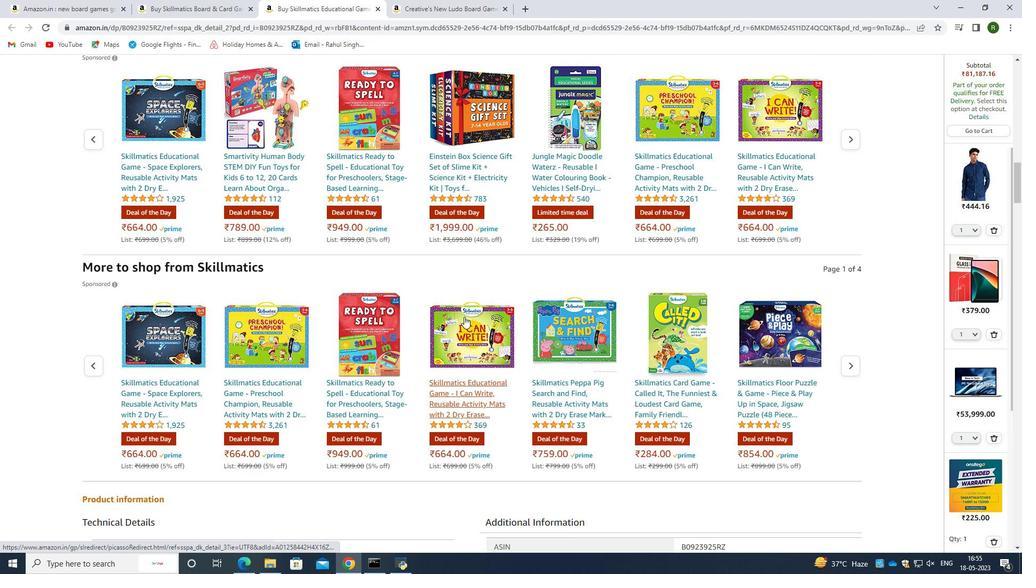 
Action: Mouse scrolled (465, 316) with delta (0, 0)
Screenshot: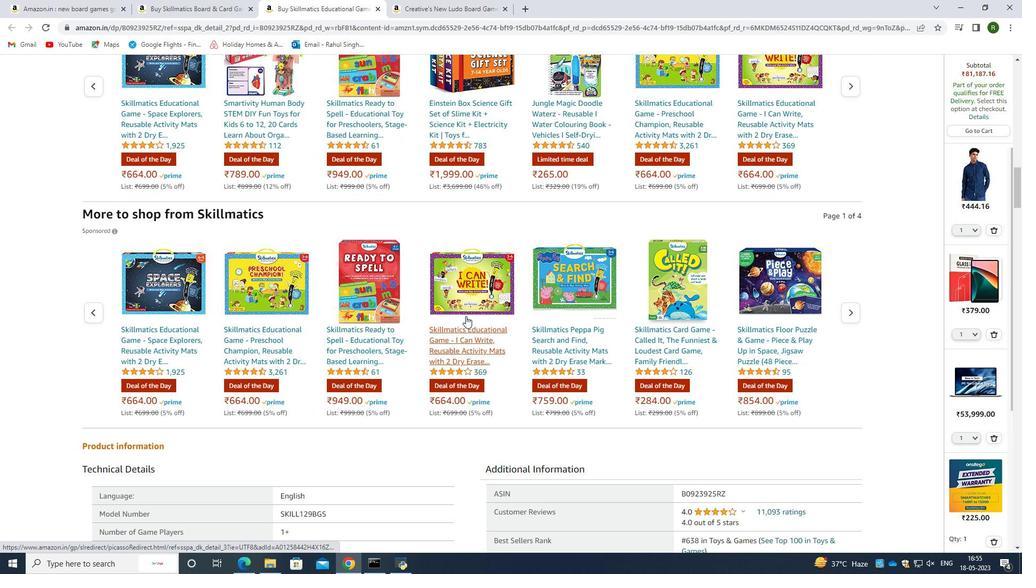 
Action: Mouse moved to (467, 315)
Screenshot: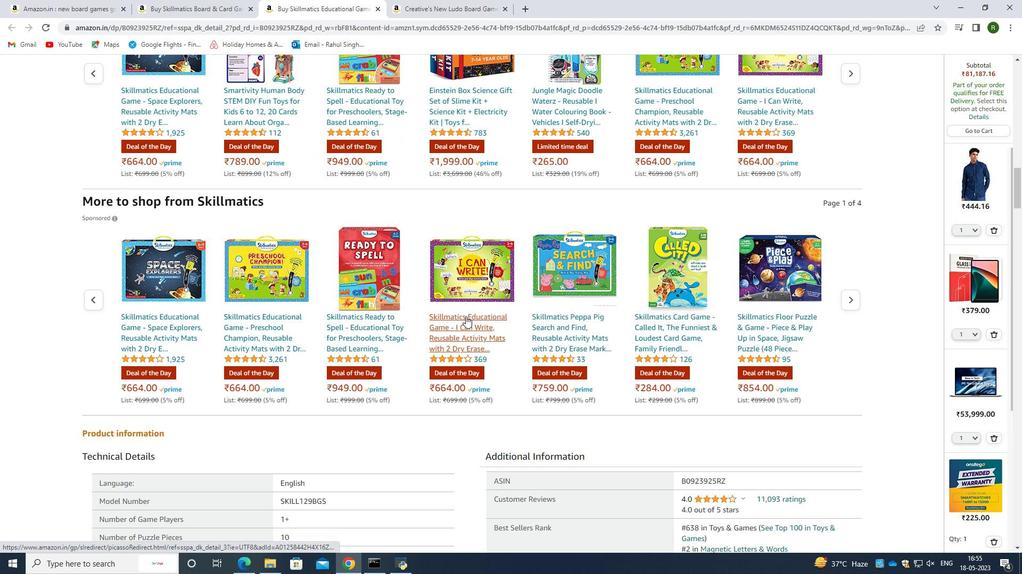 
Action: Mouse scrolled (467, 314) with delta (0, 0)
Screenshot: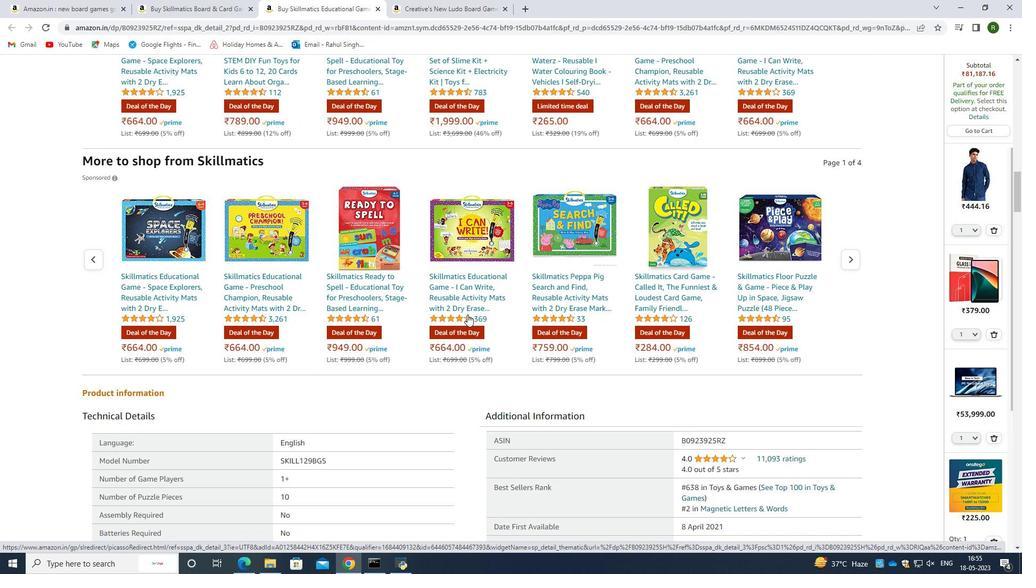 
Action: Mouse scrolled (467, 314) with delta (0, 0)
Screenshot: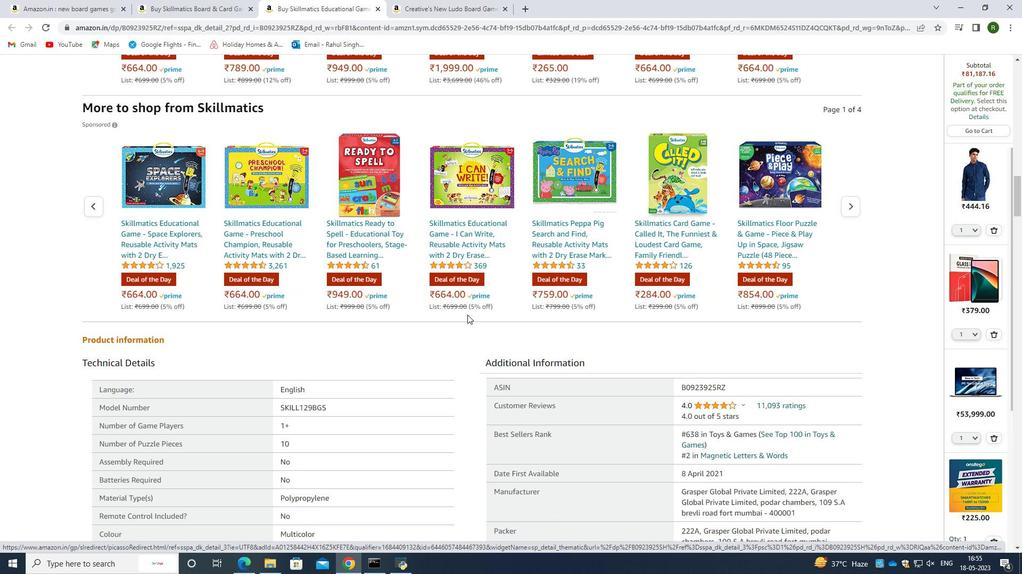 
Action: Mouse scrolled (467, 315) with delta (0, 0)
Screenshot: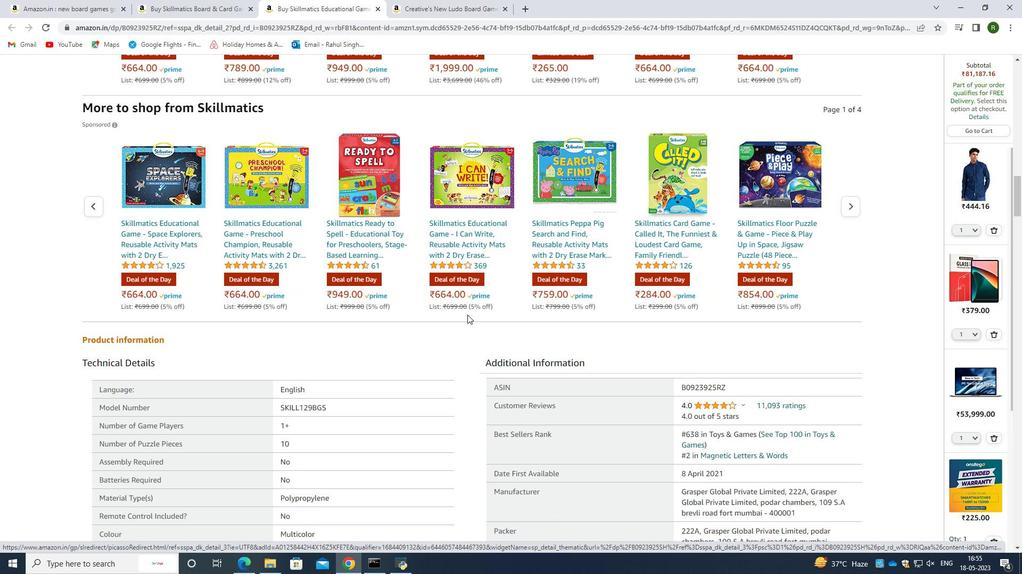 
Action: Mouse moved to (469, 313)
Screenshot: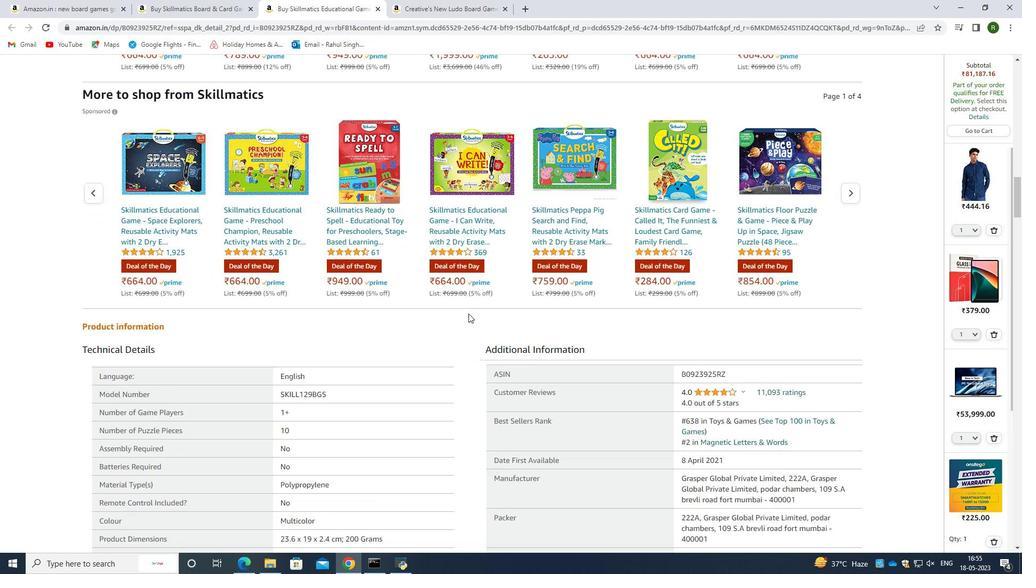 
Action: Mouse scrolled (469, 314) with delta (0, 0)
Screenshot: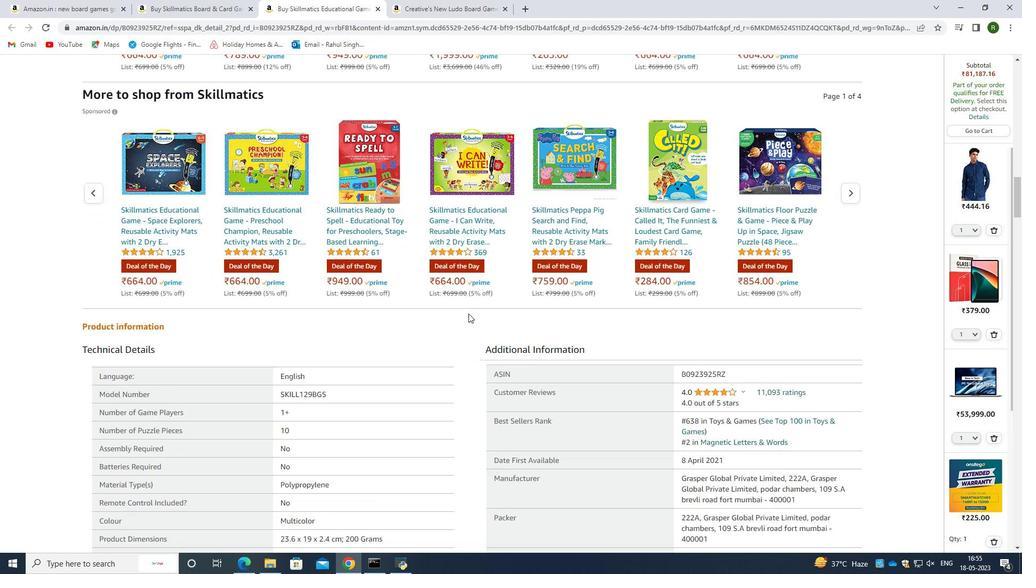 
Action: Mouse moved to (469, 313)
Screenshot: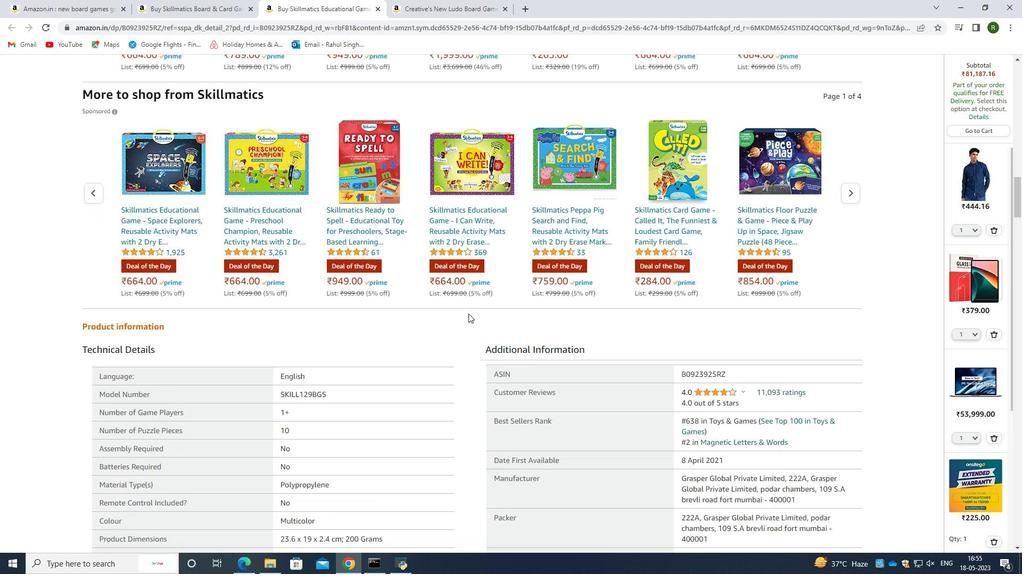 
Action: Mouse scrolled (469, 314) with delta (0, 0)
Screenshot: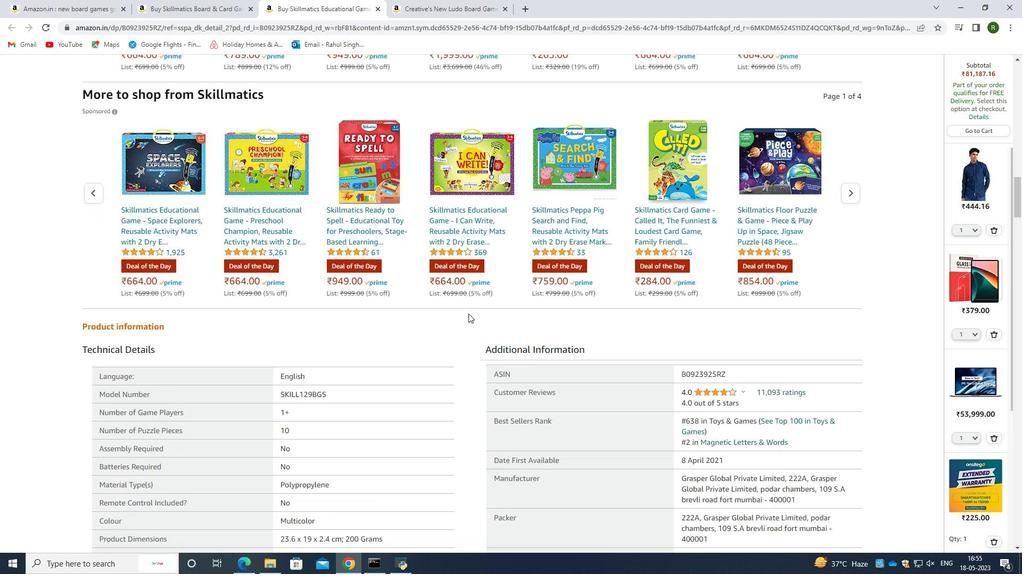 
Action: Mouse moved to (470, 312)
Screenshot: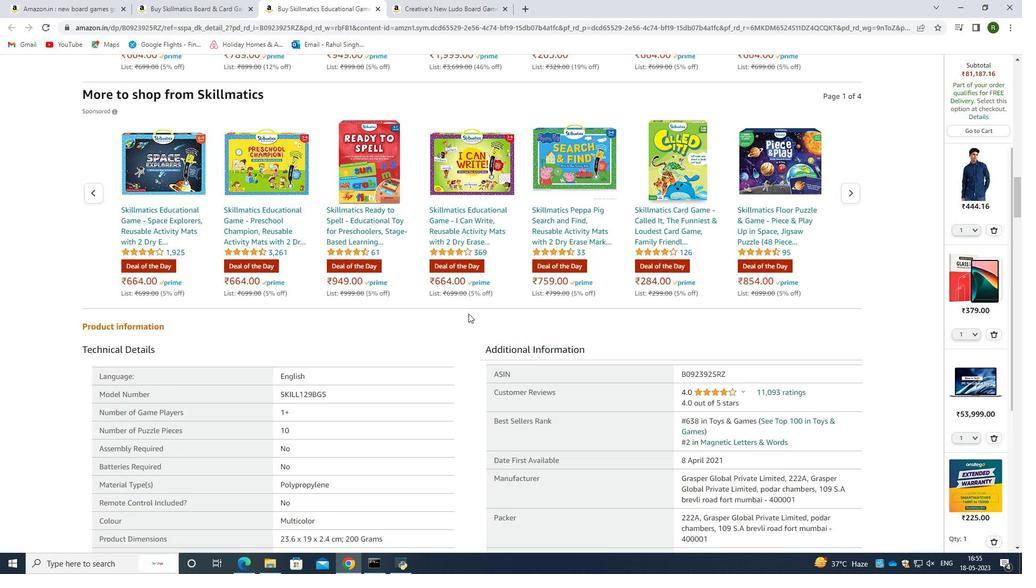 
Action: Mouse scrolled (469, 314) with delta (0, 0)
Screenshot: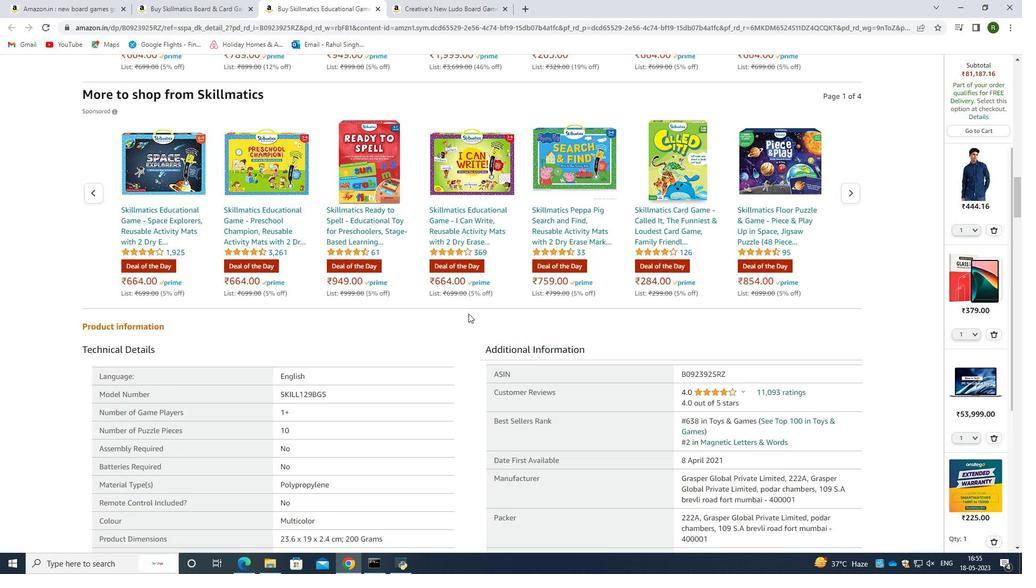
Action: Mouse moved to (471, 311)
Screenshot: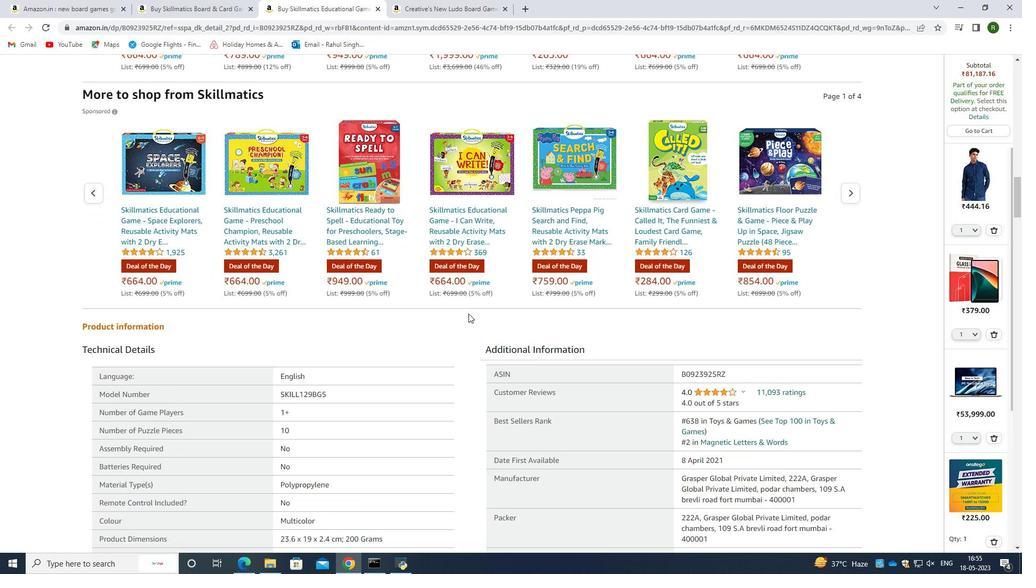 
Action: Mouse scrolled (470, 313) with delta (0, 0)
Screenshot: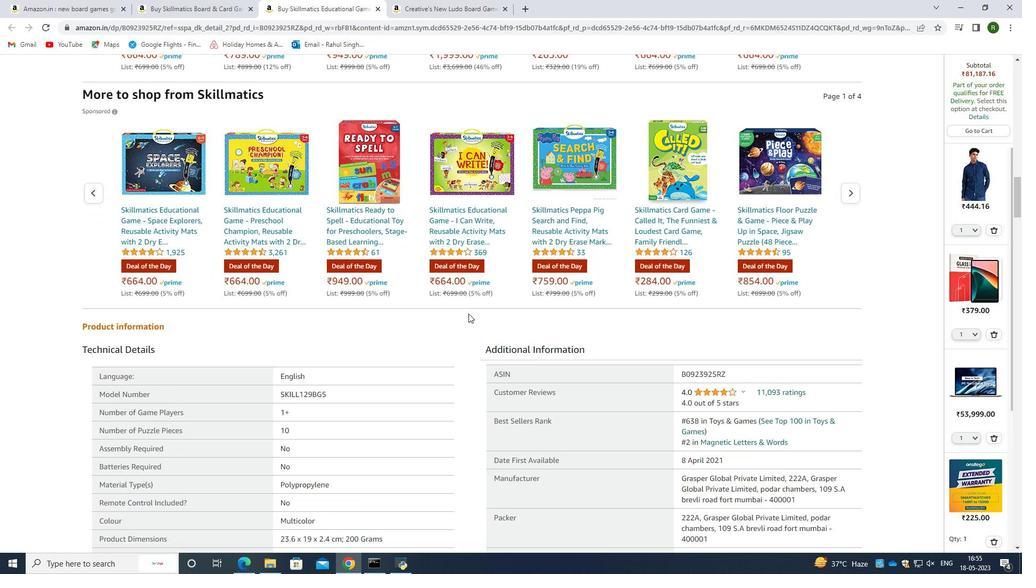 
Action: Mouse moved to (473, 310)
Screenshot: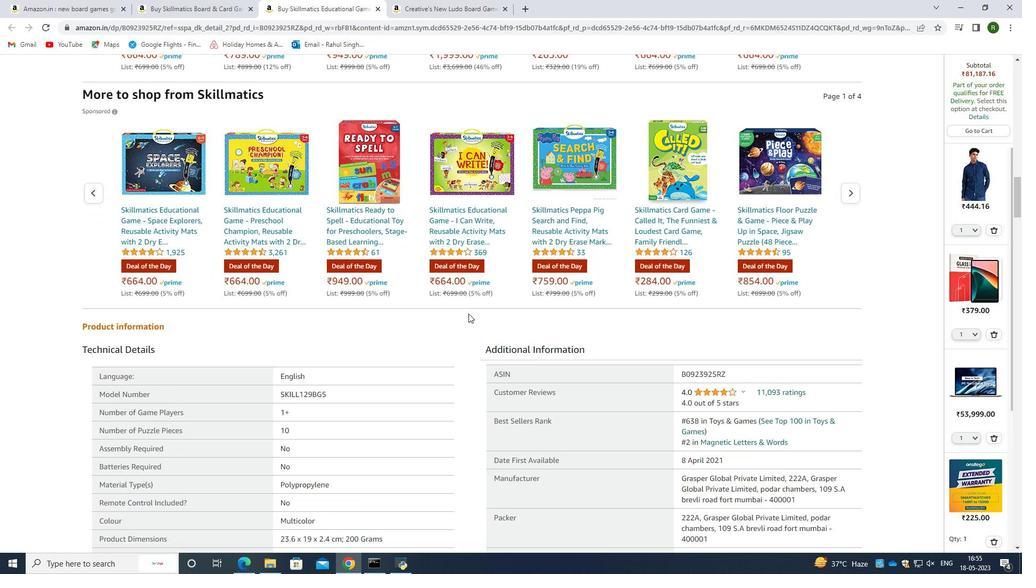 
Action: Mouse scrolled (471, 312) with delta (0, 0)
Screenshot: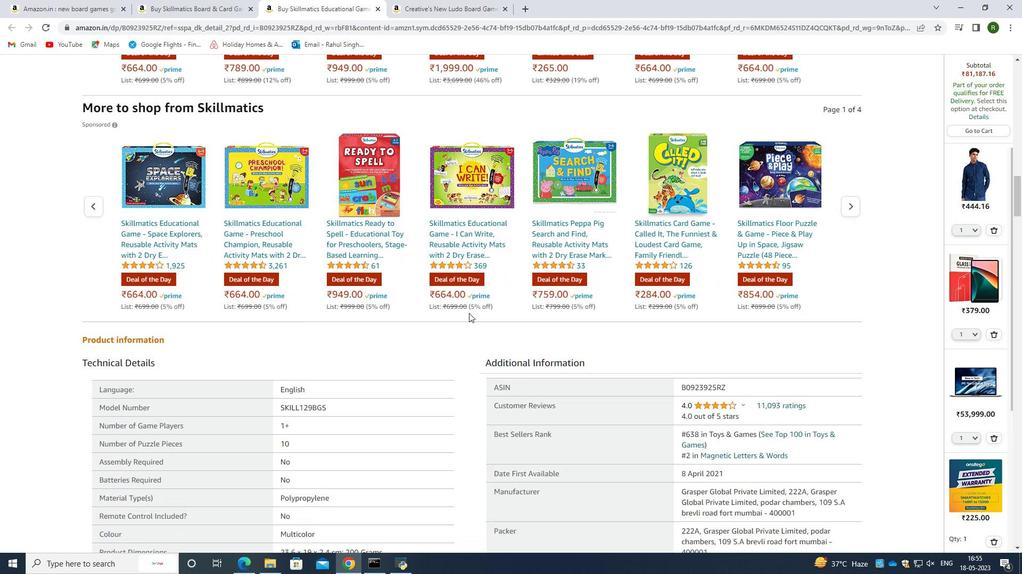 
Action: Mouse moved to (475, 308)
Screenshot: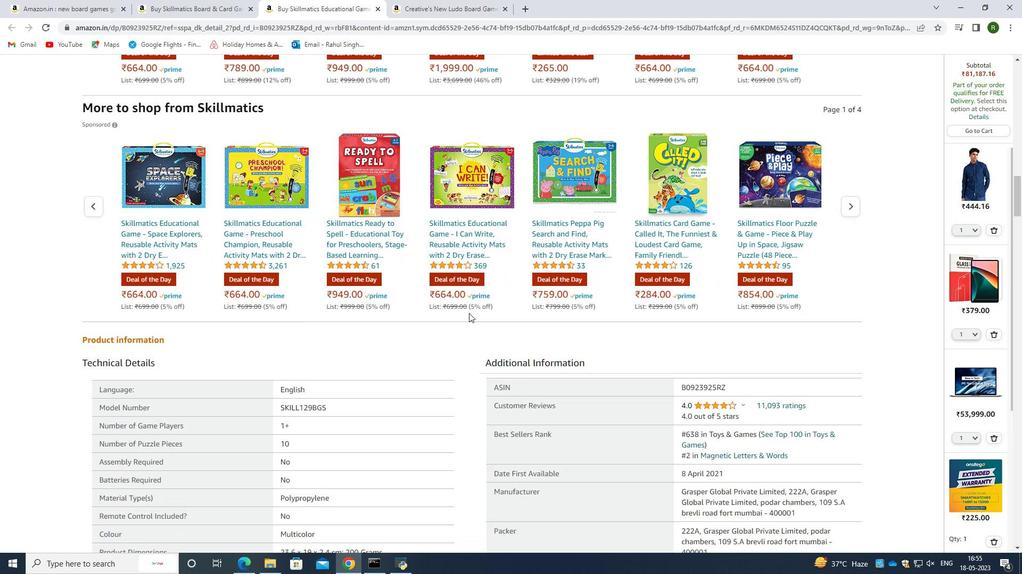 
Action: Mouse scrolled (474, 309) with delta (0, 0)
